 Task: Buy 4 Pepper Shakers from Salt & Pepper section under best seller category for shipping address: Margaret Wilson, 1232 Ridge Road, Dodge City, Kansas 67801, Cell Number 6205197251. Pay from credit card ending with 7965, CVV 549
Action: Mouse moved to (29, 96)
Screenshot: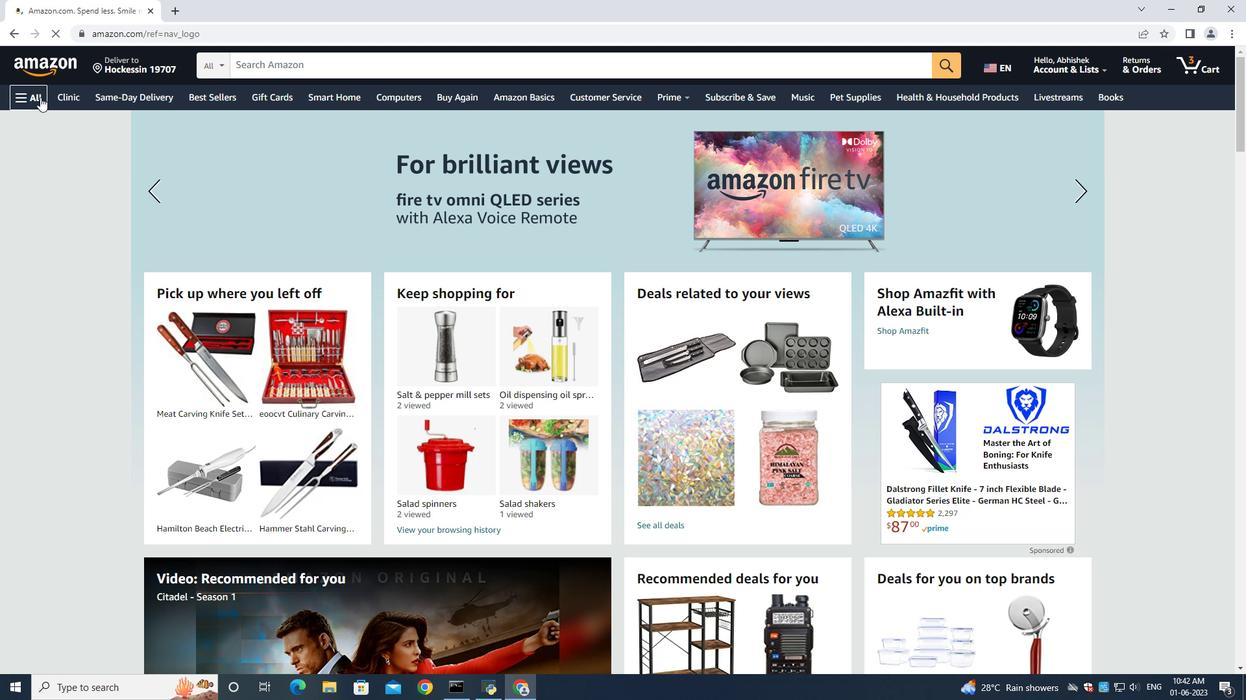 
Action: Mouse pressed left at (29, 96)
Screenshot: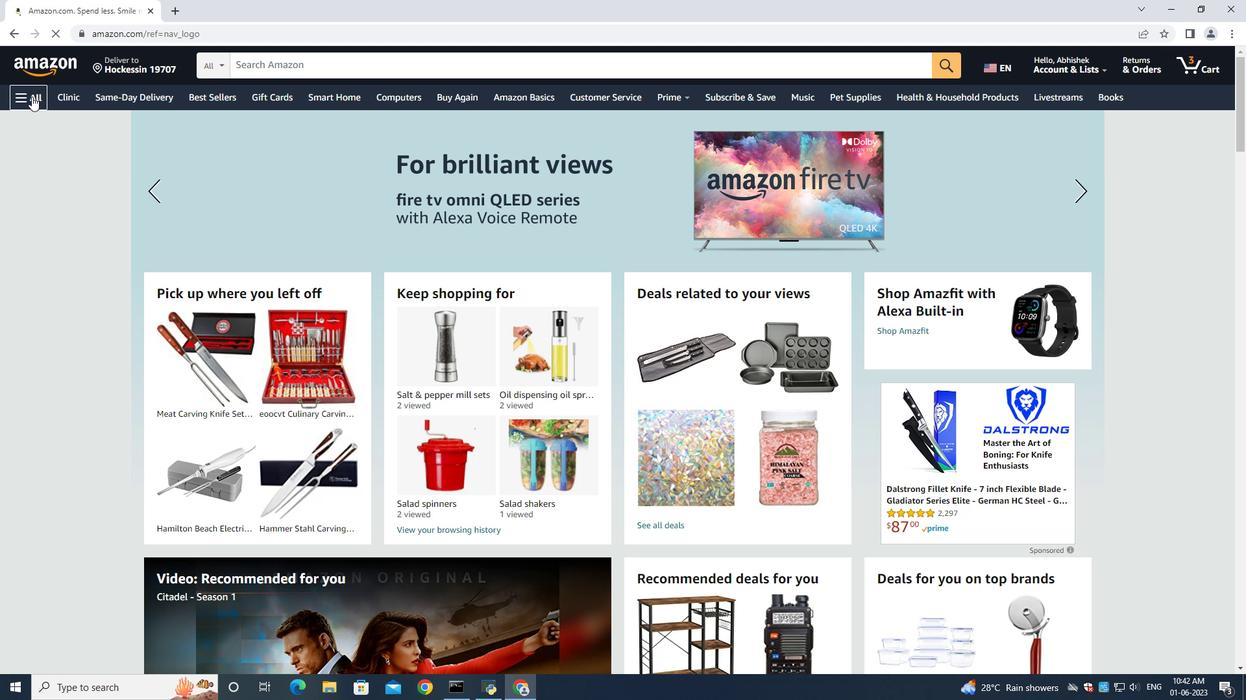 
Action: Mouse moved to (55, 123)
Screenshot: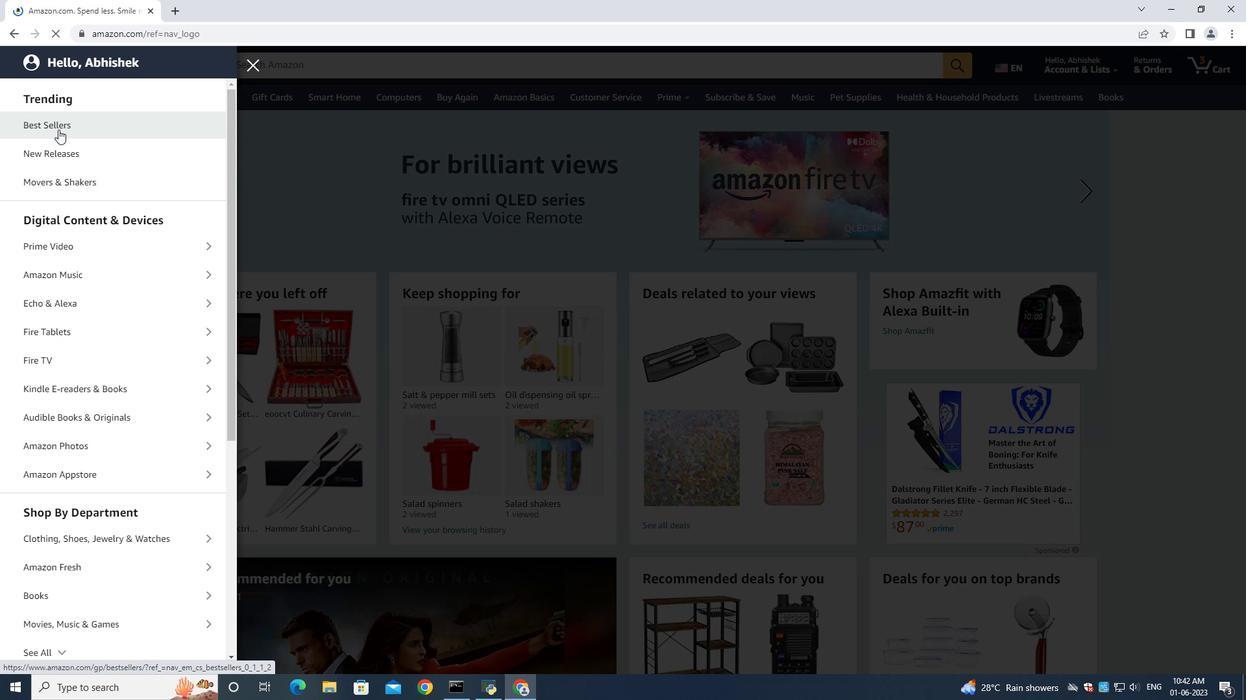 
Action: Mouse pressed left at (55, 123)
Screenshot: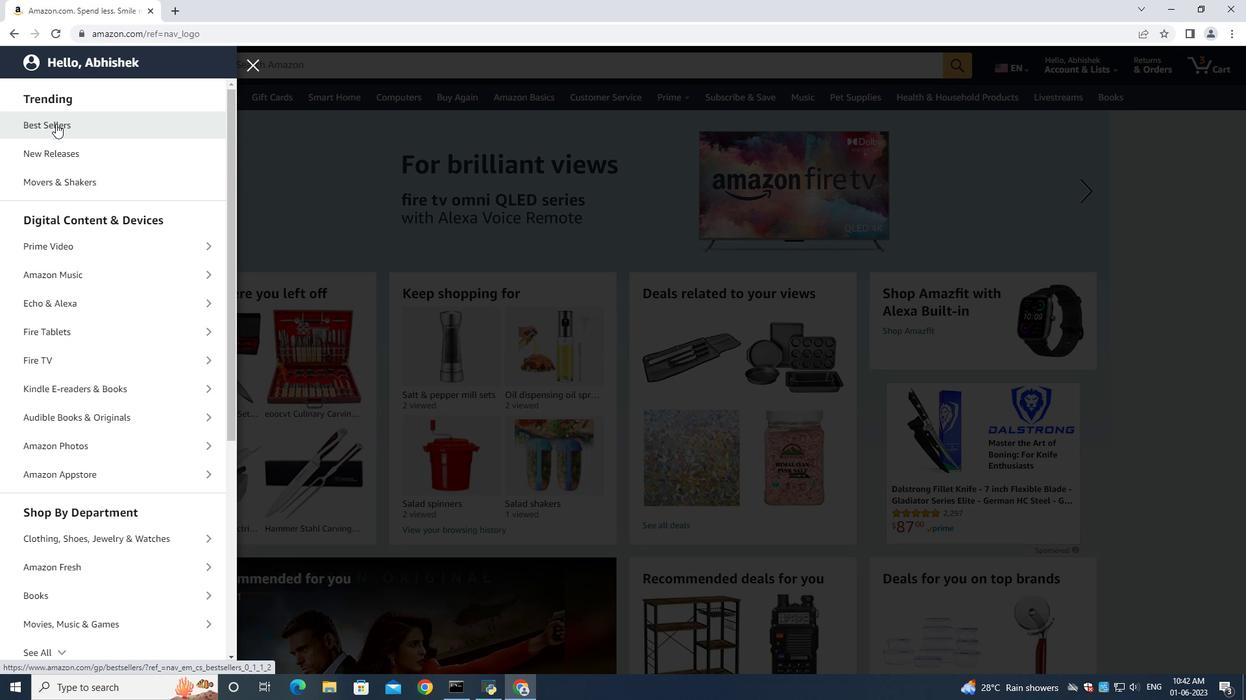 
Action: Mouse moved to (1212, 266)
Screenshot: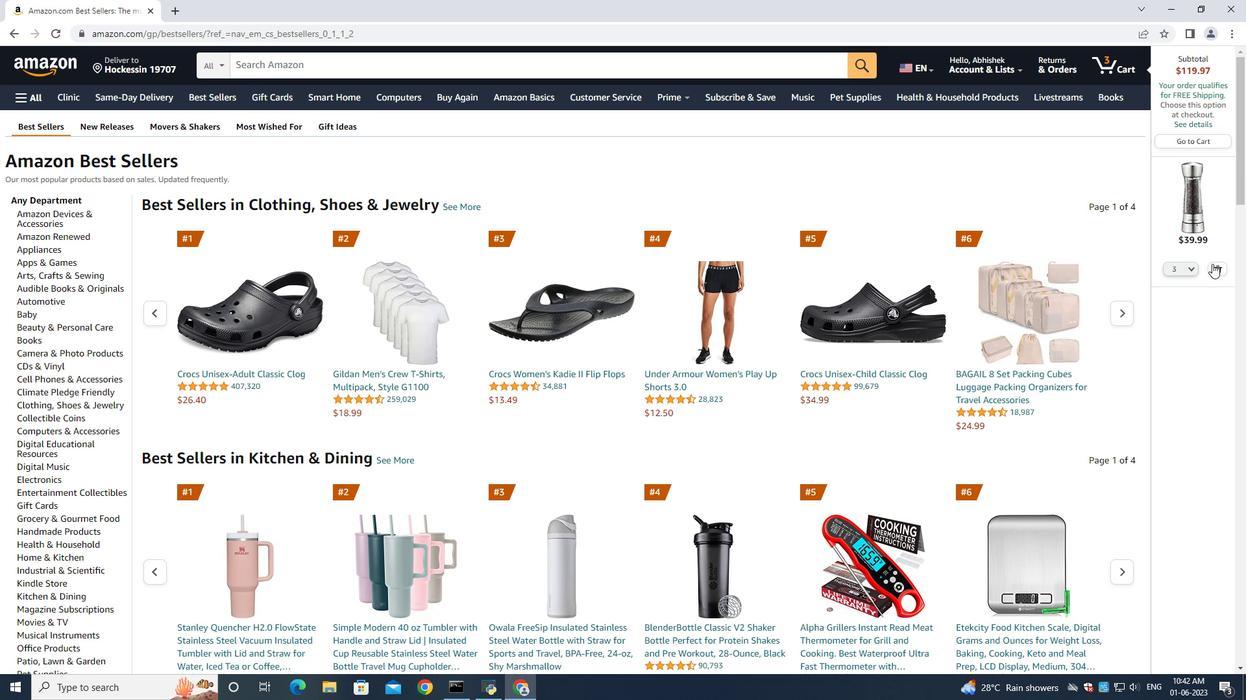
Action: Mouse pressed left at (1212, 266)
Screenshot: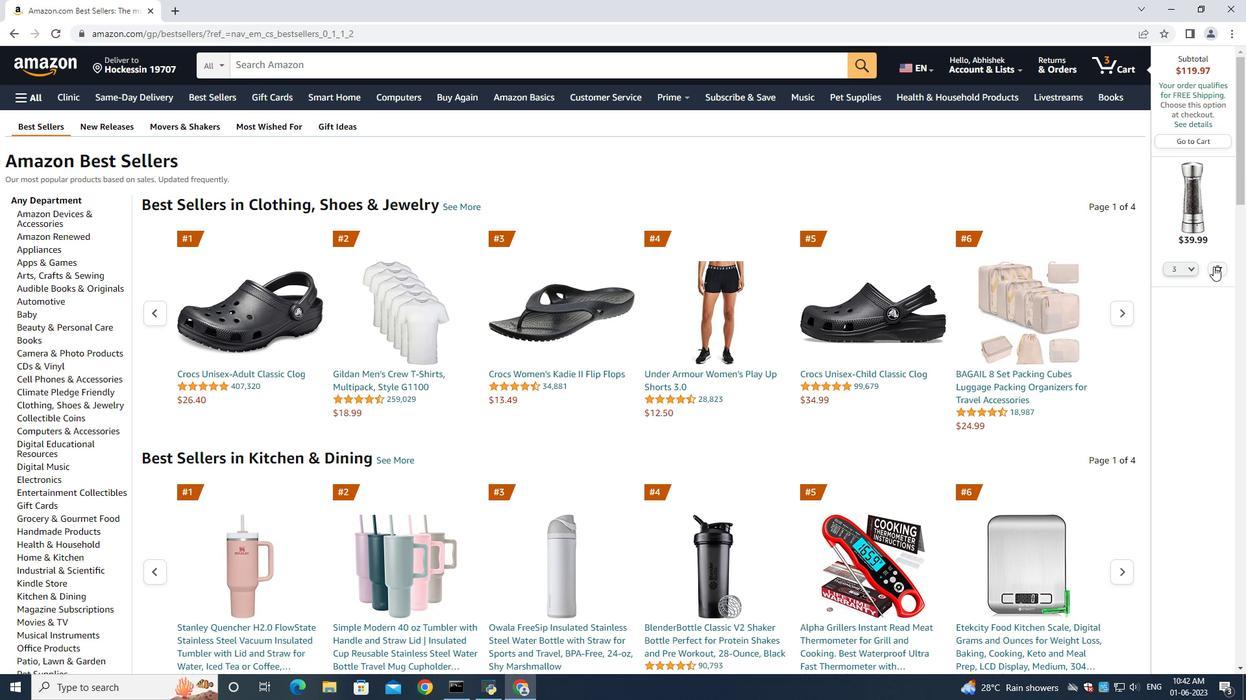 
Action: Mouse moved to (345, 74)
Screenshot: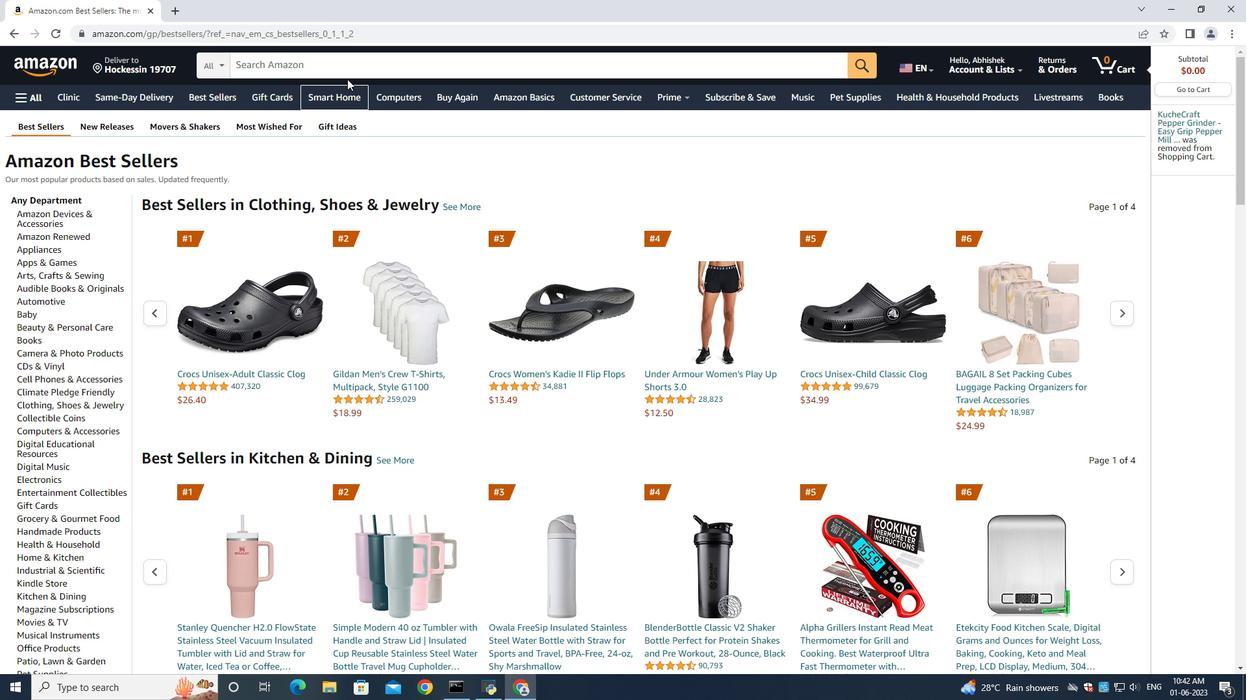
Action: Mouse pressed left at (345, 74)
Screenshot: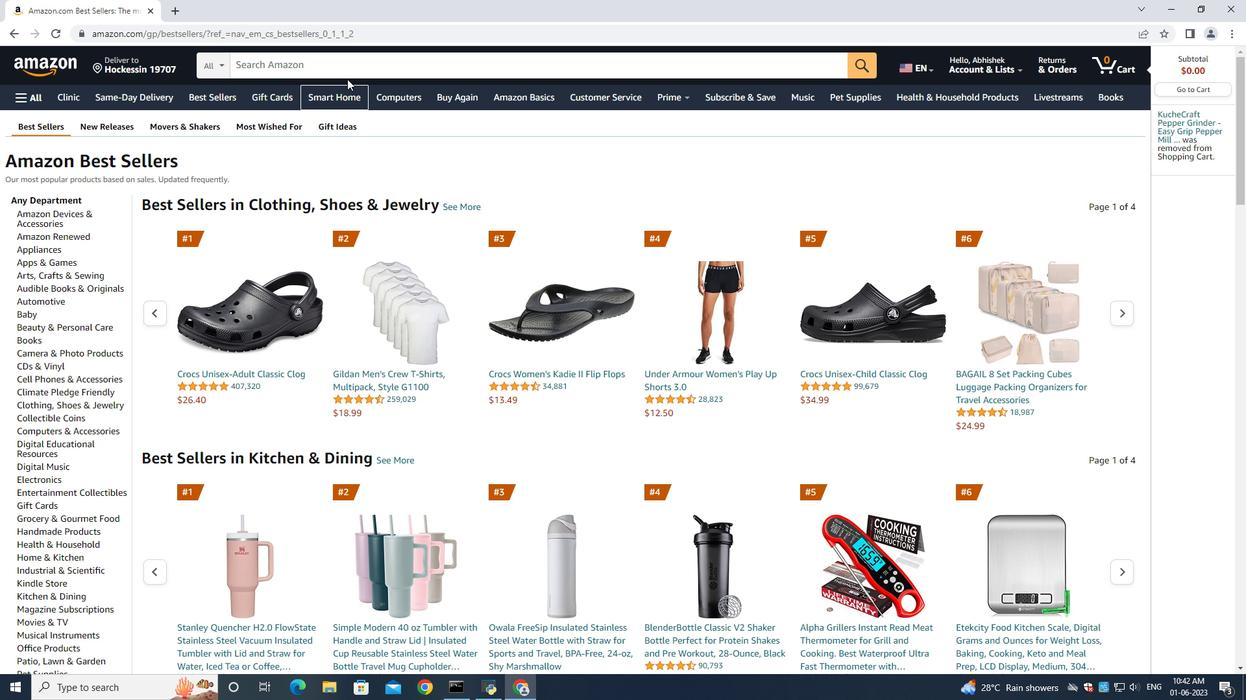 
Action: Key pressed <Key.shift><Key.shift><Key.shift><Key.shift><Key.shift><Key.shift><Key.shift><Key.shift><Key.shift><Key.shift><Key.shift><Key.shift><Key.shift><Key.shift><Key.shift><Key.shift><Key.shift><Key.shift><Key.shift><Key.shift><Key.shift><Key.shift><Key.shift><Key.shift><Key.shift><Key.shift><Key.shift><Key.shift><Key.shift><Key.shift><Key.shift><Key.shift><Key.shift><Key.shift><Key.shift><Key.shift><Key.shift><Key.shift><Key.shift><Key.shift><Key.shift><Key.shift><Key.shift><Key.shift><Key.shift><Key.shift><Key.shift><Key.shift><Key.shift><Key.shift><Key.shift><Key.shift><Key.shift><Key.shift><Key.shift><Key.shift><Key.shift><Key.shift><Key.shift><Key.shift><Key.shift><Key.shift><Key.shift><Key.shift><Key.shift><Key.shift><Key.shift><Key.shift><Key.shift><Key.shift><Key.shift><Key.shift><Key.shift><Key.shift><Key.shift><Key.shift><Key.shift><Key.shift><Key.shift><Key.shift><Key.shift><Key.shift><Key.shift><Key.shift><Key.shift><Key.shift><Key.shift><Key.shift><Key.shift><Key.shift><Key.shift><Key.shift><Key.shift><Key.shift><Key.shift><Key.shift><Key.shift><Key.shift><Key.shift><Key.shift><Key.shift><Key.shift><Key.shift><Key.shift><Key.shift>Pepper<Key.space><Key.shift><Key.shift><Key.shift><Key.shift><Key.shift><Key.shift><Key.shift><Key.shift><Key.shift><Key.shift><Key.shift><Key.shift><Key.shift><Key.shift><Key.shift><Key.shift>Shakers<Key.enter>
Screenshot: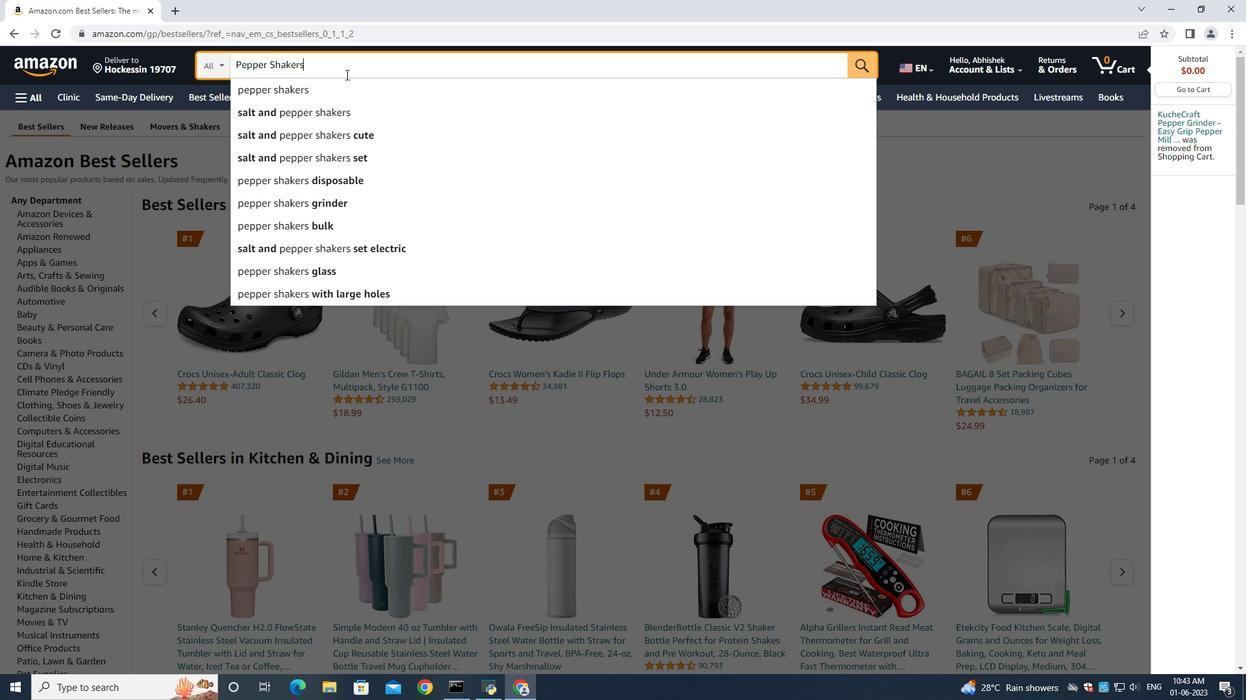 
Action: Mouse moved to (86, 332)
Screenshot: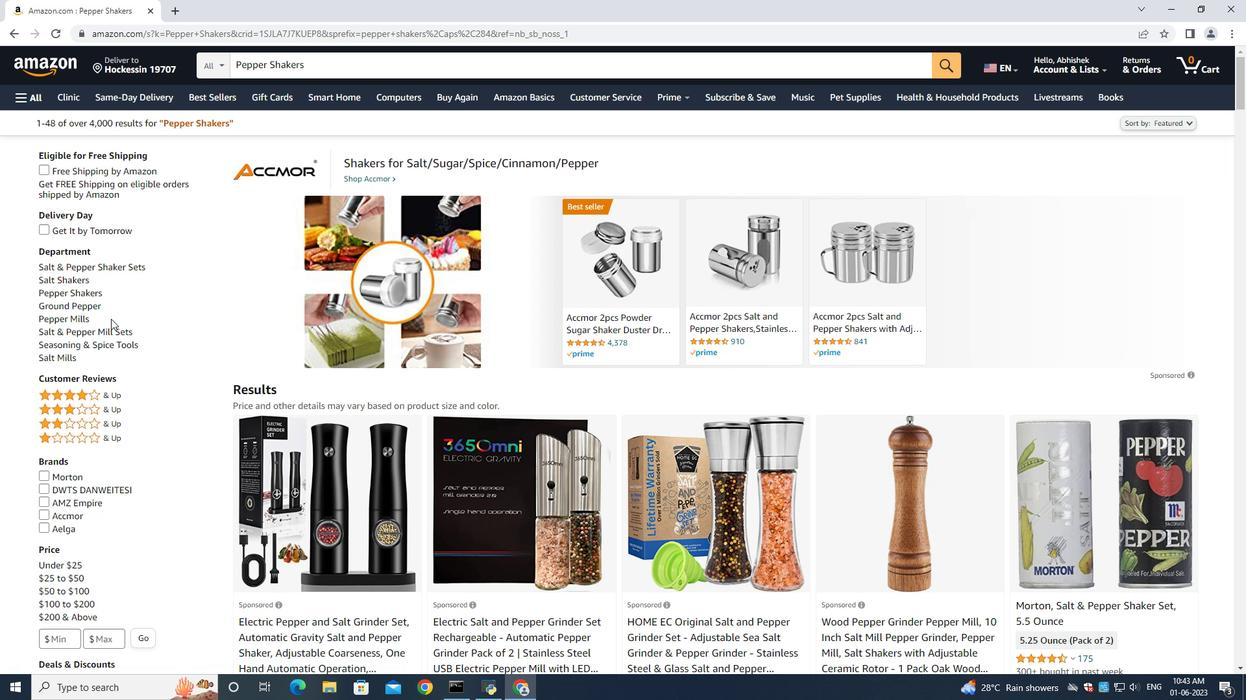 
Action: Mouse pressed left at (86, 332)
Screenshot: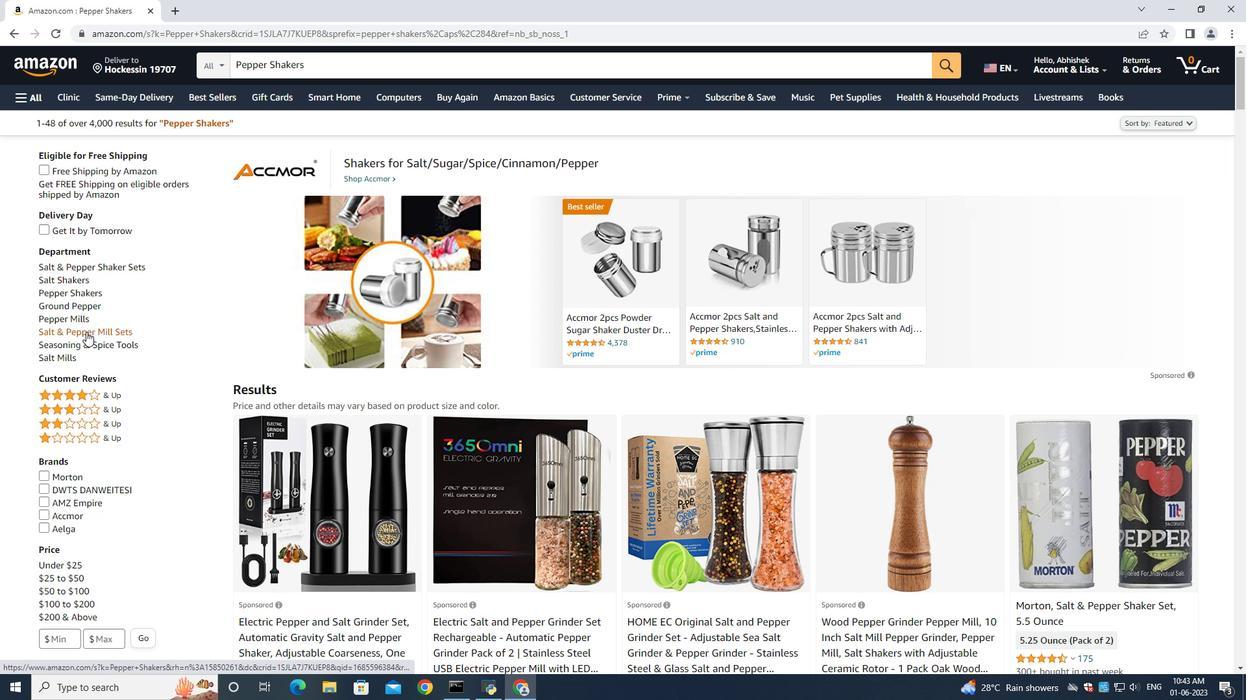 
Action: Mouse moved to (582, 370)
Screenshot: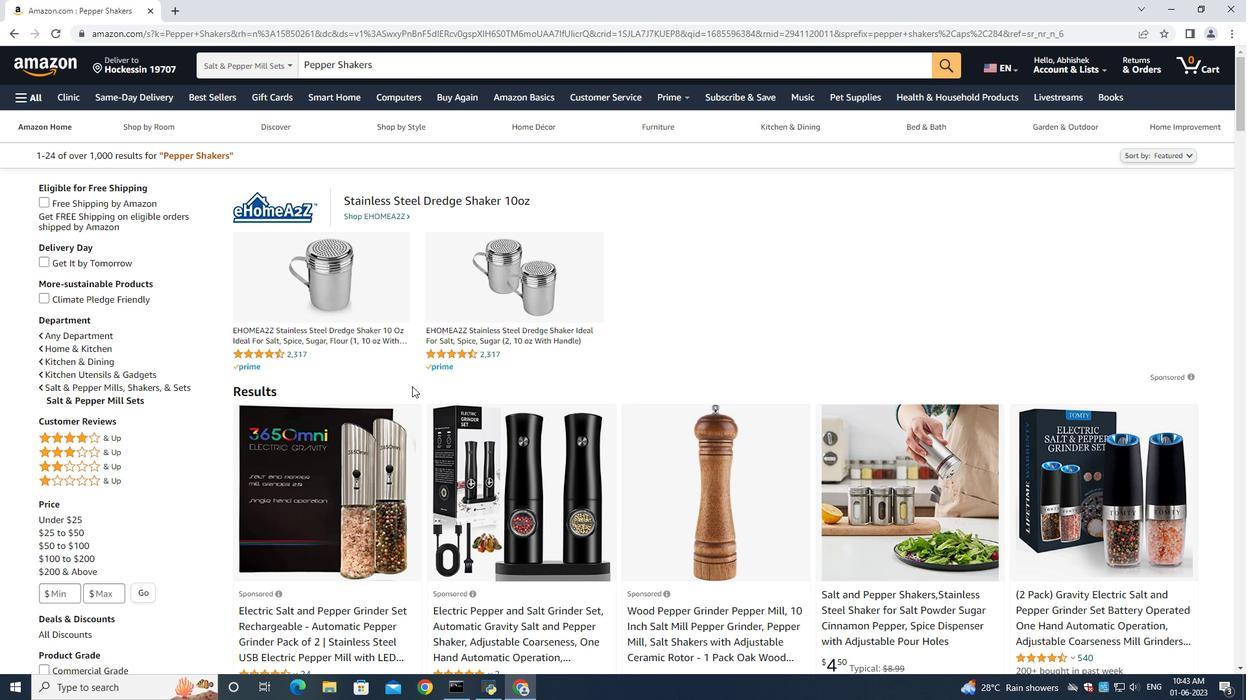 
Action: Mouse scrolled (582, 369) with delta (0, 0)
Screenshot: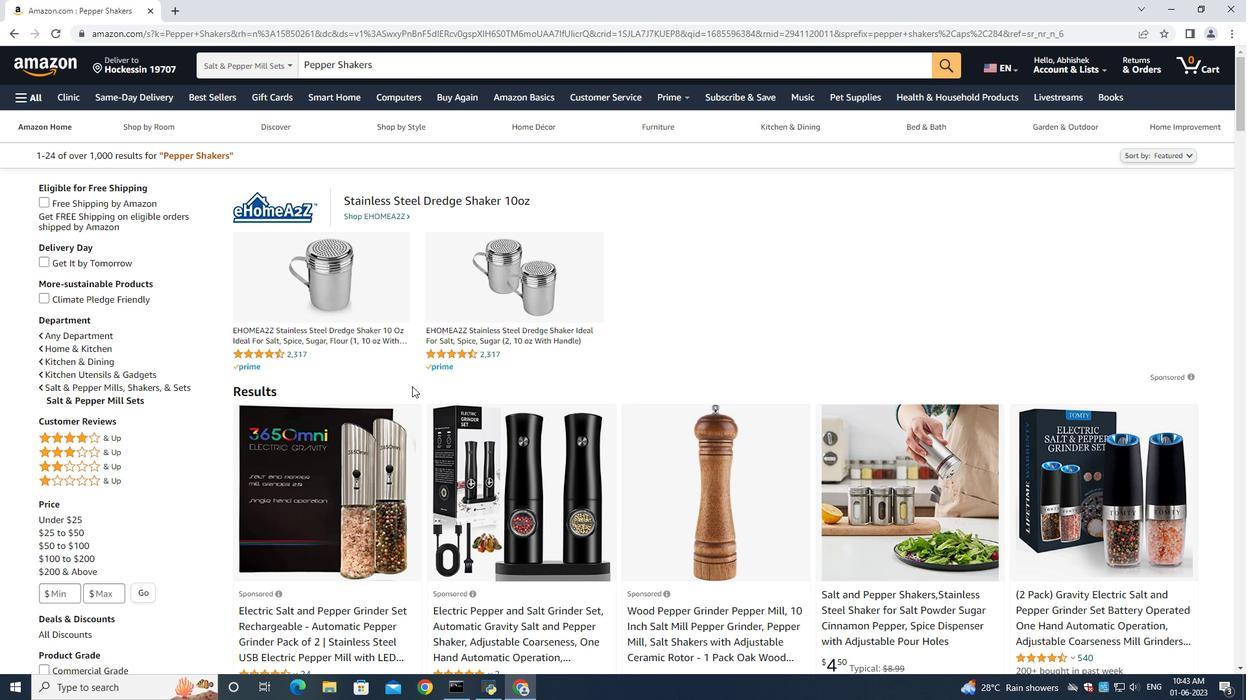 
Action: Mouse moved to (582, 371)
Screenshot: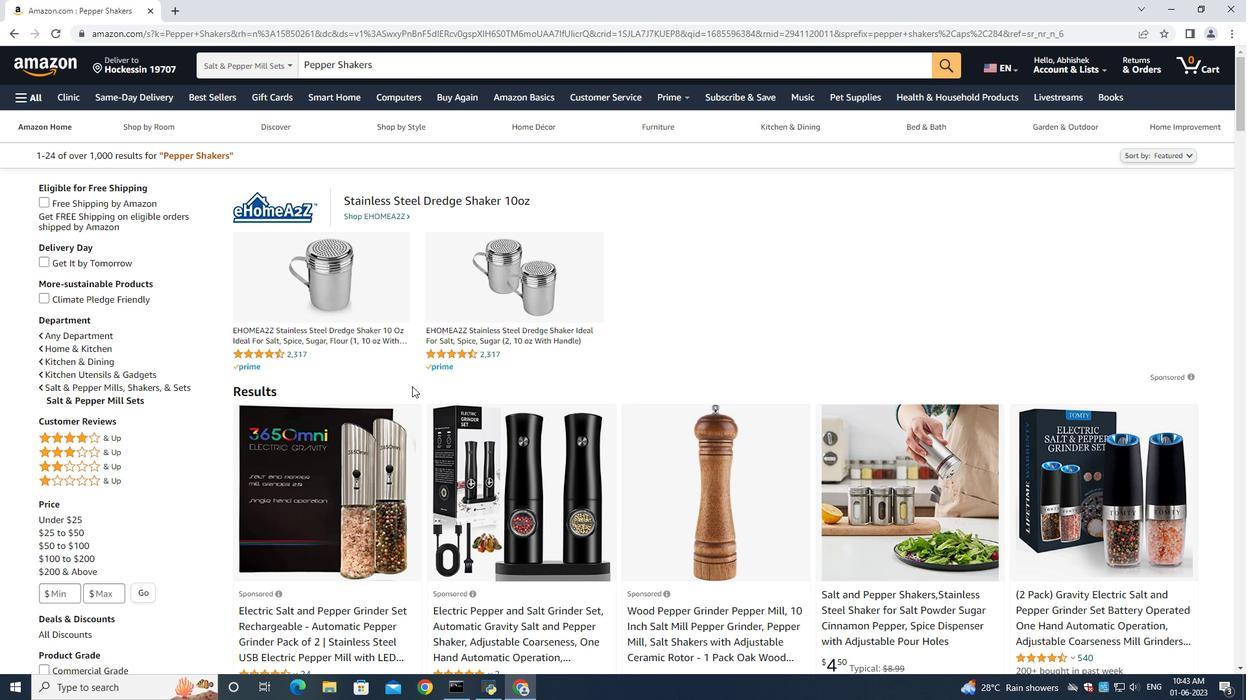
Action: Mouse scrolled (582, 371) with delta (0, 0)
Screenshot: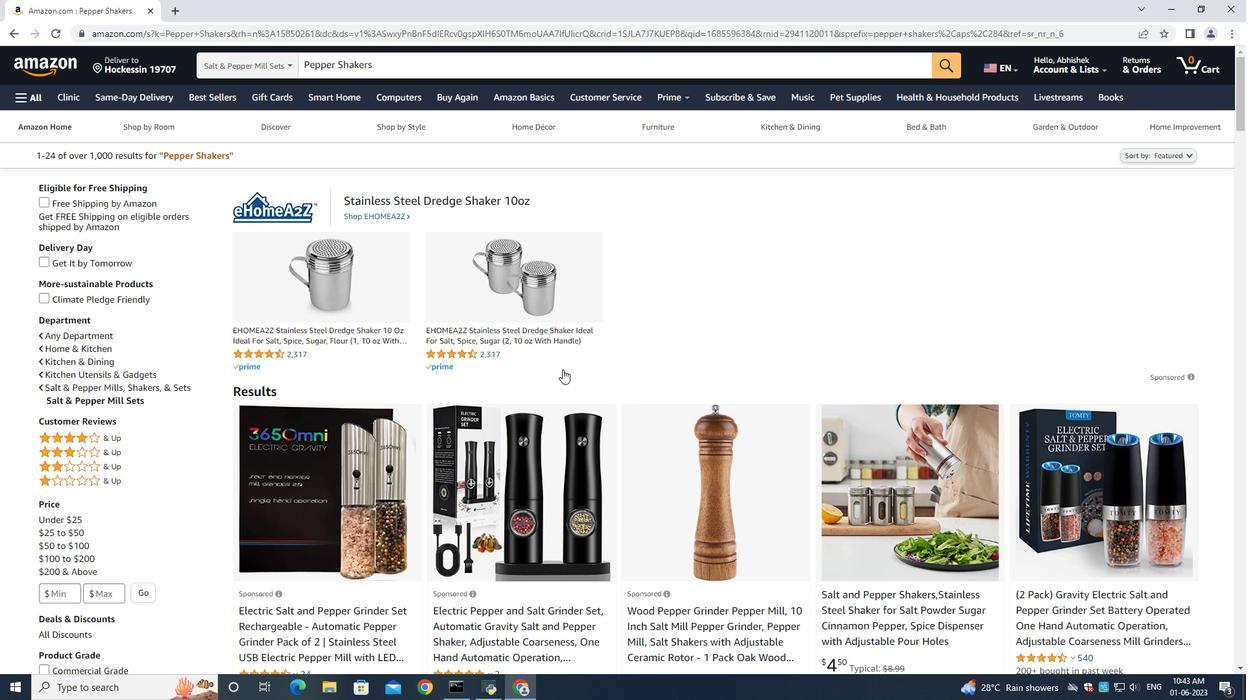 
Action: Mouse moved to (582, 371)
Screenshot: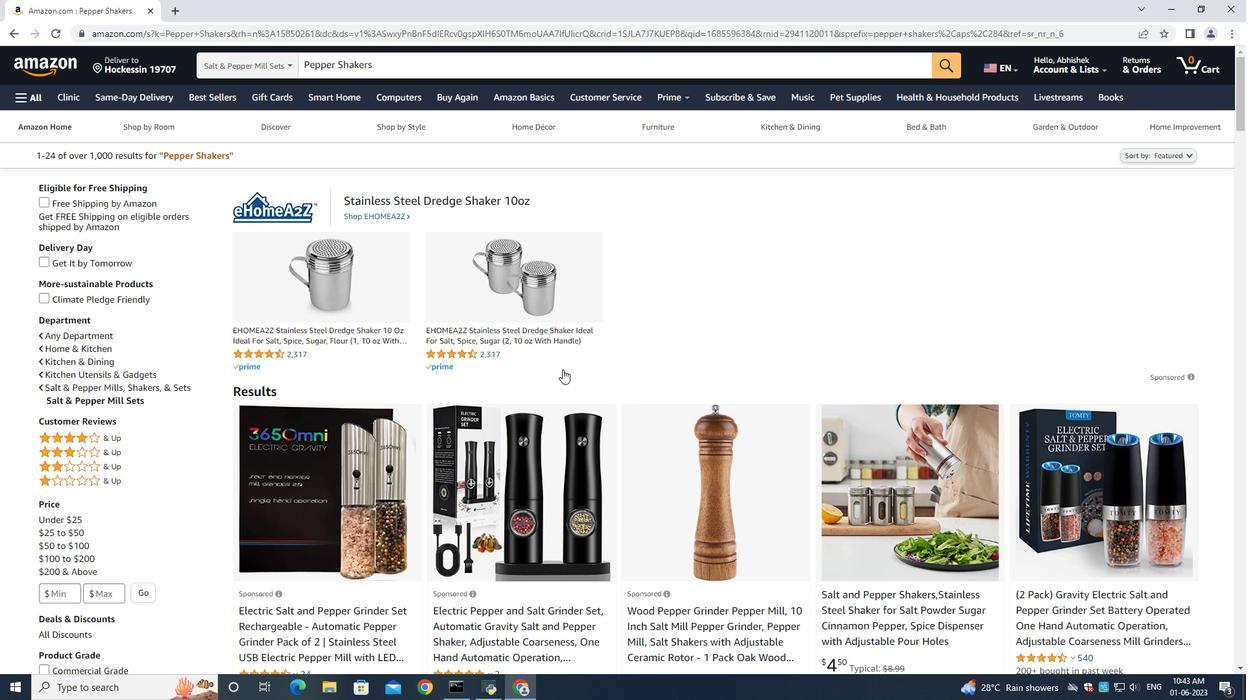 
Action: Mouse scrolled (582, 371) with delta (0, 0)
Screenshot: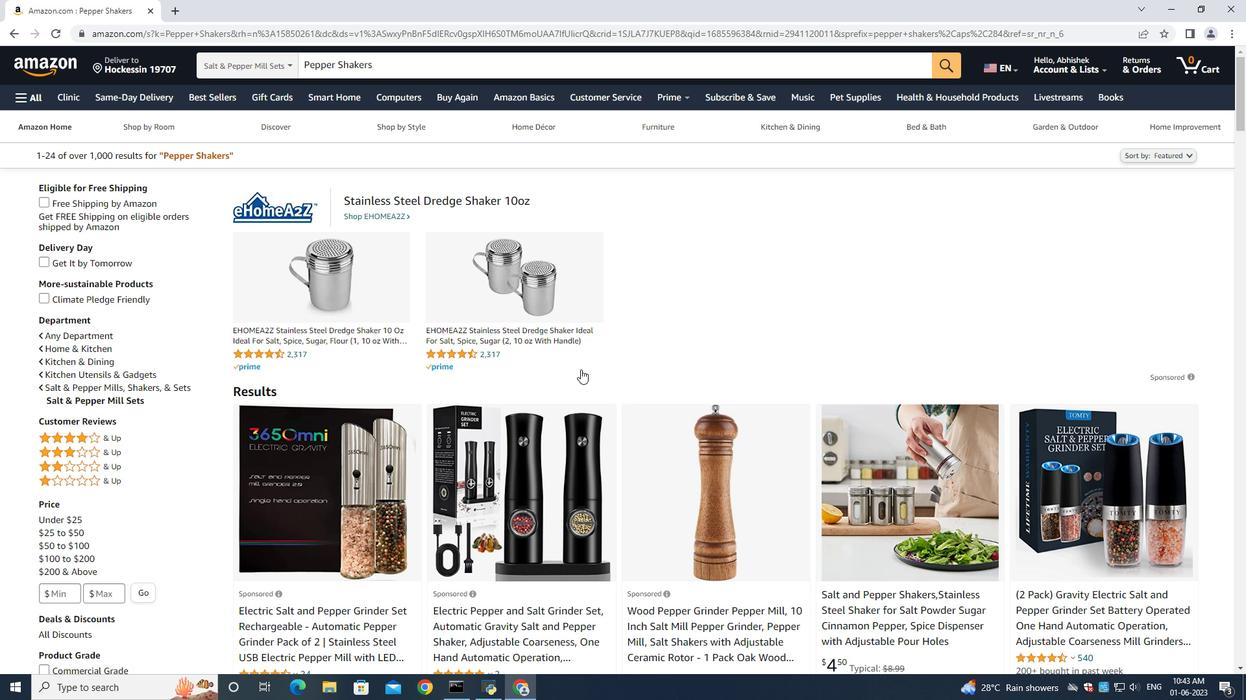 
Action: Mouse scrolled (582, 371) with delta (0, 0)
Screenshot: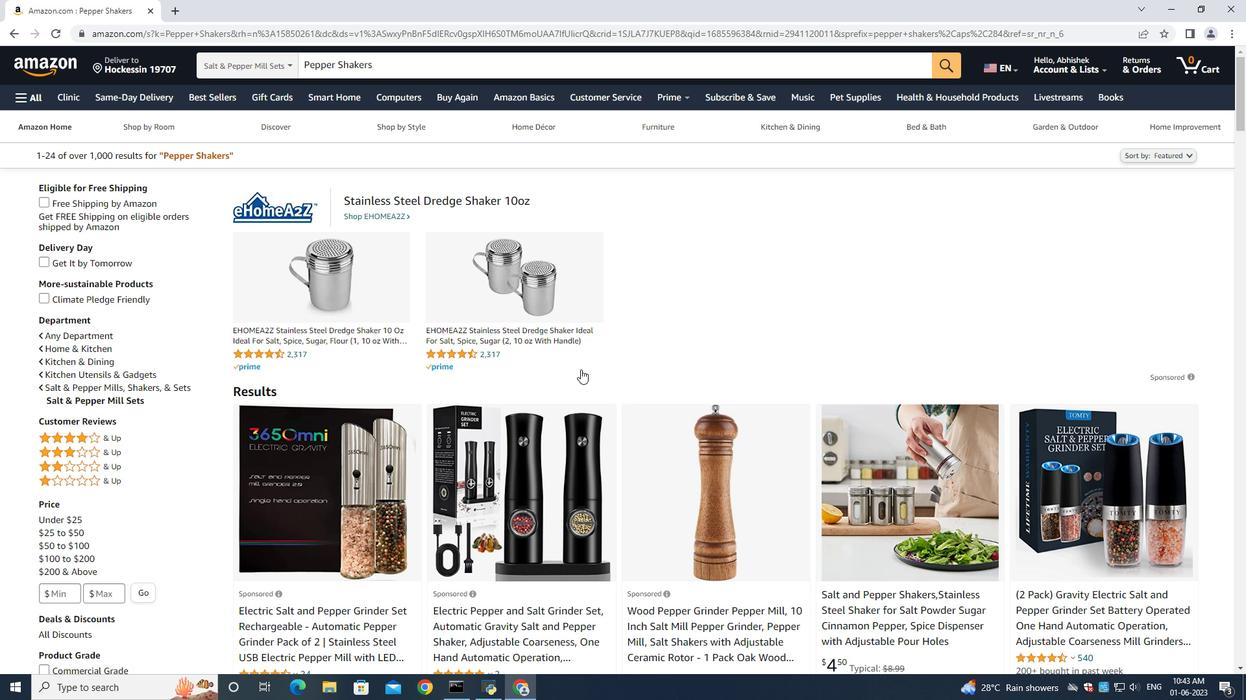 
Action: Mouse moved to (872, 341)
Screenshot: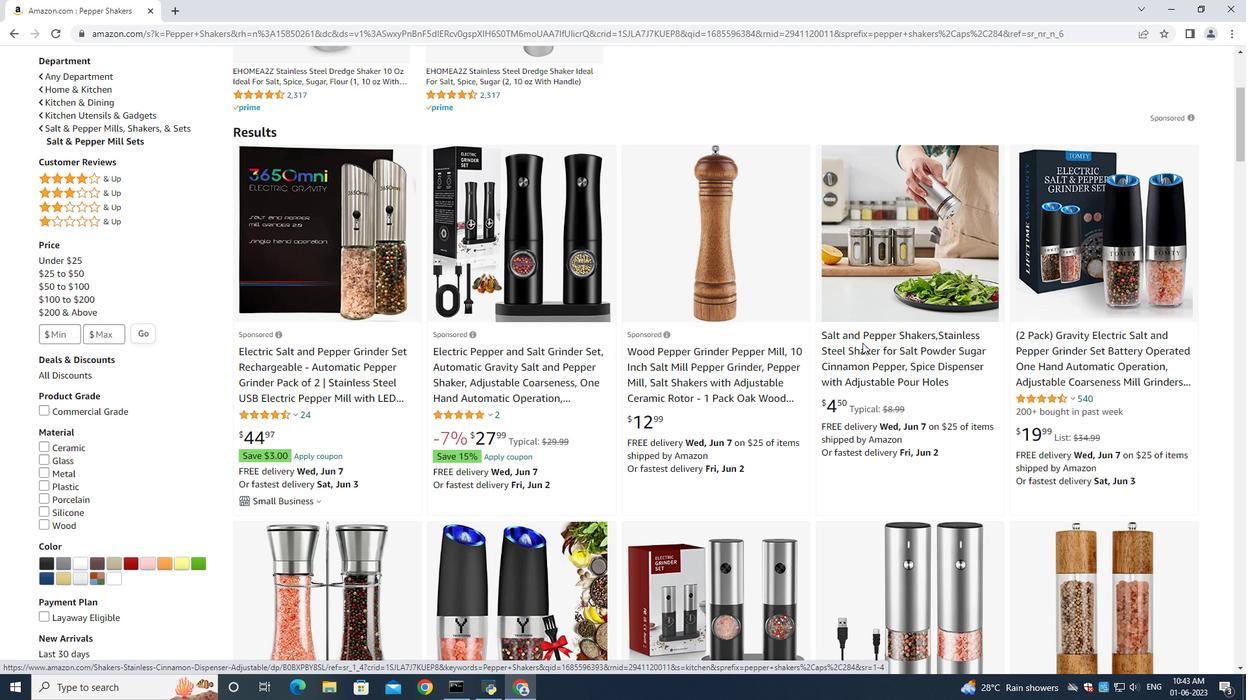 
Action: Mouse pressed left at (872, 341)
Screenshot: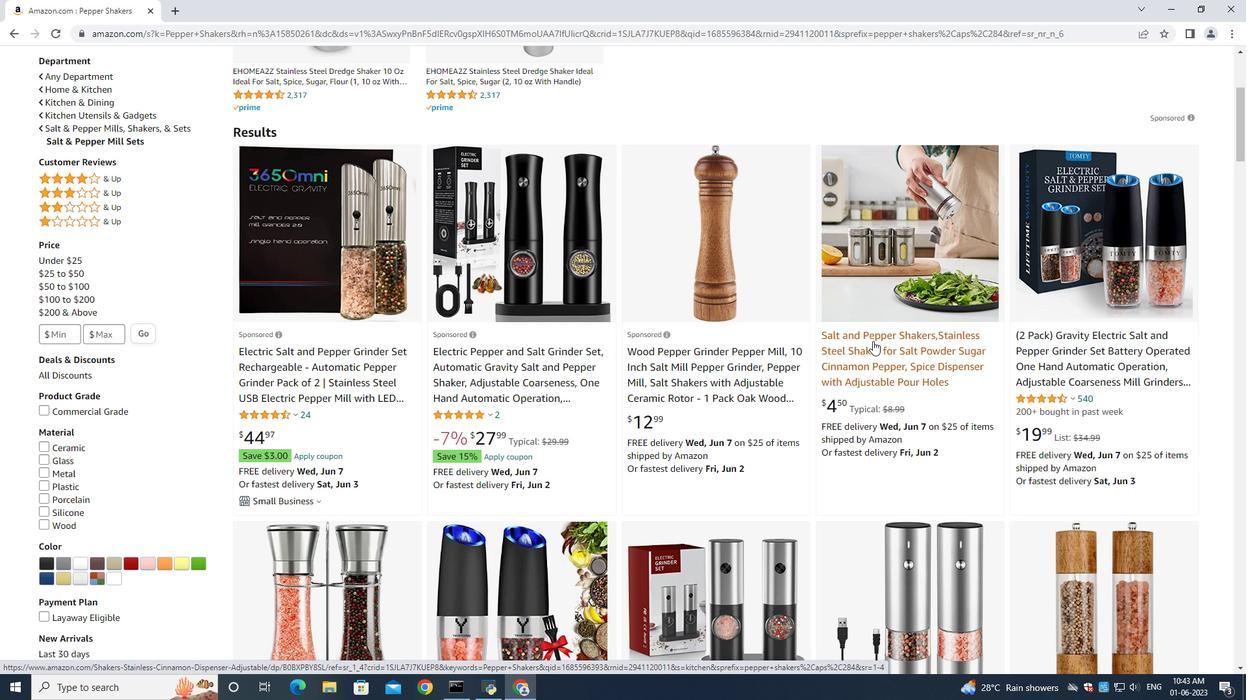 
Action: Mouse moved to (967, 484)
Screenshot: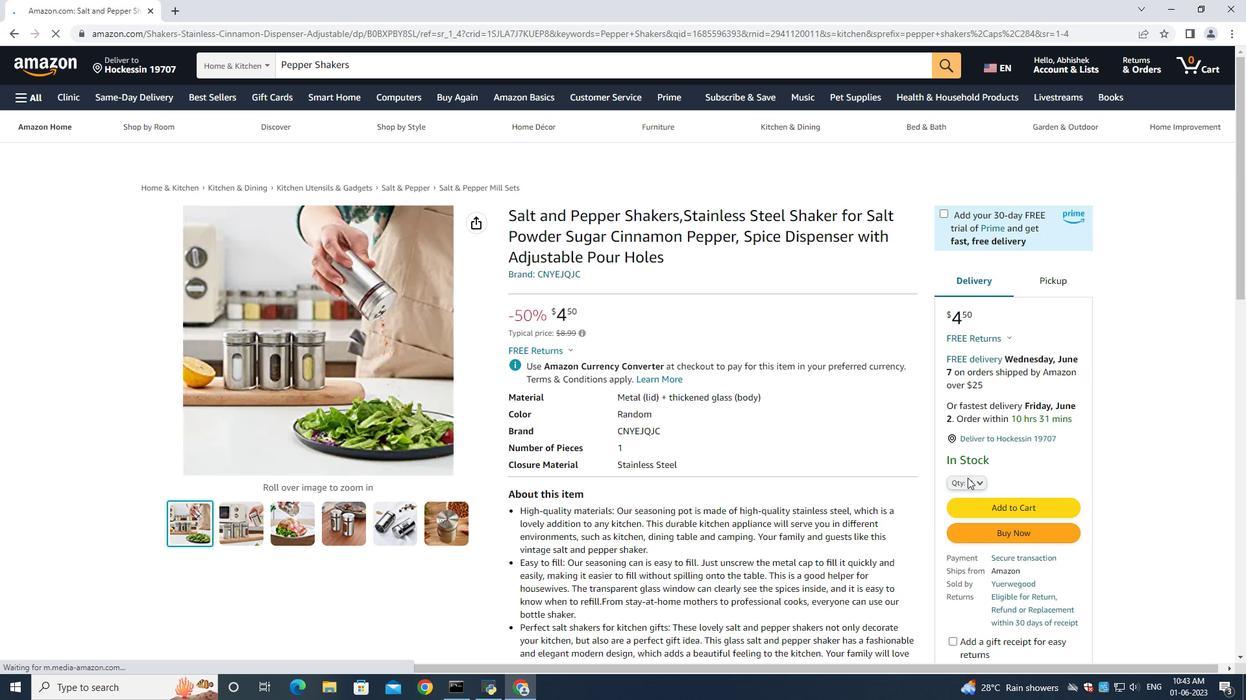 
Action: Mouse pressed left at (967, 484)
Screenshot: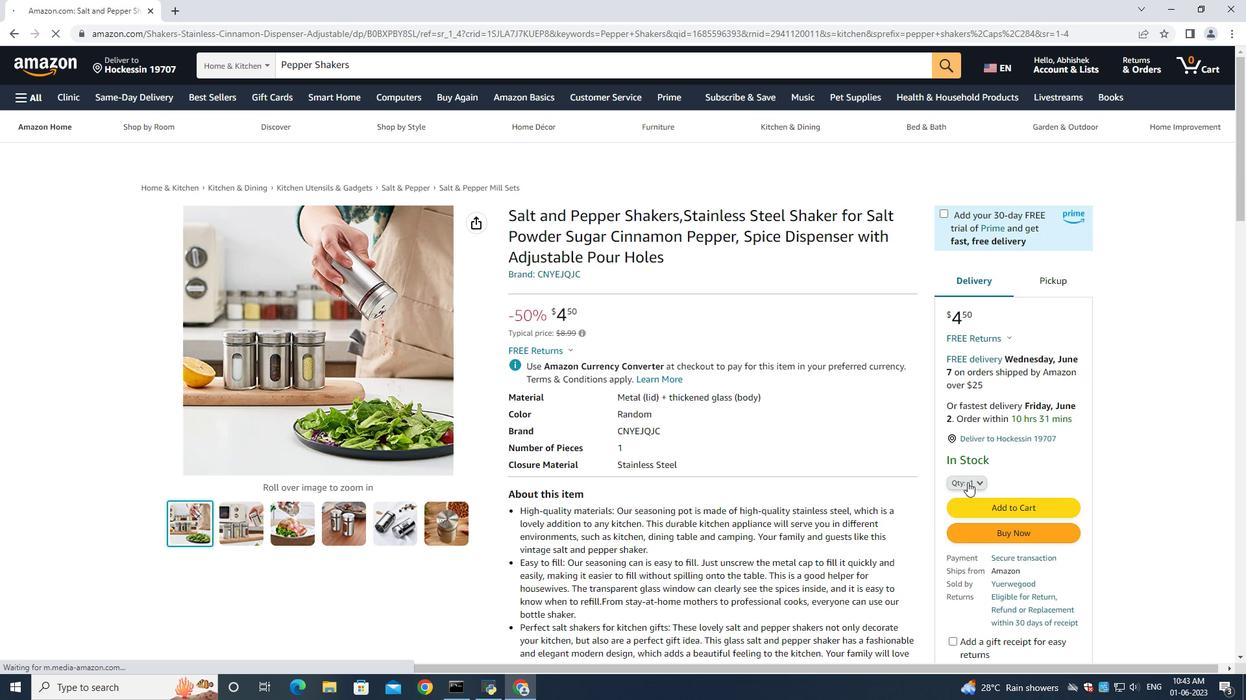 
Action: Mouse moved to (967, 120)
Screenshot: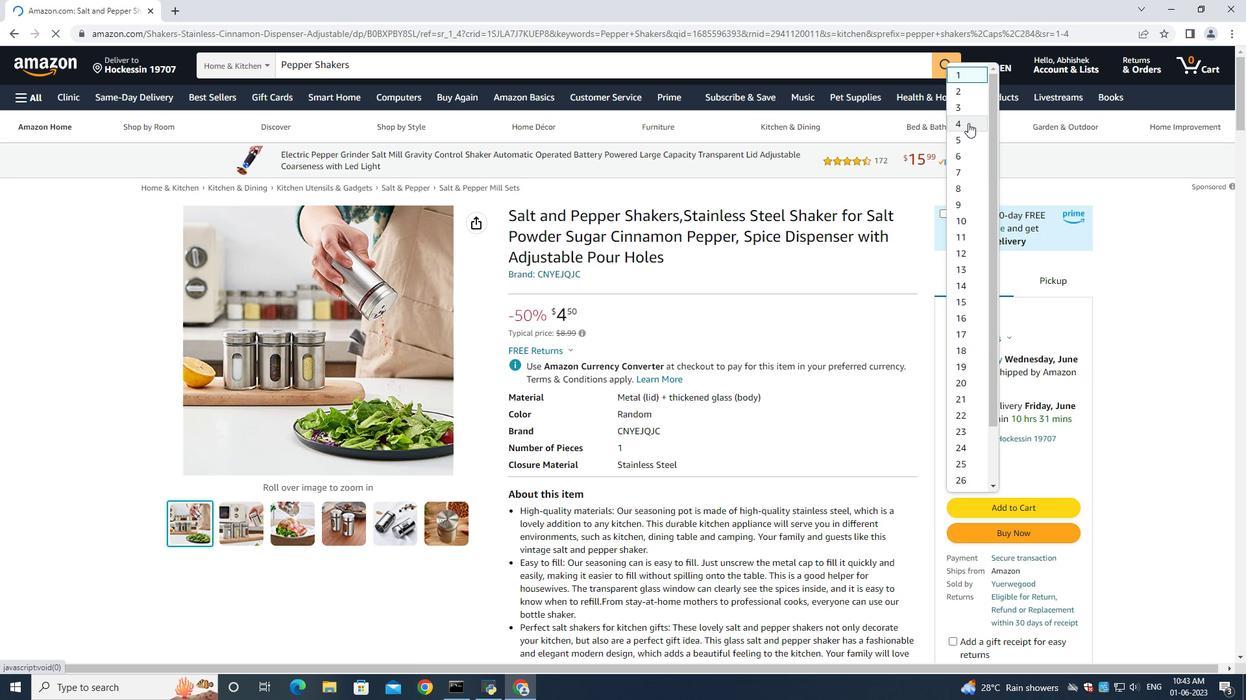 
Action: Mouse pressed left at (967, 120)
Screenshot: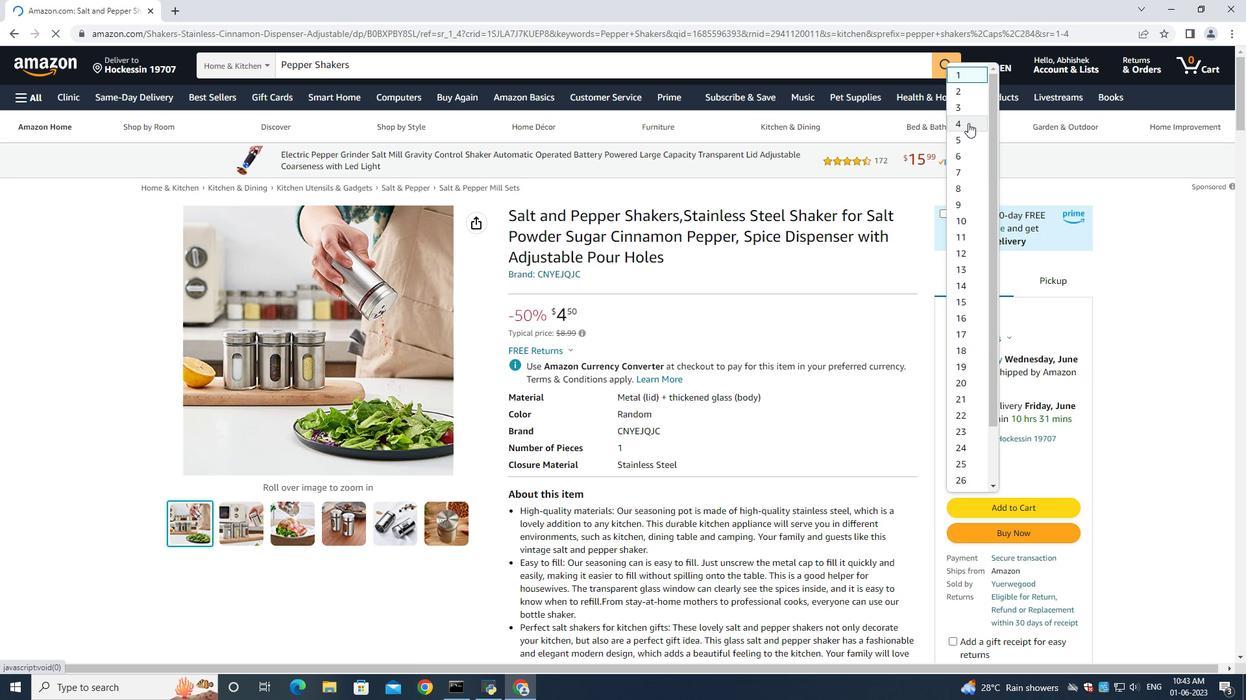 
Action: Mouse moved to (1007, 534)
Screenshot: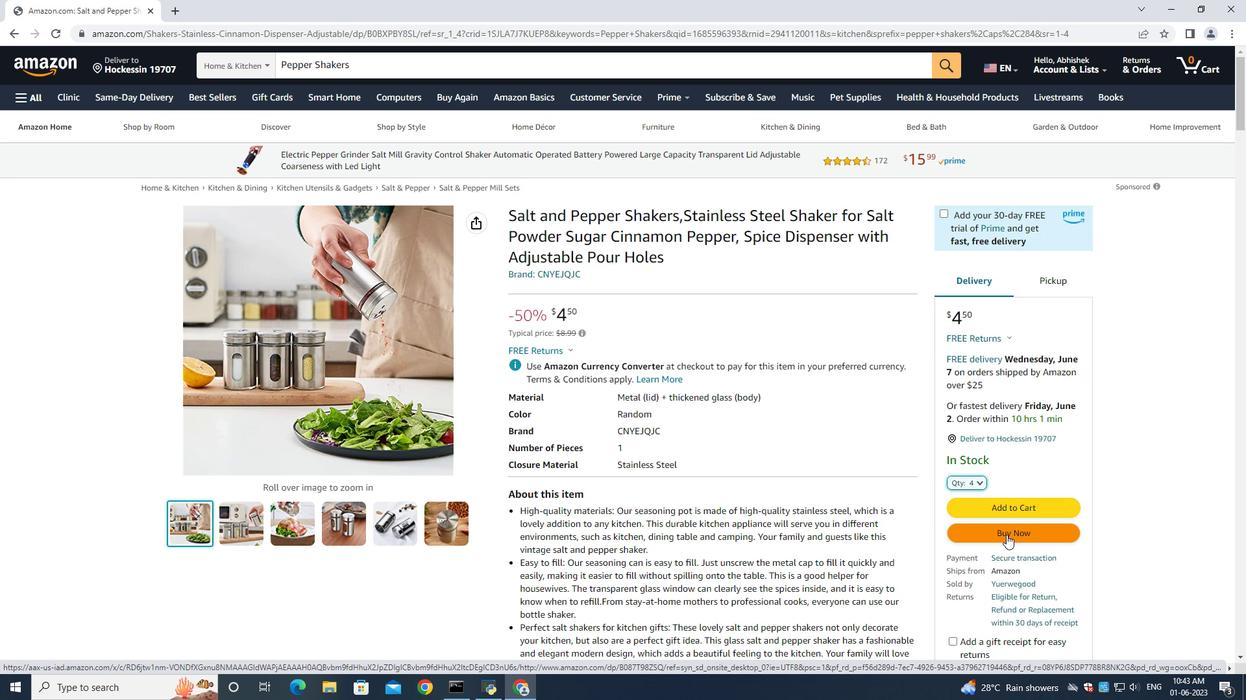 
Action: Mouse pressed left at (1007, 534)
Screenshot: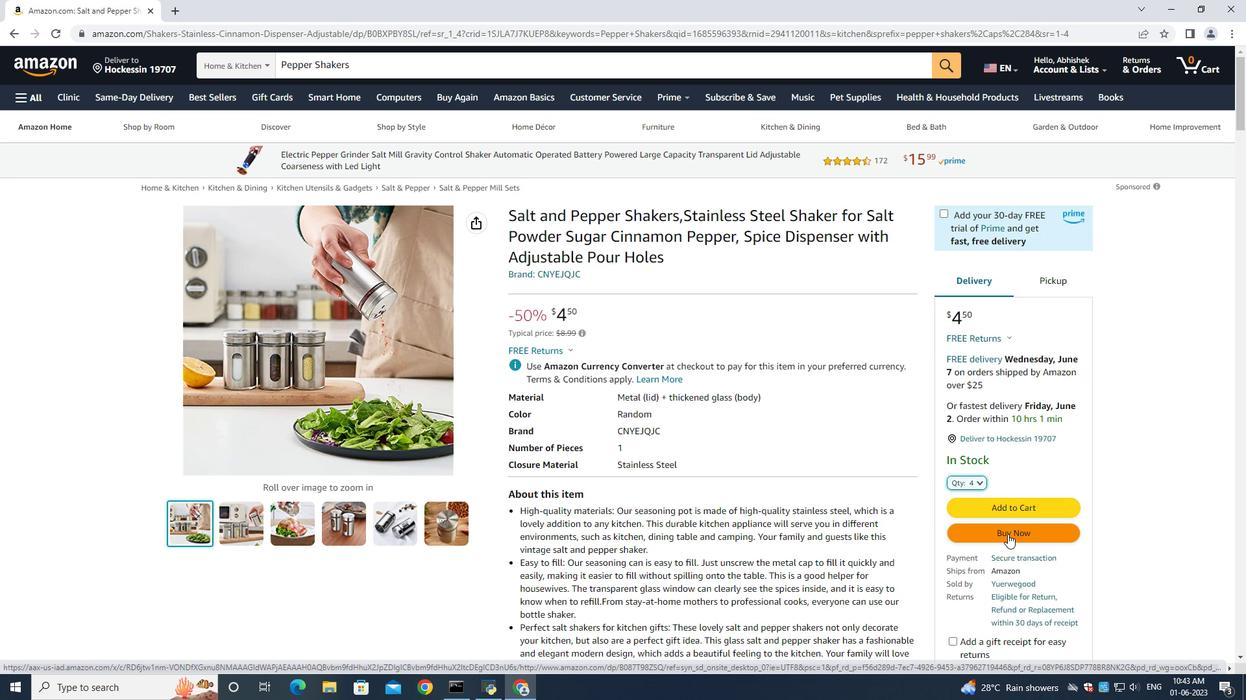 
Action: Mouse moved to (618, 317)
Screenshot: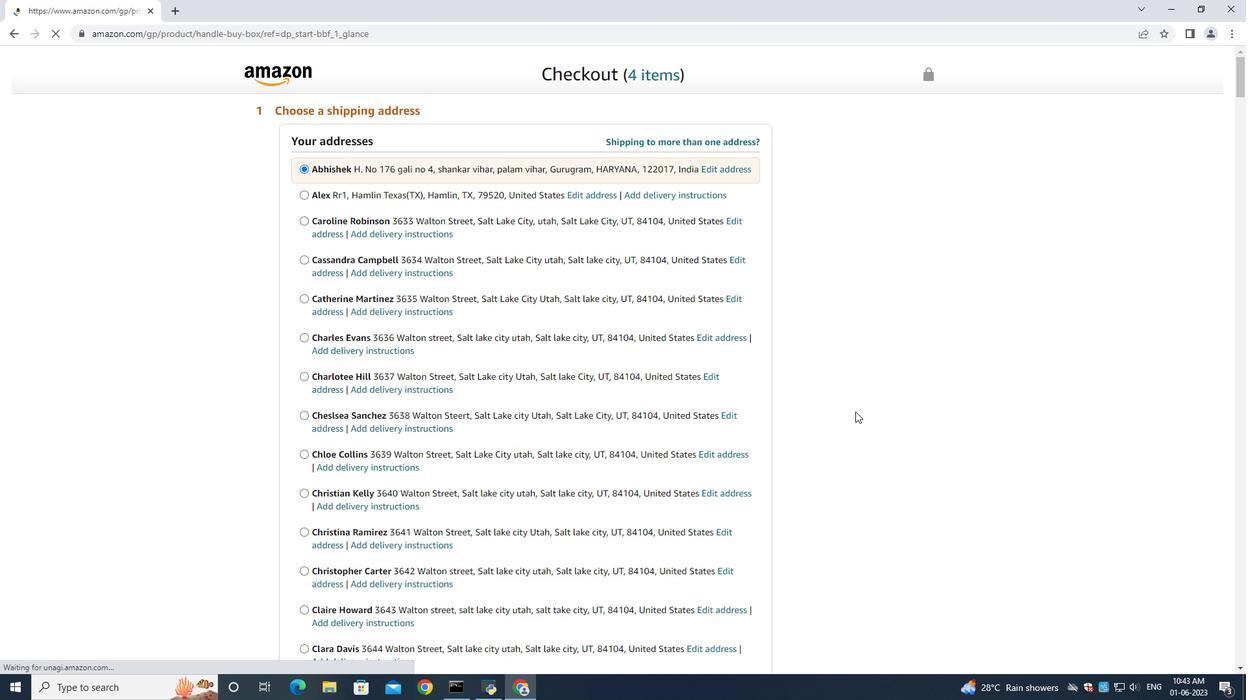
Action: Mouse scrolled (618, 317) with delta (0, 0)
Screenshot: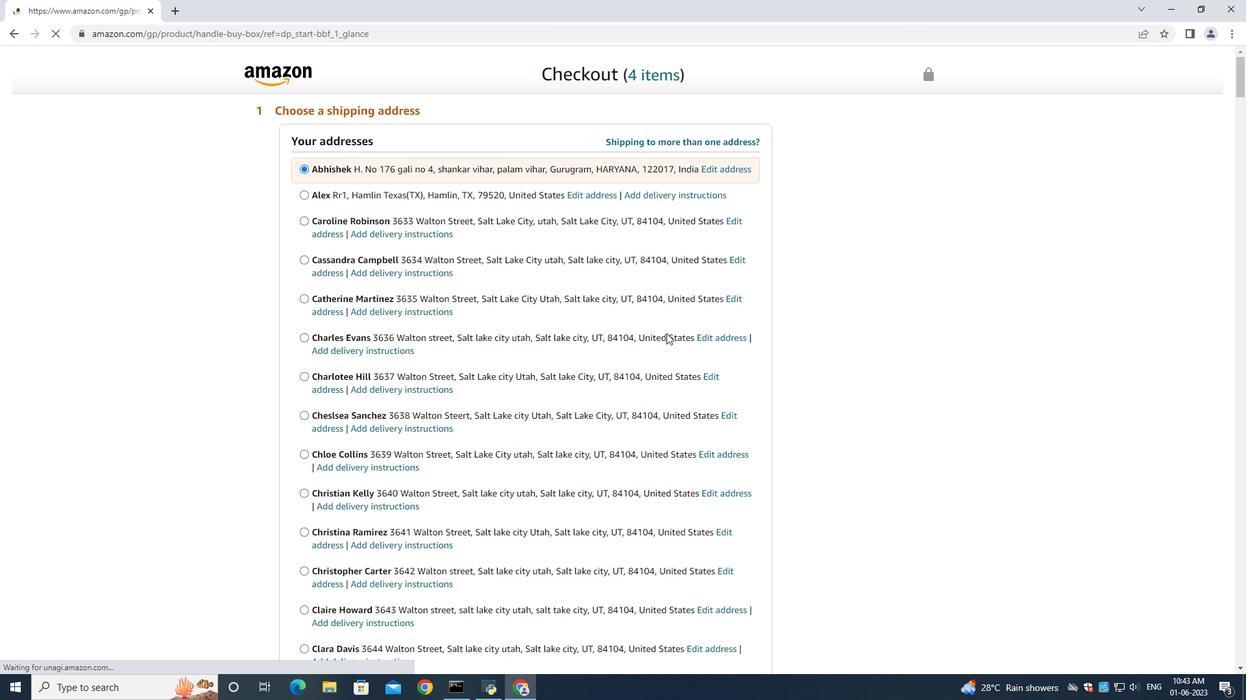 
Action: Mouse moved to (617, 319)
Screenshot: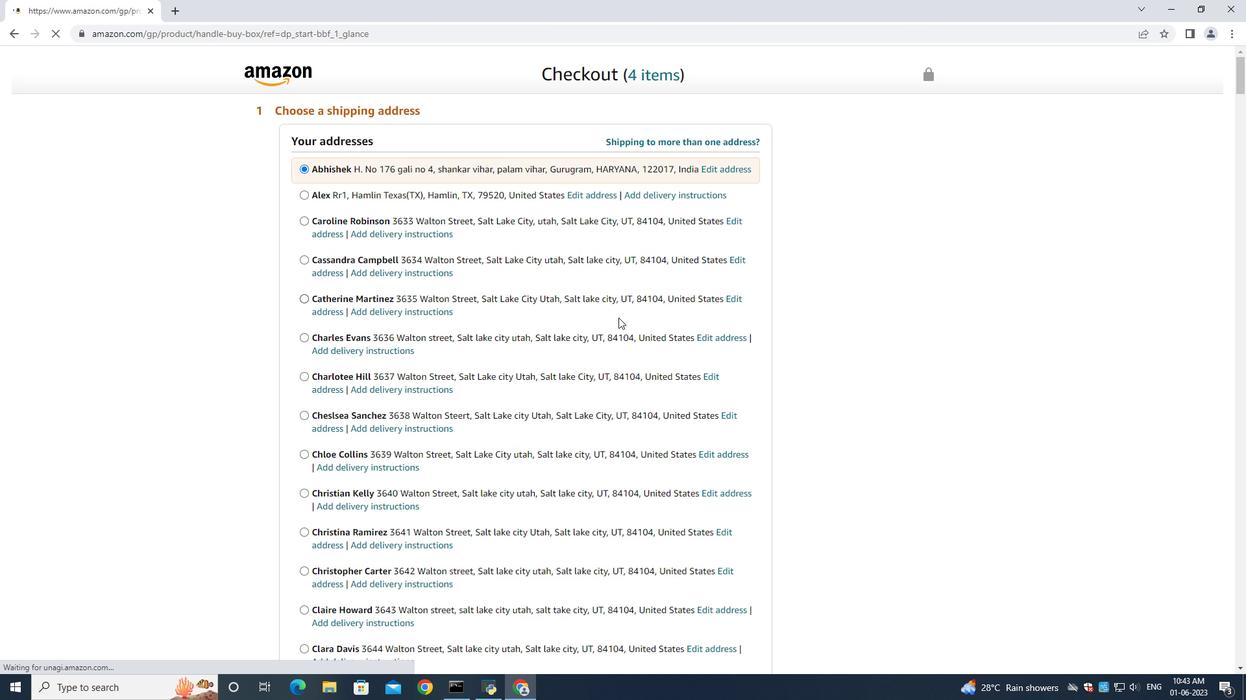 
Action: Mouse scrolled (617, 317) with delta (0, 0)
Screenshot: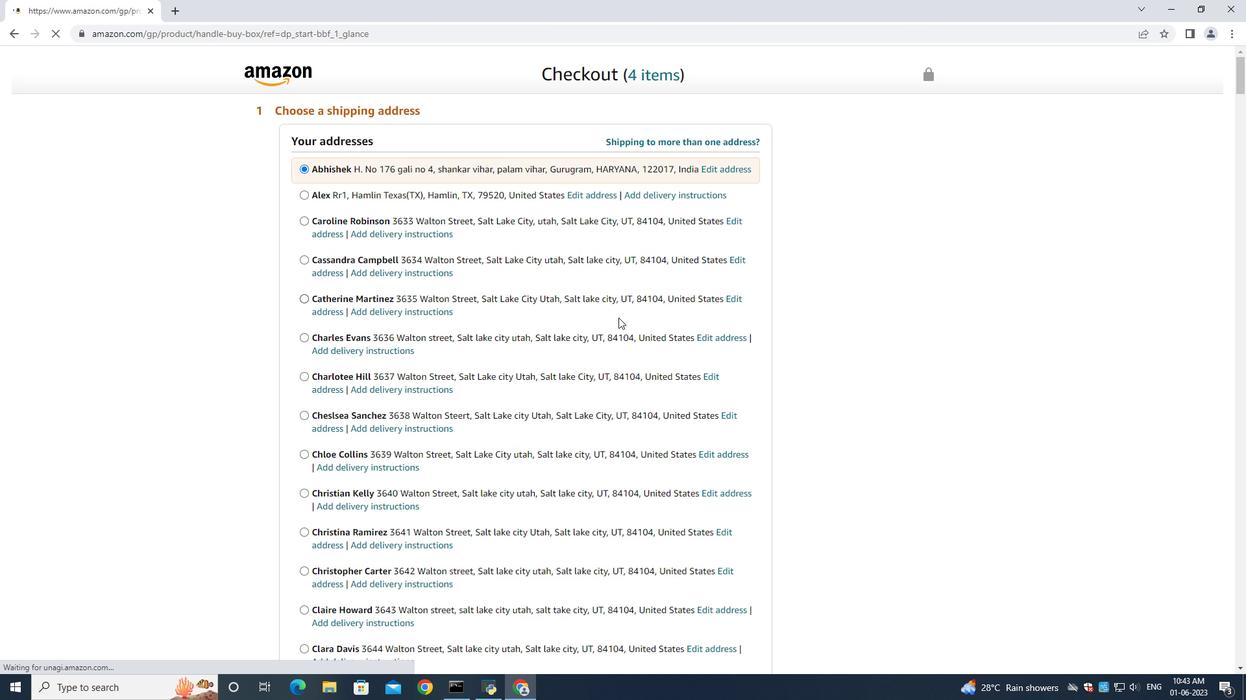 
Action: Mouse scrolled (617, 318) with delta (0, 0)
Screenshot: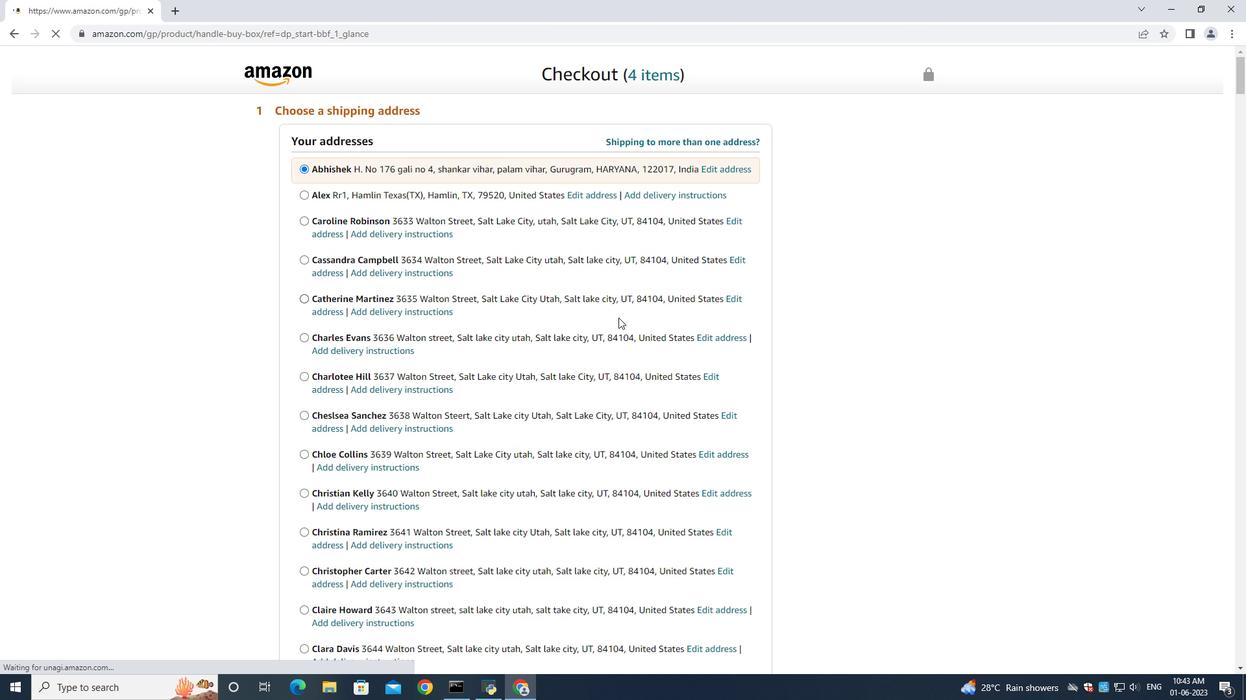 
Action: Mouse scrolled (617, 318) with delta (0, 0)
Screenshot: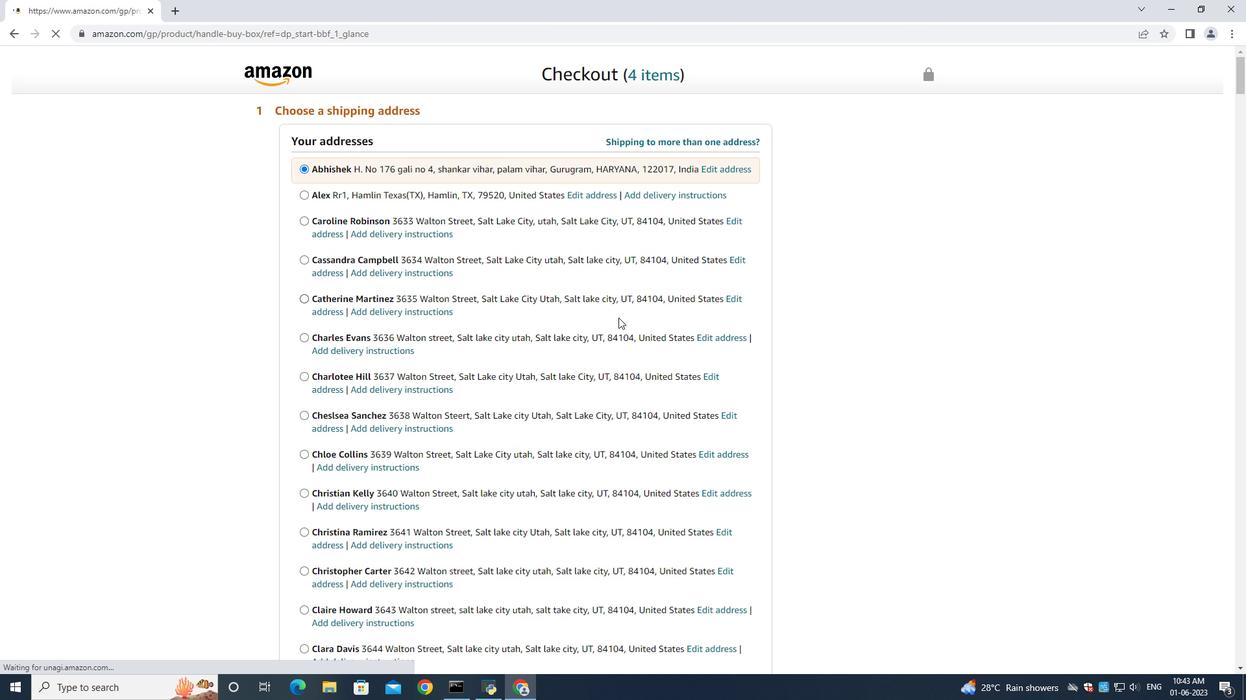 
Action: Mouse scrolled (617, 318) with delta (0, 0)
Screenshot: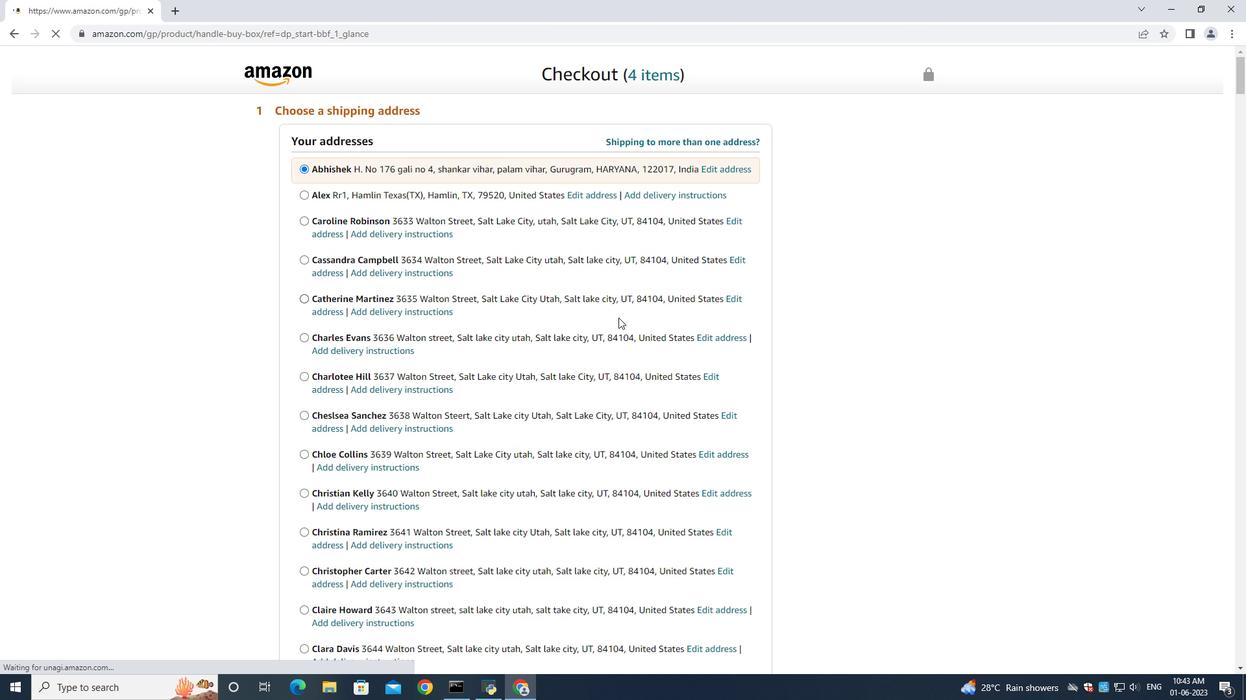 
Action: Mouse scrolled (617, 318) with delta (0, 0)
Screenshot: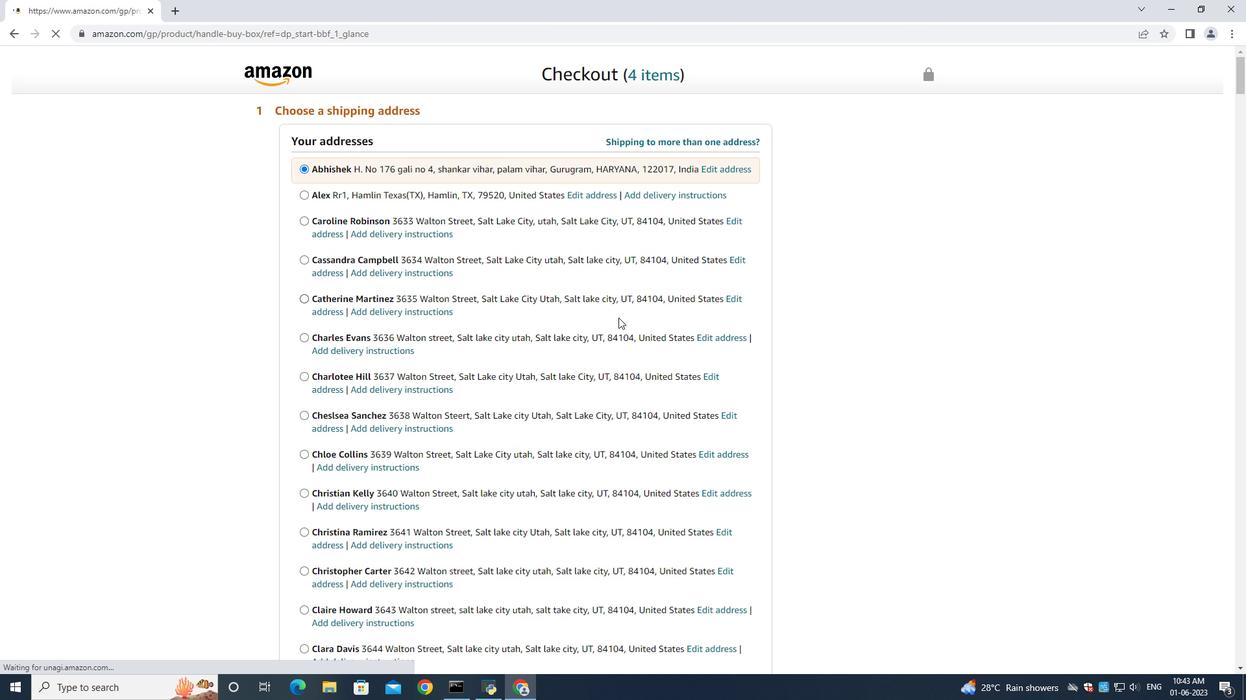 
Action: Mouse scrolled (617, 318) with delta (0, 0)
Screenshot: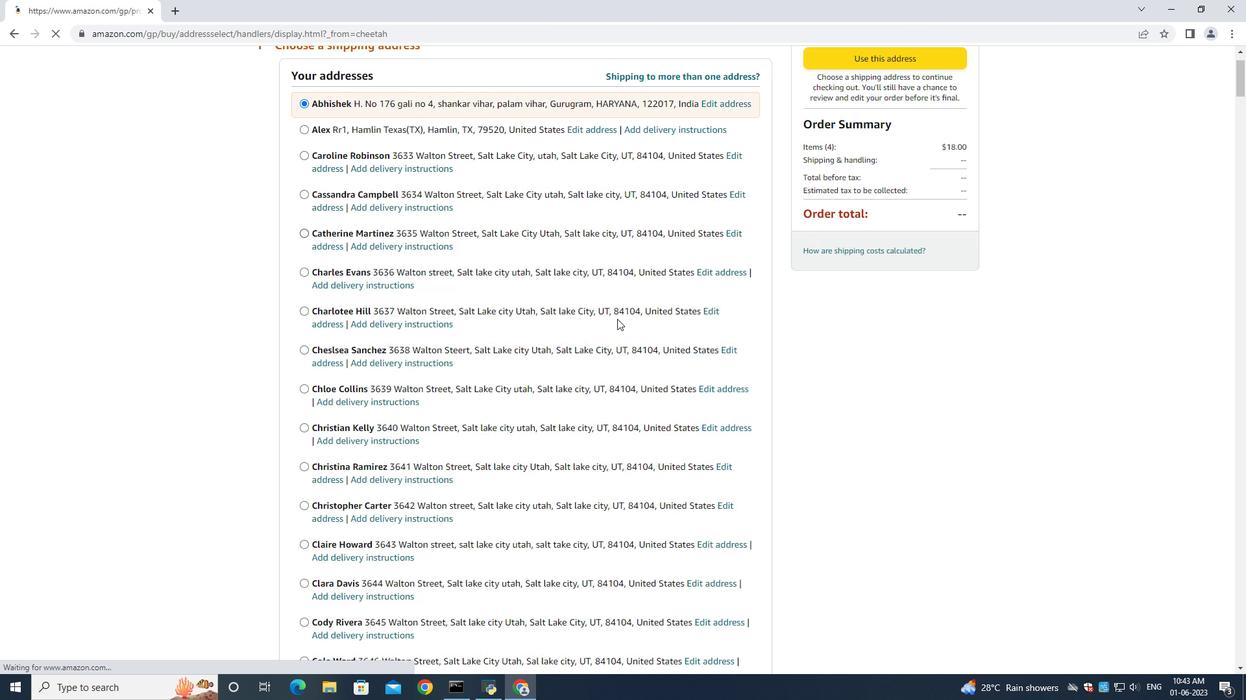 
Action: Mouse scrolled (617, 318) with delta (0, 0)
Screenshot: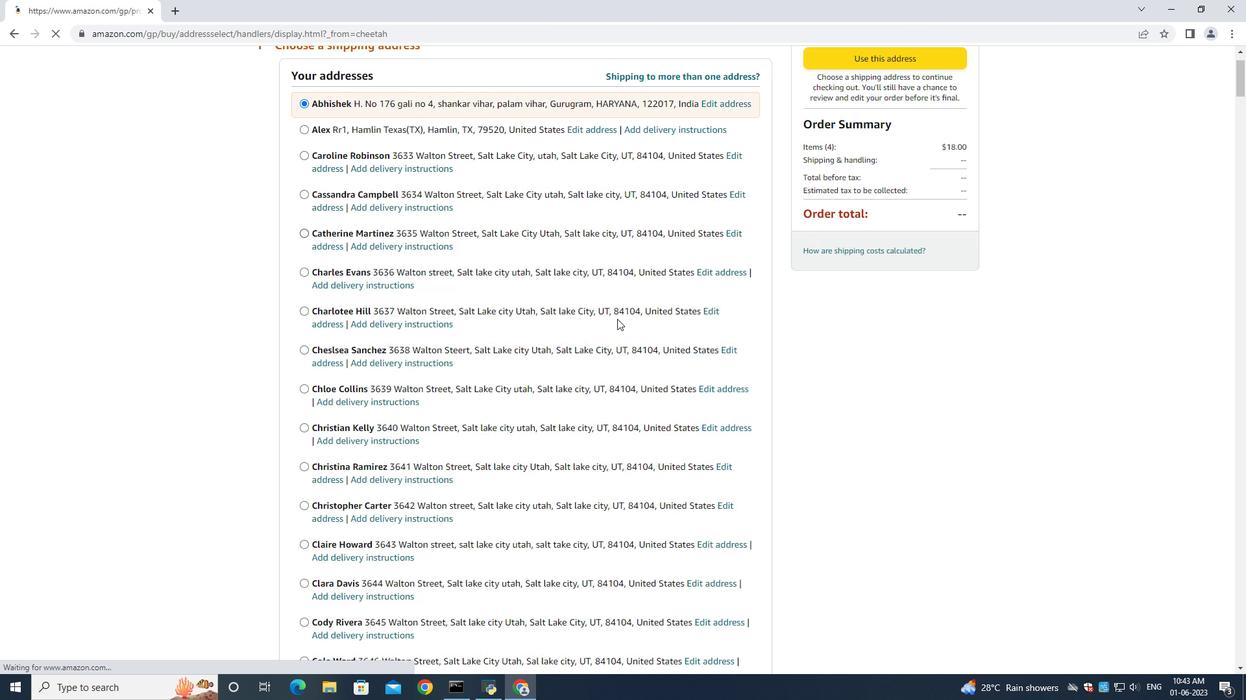 
Action: Mouse scrolled (617, 318) with delta (0, 0)
Screenshot: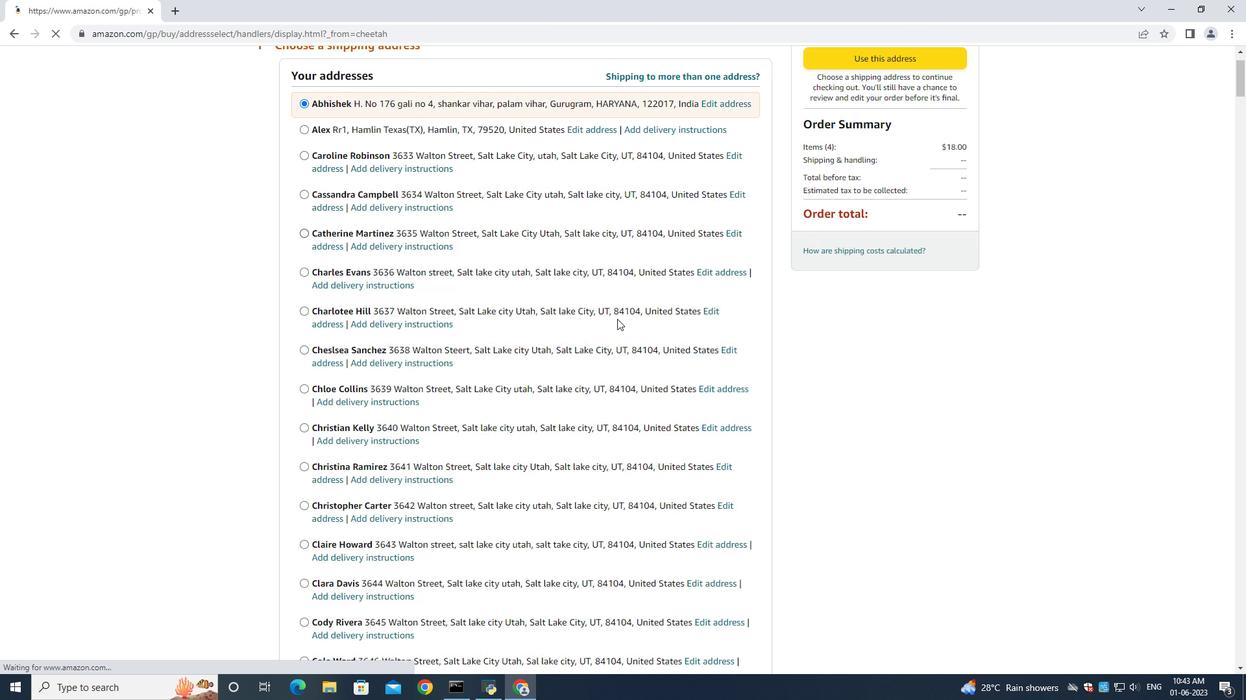 
Action: Mouse scrolled (617, 318) with delta (0, 0)
Screenshot: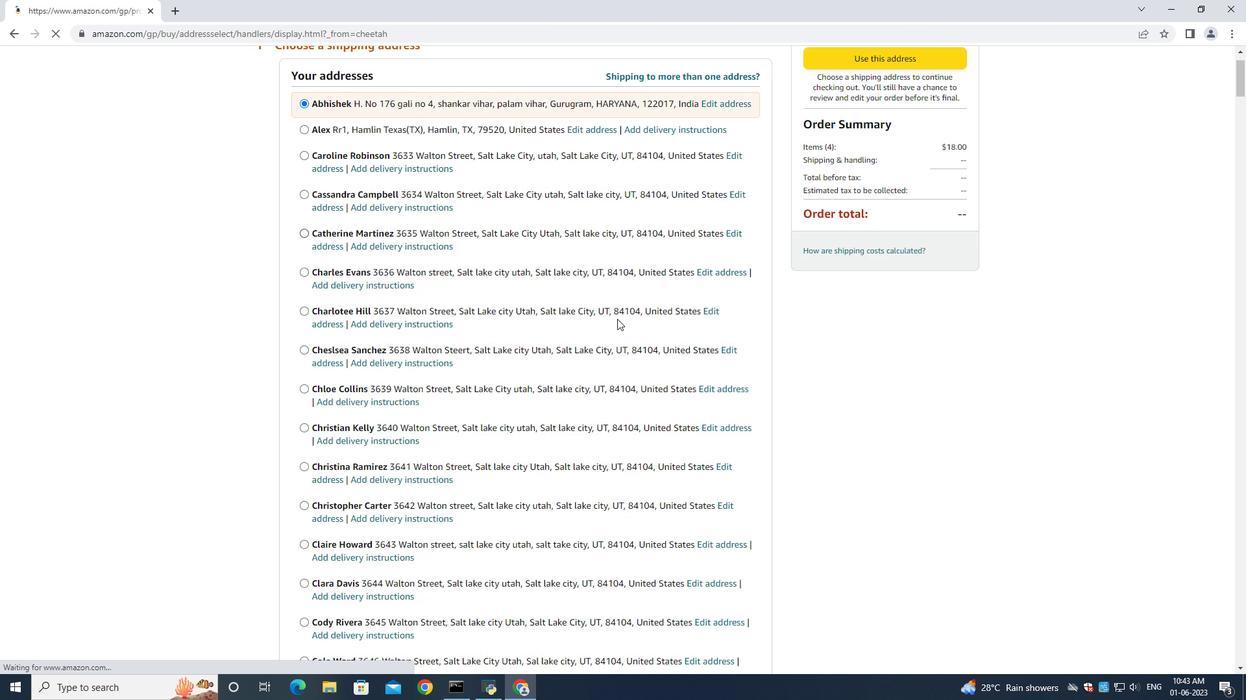 
Action: Mouse scrolled (617, 318) with delta (0, 0)
Screenshot: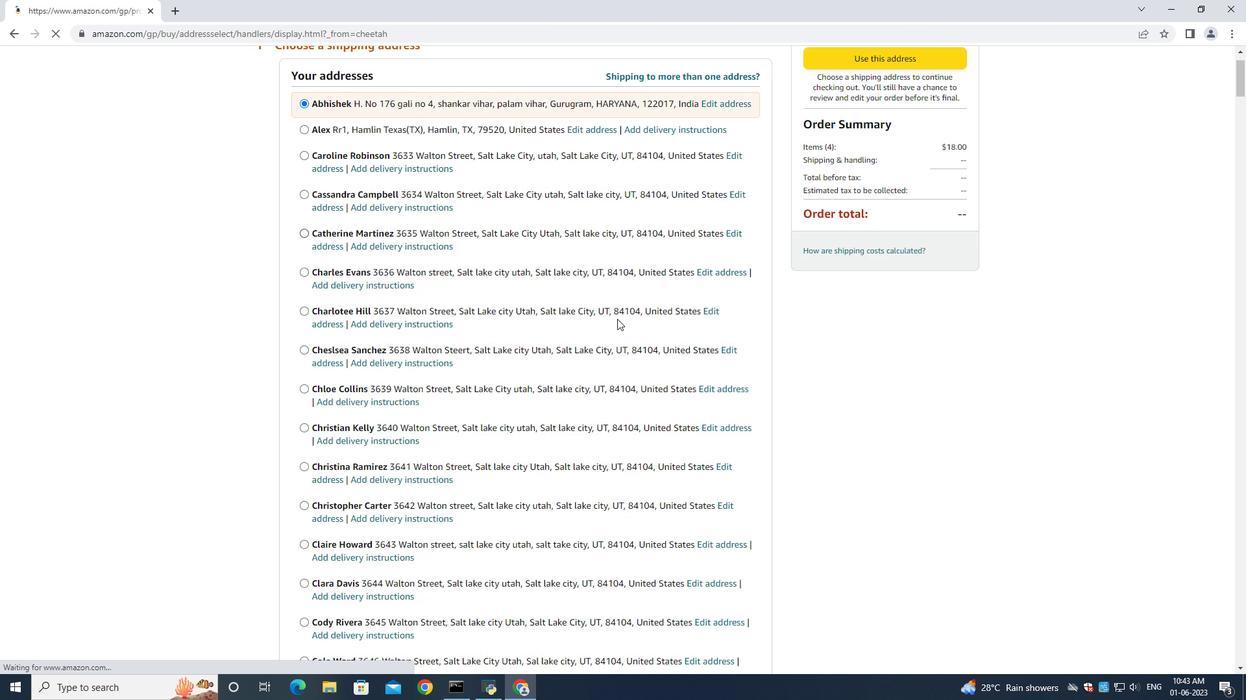 
Action: Mouse scrolled (617, 318) with delta (0, 0)
Screenshot: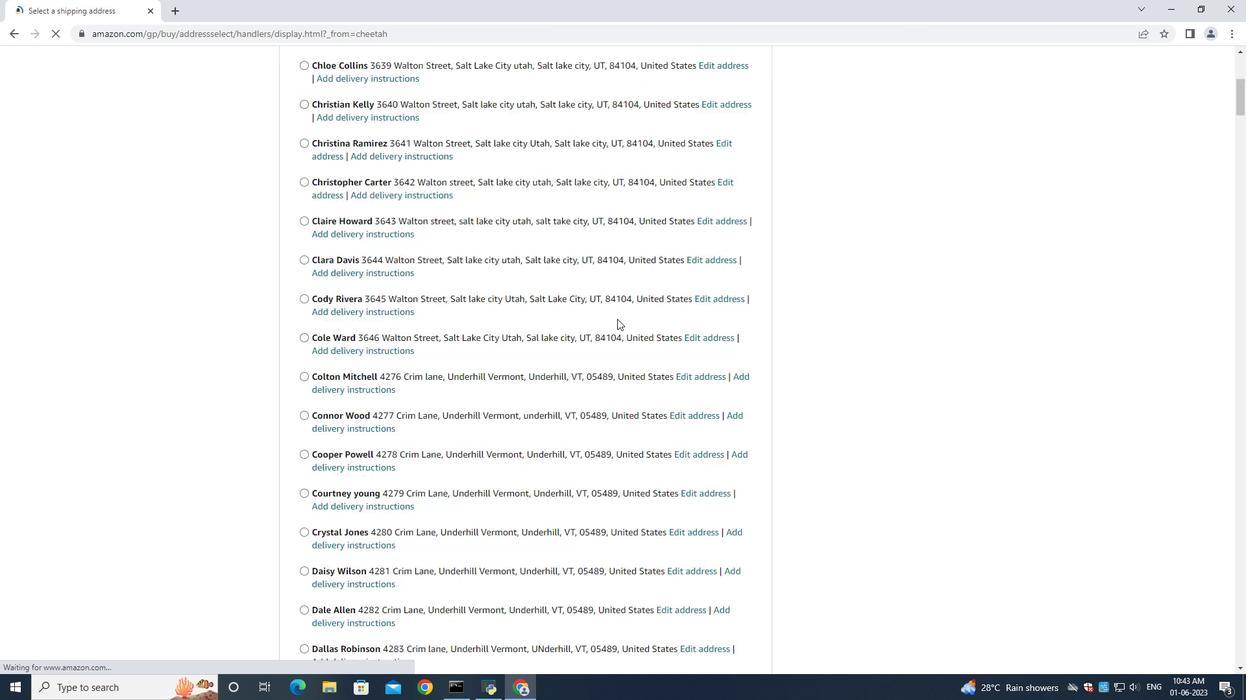 
Action: Mouse scrolled (617, 318) with delta (0, 0)
Screenshot: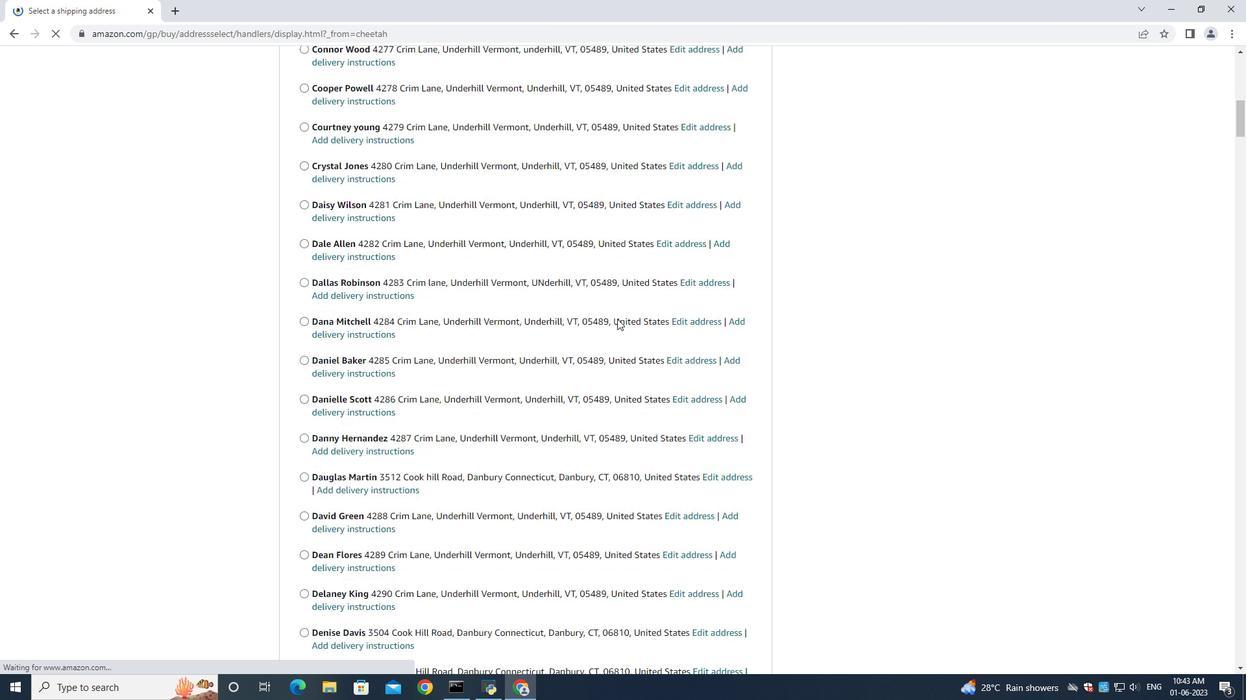 
Action: Mouse moved to (617, 320)
Screenshot: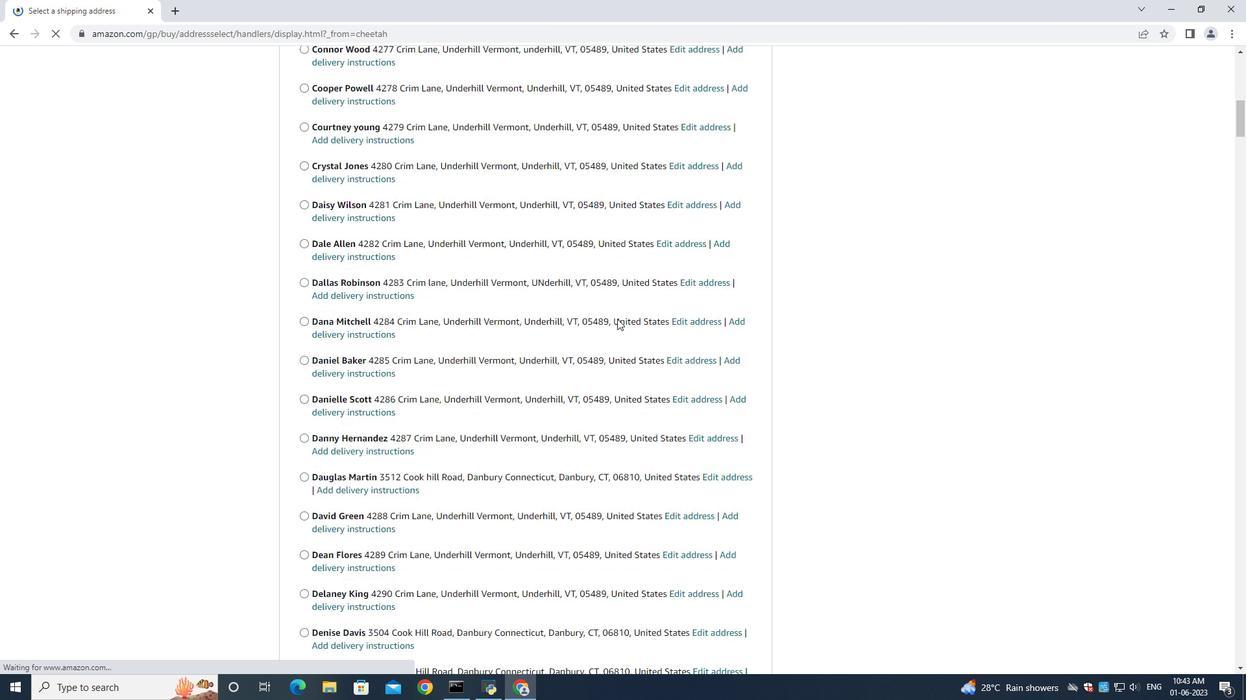 
Action: Mouse scrolled (617, 319) with delta (0, 0)
Screenshot: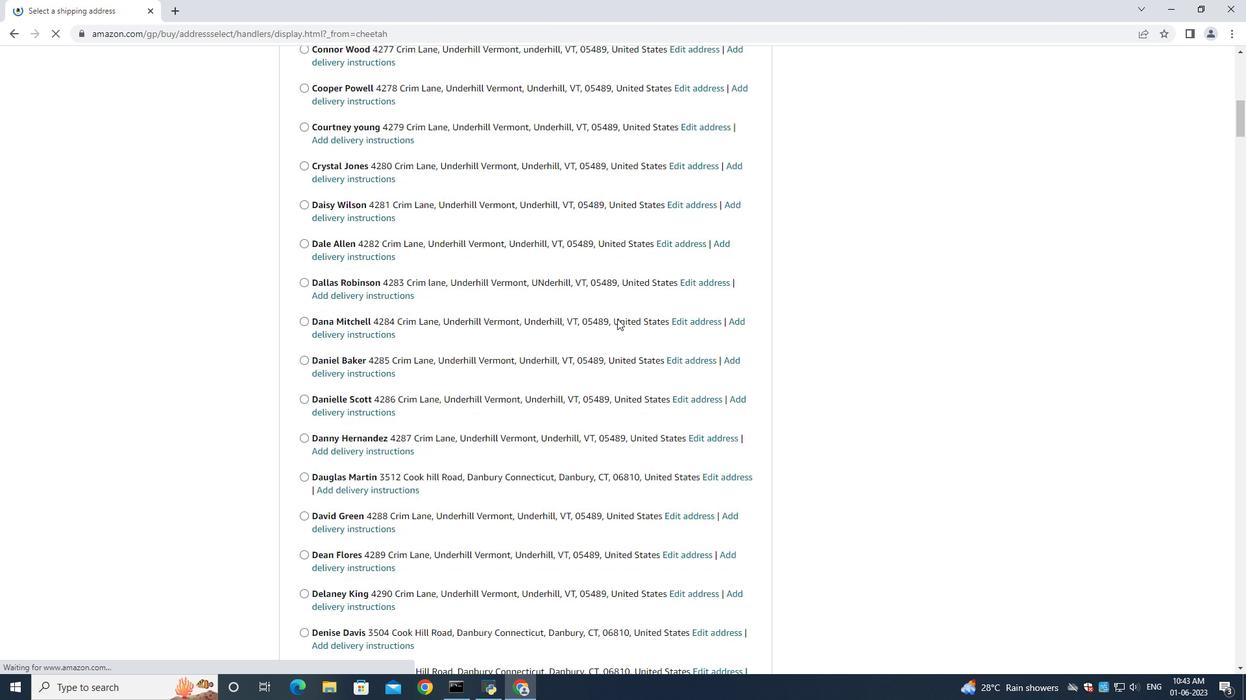 
Action: Mouse moved to (617, 321)
Screenshot: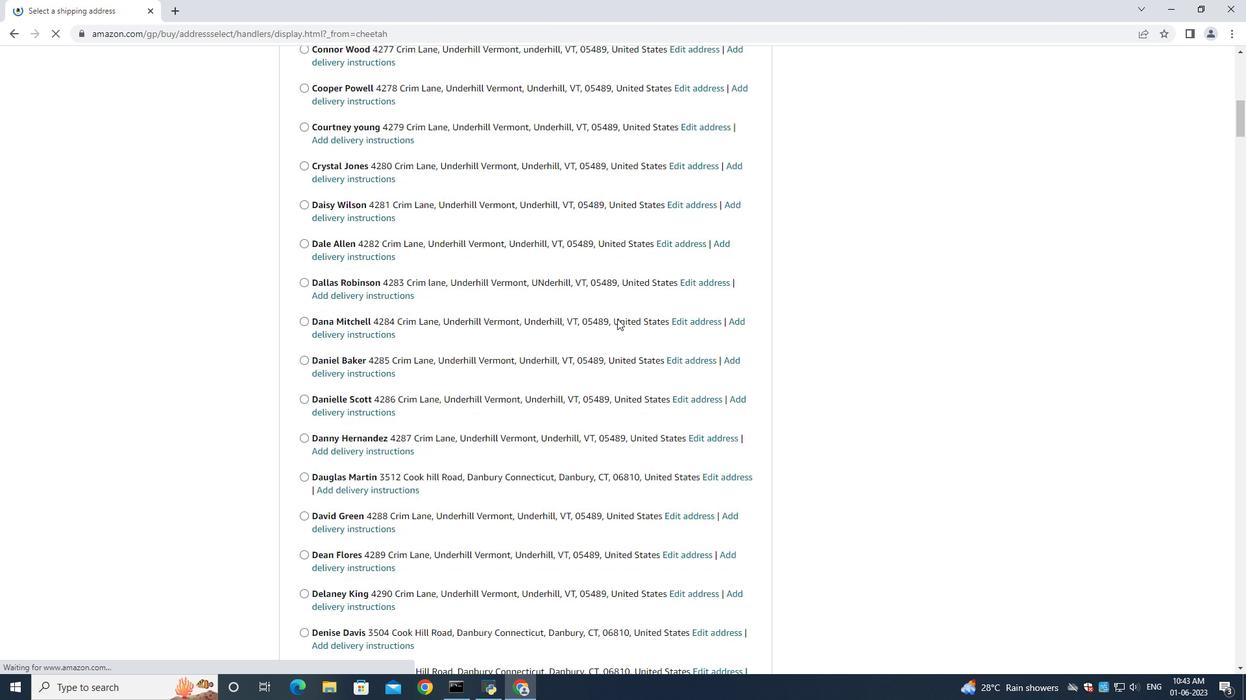 
Action: Mouse scrolled (617, 321) with delta (0, 0)
Screenshot: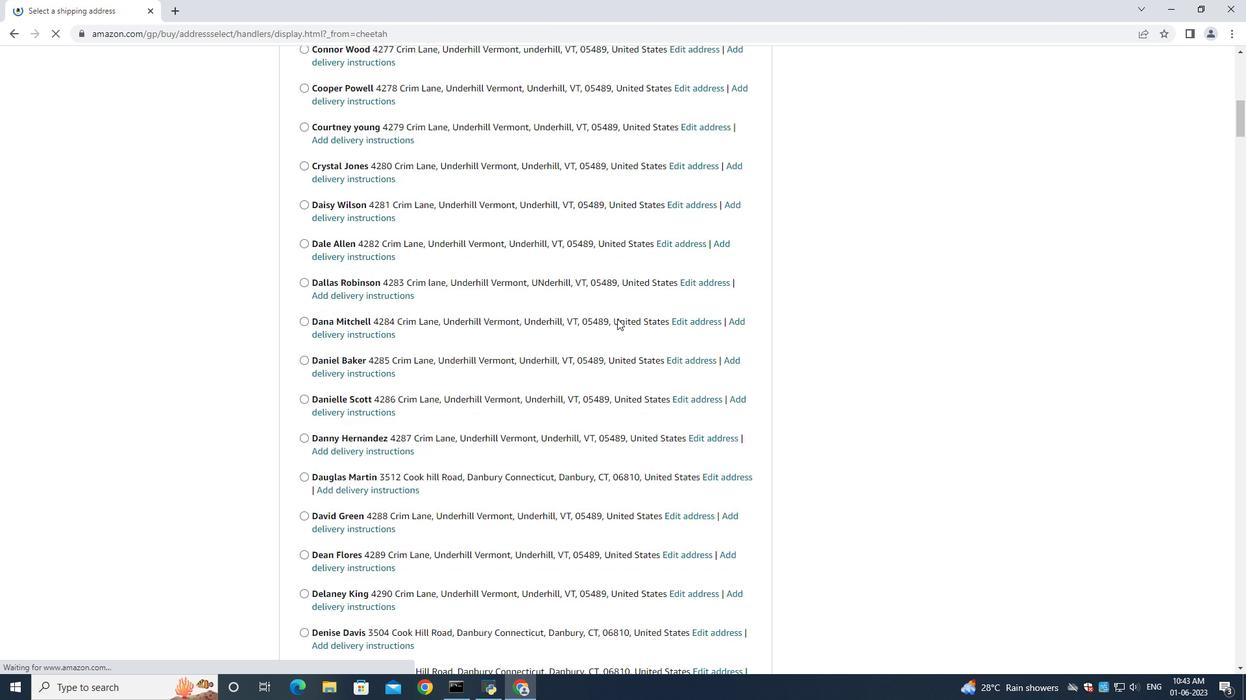 
Action: Mouse scrolled (617, 321) with delta (0, 0)
Screenshot: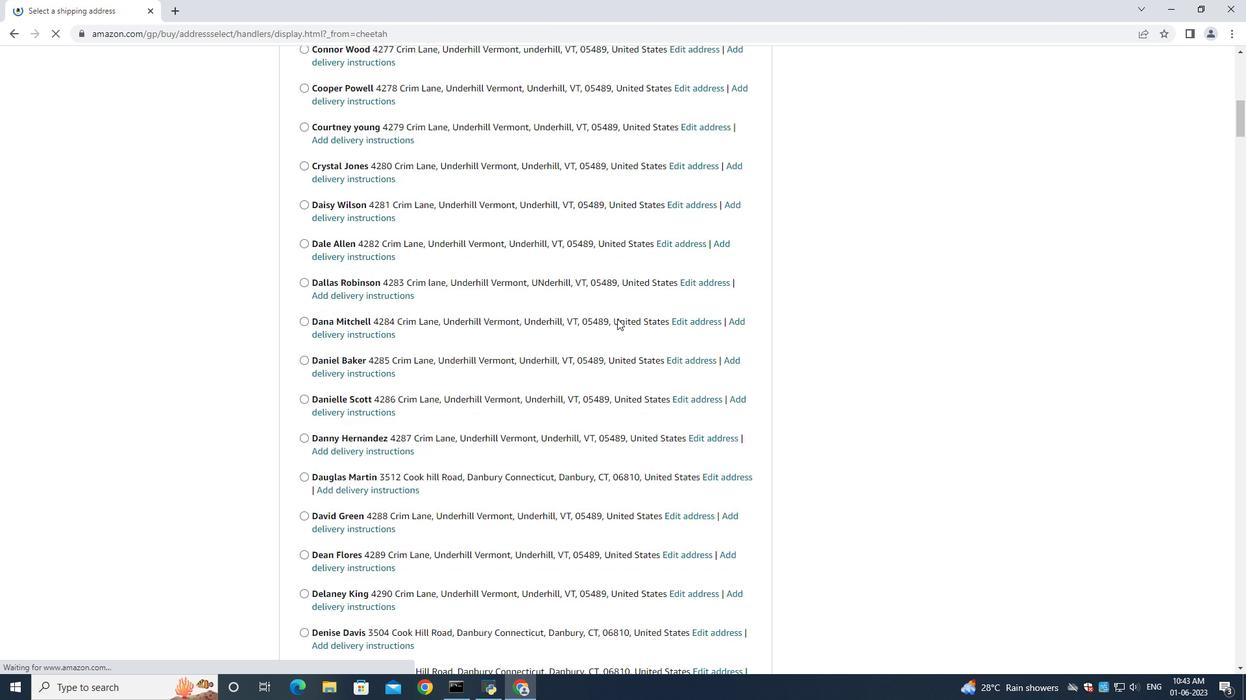 
Action: Mouse scrolled (617, 321) with delta (0, 0)
Screenshot: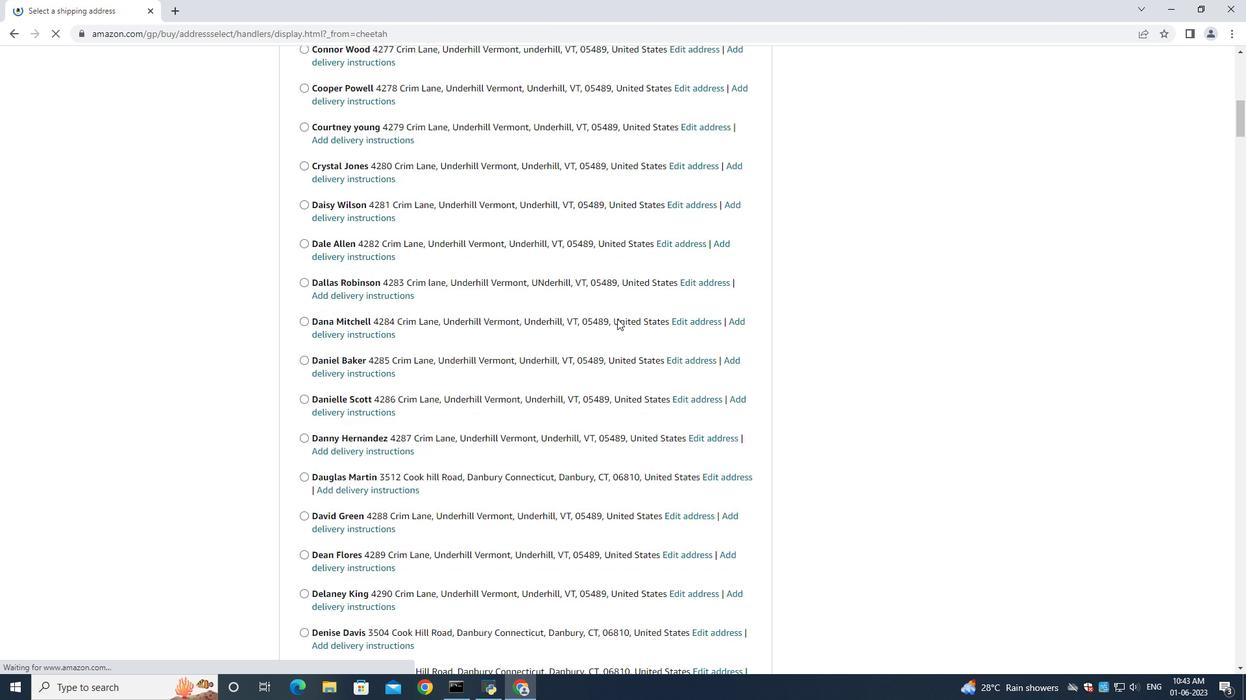 
Action: Mouse scrolled (617, 321) with delta (0, 0)
Screenshot: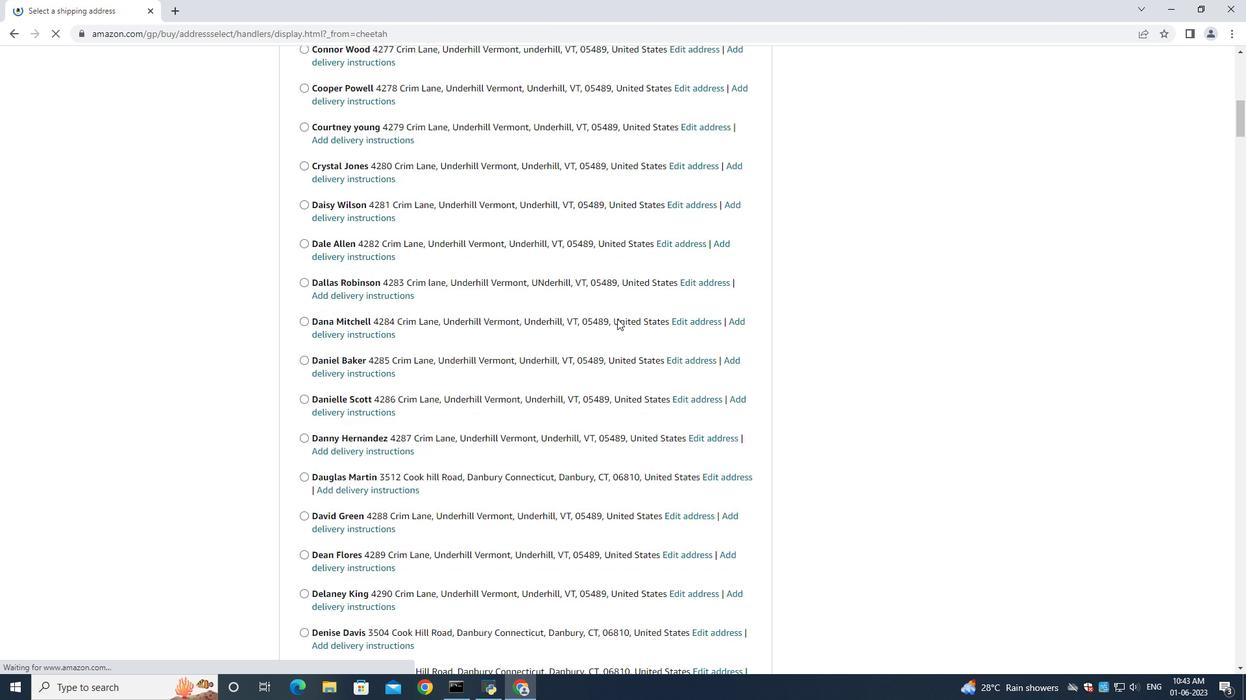
Action: Mouse scrolled (617, 321) with delta (0, 0)
Screenshot: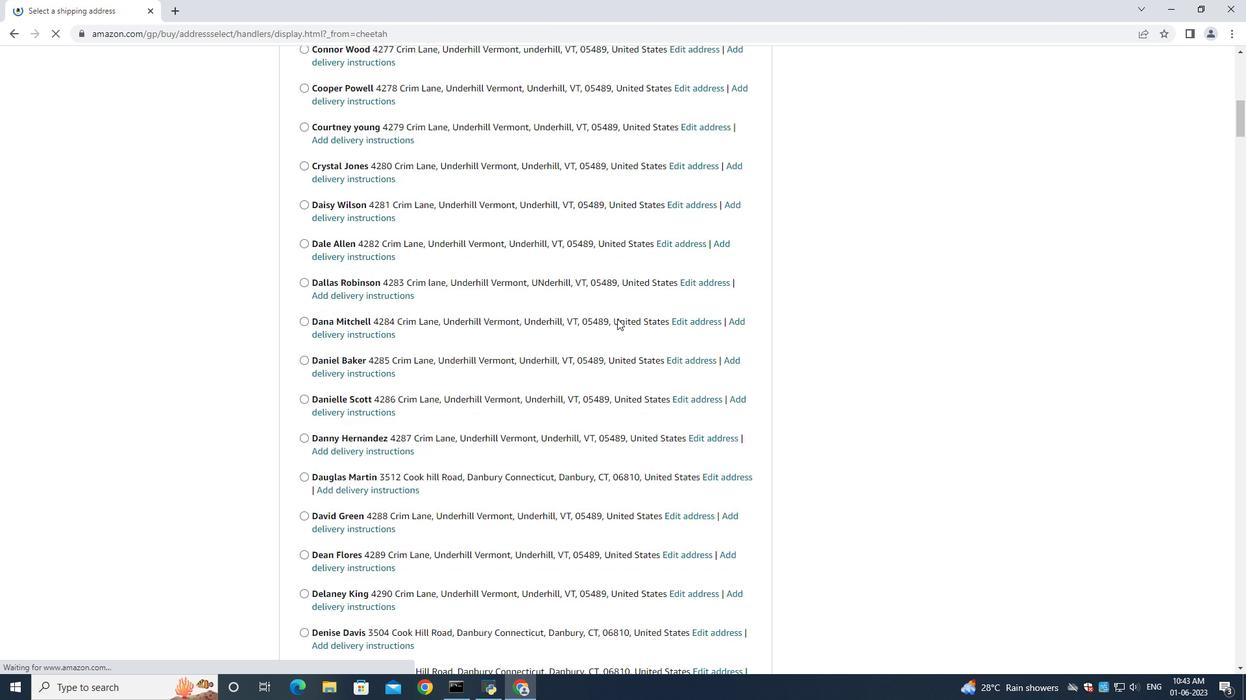 
Action: Mouse scrolled (617, 321) with delta (0, 0)
Screenshot: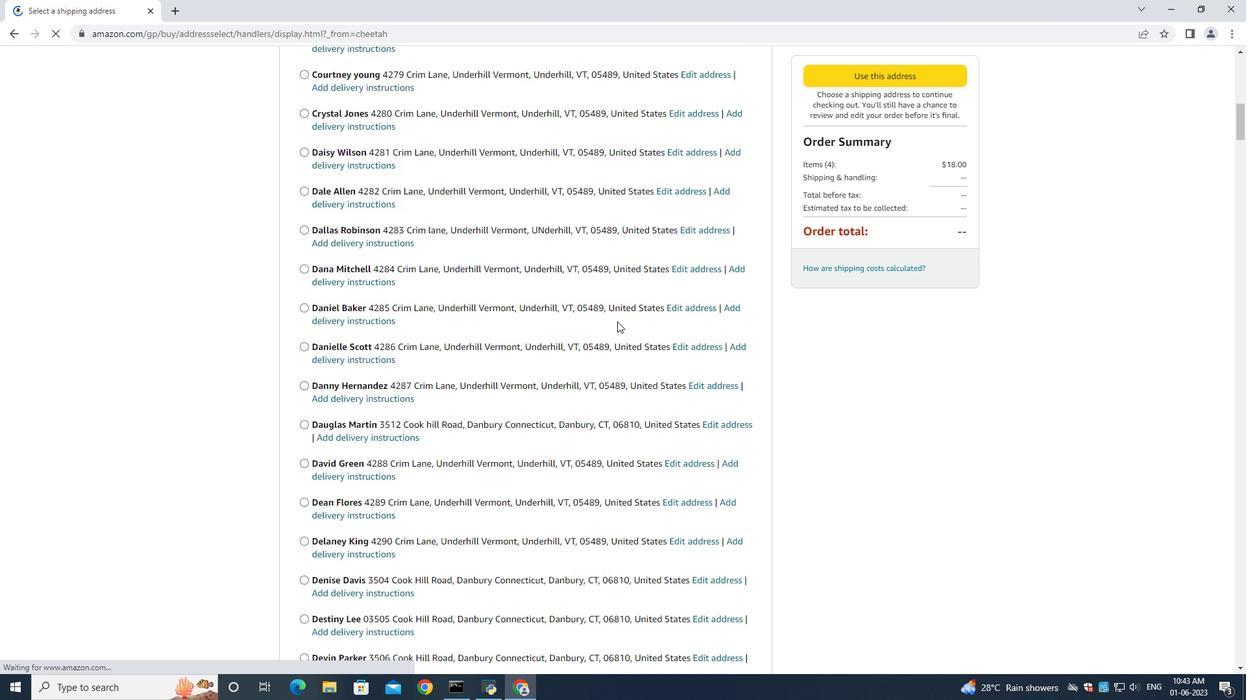 
Action: Mouse moved to (617, 327)
Screenshot: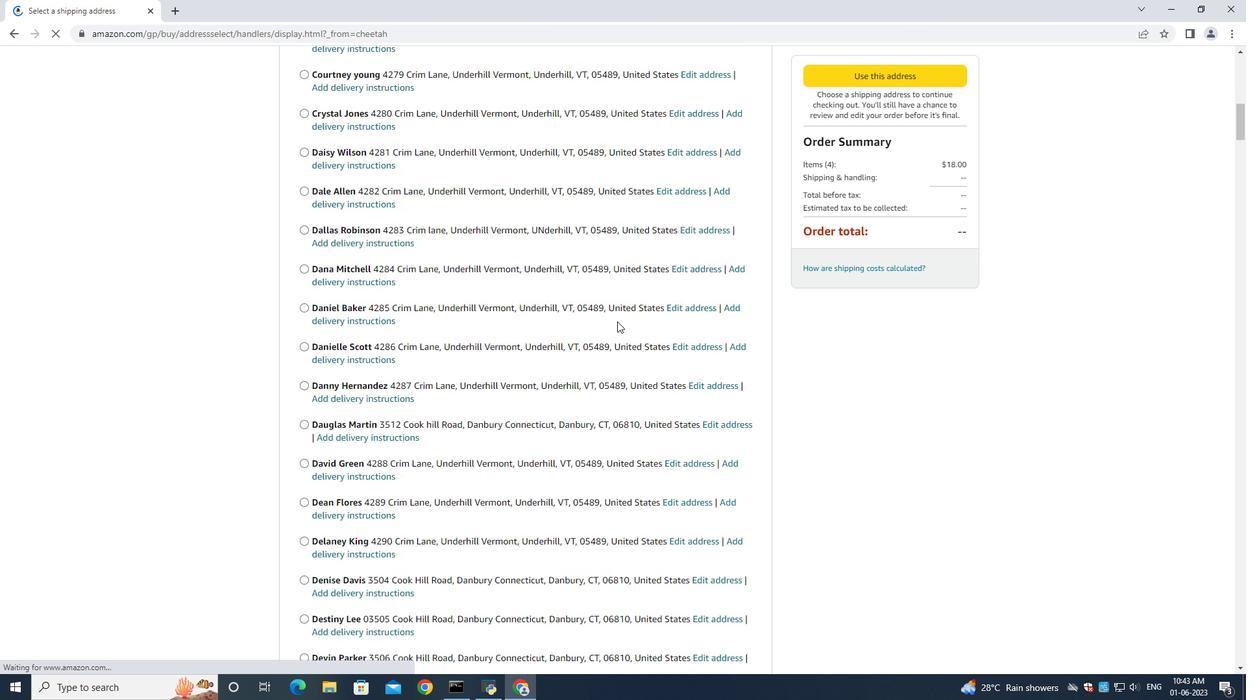 
Action: Mouse scrolled (617, 326) with delta (0, 0)
Screenshot: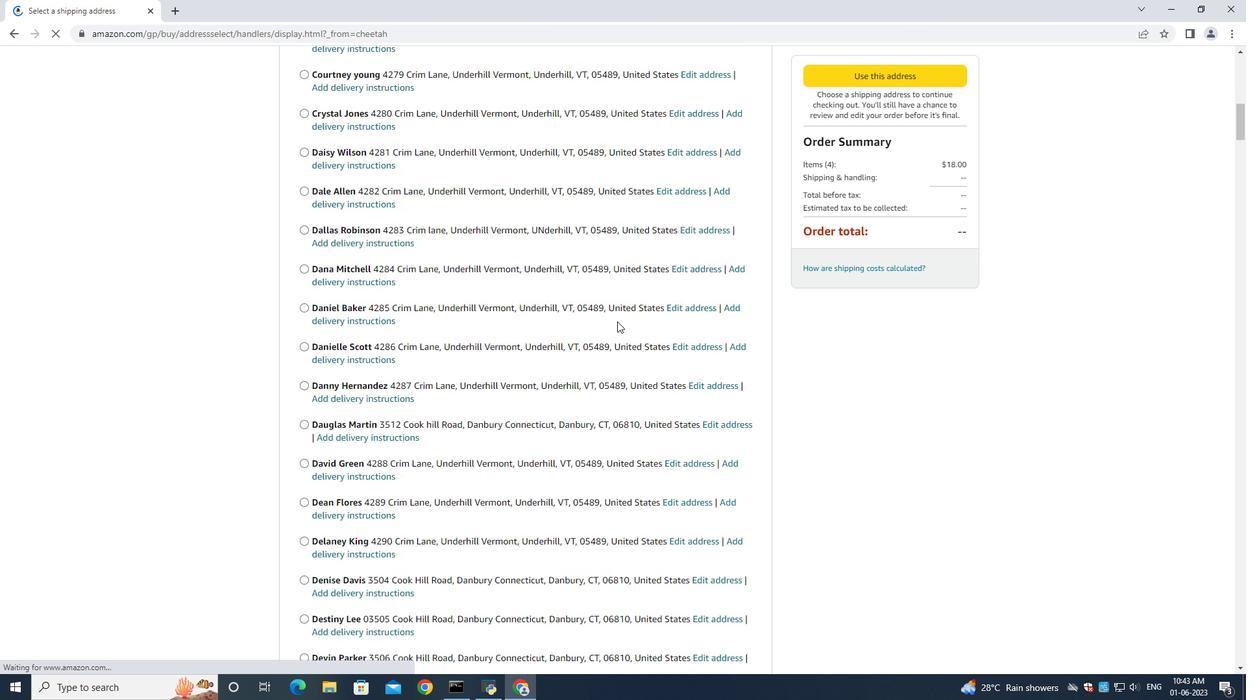 
Action: Mouse moved to (618, 330)
Screenshot: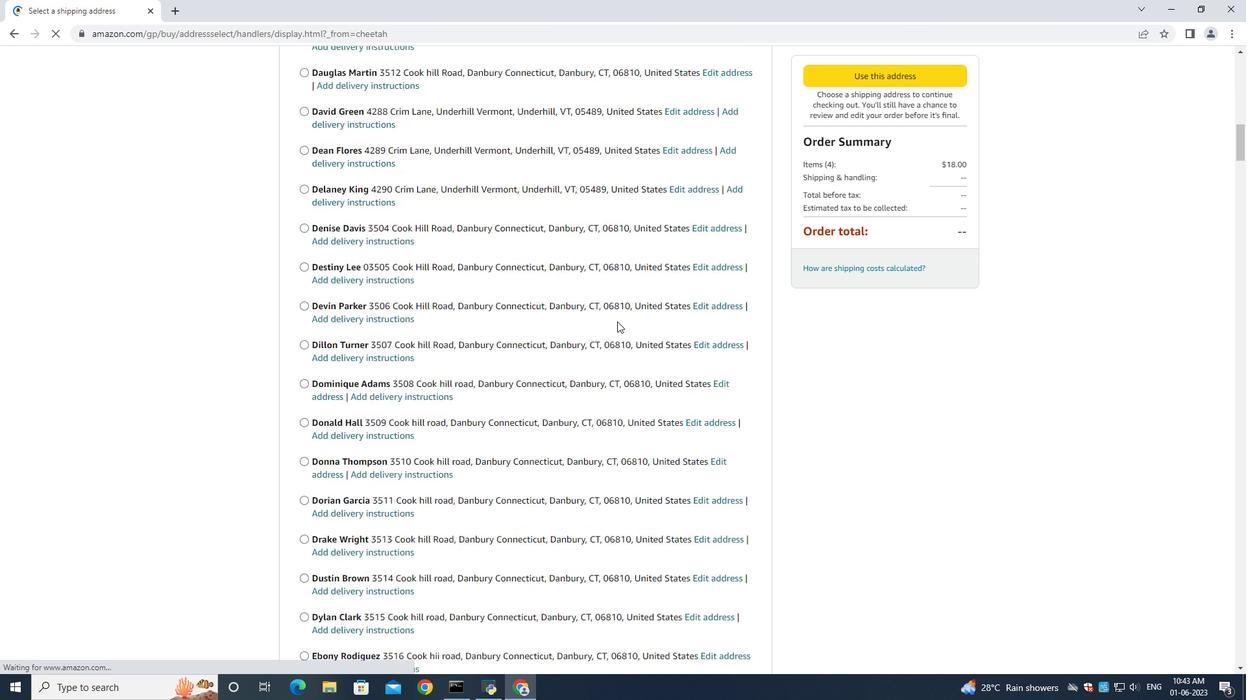 
Action: Mouse scrolled (618, 329) with delta (0, 0)
Screenshot: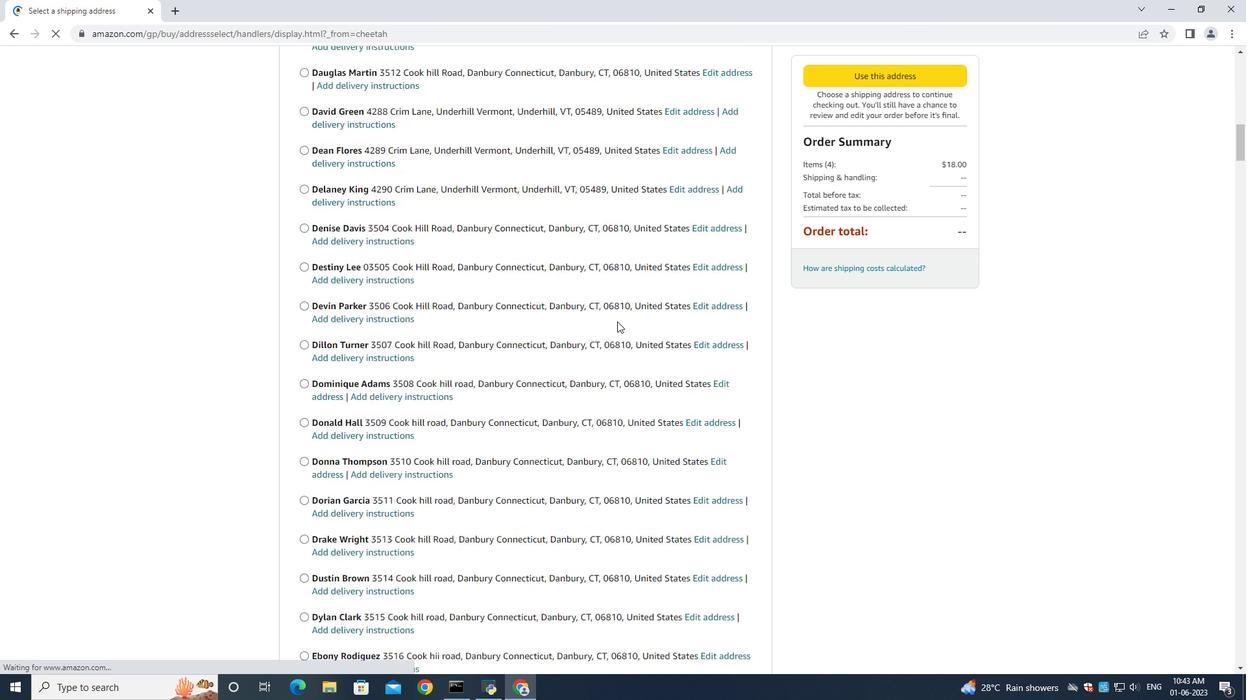 
Action: Mouse scrolled (618, 330) with delta (0, 0)
Screenshot: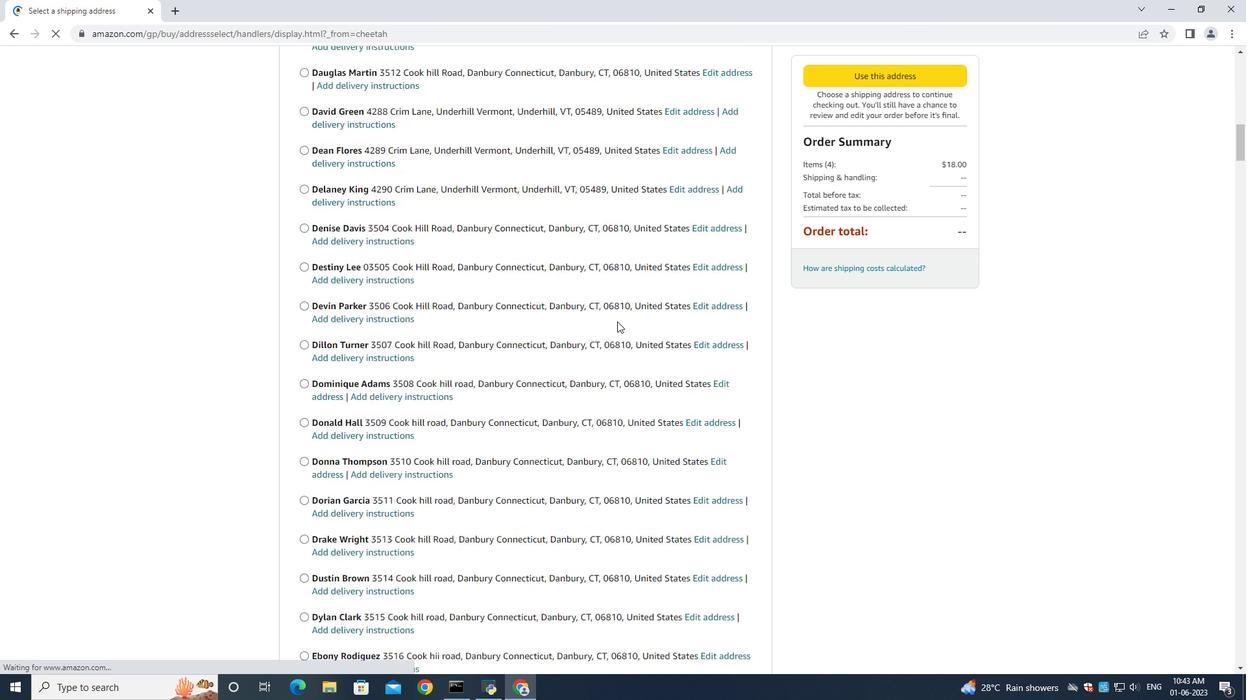 
Action: Mouse scrolled (618, 330) with delta (0, 0)
Screenshot: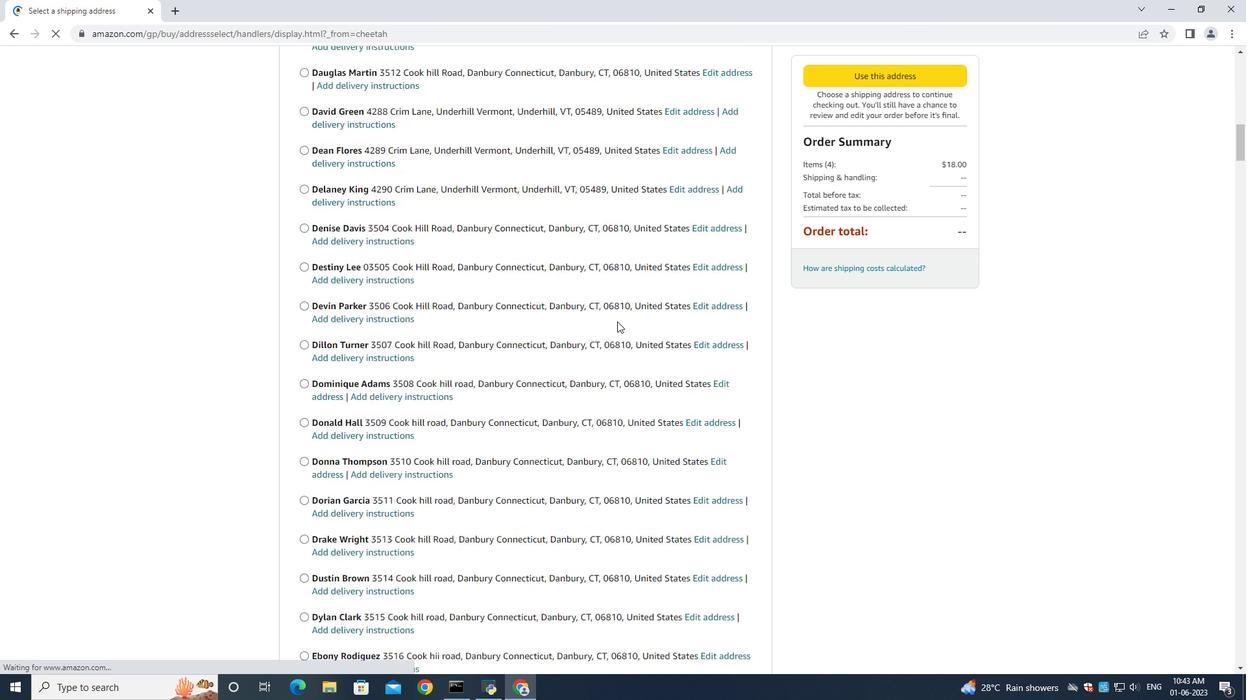 
Action: Mouse scrolled (618, 330) with delta (0, 0)
Screenshot: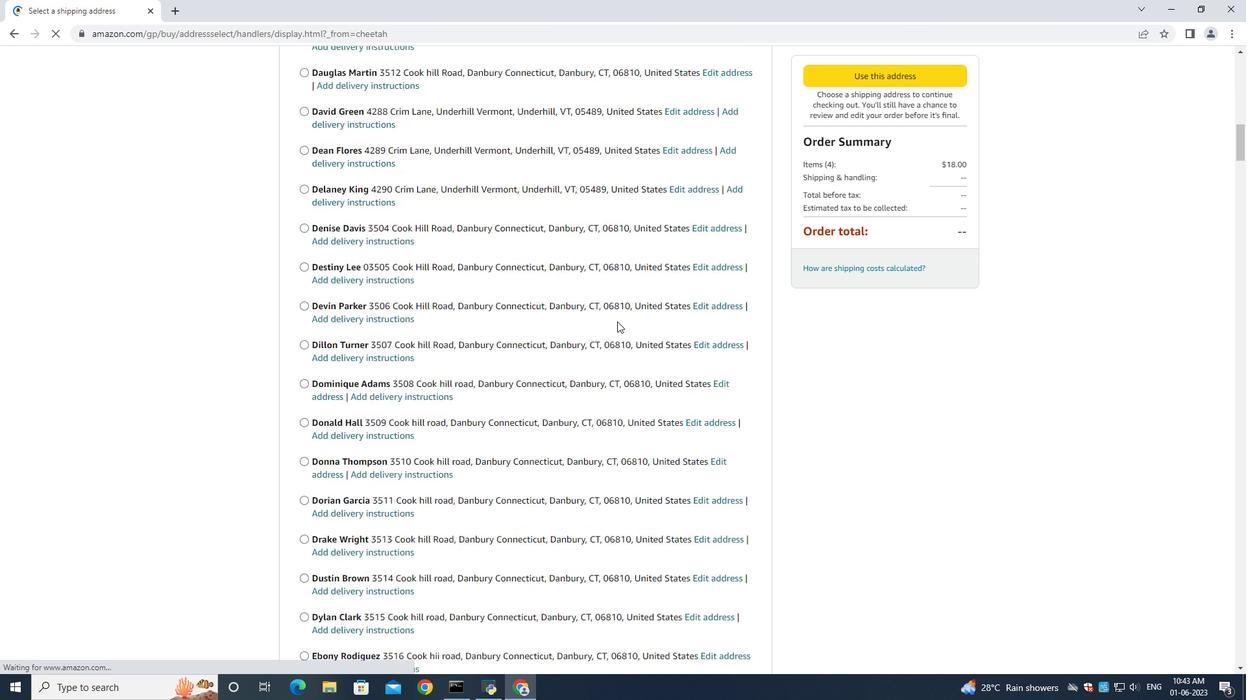 
Action: Mouse moved to (780, 404)
Screenshot: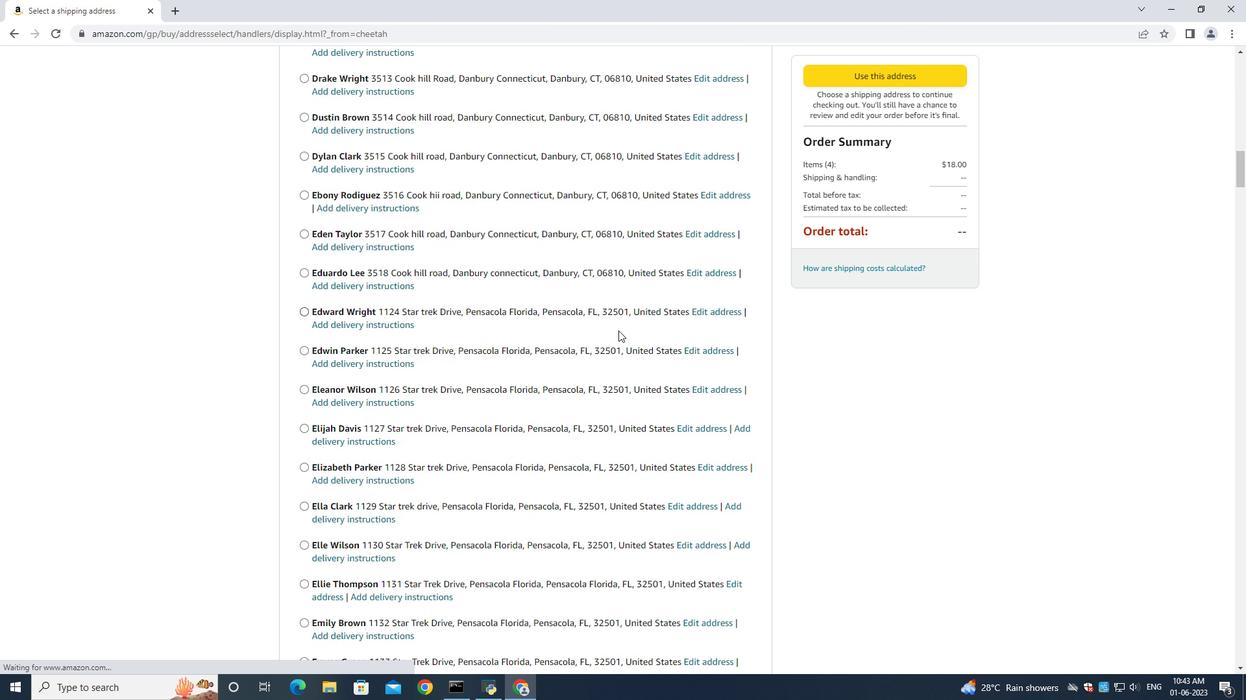 
Action: Mouse scrolled (698, 359) with delta (0, 0)
Screenshot: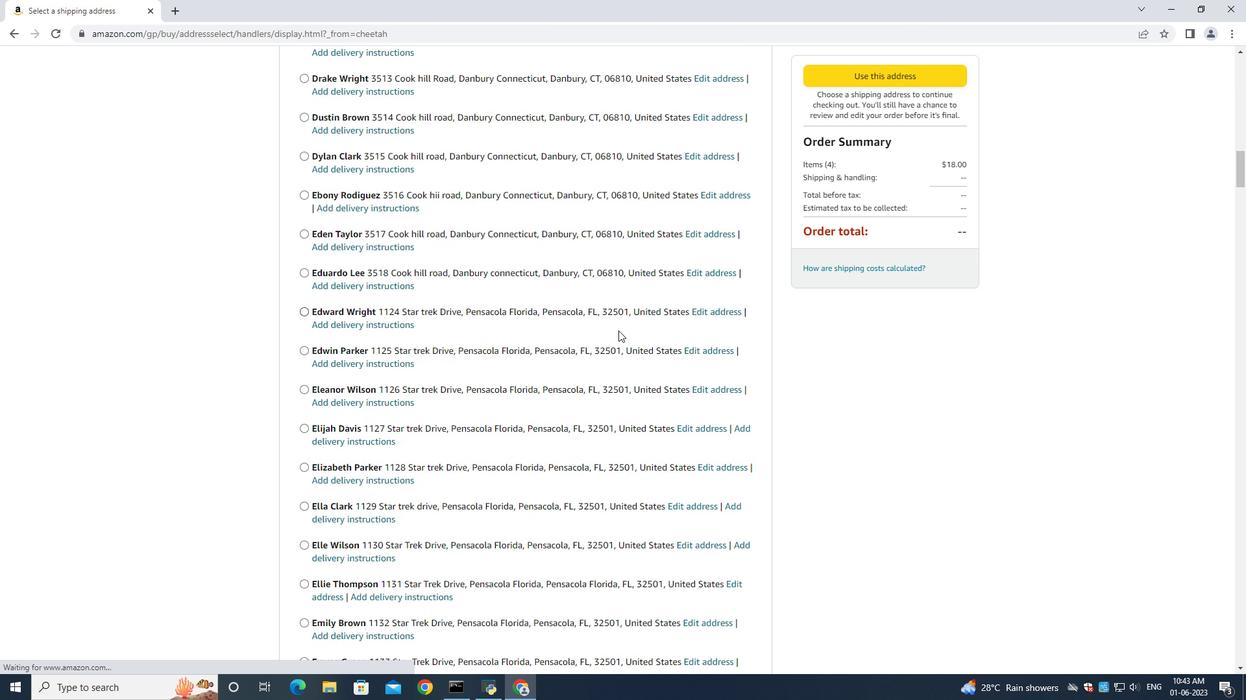 
Action: Mouse moved to (780, 404)
Screenshot: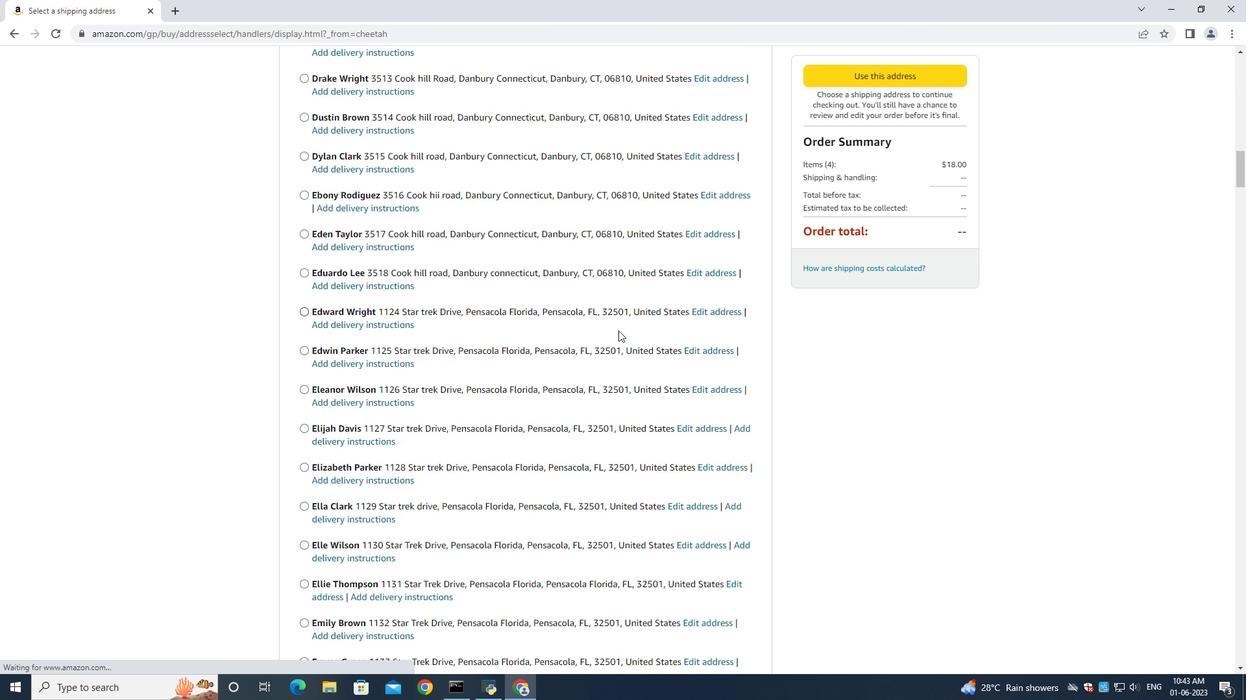 
Action: Mouse scrolled (750, 387) with delta (0, 0)
Screenshot: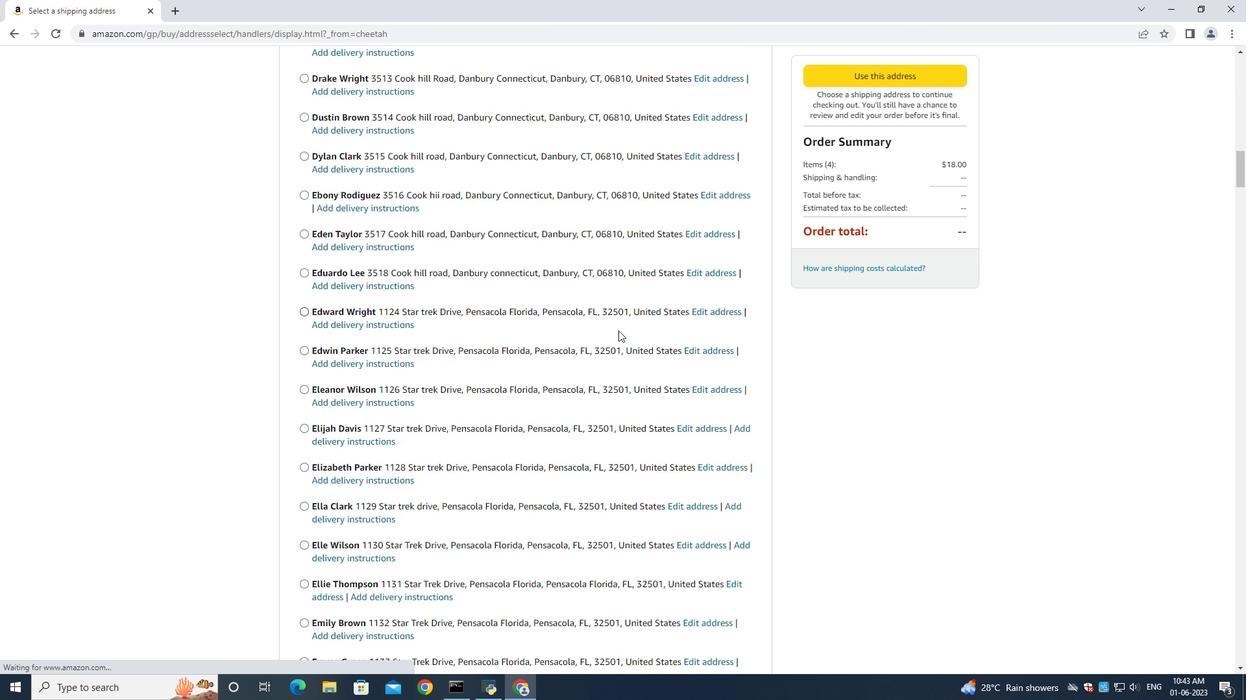 
Action: Mouse moved to (782, 404)
Screenshot: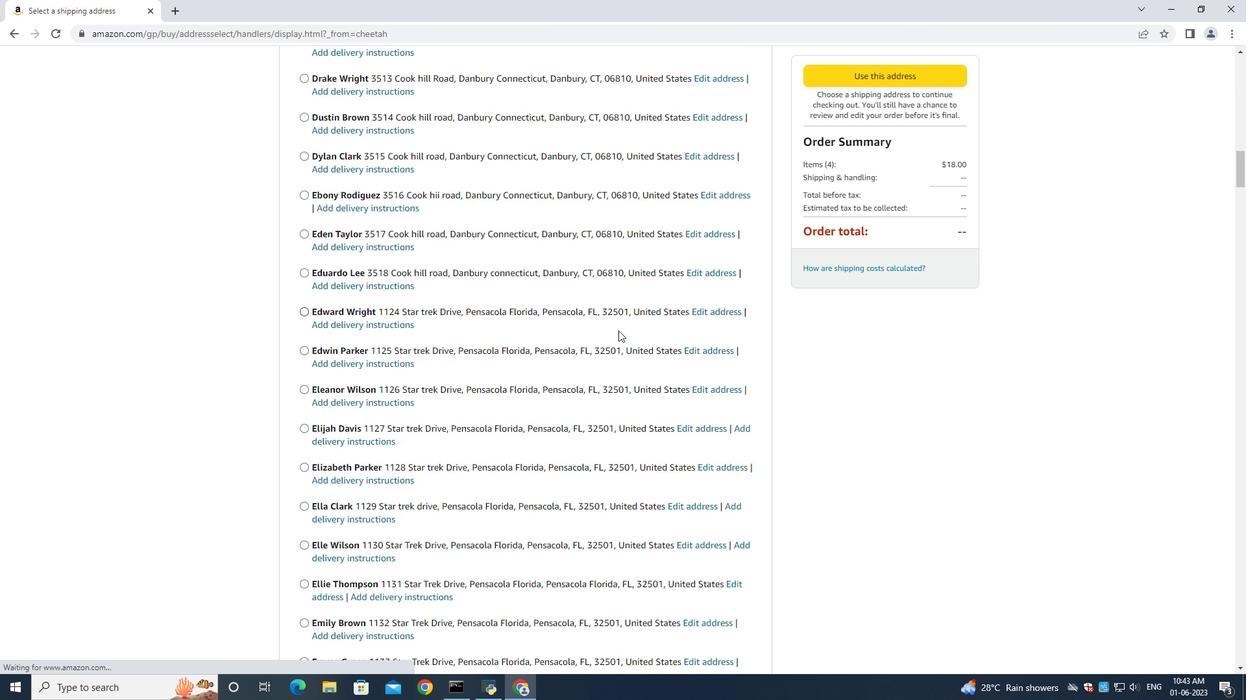 
Action: Mouse scrolled (769, 397) with delta (0, 0)
Screenshot: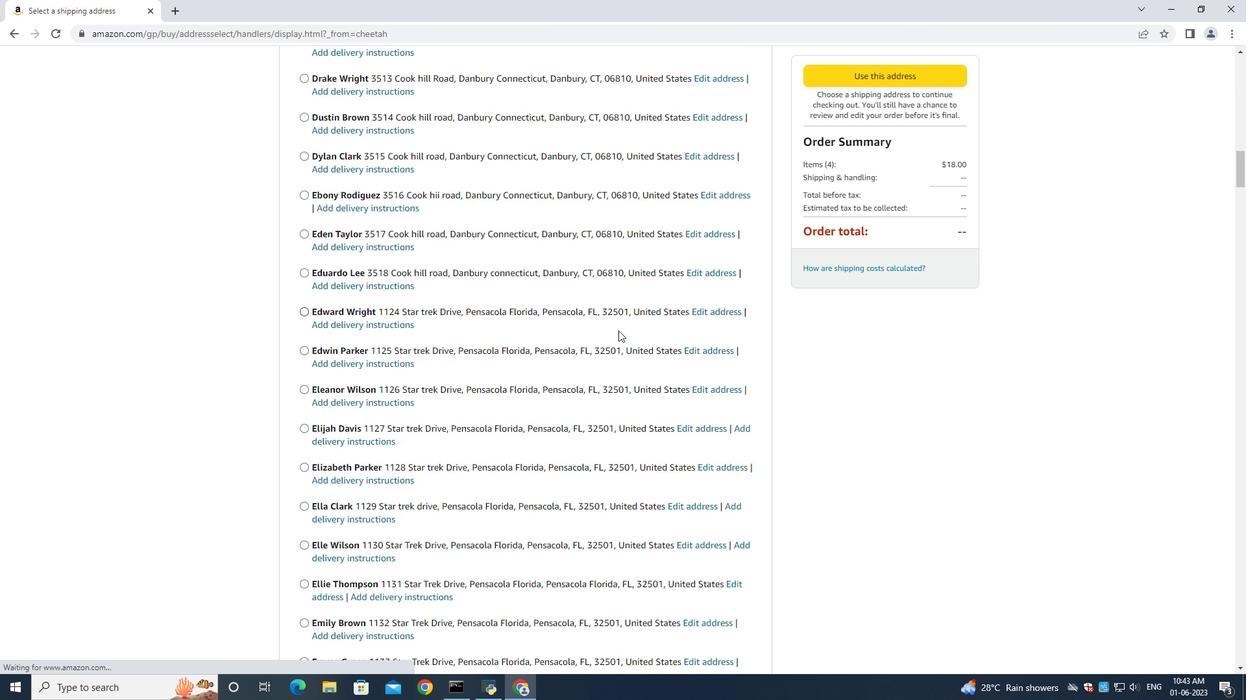 
Action: Mouse moved to (783, 406)
Screenshot: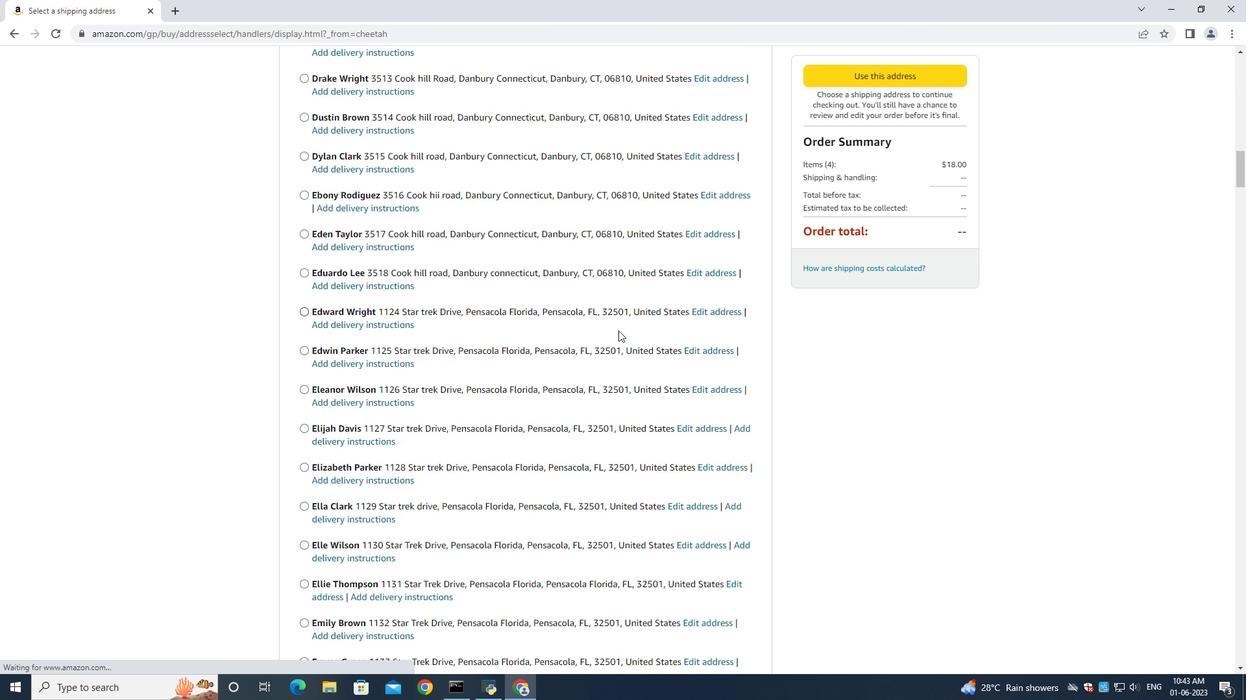 
Action: Mouse scrolled (774, 401) with delta (0, 0)
Screenshot: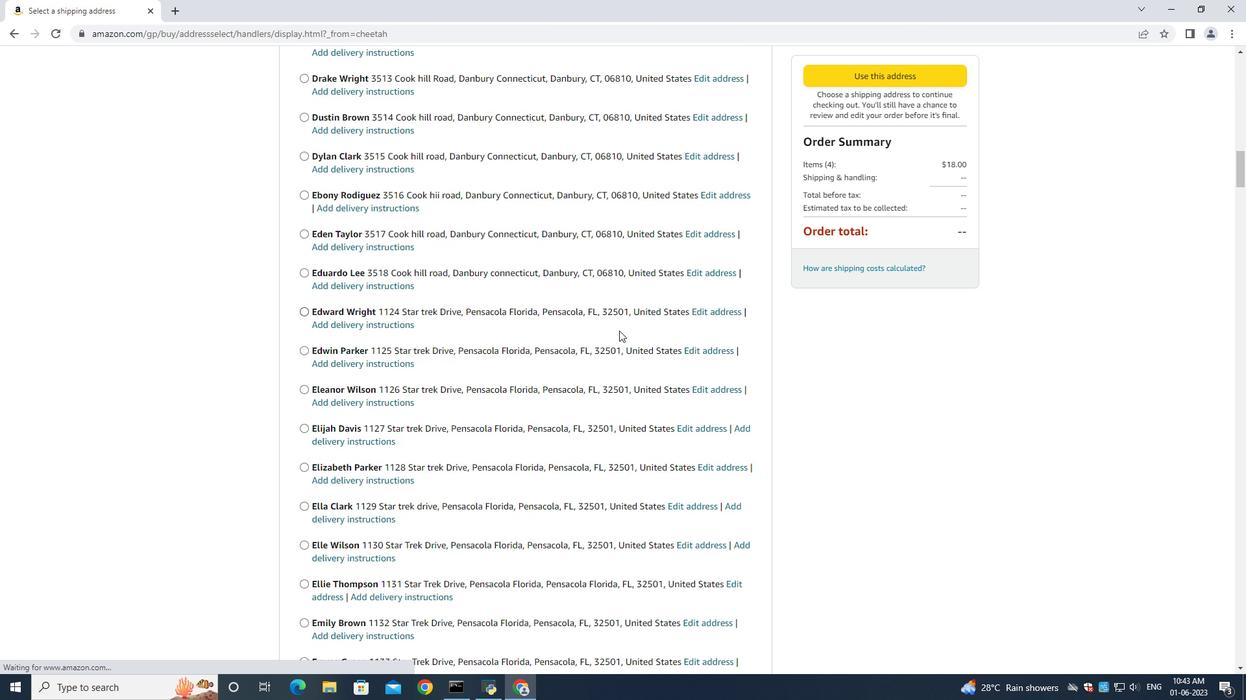 
Action: Mouse scrolled (780, 403) with delta (0, 0)
Screenshot: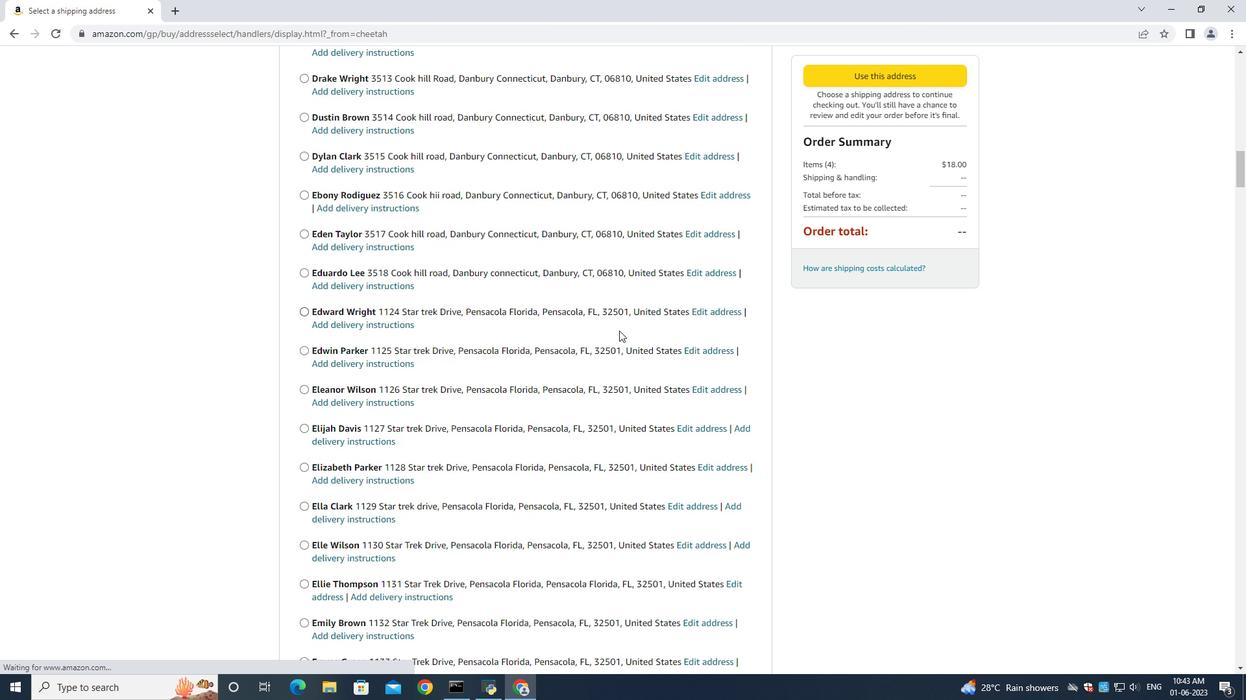 
Action: Mouse scrolled (780, 403) with delta (0, 0)
Screenshot: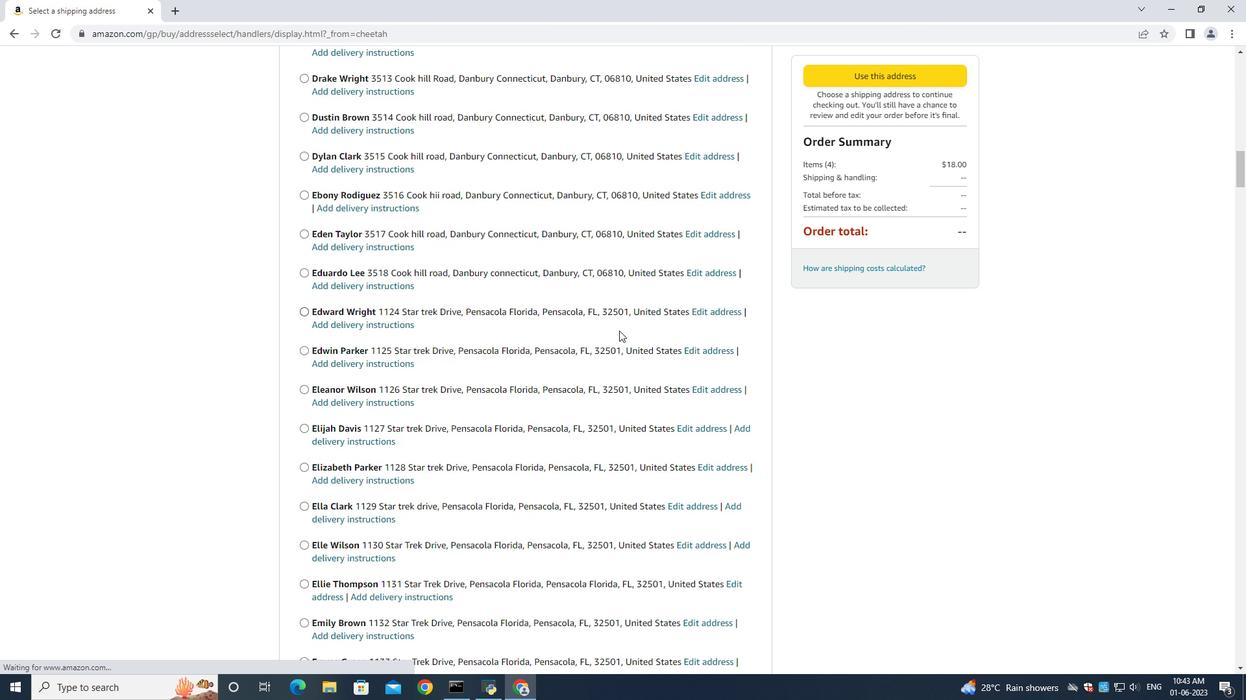 
Action: Mouse moved to (784, 406)
Screenshot: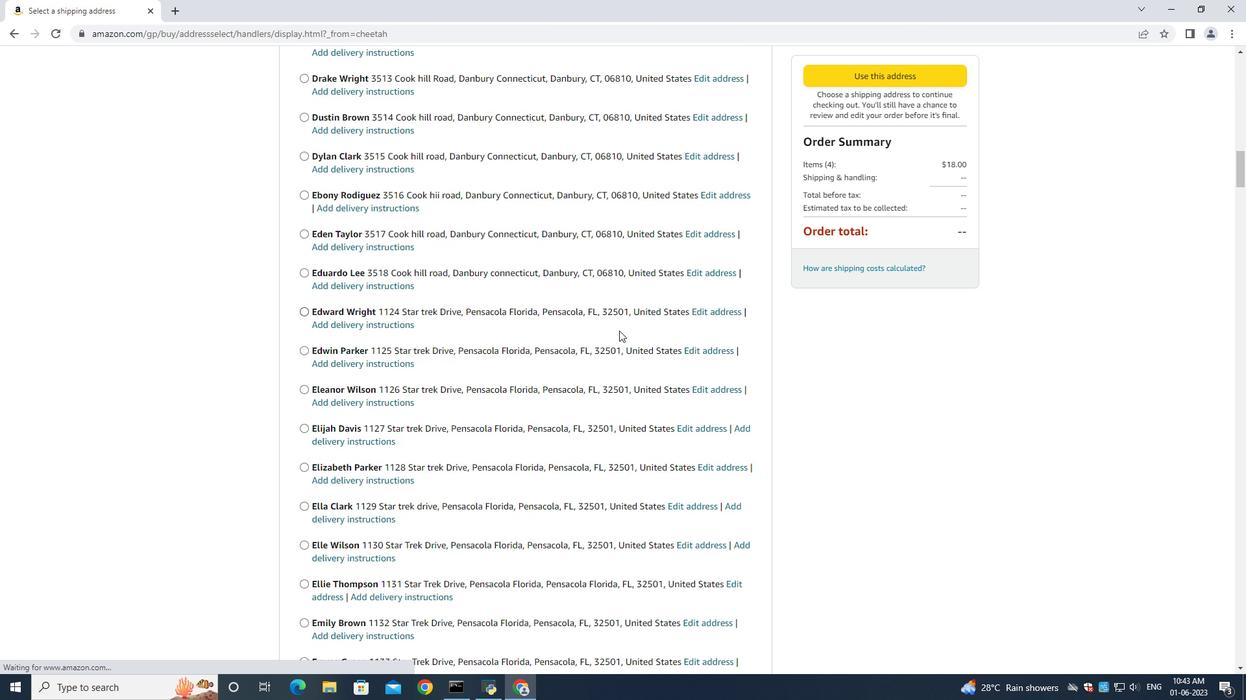 
Action: Mouse scrolled (782, 404) with delta (0, 0)
Screenshot: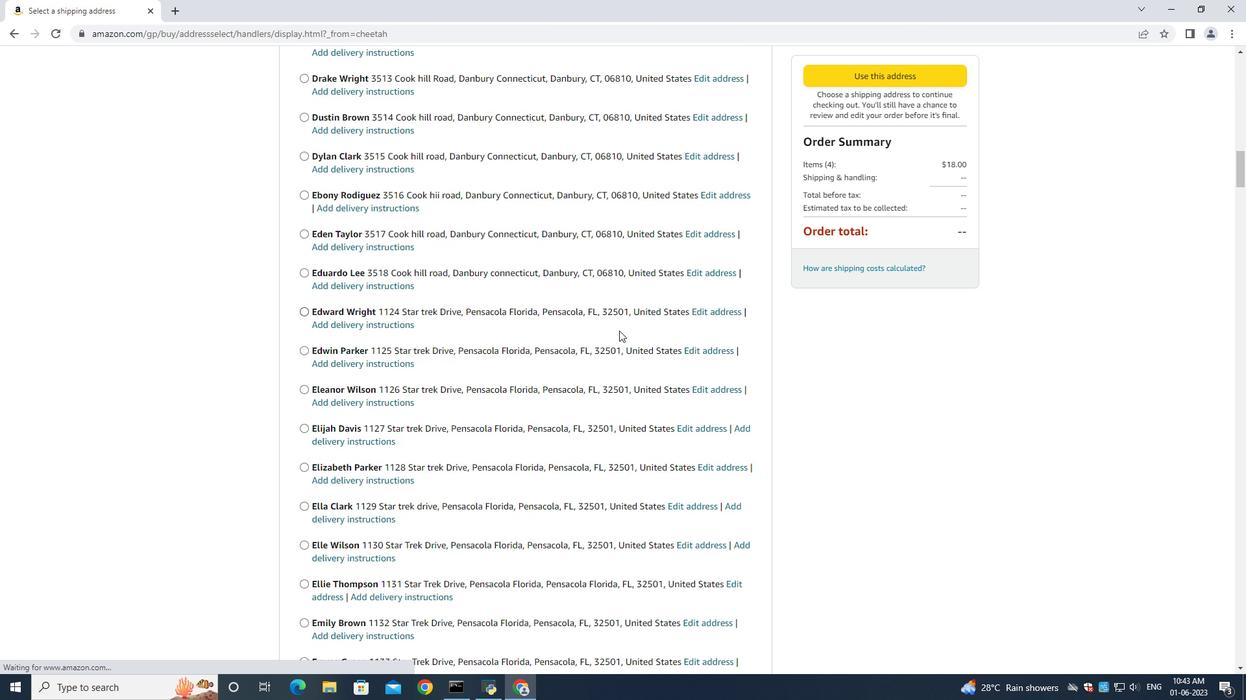 
Action: Mouse scrolled (784, 405) with delta (0, 0)
Screenshot: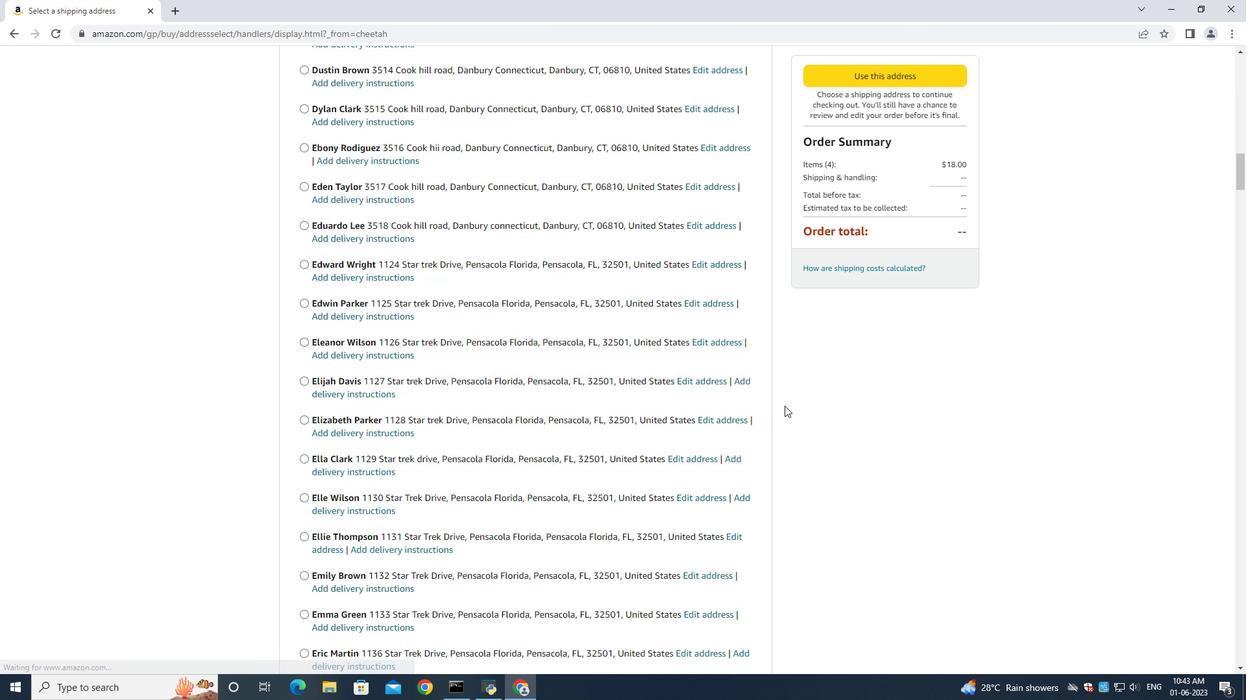 
Action: Mouse moved to (784, 406)
Screenshot: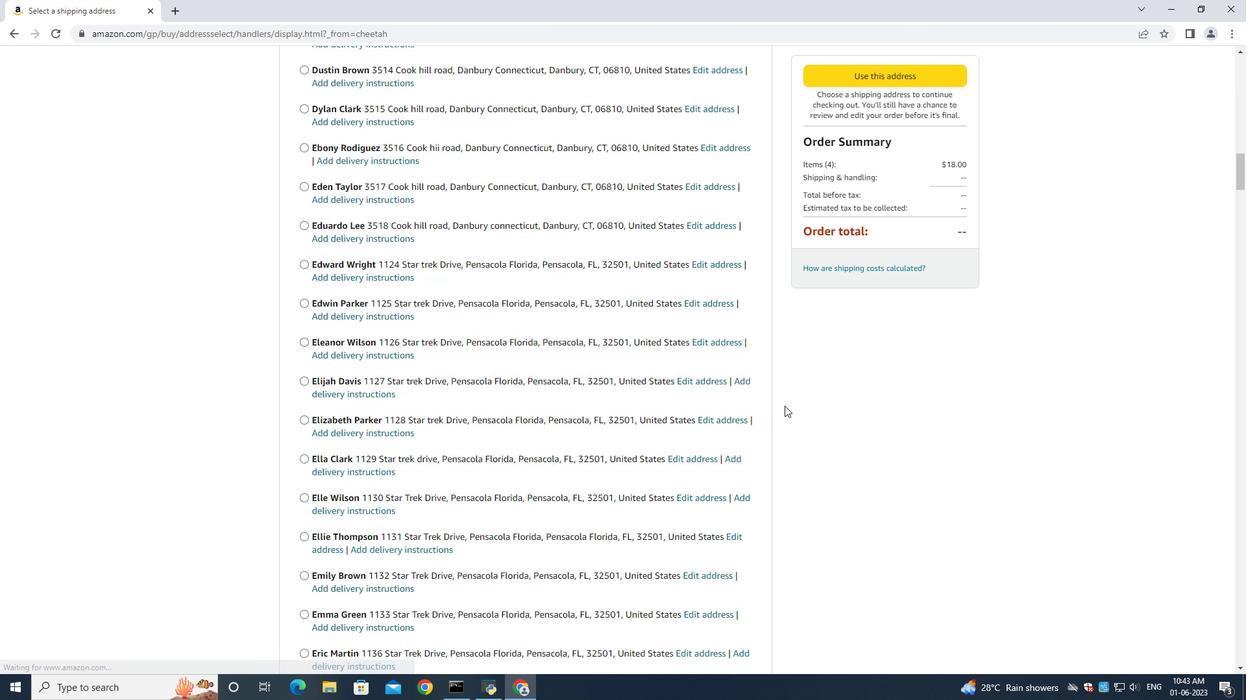 
Action: Mouse scrolled (784, 406) with delta (0, 0)
Screenshot: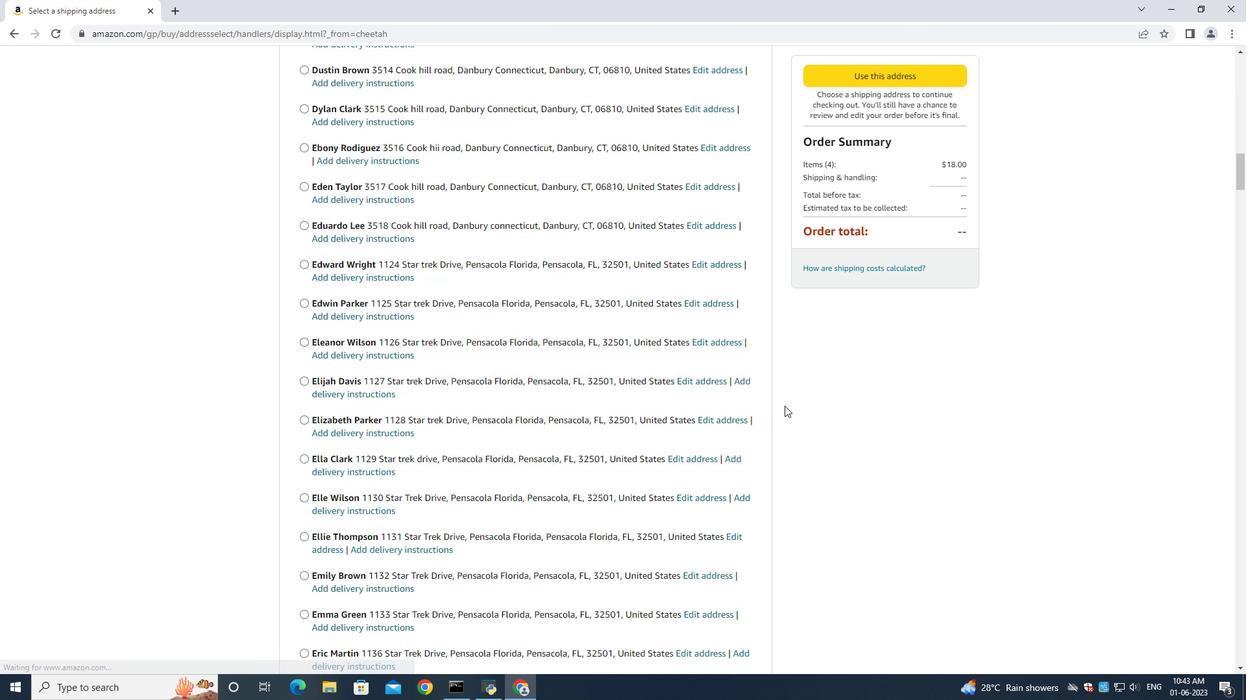 
Action: Mouse moved to (784, 406)
Screenshot: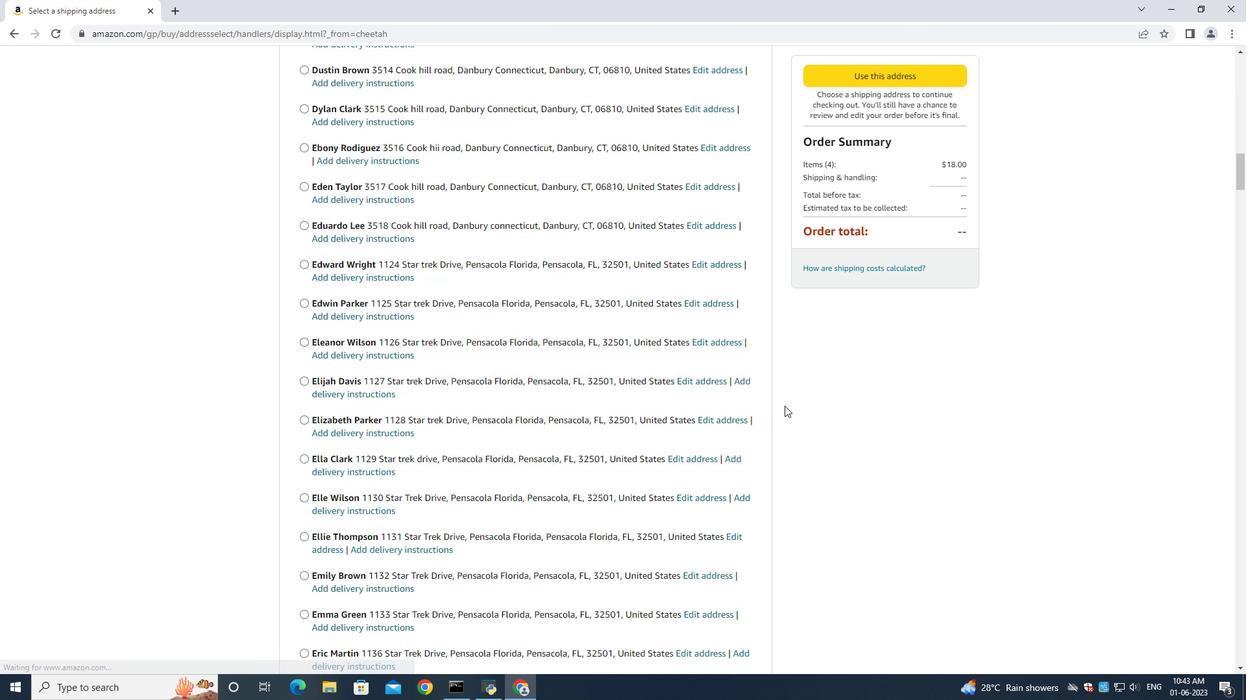 
Action: Mouse scrolled (784, 406) with delta (0, 0)
Screenshot: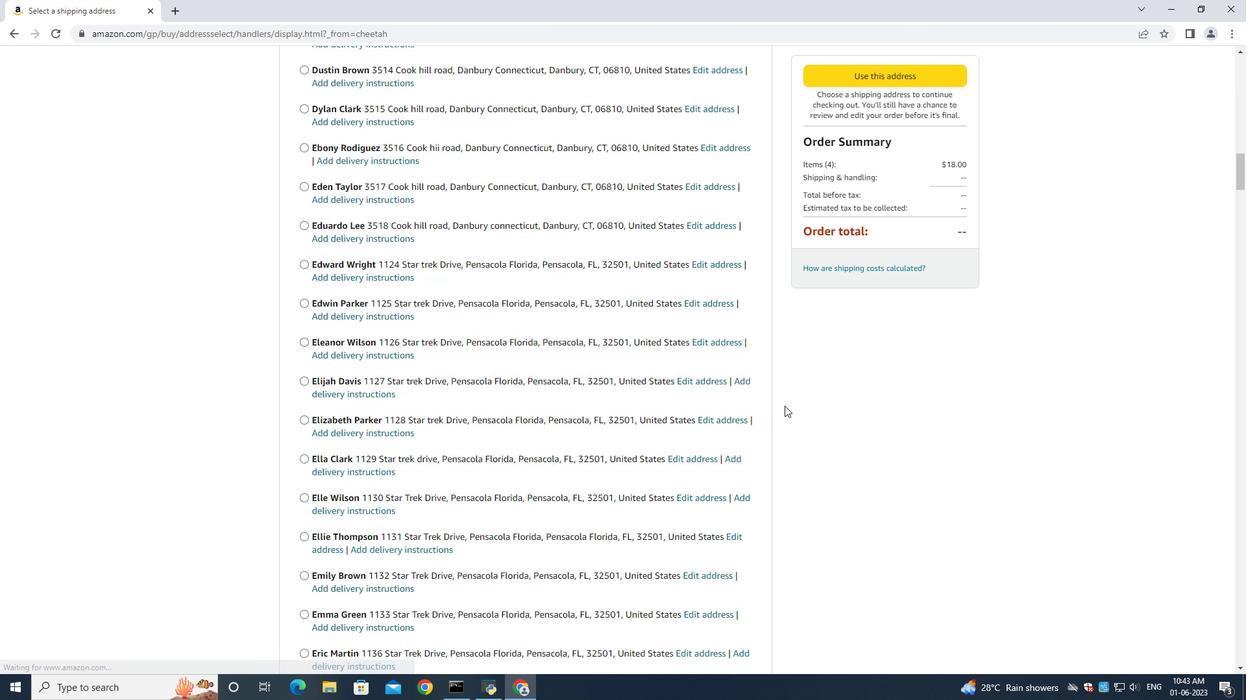 
Action: Mouse moved to (784, 407)
Screenshot: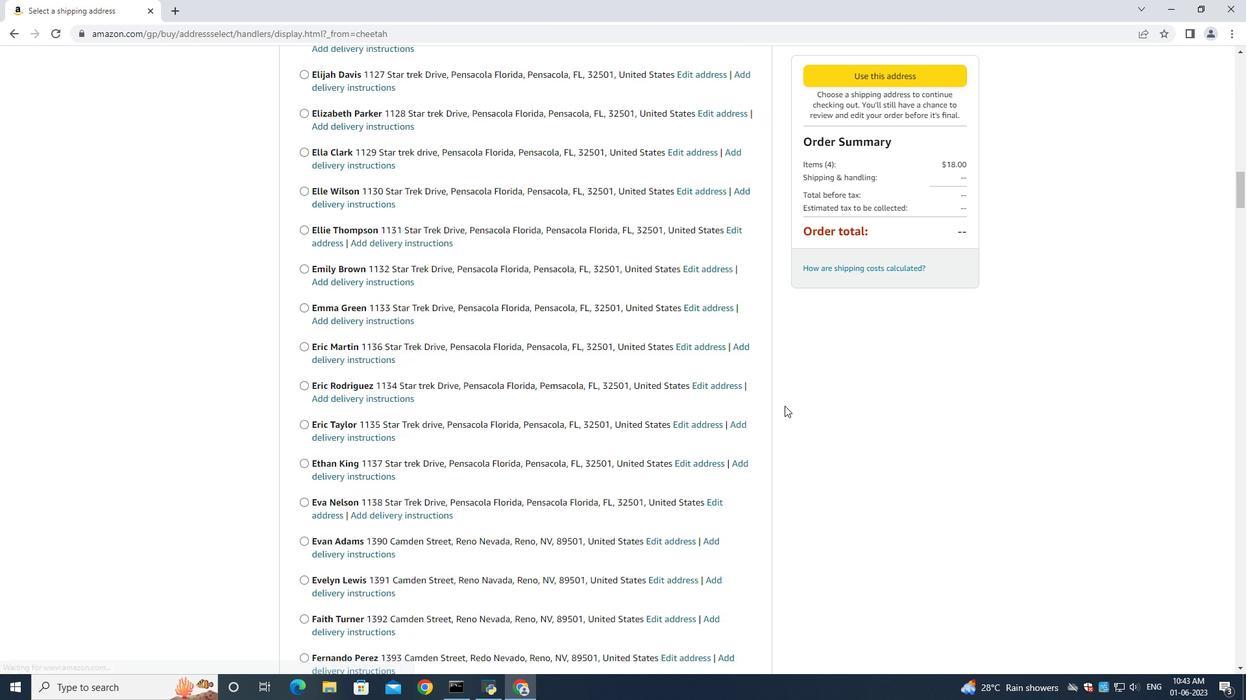 
Action: Mouse scrolled (784, 406) with delta (0, 0)
Screenshot: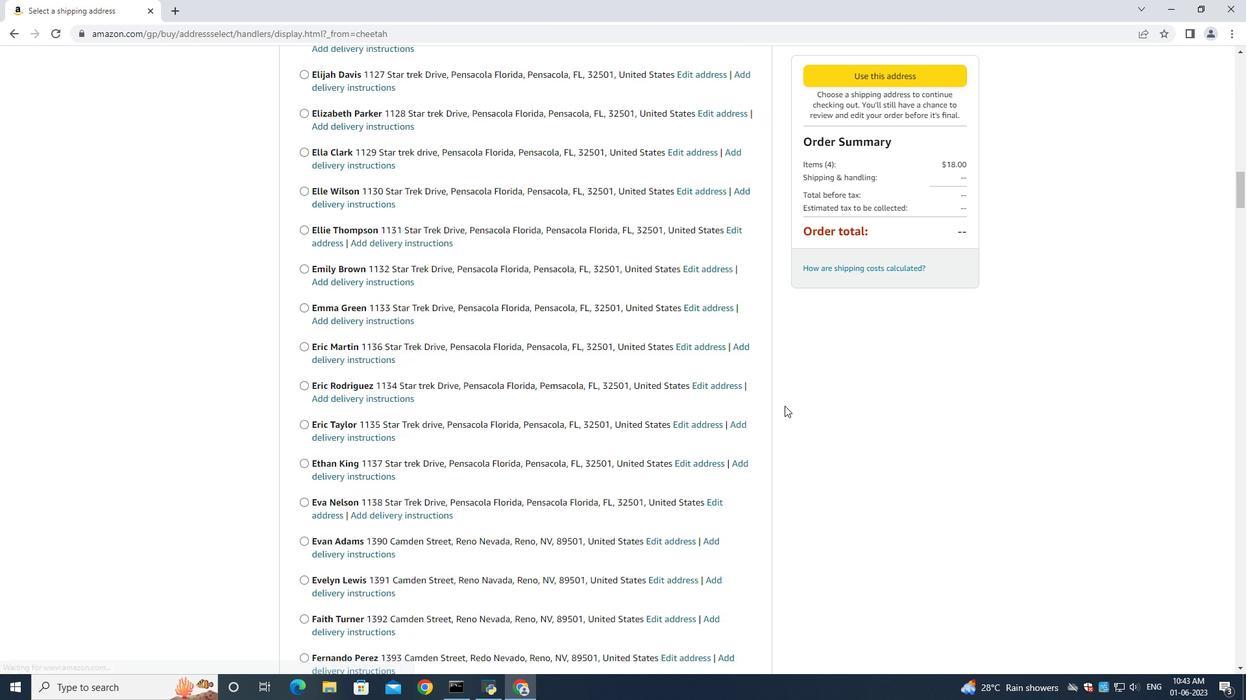 
Action: Mouse scrolled (784, 406) with delta (0, 0)
Screenshot: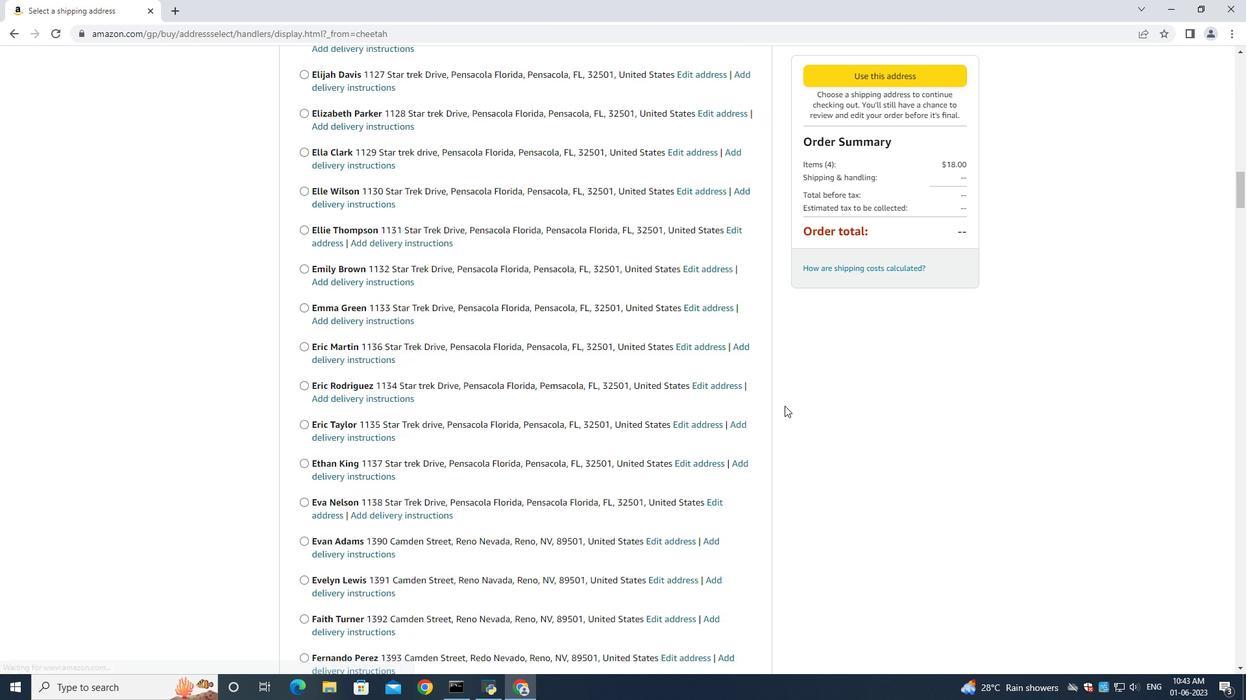
Action: Mouse scrolled (784, 406) with delta (0, 0)
Screenshot: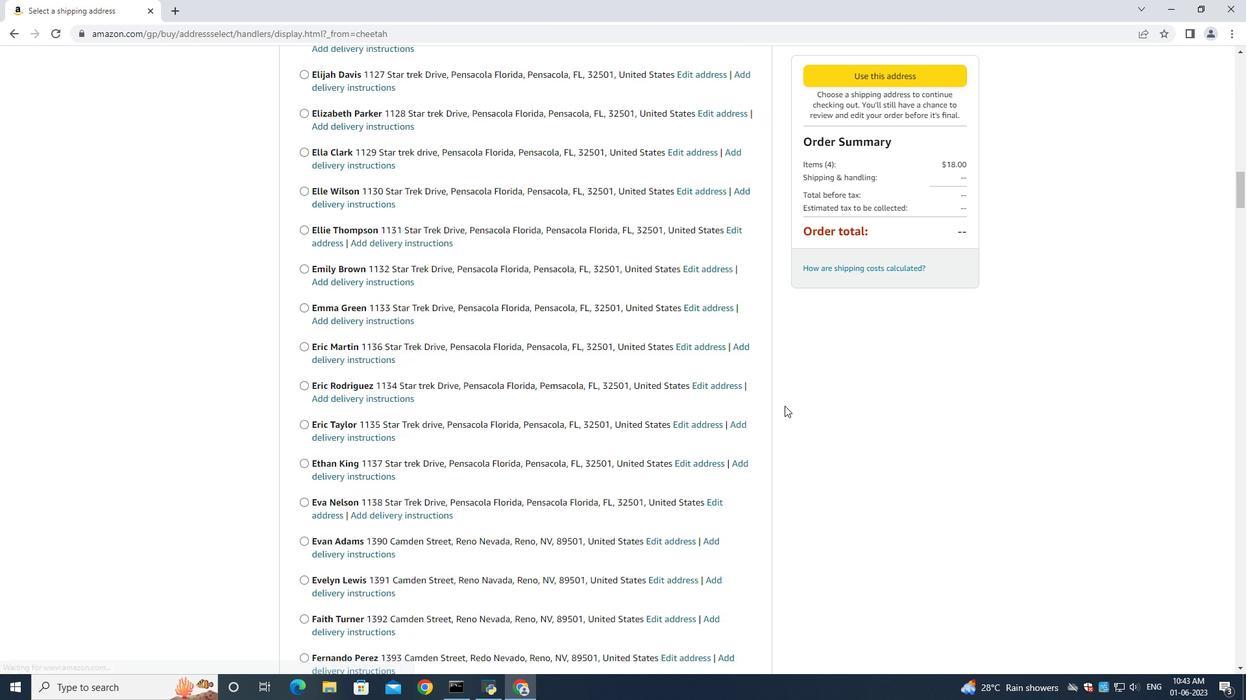 
Action: Mouse scrolled (784, 406) with delta (0, 0)
Screenshot: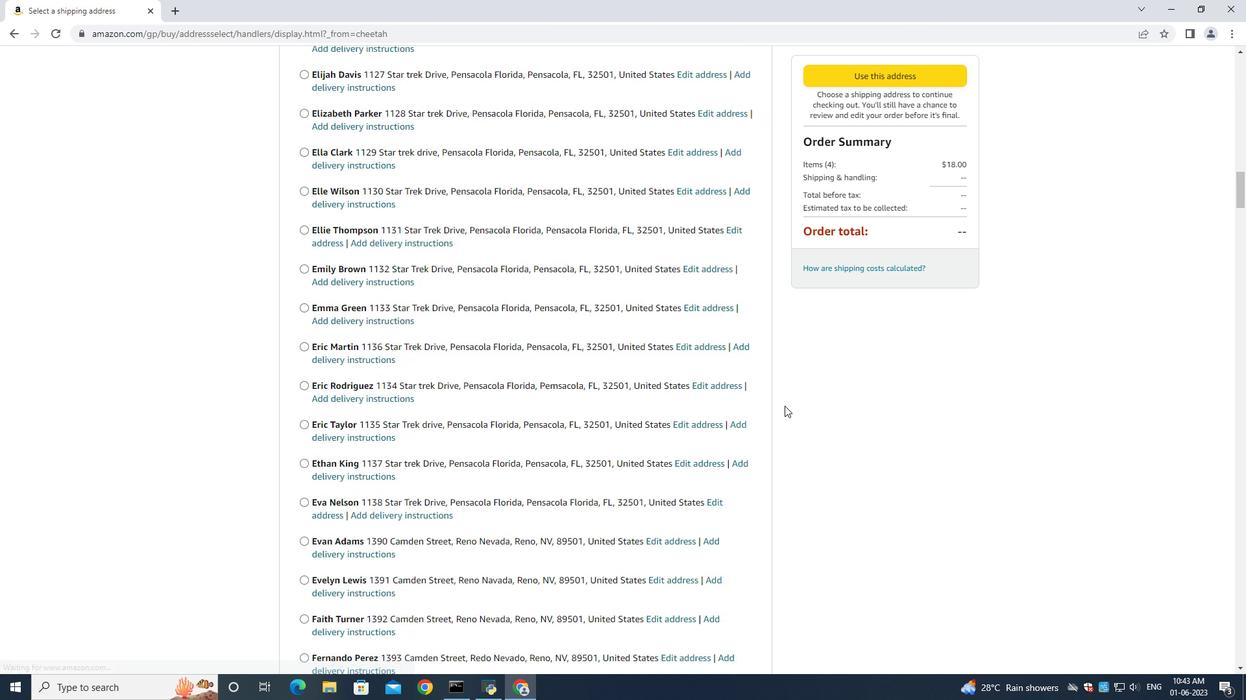 
Action: Mouse moved to (784, 407)
Screenshot: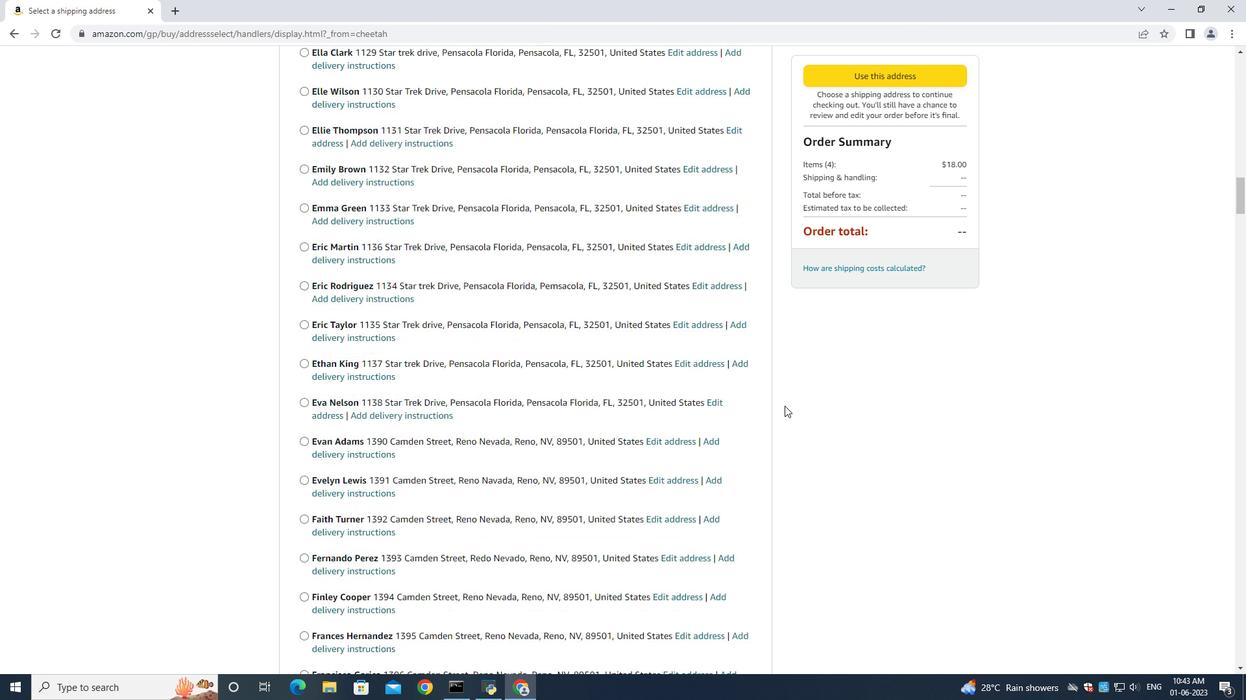 
Action: Mouse scrolled (784, 406) with delta (0, 0)
Screenshot: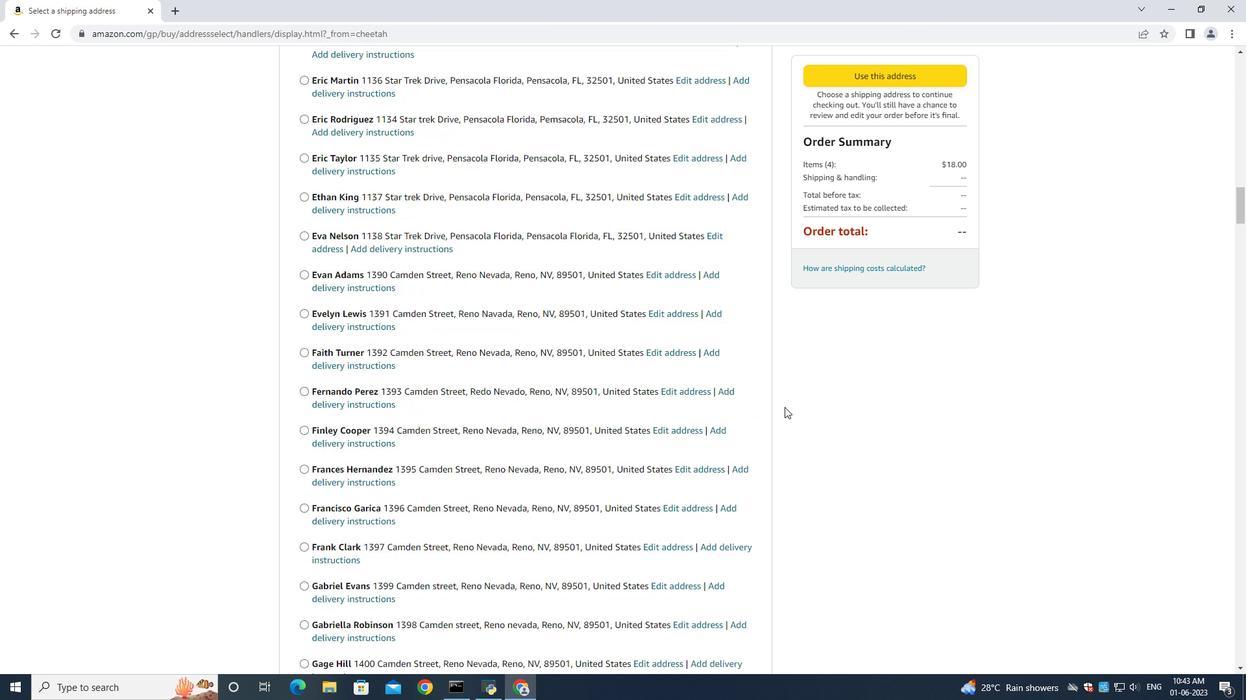 
Action: Mouse scrolled (784, 406) with delta (0, 0)
Screenshot: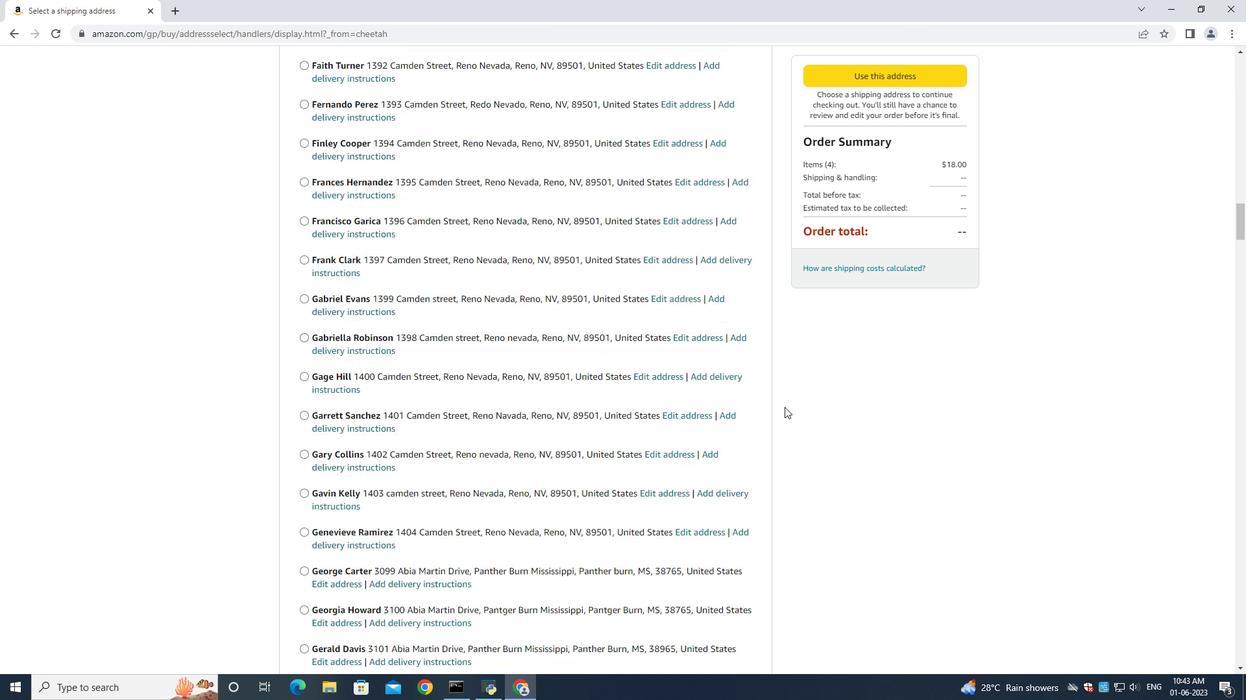 
Action: Mouse scrolled (784, 406) with delta (0, 0)
Screenshot: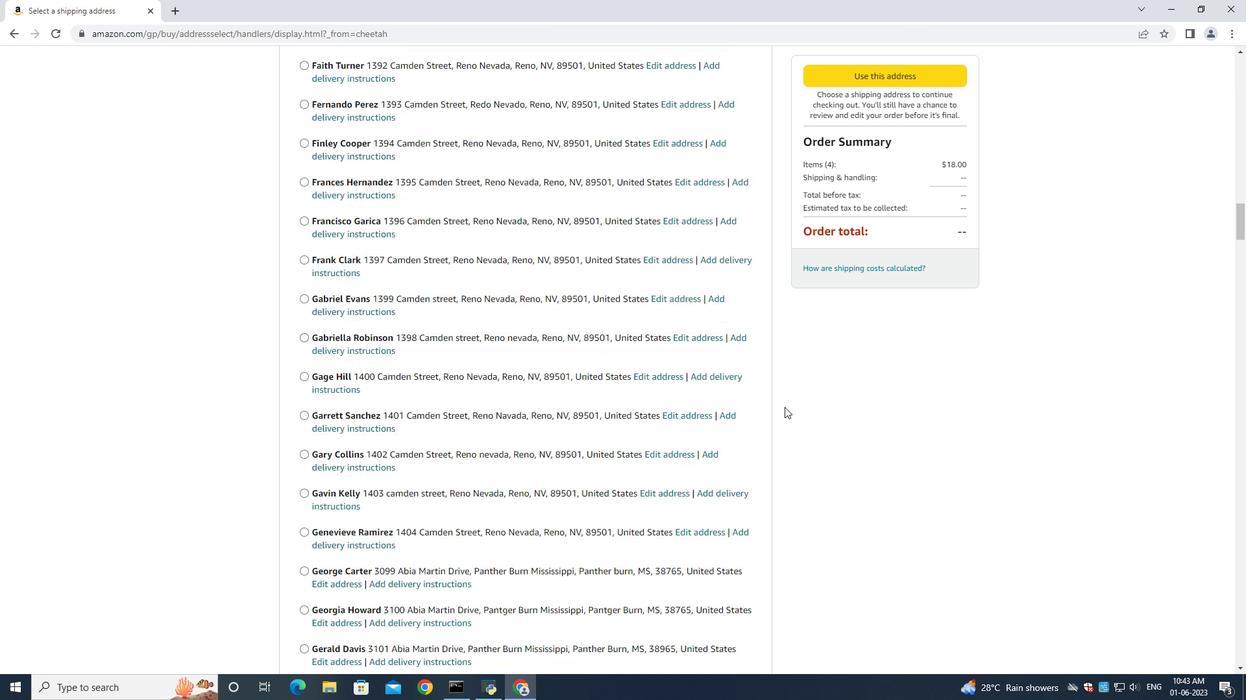 
Action: Mouse scrolled (784, 406) with delta (0, 0)
Screenshot: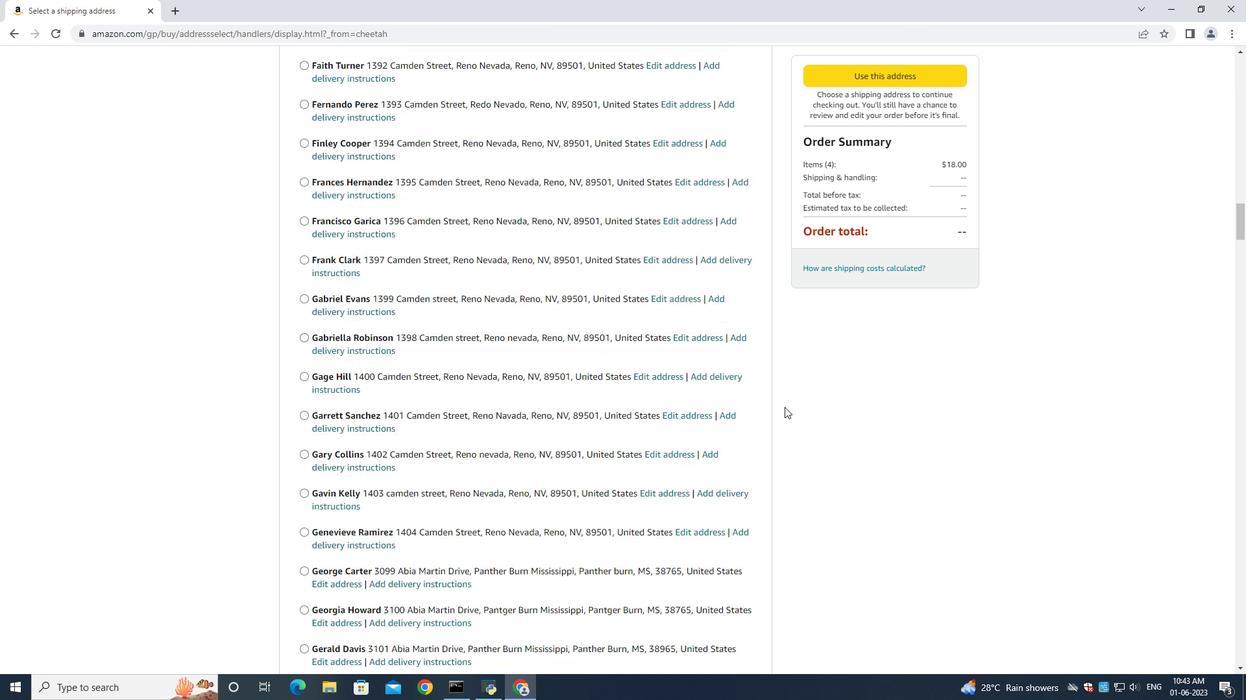 
Action: Mouse scrolled (784, 406) with delta (0, 0)
Screenshot: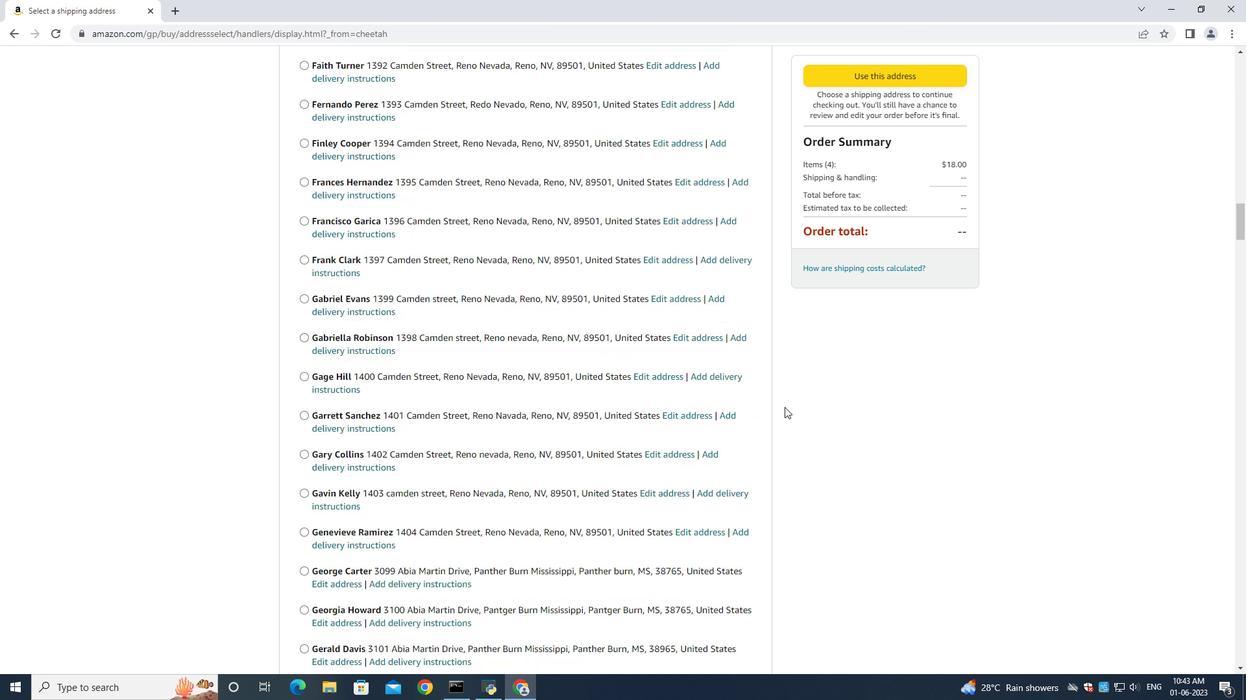 
Action: Mouse scrolled (784, 406) with delta (0, 0)
Screenshot: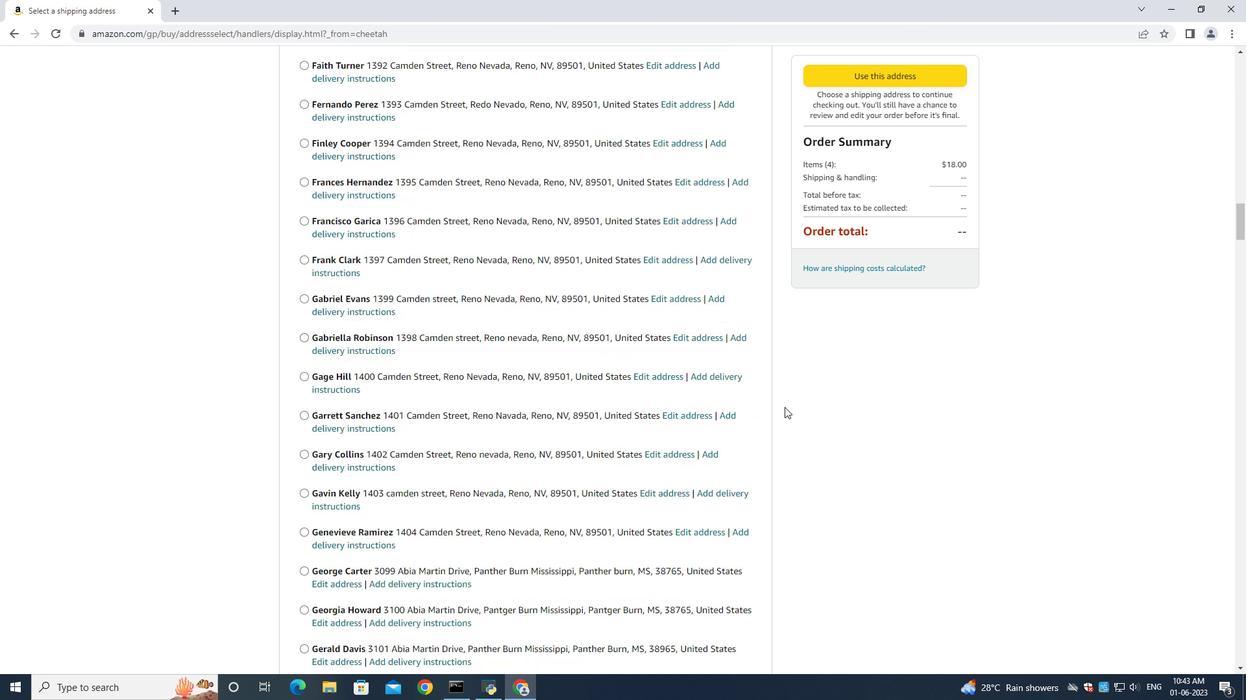 
Action: Mouse scrolled (784, 406) with delta (0, 0)
Screenshot: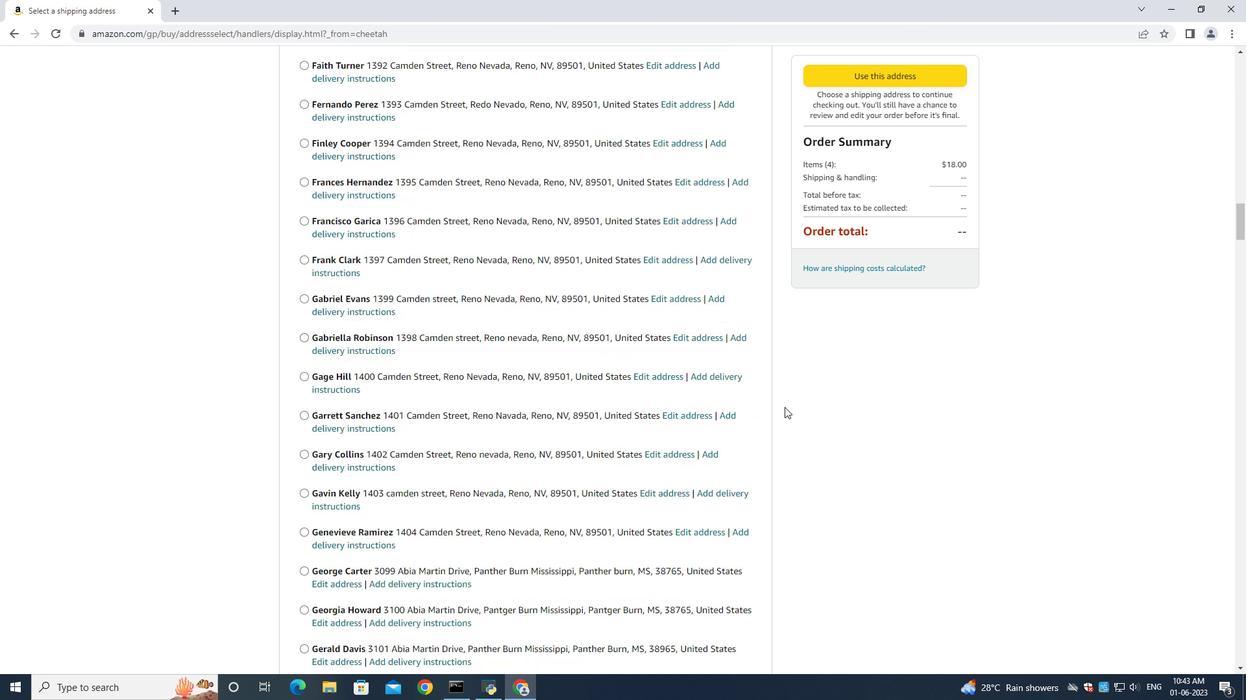 
Action: Mouse scrolled (784, 406) with delta (0, 0)
Screenshot: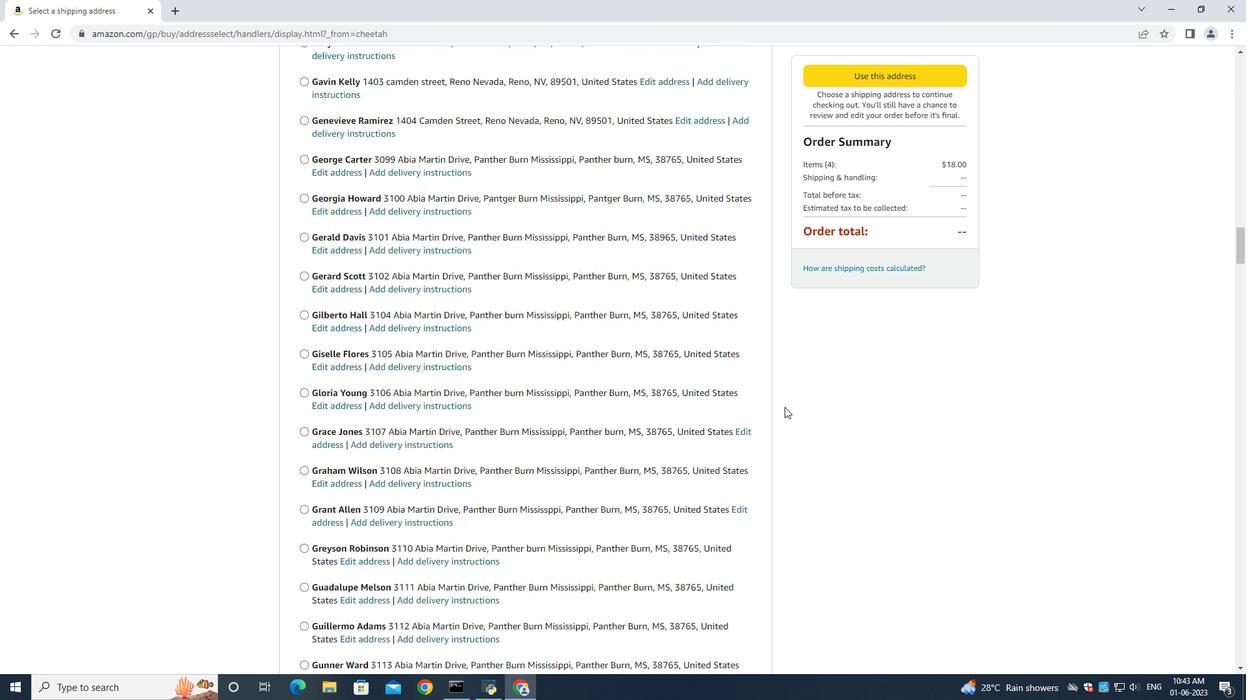 
Action: Mouse scrolled (784, 406) with delta (0, 0)
Screenshot: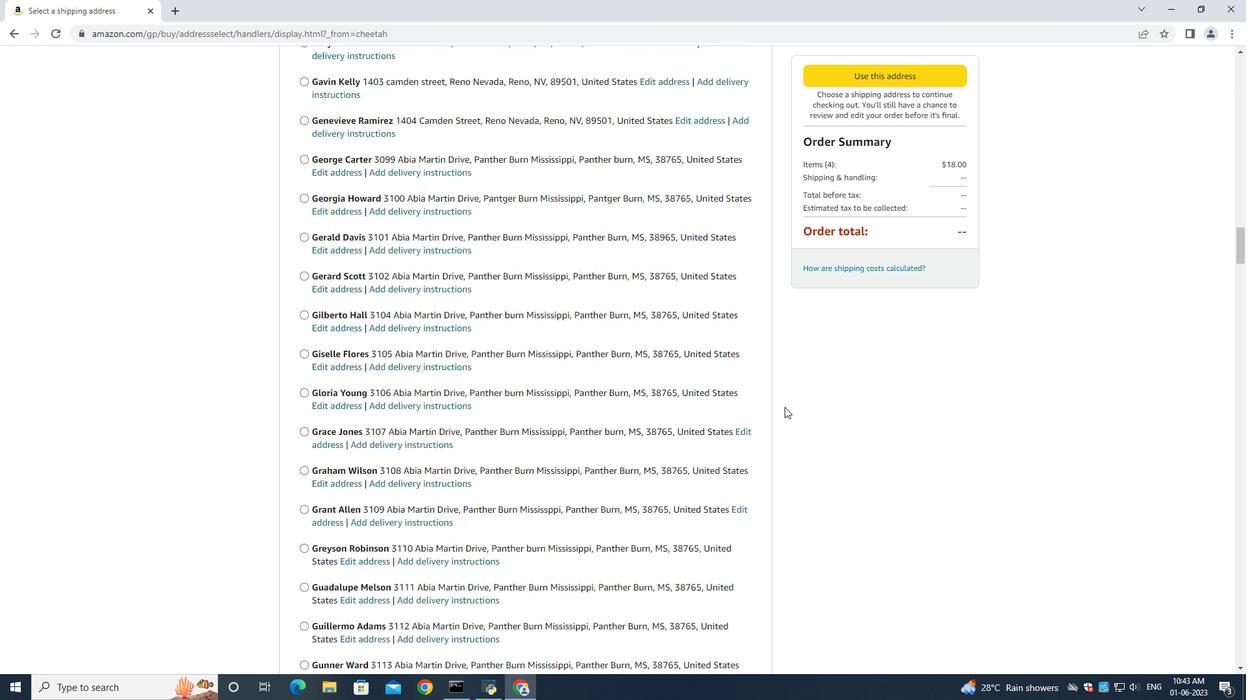 
Action: Mouse scrolled (784, 406) with delta (0, 0)
Screenshot: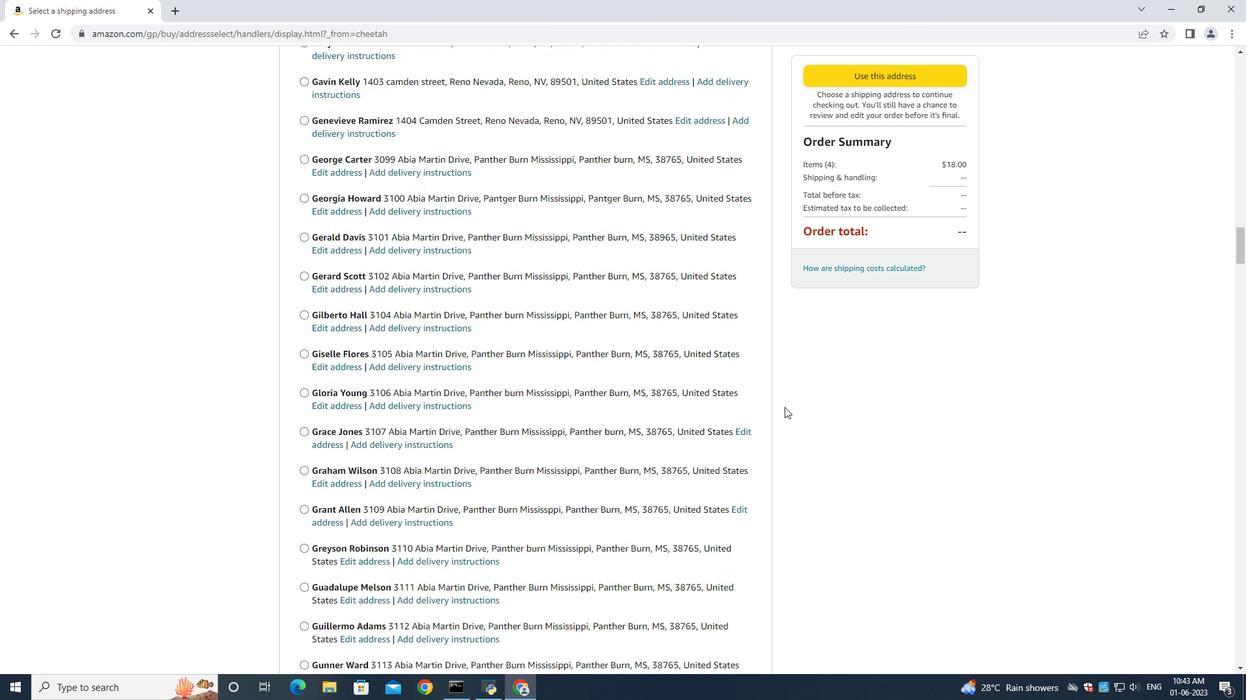 
Action: Mouse scrolled (784, 406) with delta (0, 0)
Screenshot: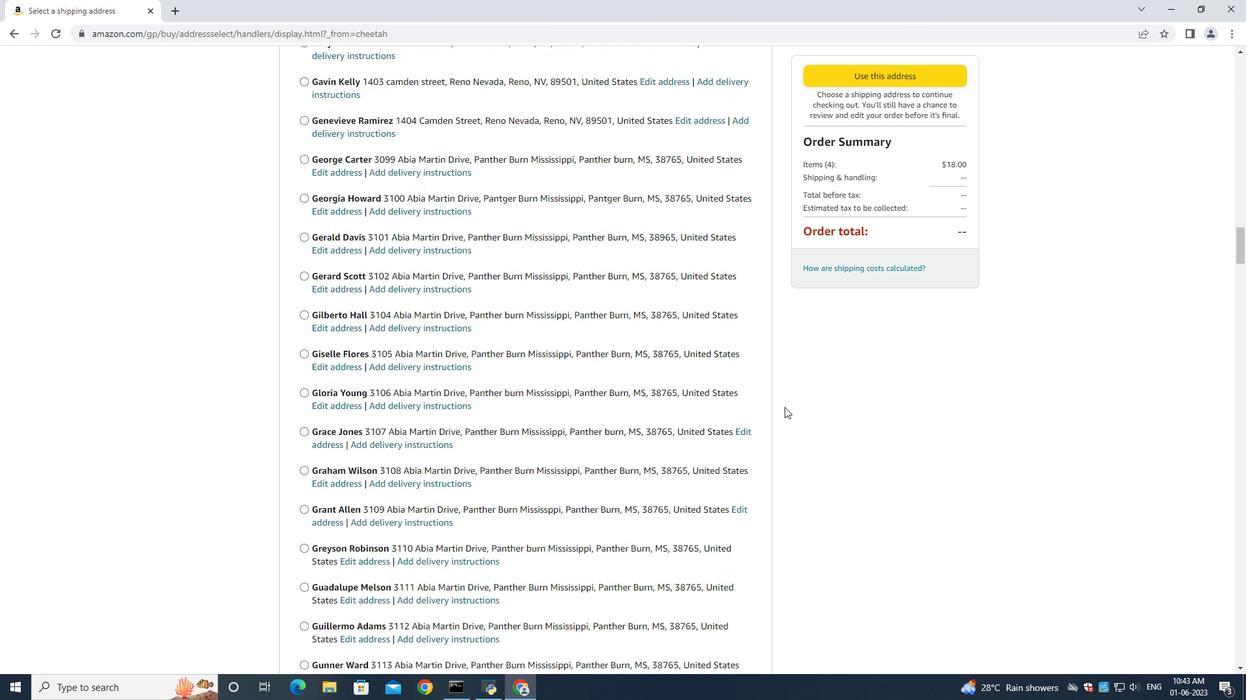 
Action: Mouse scrolled (784, 406) with delta (0, 0)
Screenshot: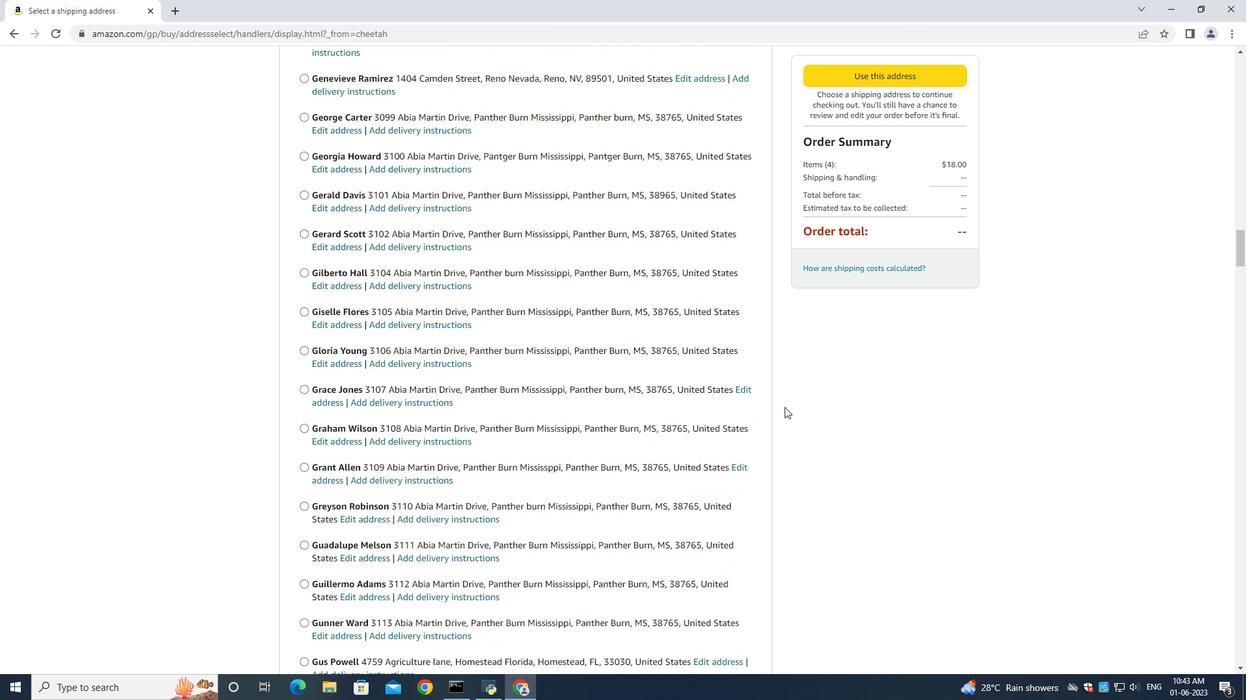 
Action: Mouse scrolled (784, 406) with delta (0, 0)
Screenshot: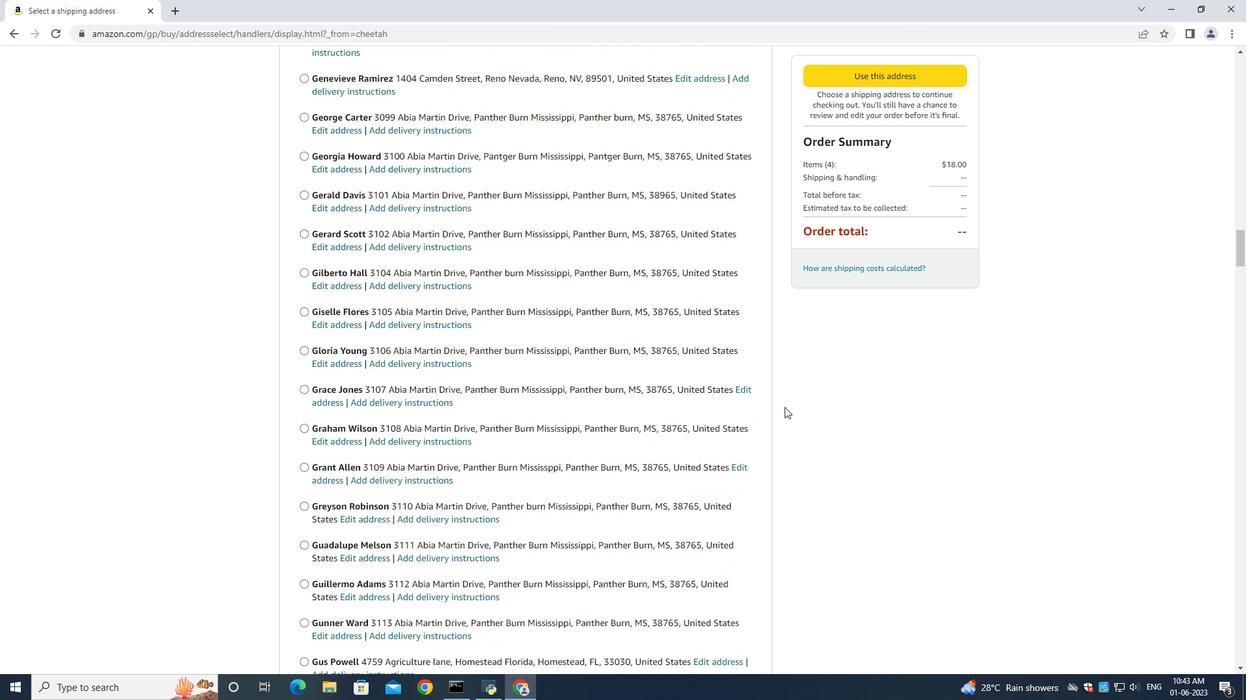 
Action: Mouse scrolled (784, 406) with delta (0, 0)
Screenshot: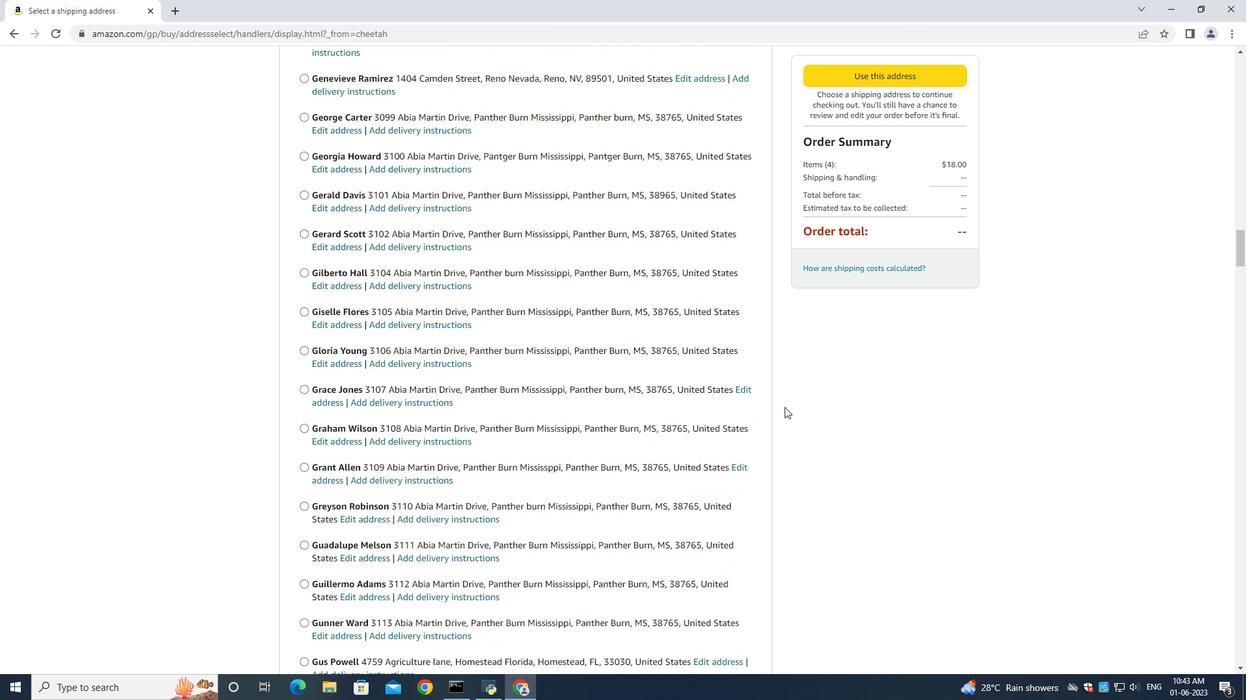 
Action: Mouse scrolled (784, 406) with delta (0, 0)
Screenshot: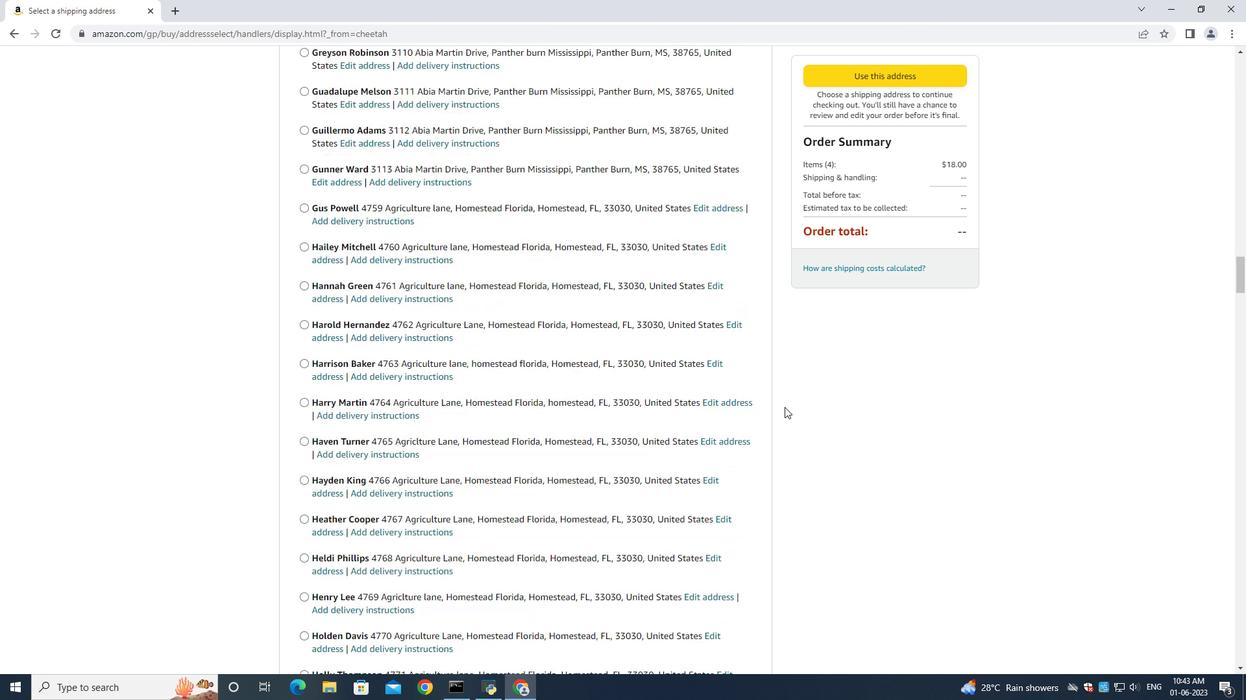 
Action: Mouse moved to (784, 408)
Screenshot: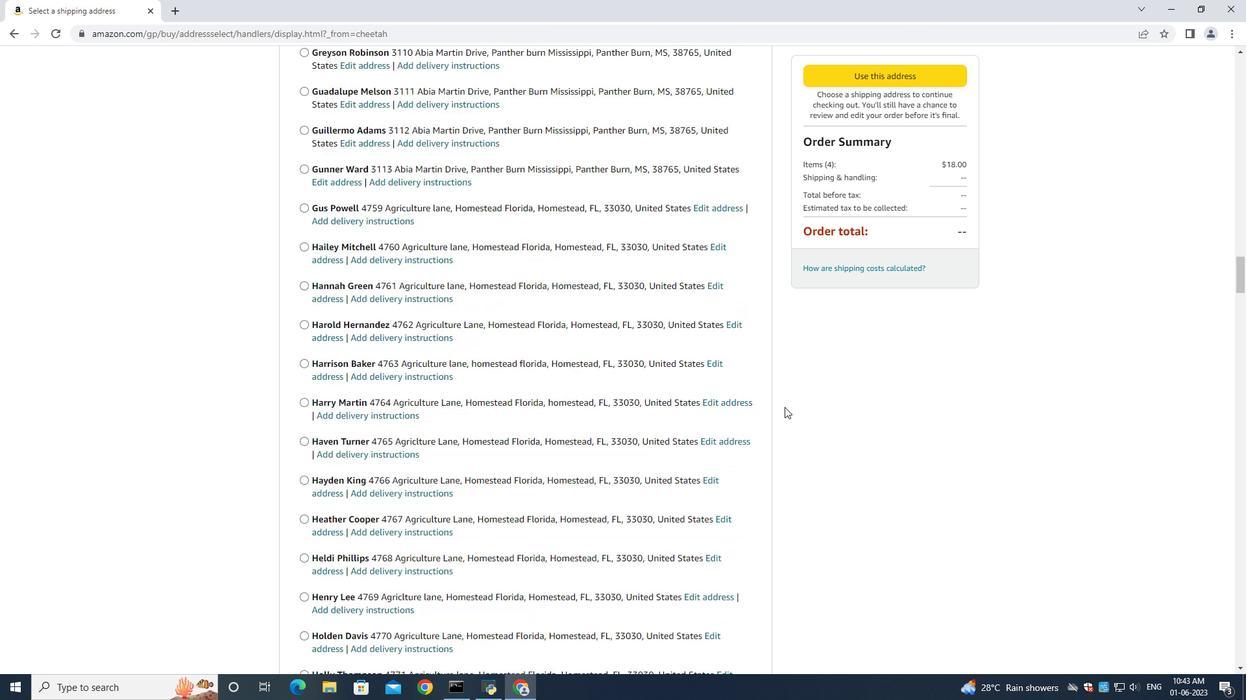 
Action: Mouse scrolled (784, 406) with delta (0, 0)
Screenshot: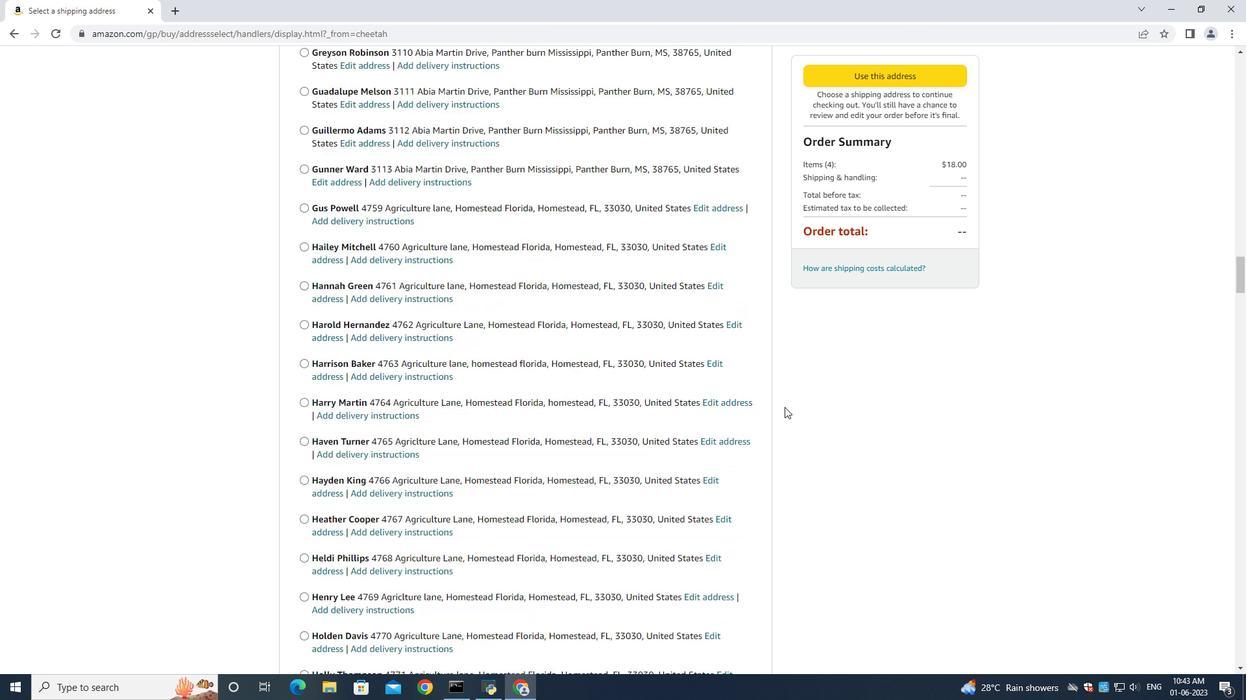 
Action: Mouse scrolled (784, 406) with delta (0, 0)
Screenshot: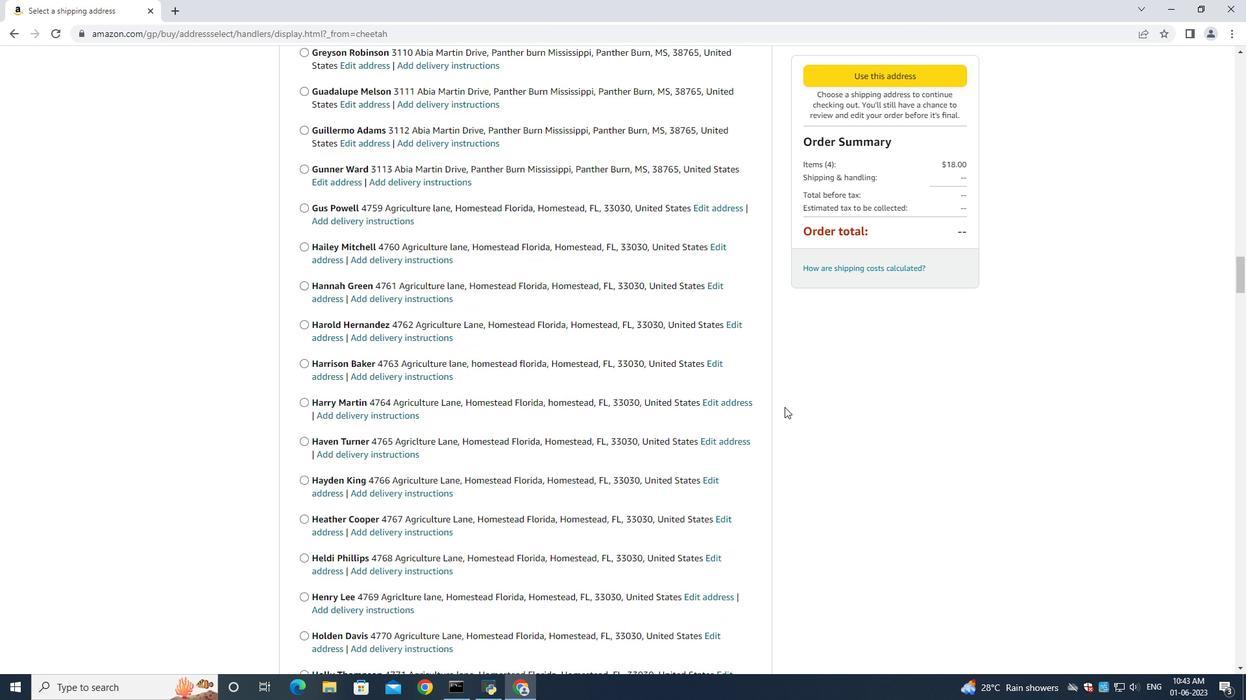 
Action: Mouse scrolled (784, 407) with delta (0, 0)
Screenshot: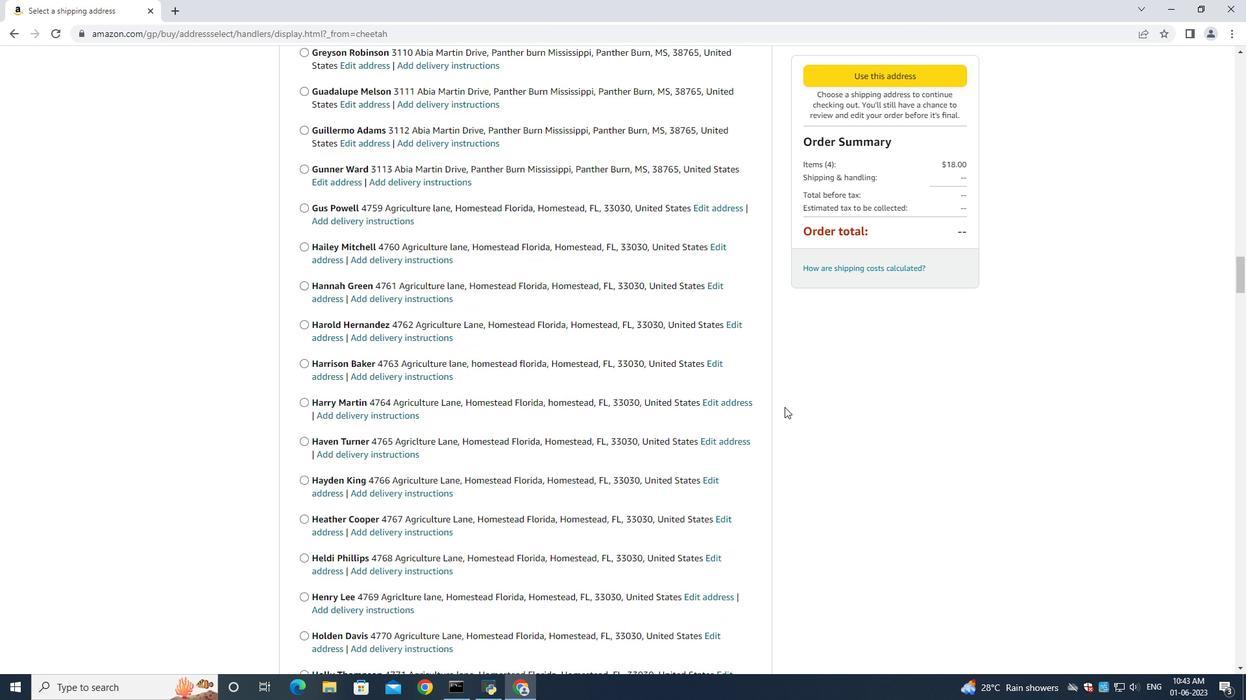 
Action: Mouse scrolled (784, 407) with delta (0, 0)
Screenshot: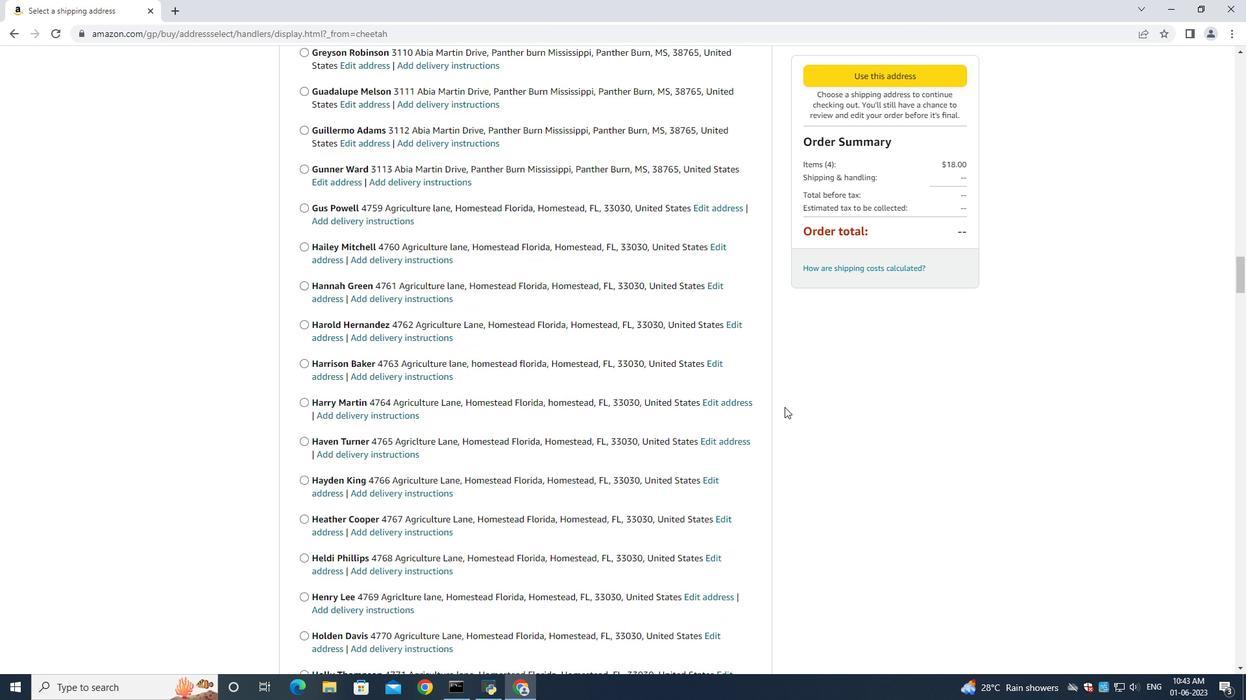 
Action: Mouse scrolled (784, 407) with delta (0, 0)
Screenshot: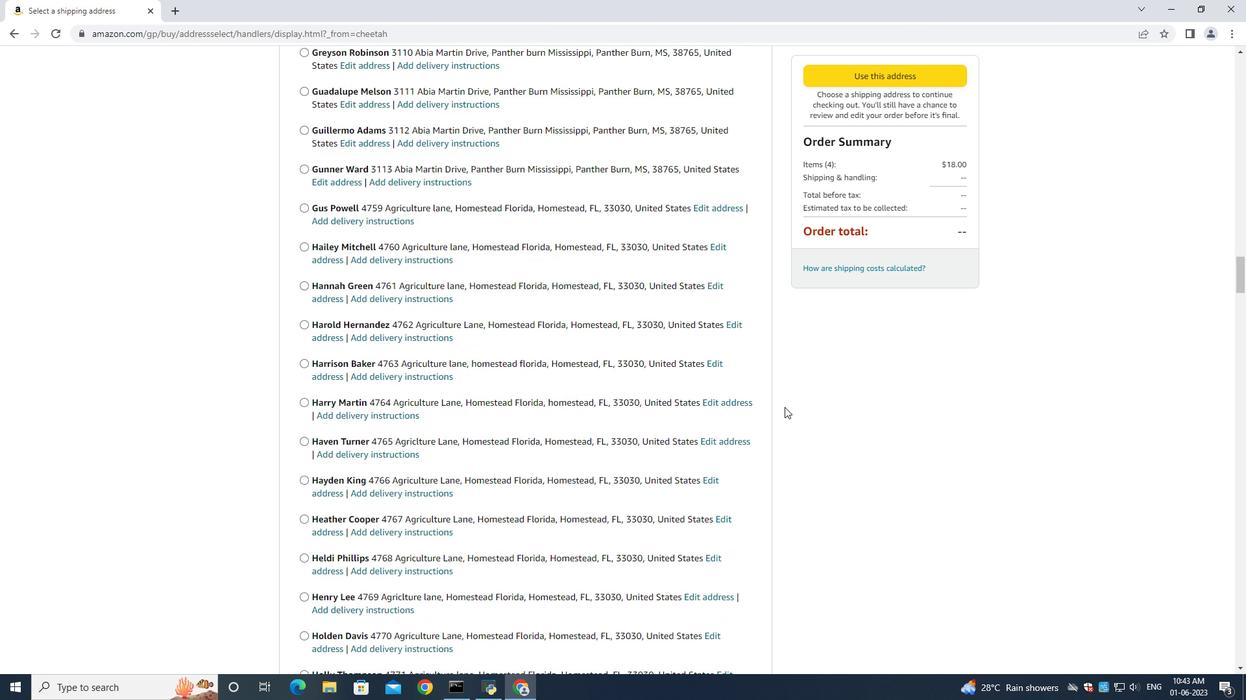 
Action: Mouse scrolled (784, 407) with delta (0, 0)
Screenshot: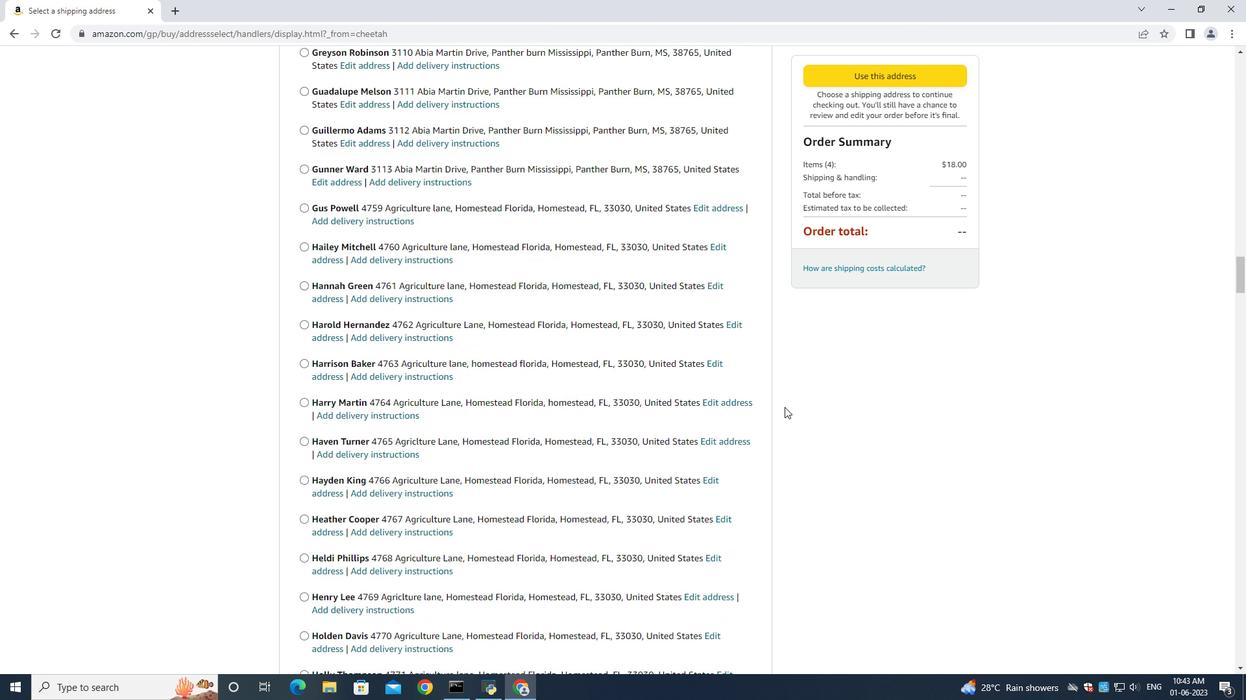 
Action: Mouse scrolled (784, 407) with delta (0, 0)
Screenshot: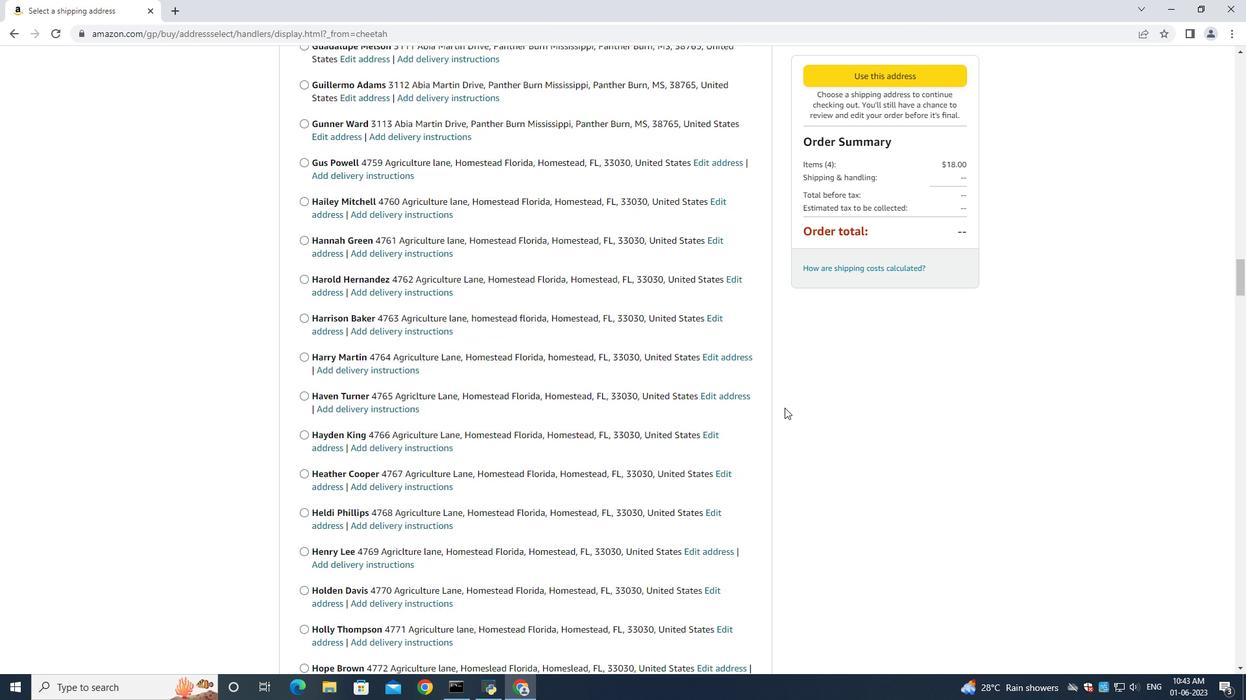 
Action: Mouse scrolled (784, 407) with delta (0, 0)
Screenshot: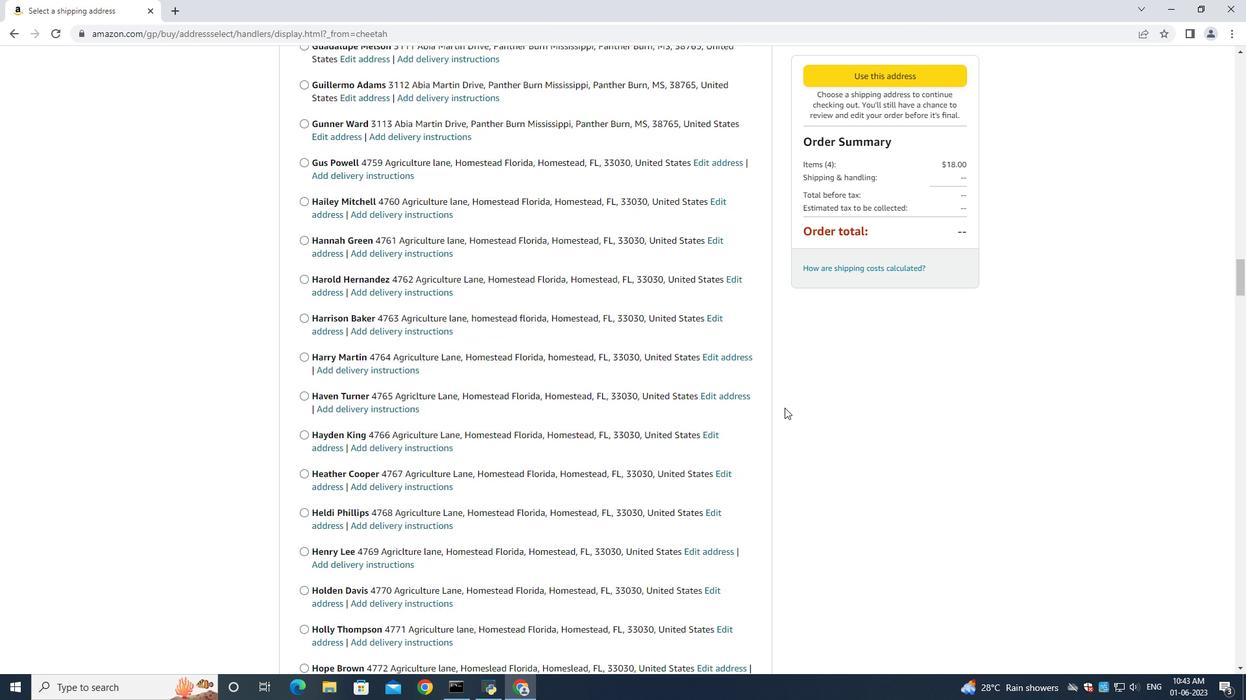 
Action: Mouse scrolled (784, 407) with delta (0, 0)
Screenshot: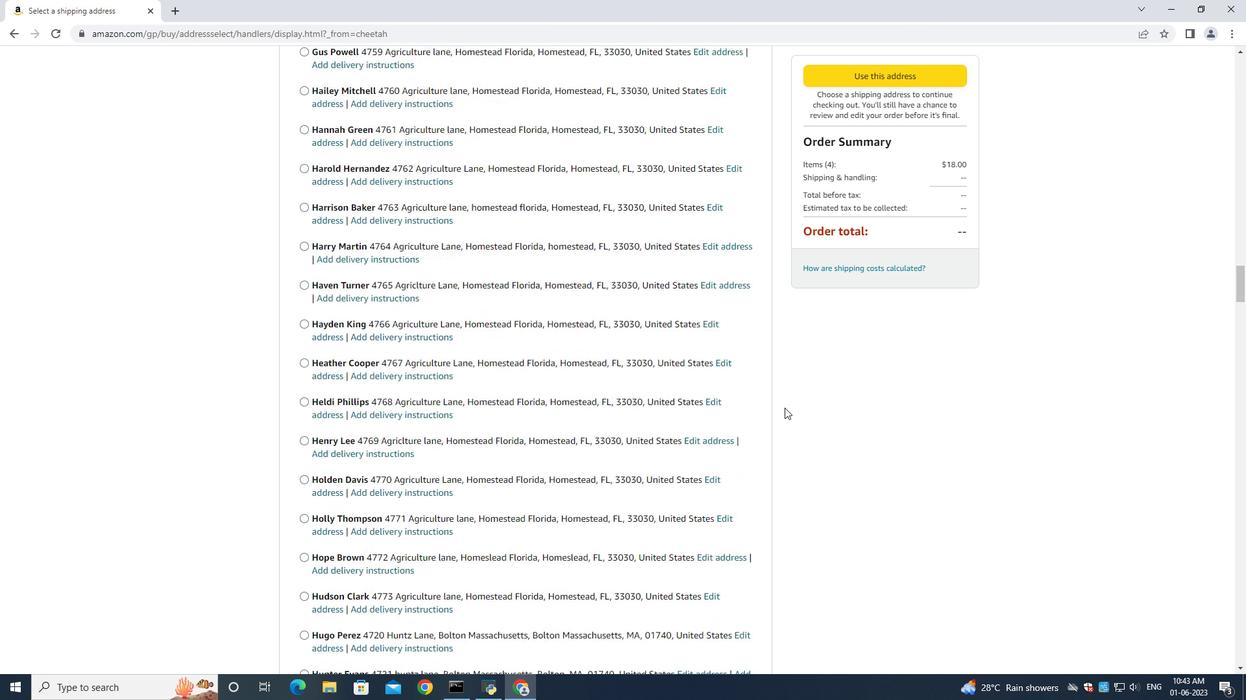 
Action: Mouse scrolled (784, 407) with delta (0, 0)
Screenshot: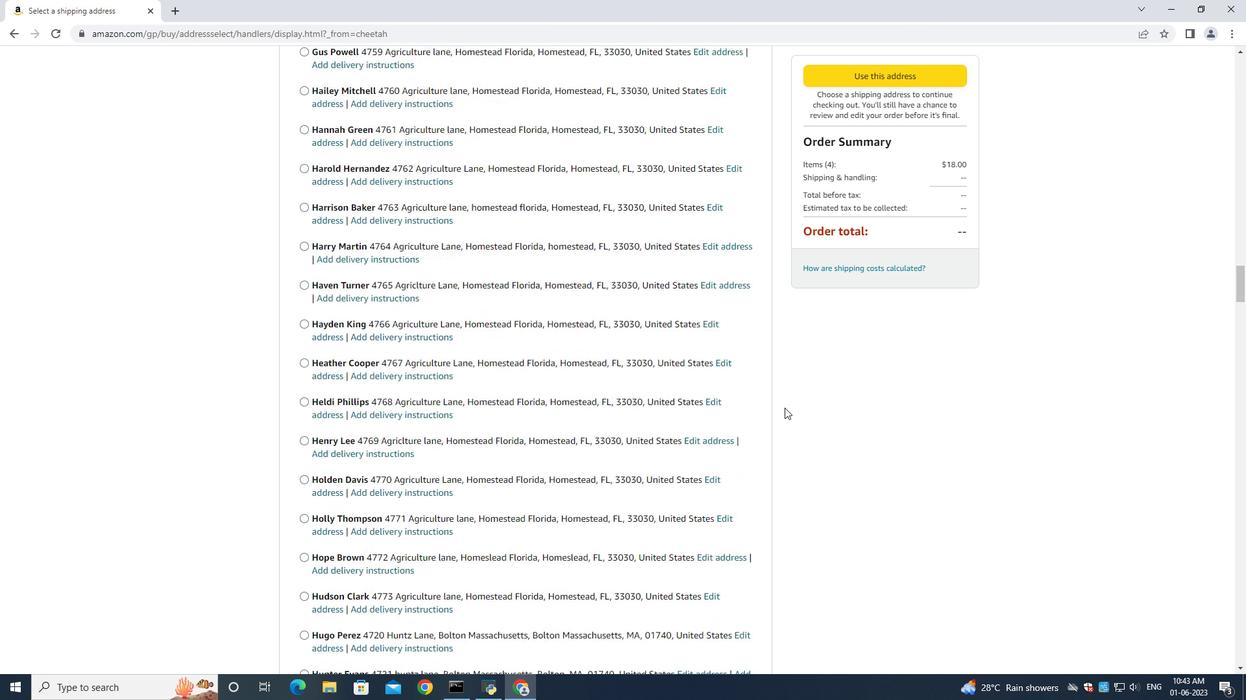 
Action: Mouse scrolled (784, 407) with delta (0, 0)
Screenshot: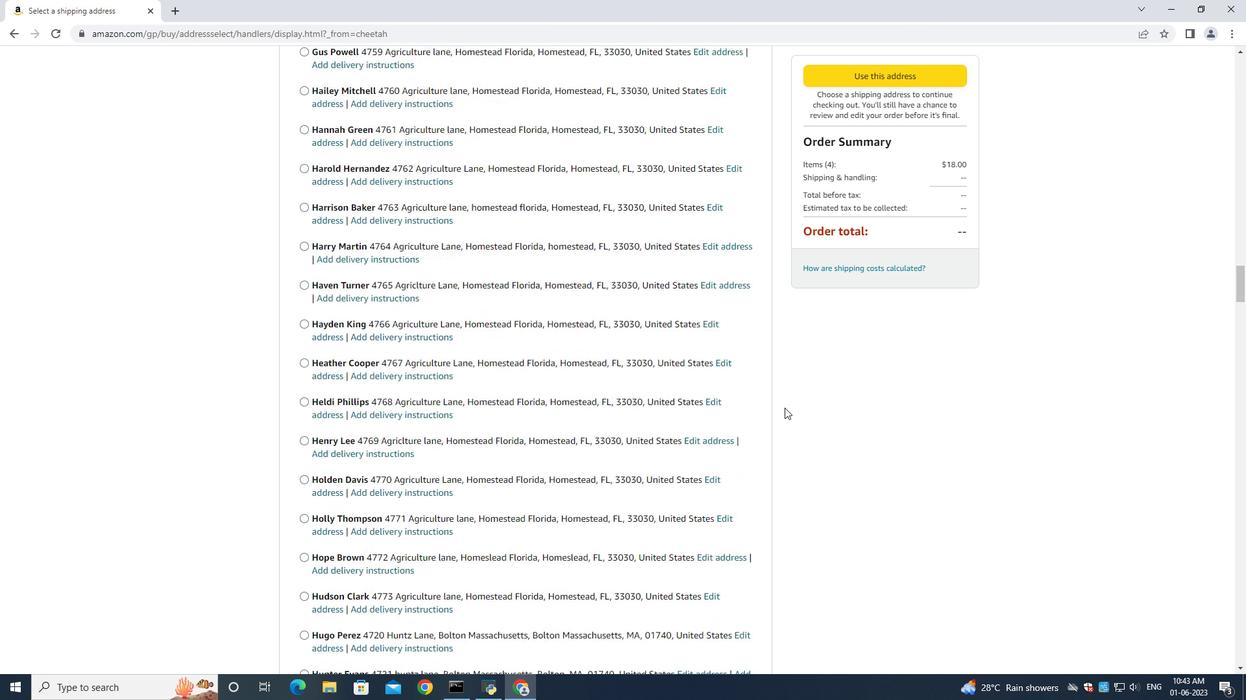
Action: Mouse scrolled (784, 407) with delta (0, 0)
Screenshot: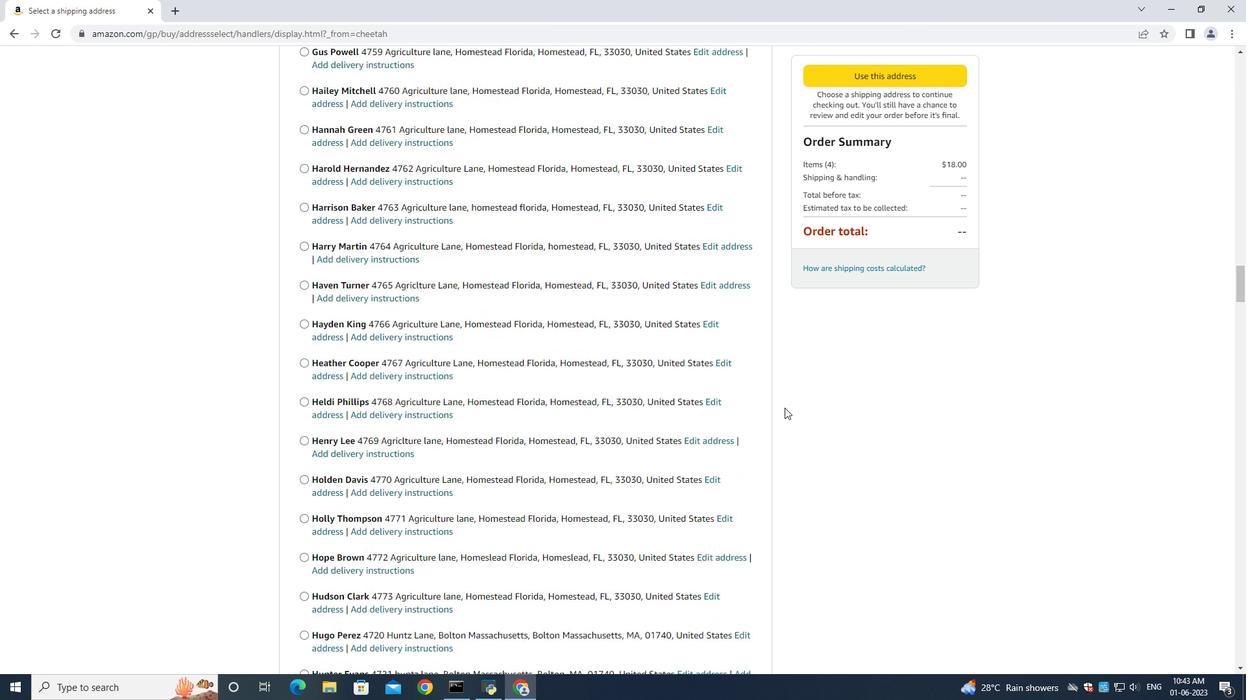 
Action: Mouse scrolled (784, 407) with delta (0, 0)
Screenshot: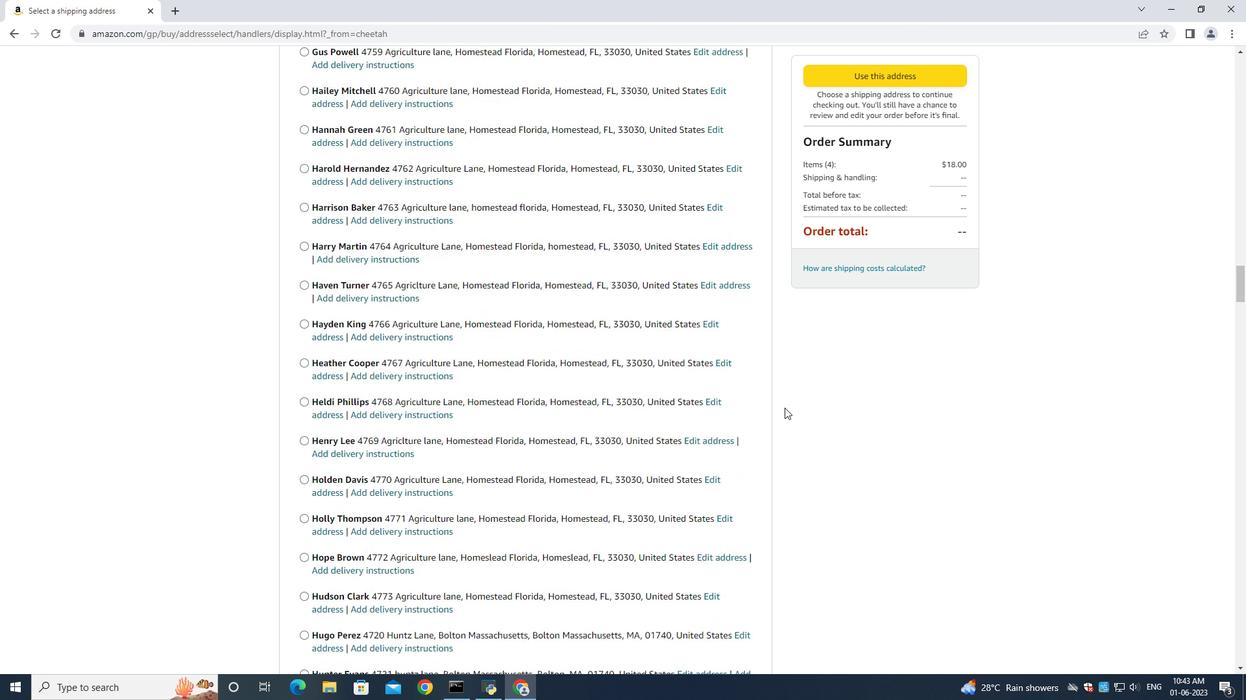 
Action: Mouse scrolled (784, 407) with delta (0, 0)
Screenshot: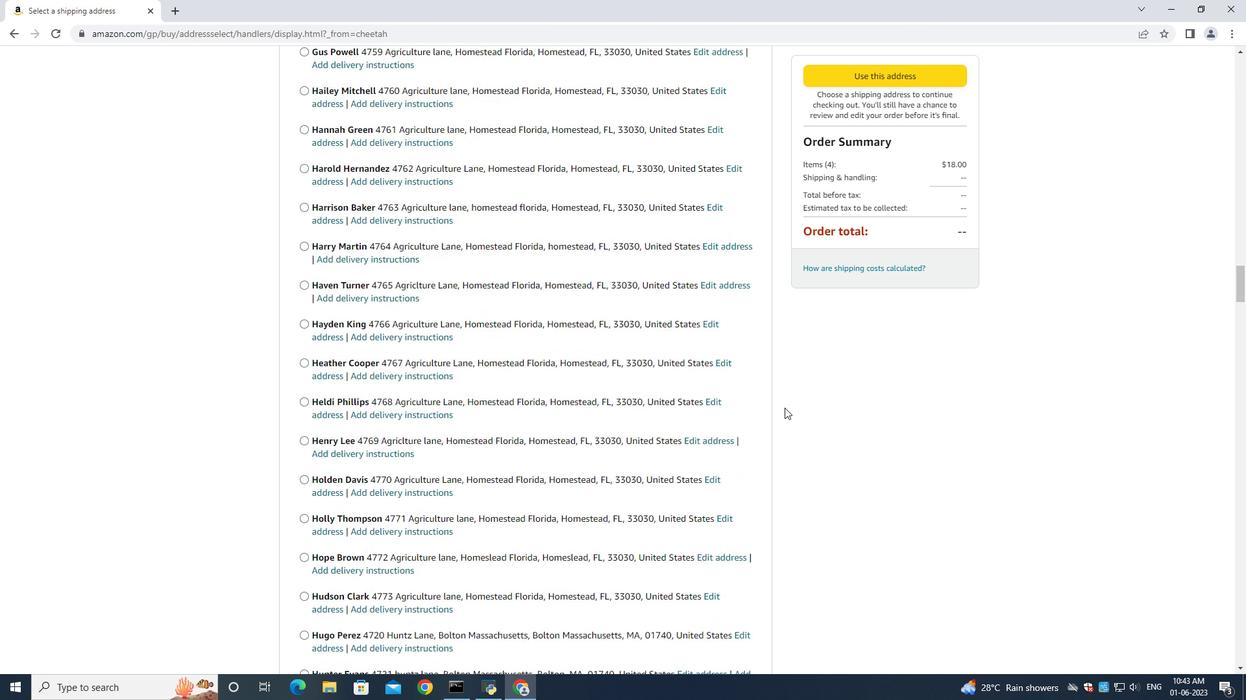 
Action: Mouse scrolled (784, 407) with delta (0, 0)
Screenshot: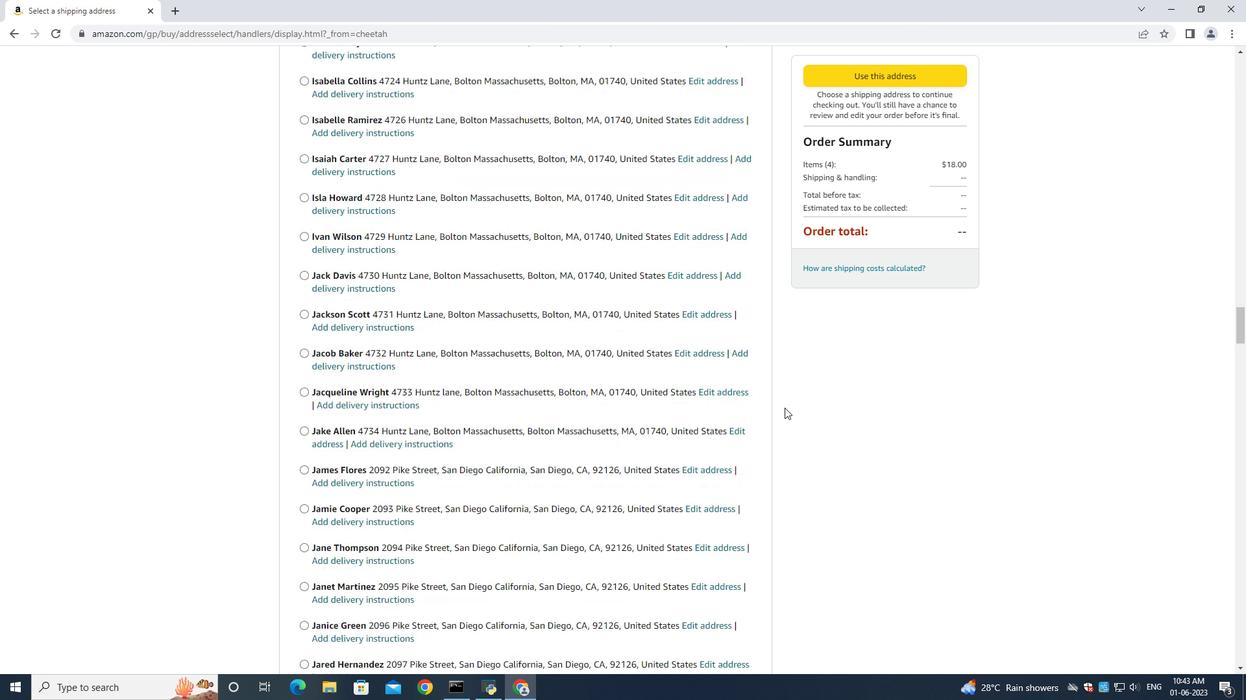 
Action: Mouse scrolled (784, 407) with delta (0, 0)
Screenshot: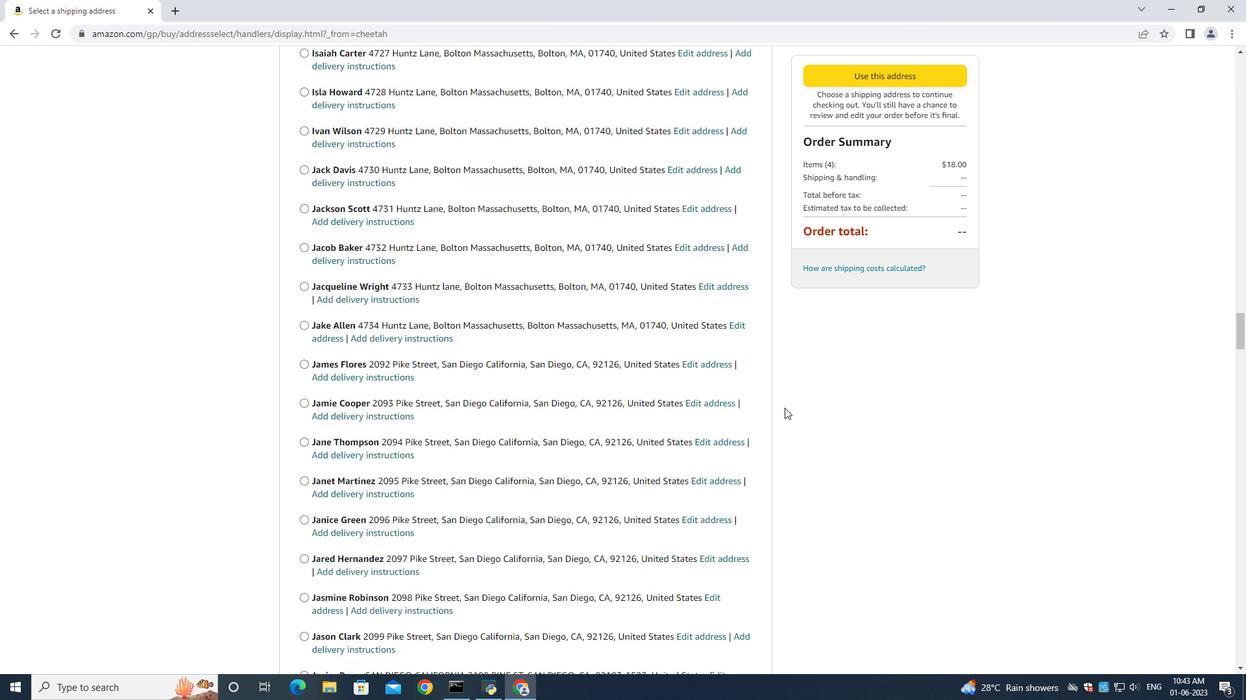 
Action: Mouse scrolled (784, 407) with delta (0, 0)
Screenshot: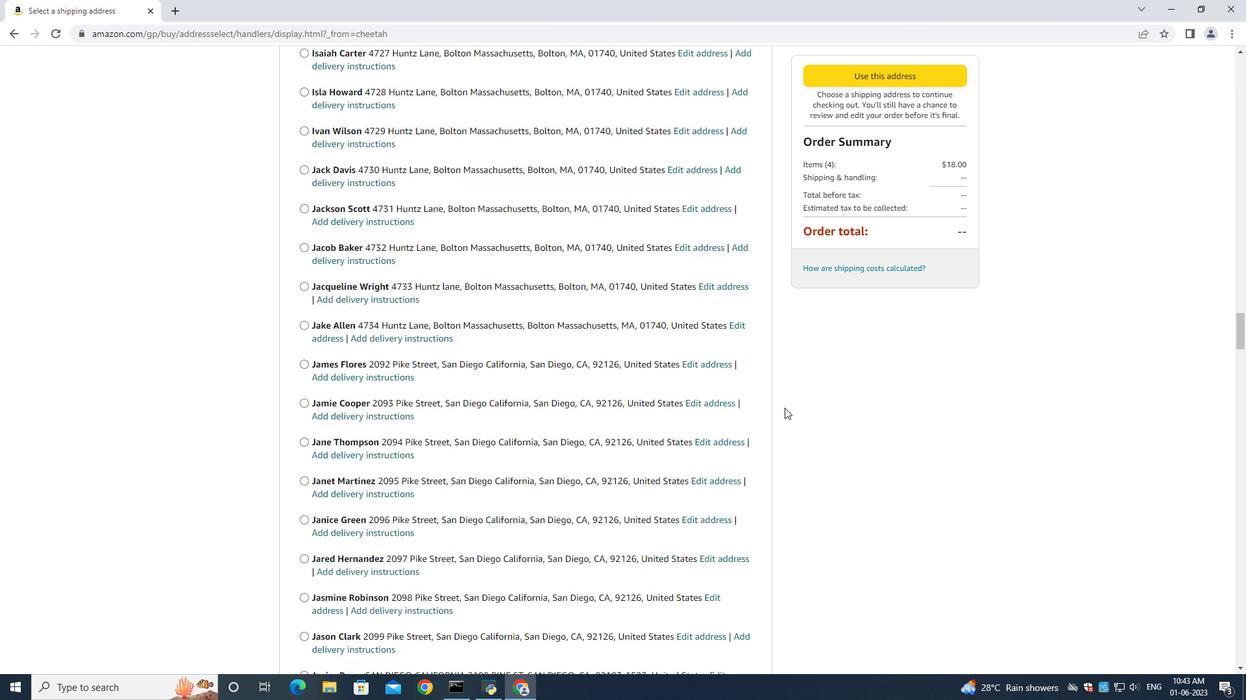 
Action: Mouse scrolled (784, 407) with delta (0, 0)
Screenshot: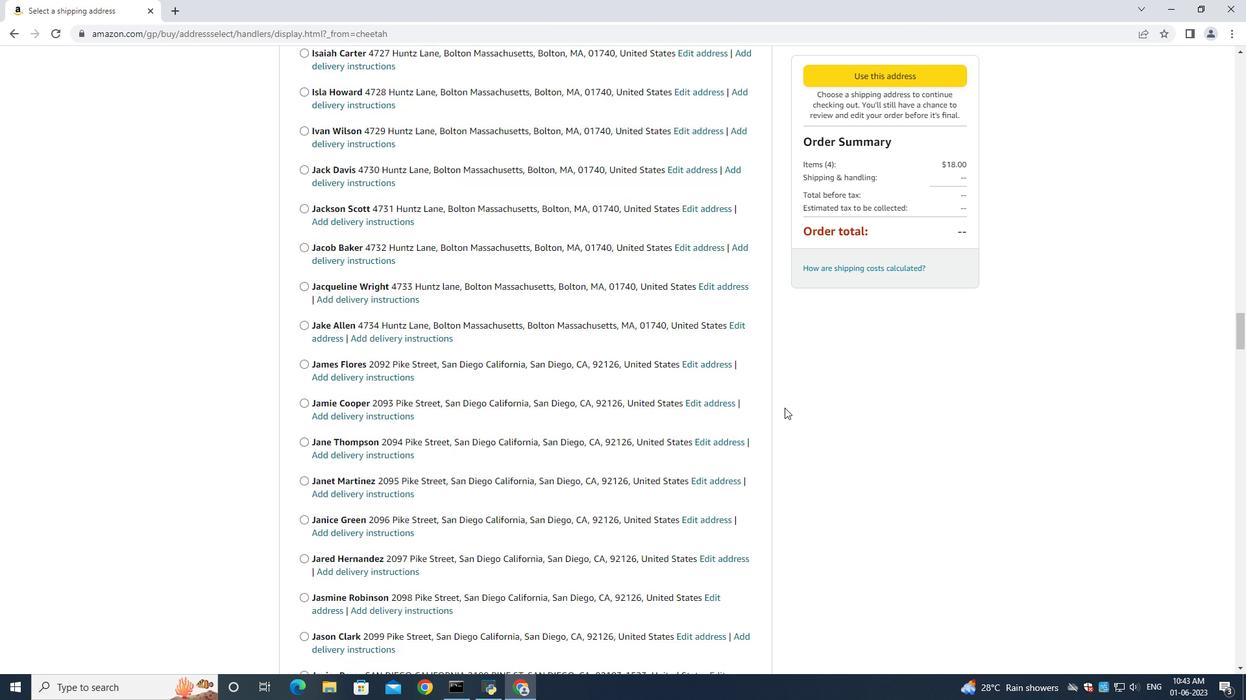 
Action: Mouse scrolled (784, 407) with delta (0, 0)
Screenshot: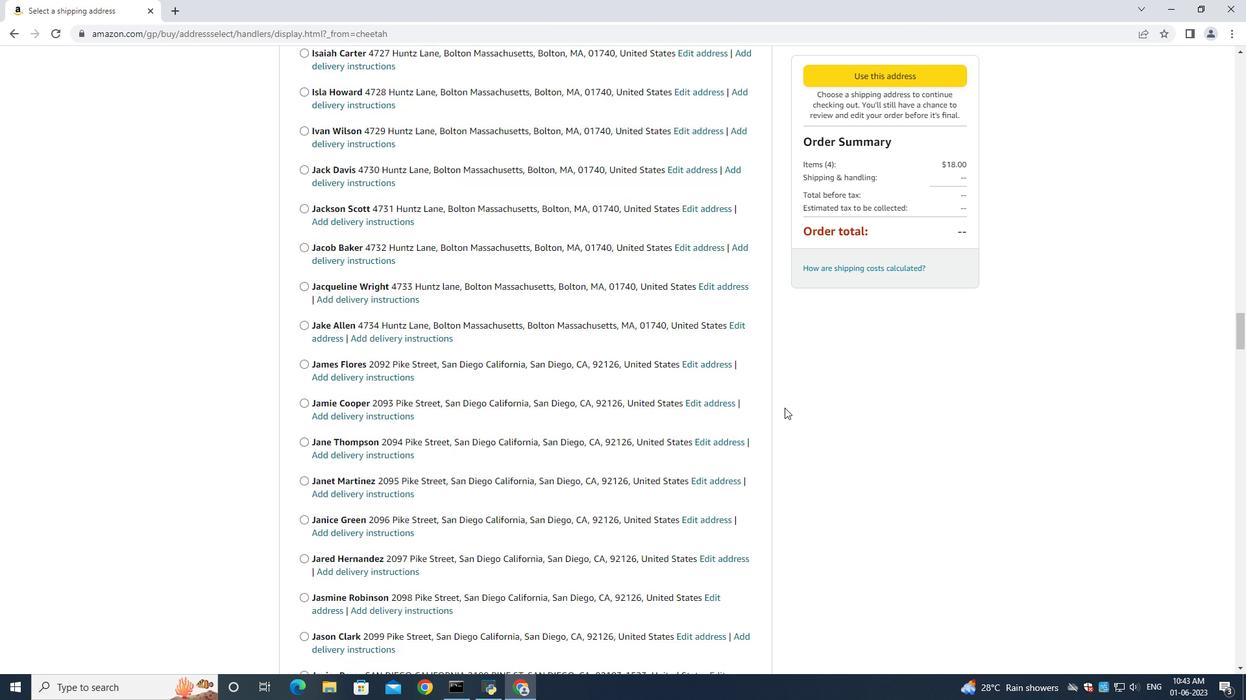 
Action: Mouse scrolled (784, 407) with delta (0, 0)
Screenshot: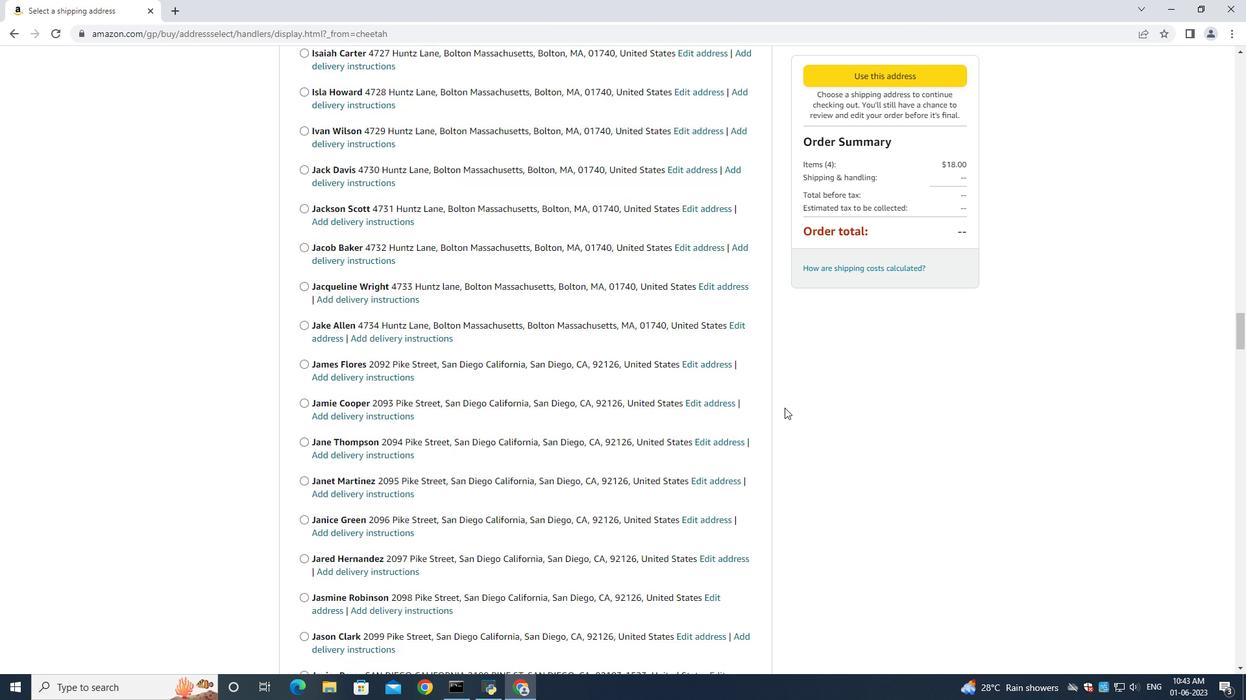 
Action: Mouse scrolled (784, 407) with delta (0, 0)
Screenshot: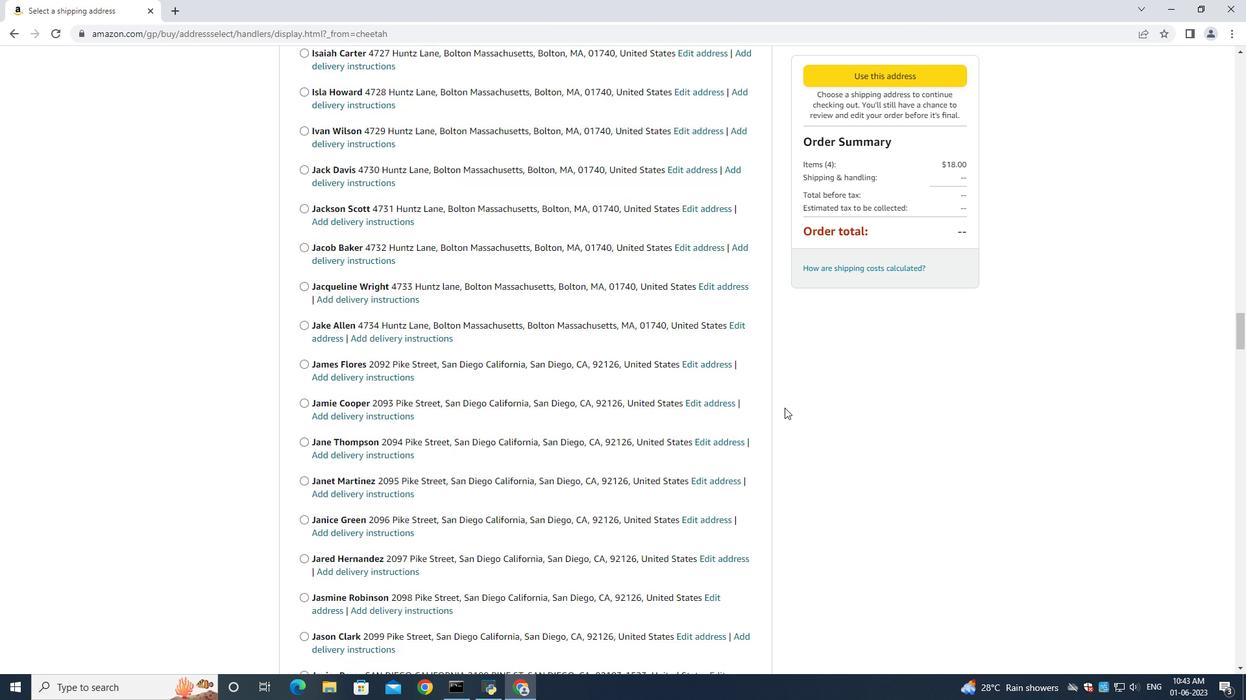 
Action: Mouse scrolled (784, 407) with delta (0, 0)
Screenshot: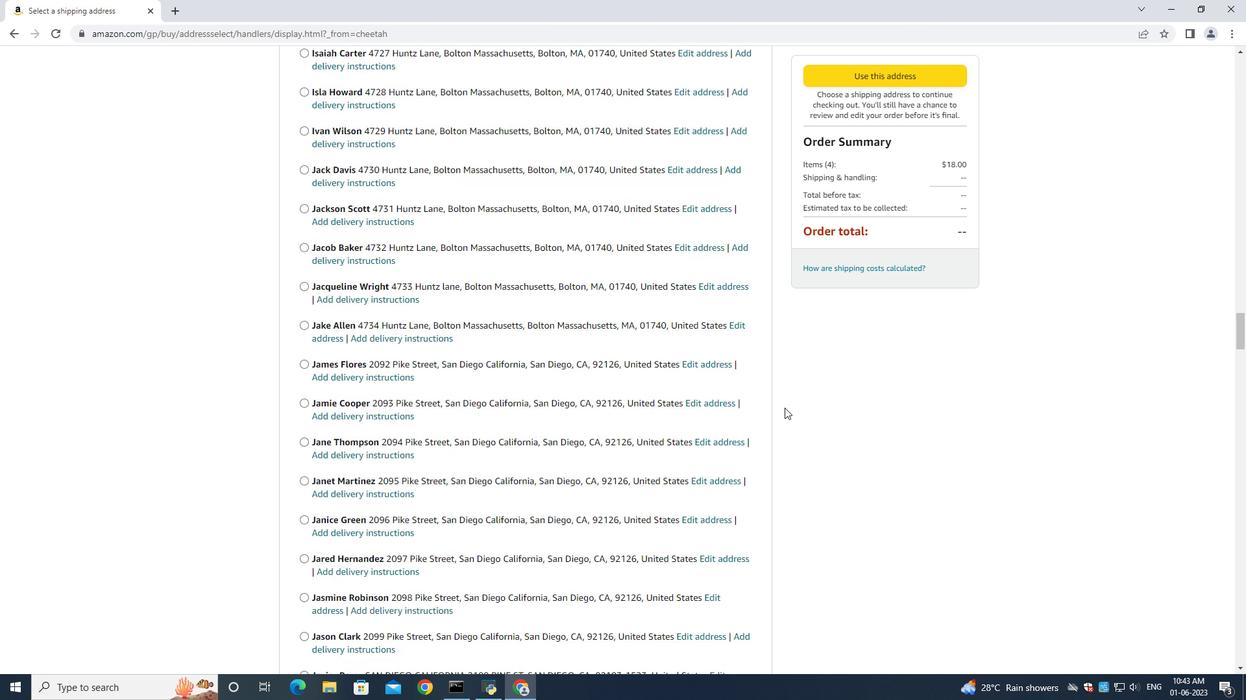
Action: Mouse scrolled (784, 407) with delta (0, 0)
Screenshot: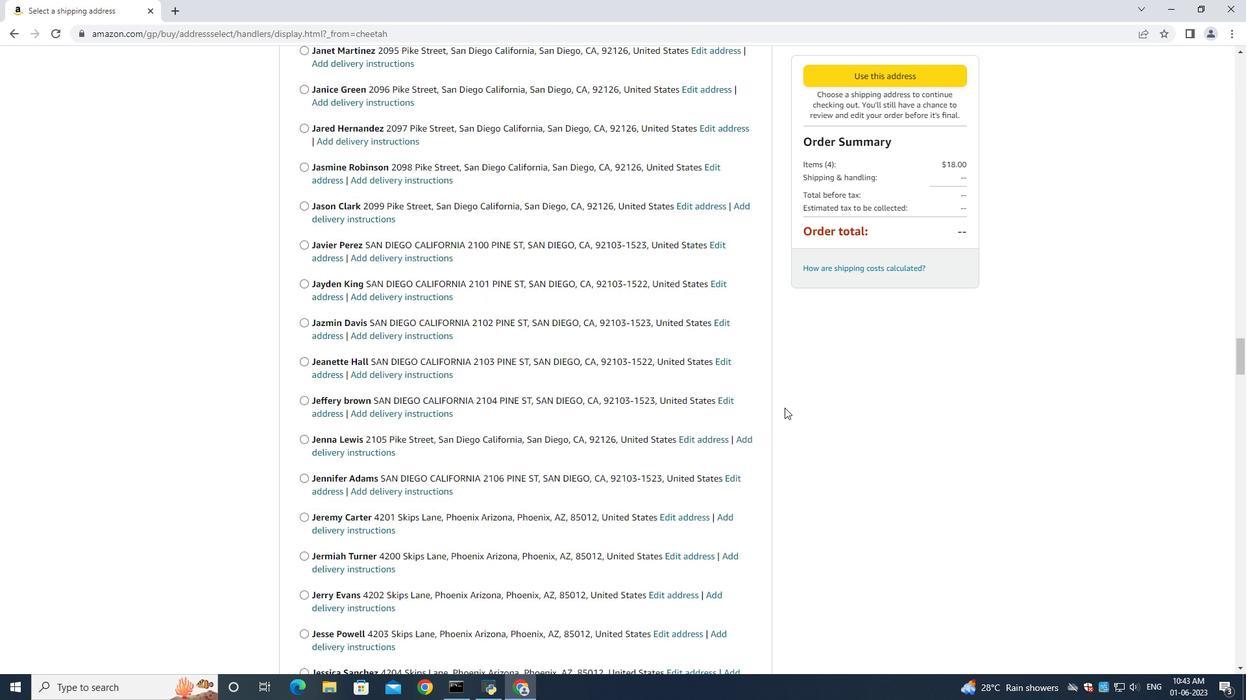 
Action: Mouse scrolled (784, 407) with delta (0, 0)
Screenshot: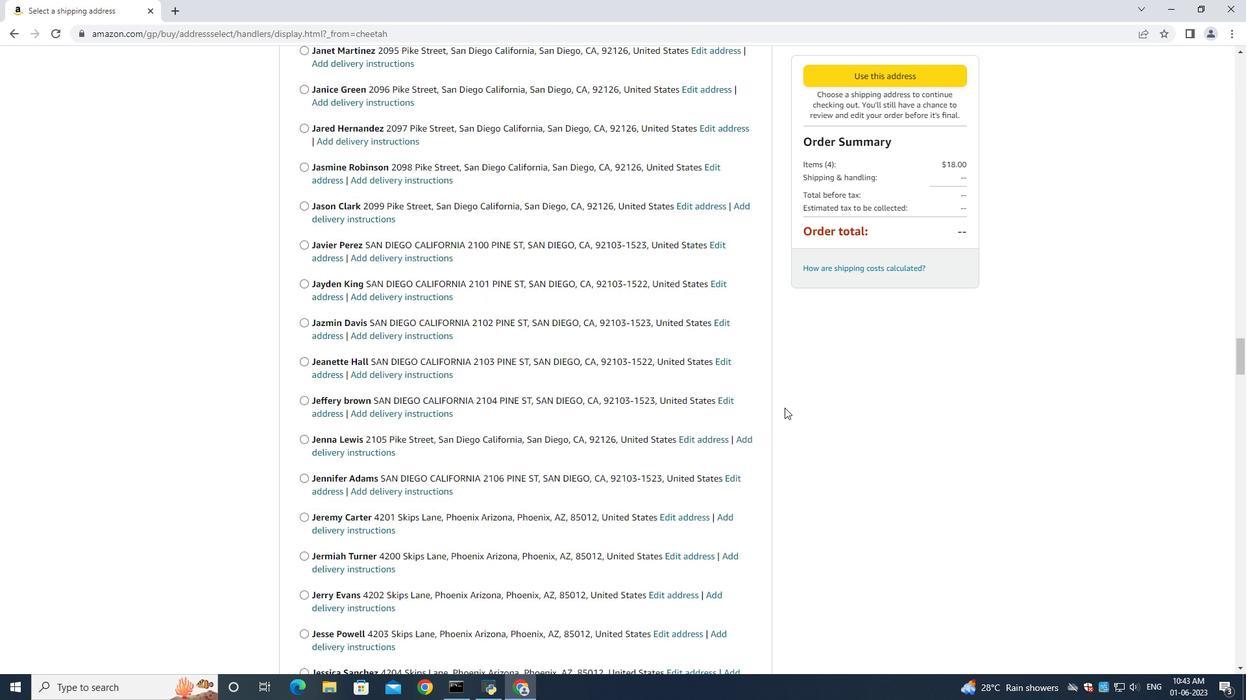 
Action: Mouse scrolled (784, 407) with delta (0, 0)
Screenshot: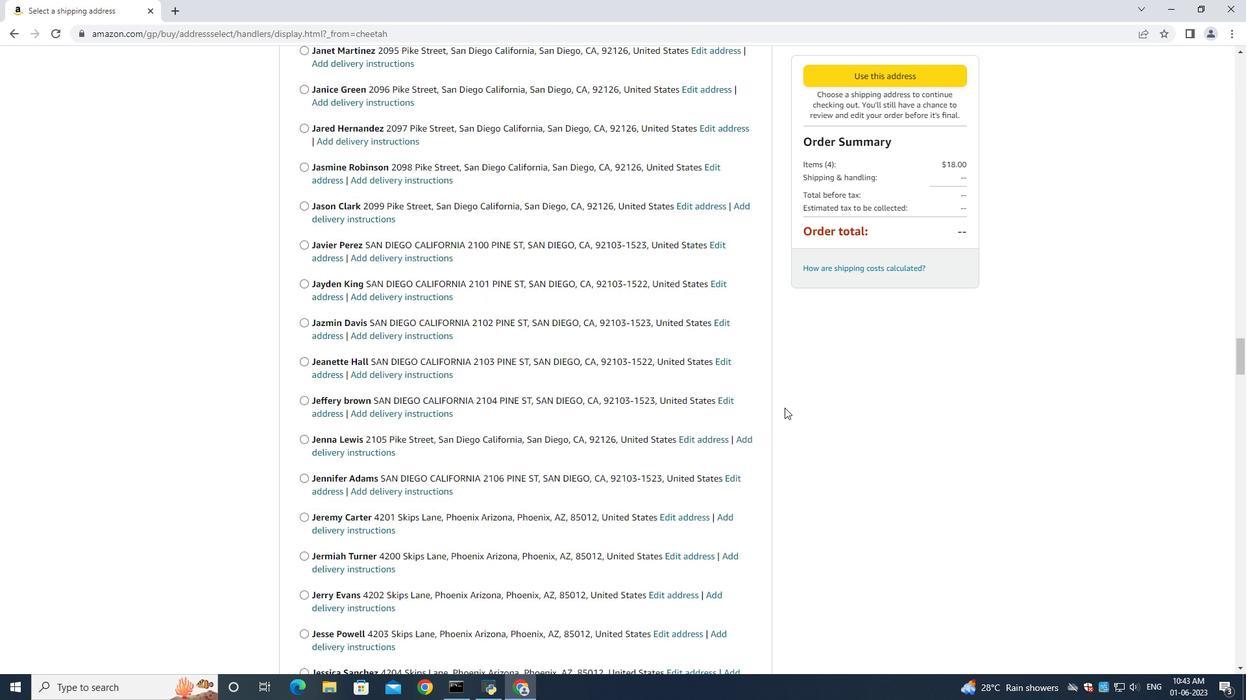 
Action: Mouse scrolled (784, 407) with delta (0, 0)
Screenshot: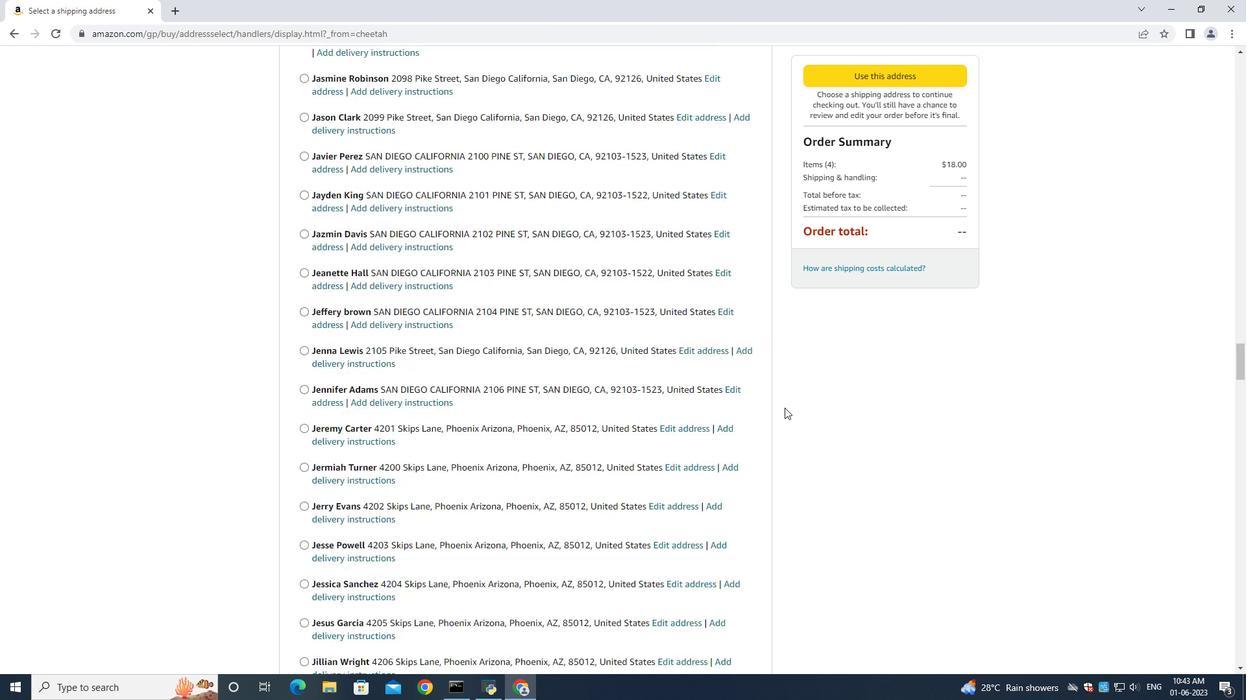 
Action: Mouse scrolled (784, 407) with delta (0, 0)
Screenshot: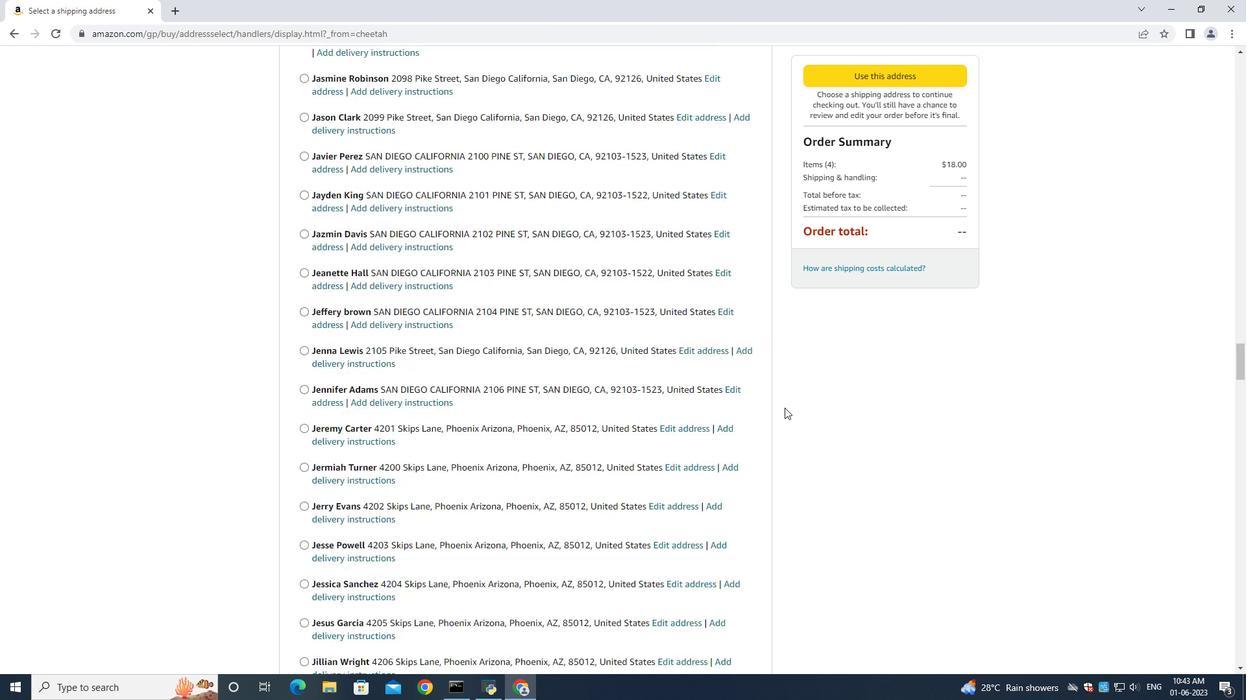 
Action: Mouse scrolled (784, 407) with delta (0, 0)
Screenshot: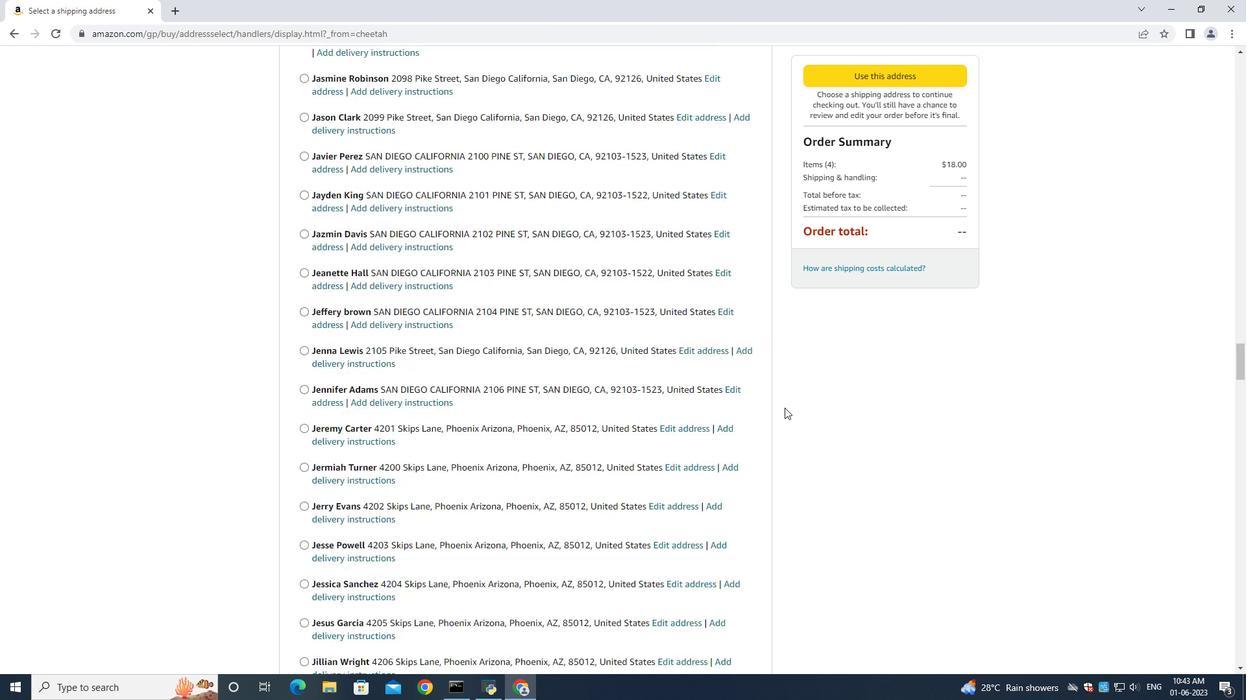 
Action: Mouse scrolled (784, 407) with delta (0, 0)
Screenshot: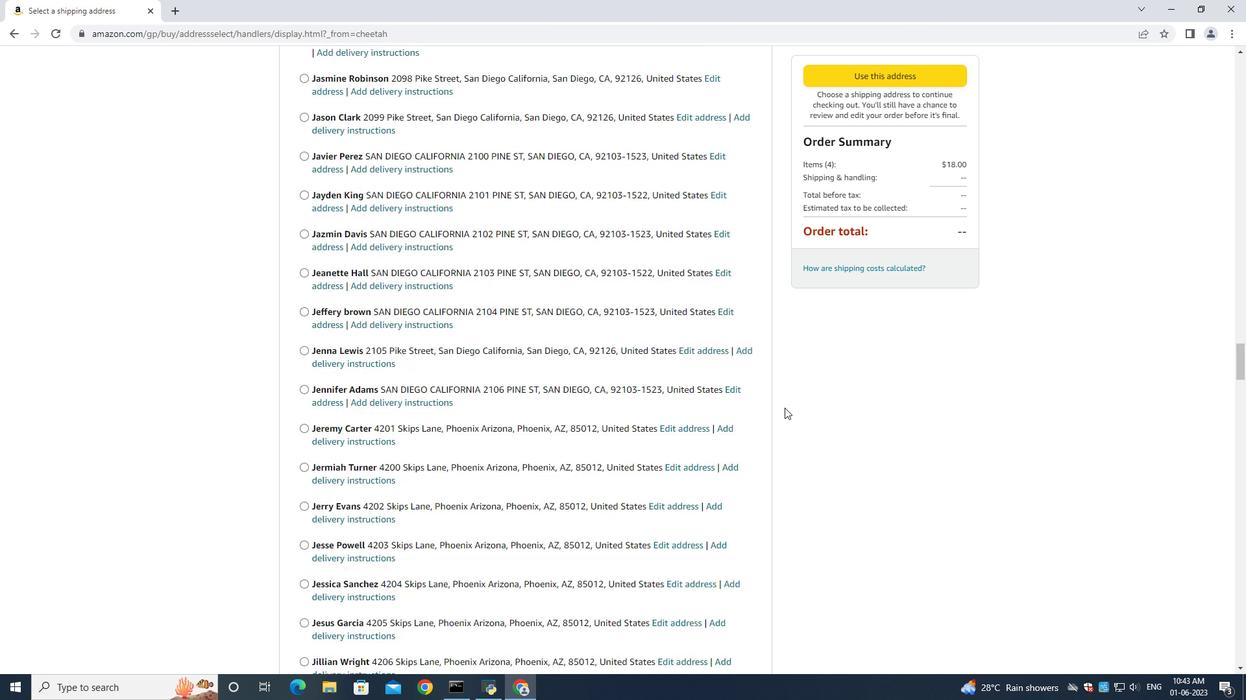 
Action: Mouse scrolled (784, 407) with delta (0, 0)
Screenshot: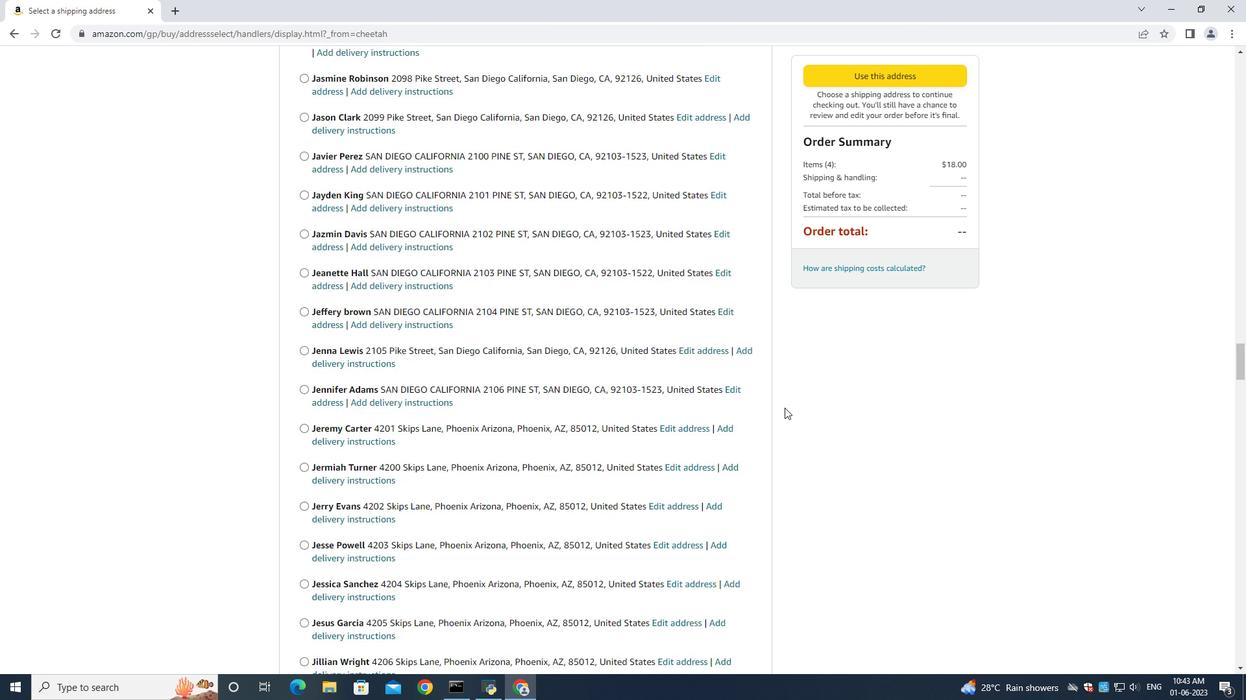 
Action: Mouse moved to (783, 405)
Screenshot: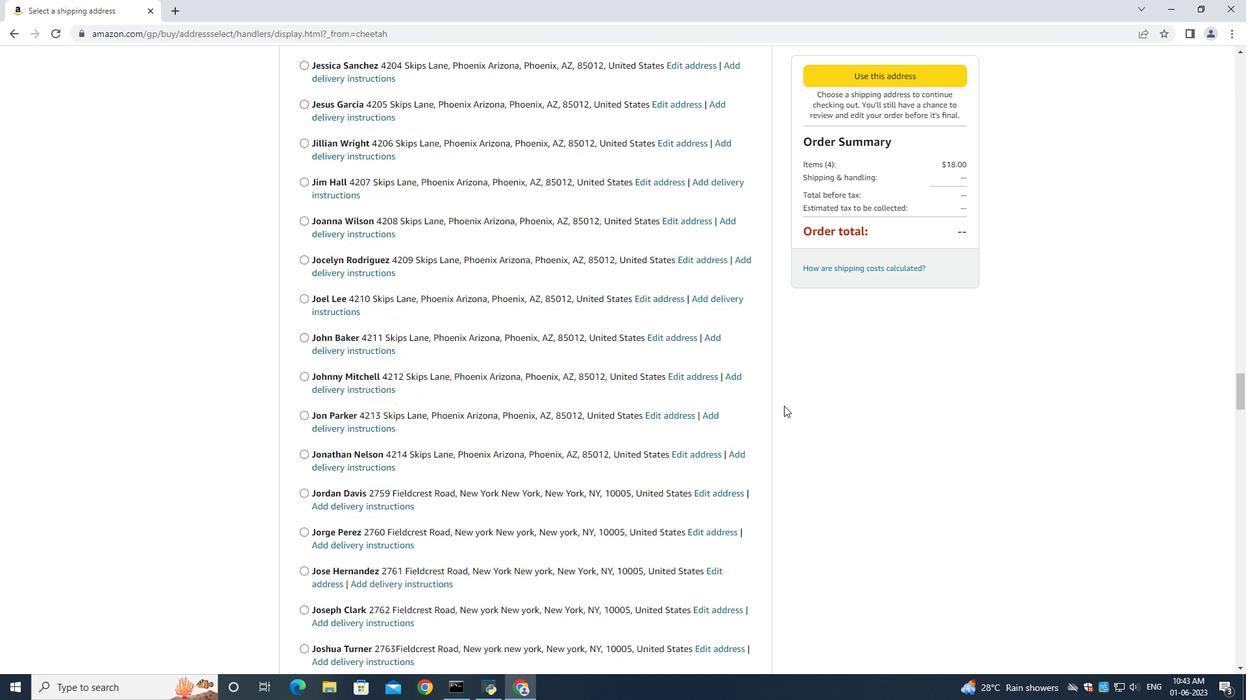
Action: Mouse scrolled (783, 404) with delta (0, 0)
Screenshot: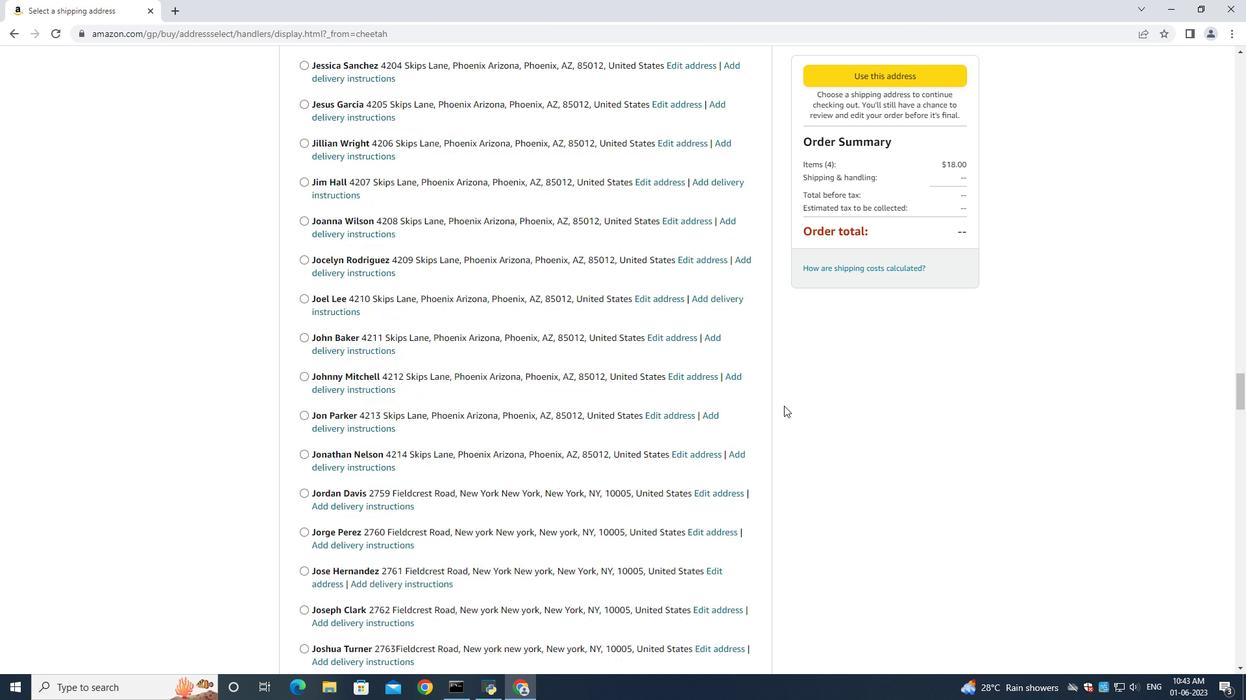 
Action: Mouse scrolled (783, 404) with delta (0, 0)
Screenshot: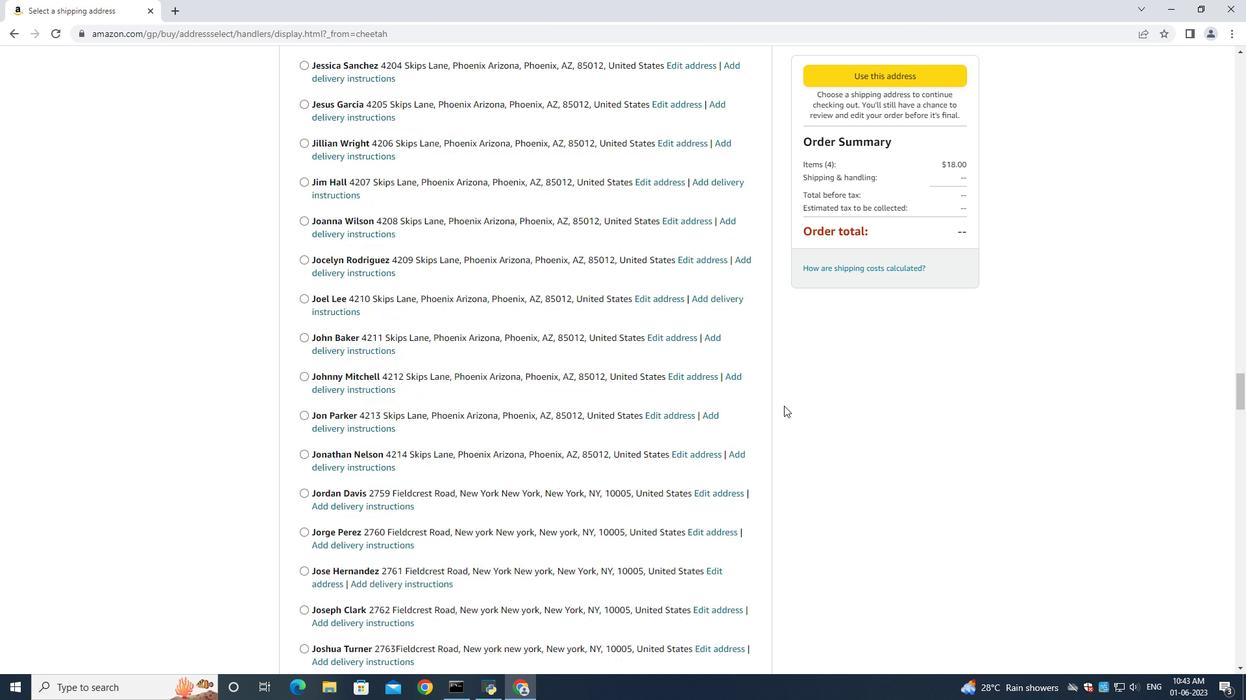 
Action: Mouse scrolled (783, 404) with delta (0, 0)
Screenshot: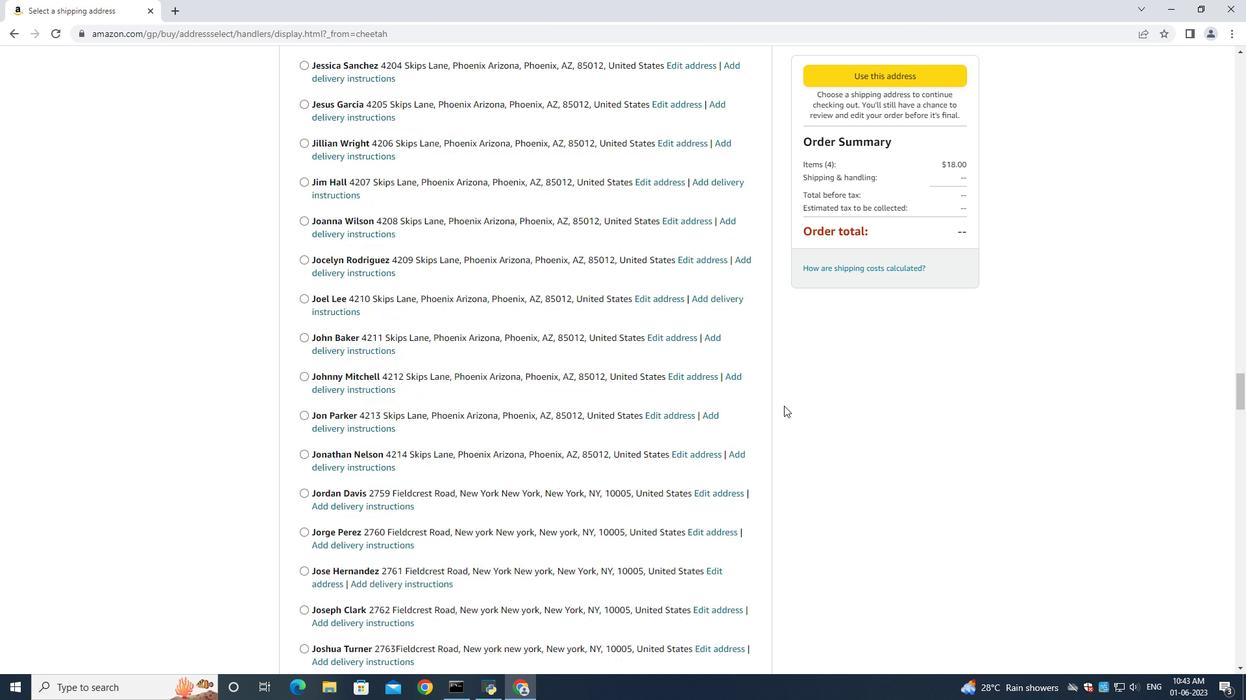 
Action: Mouse scrolled (783, 404) with delta (0, 0)
Screenshot: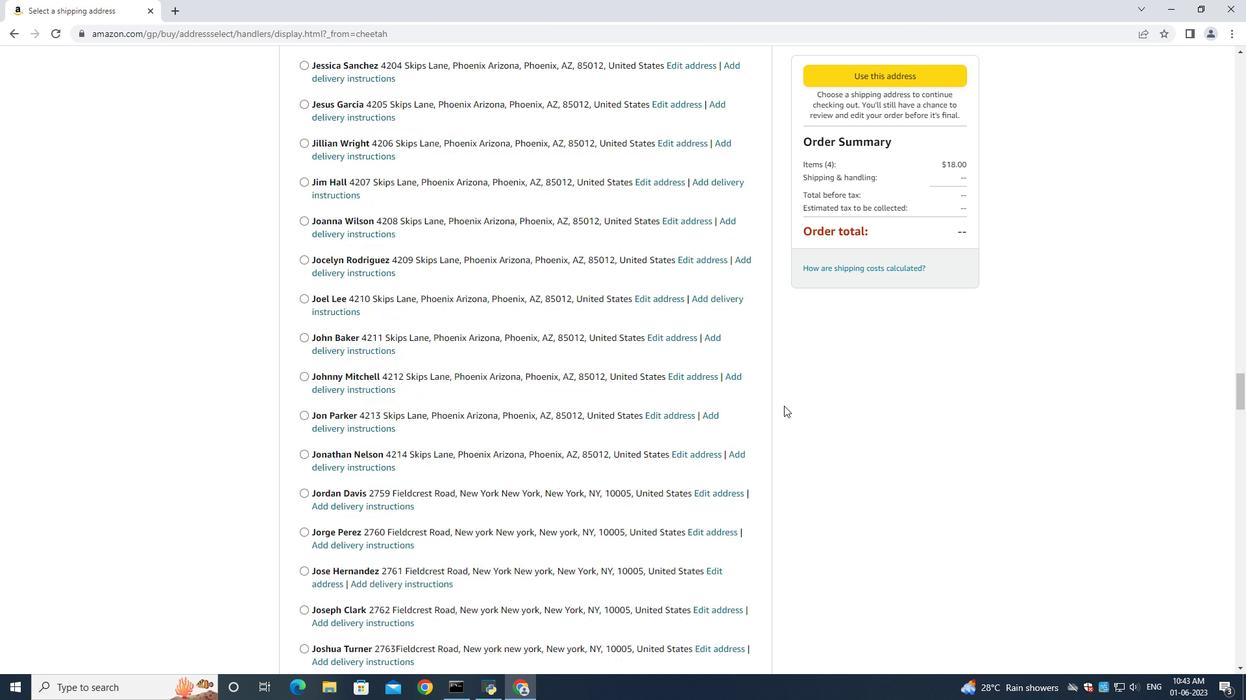 
Action: Mouse scrolled (783, 404) with delta (0, 0)
Screenshot: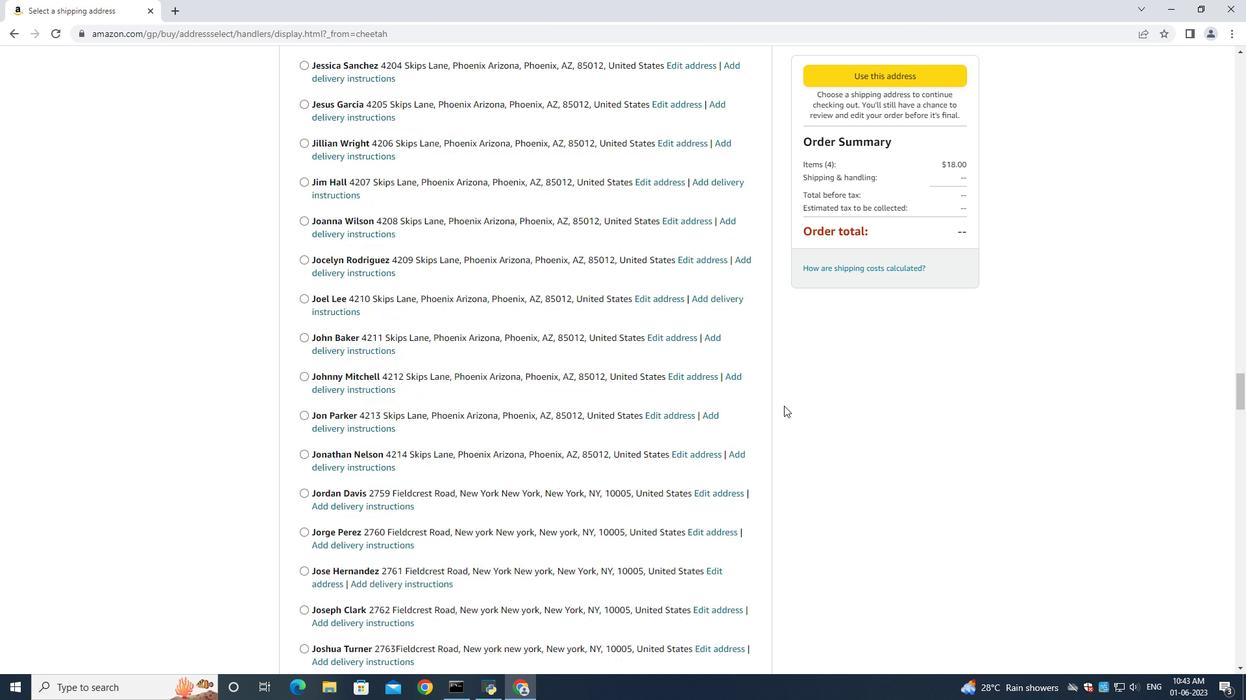 
Action: Mouse scrolled (783, 404) with delta (0, 0)
Screenshot: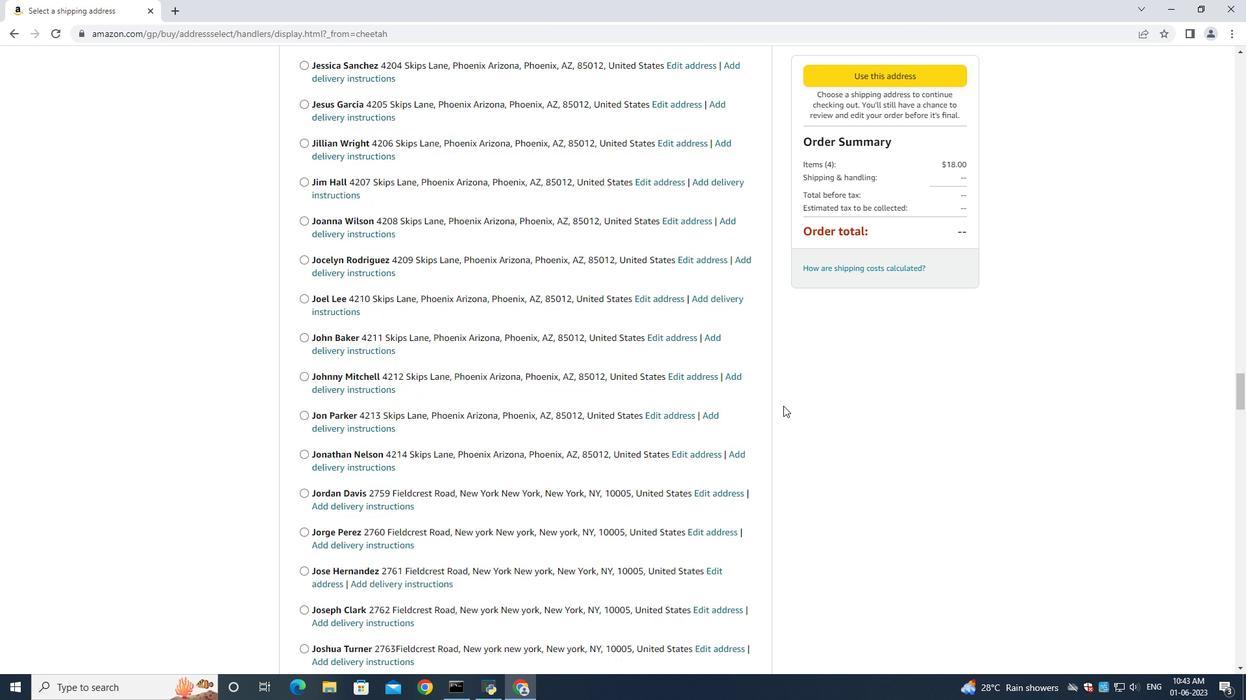 
Action: Mouse scrolled (783, 404) with delta (0, 0)
Screenshot: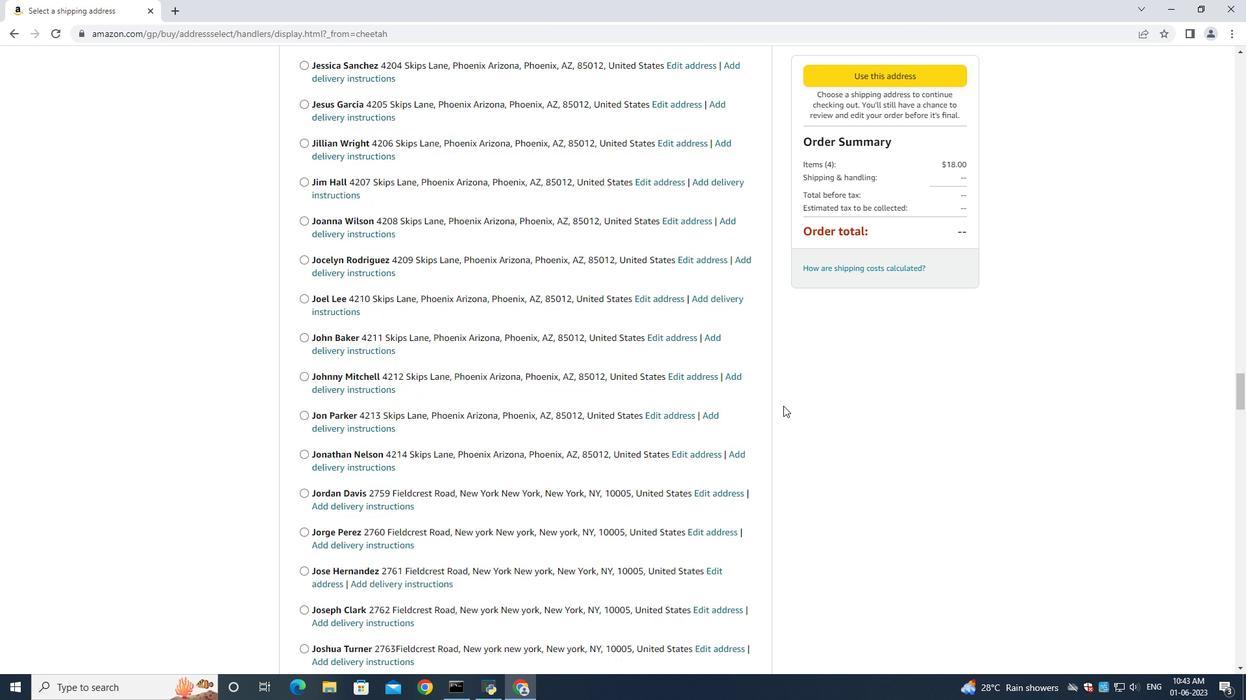 
Action: Mouse moved to (783, 404)
Screenshot: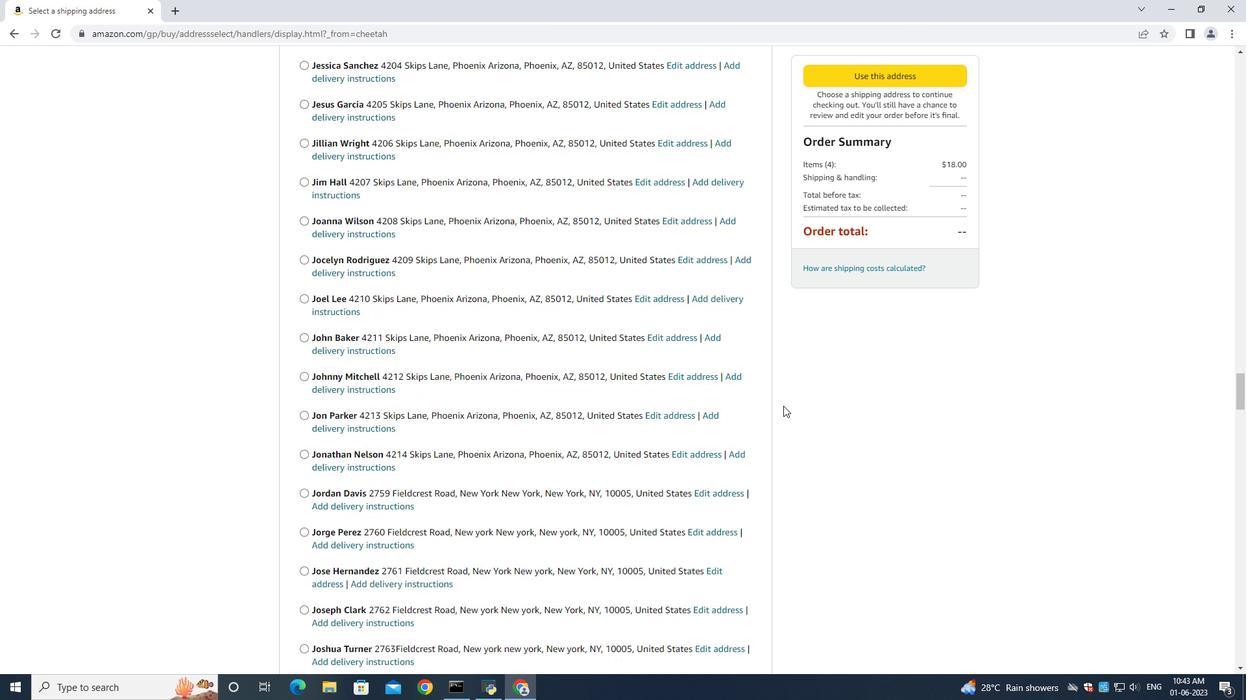 
Action: Mouse scrolled (783, 403) with delta (0, 0)
Screenshot: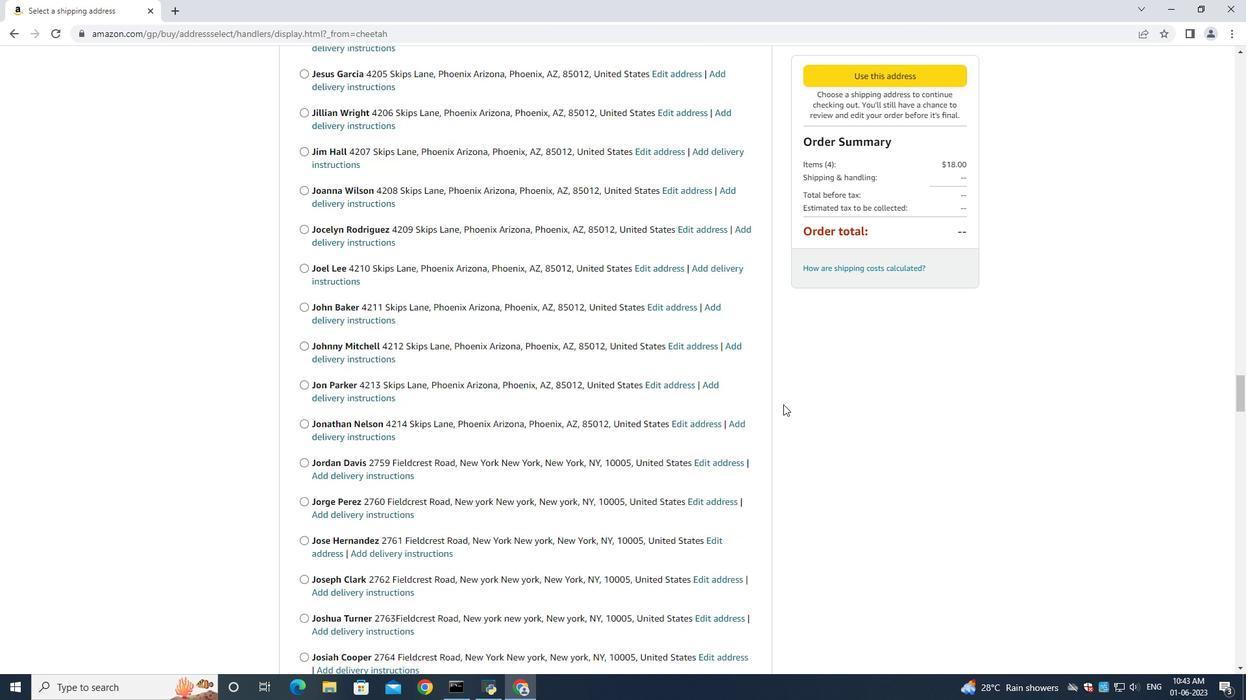 
Action: Mouse scrolled (783, 403) with delta (0, 0)
Screenshot: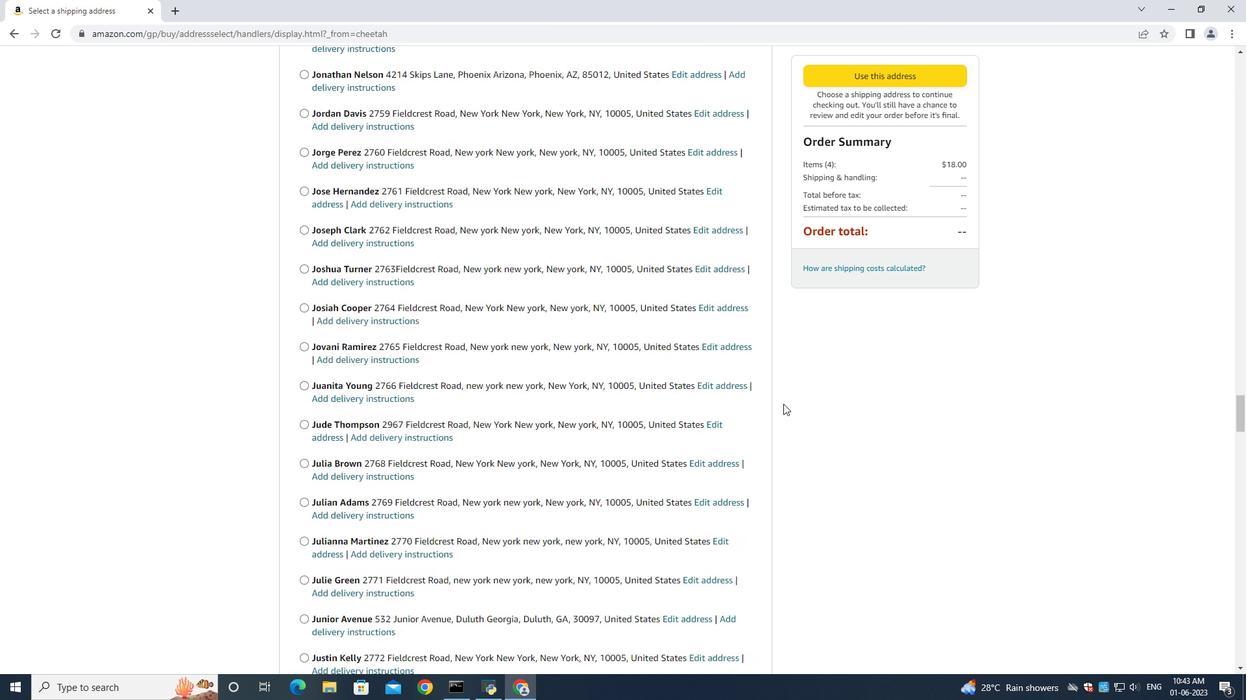 
Action: Mouse scrolled (783, 403) with delta (0, 0)
Screenshot: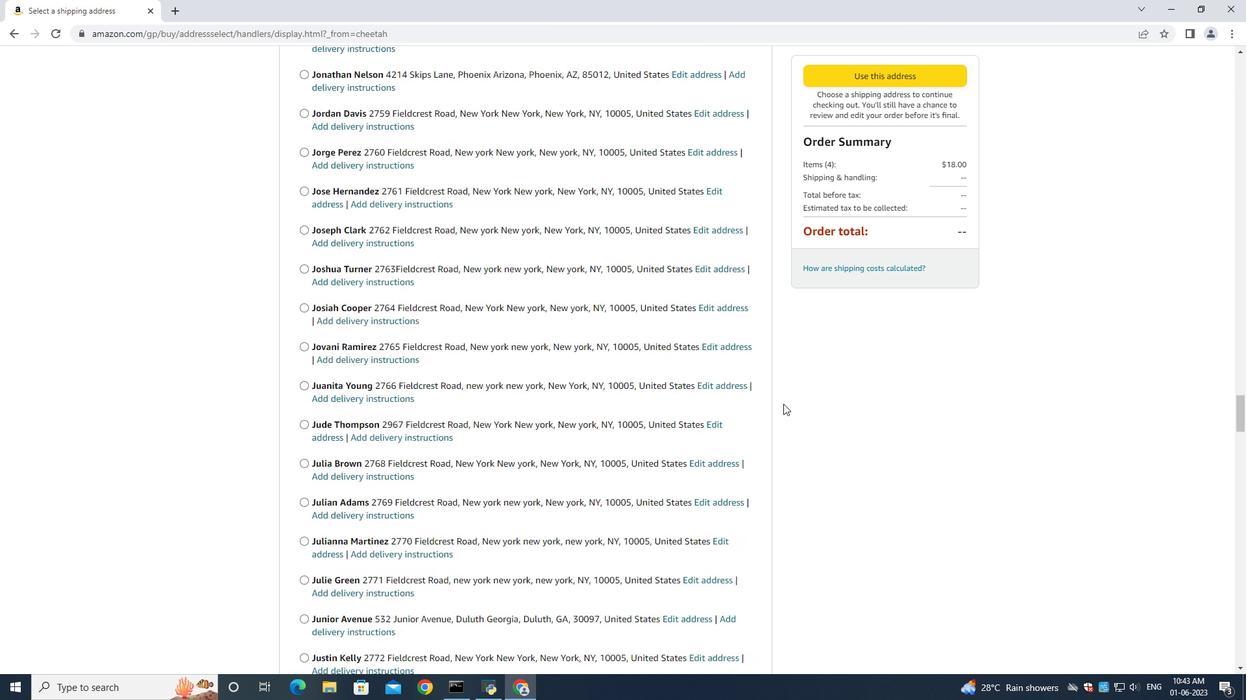 
Action: Mouse scrolled (783, 403) with delta (0, 0)
Screenshot: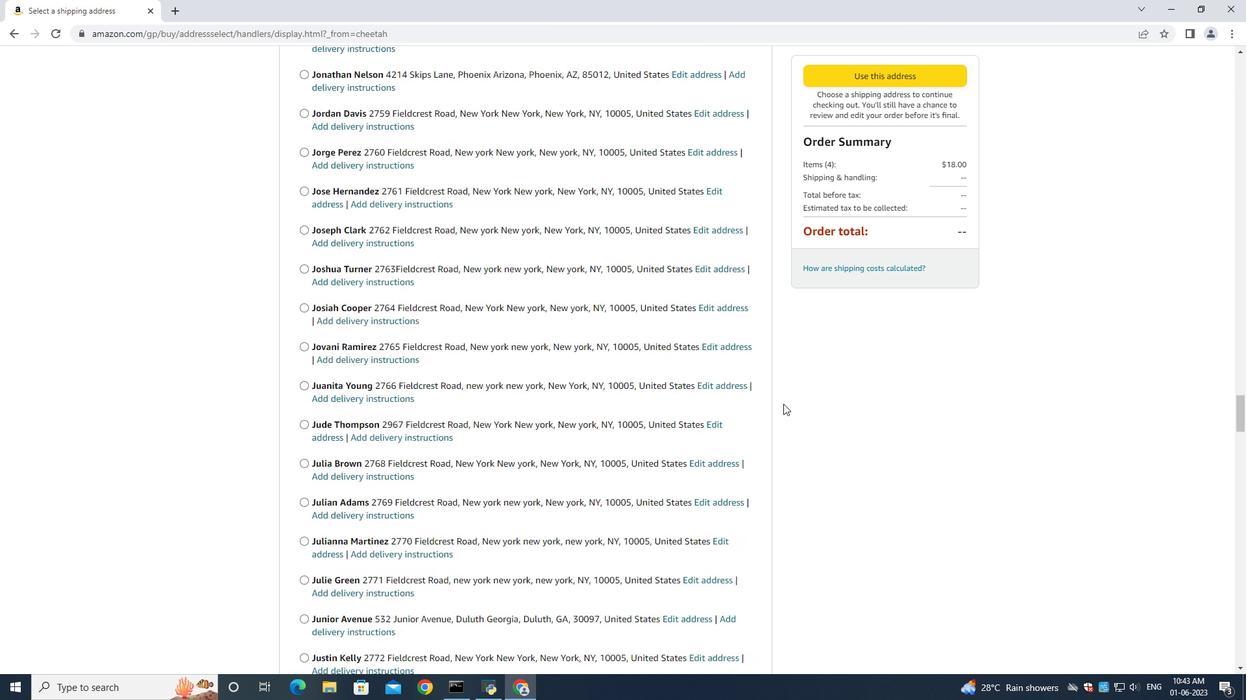 
Action: Mouse moved to (783, 404)
Screenshot: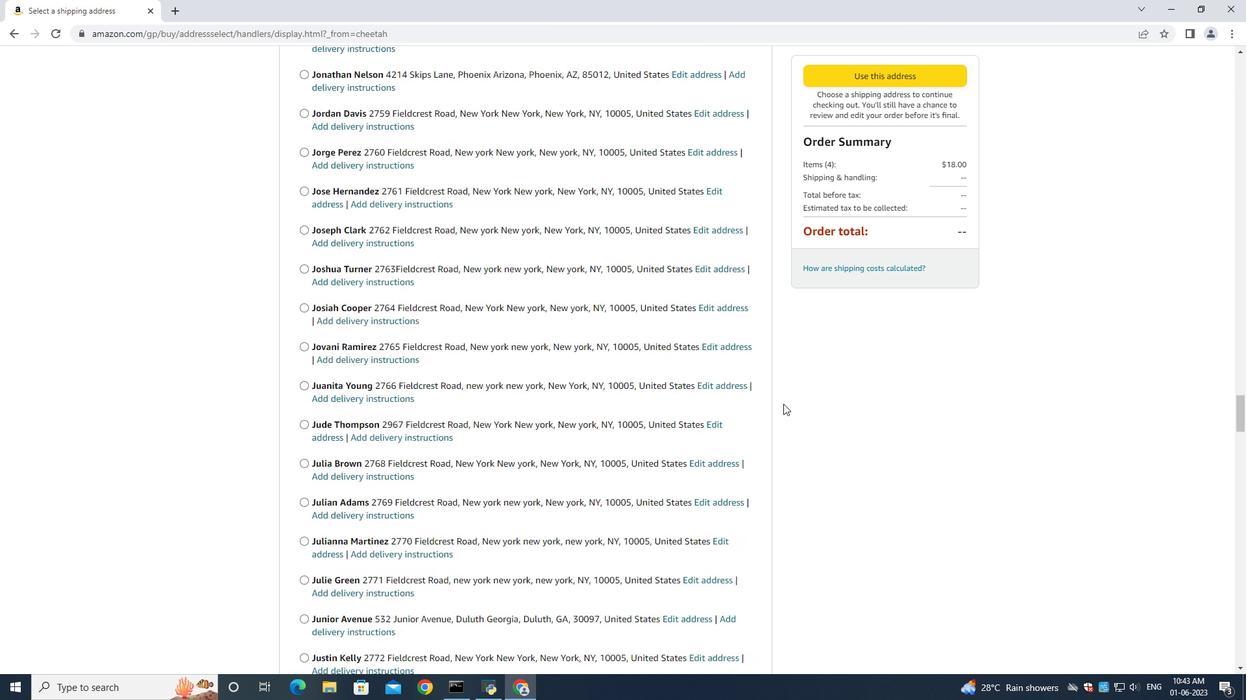 
Action: Mouse scrolled (783, 403) with delta (0, 0)
Screenshot: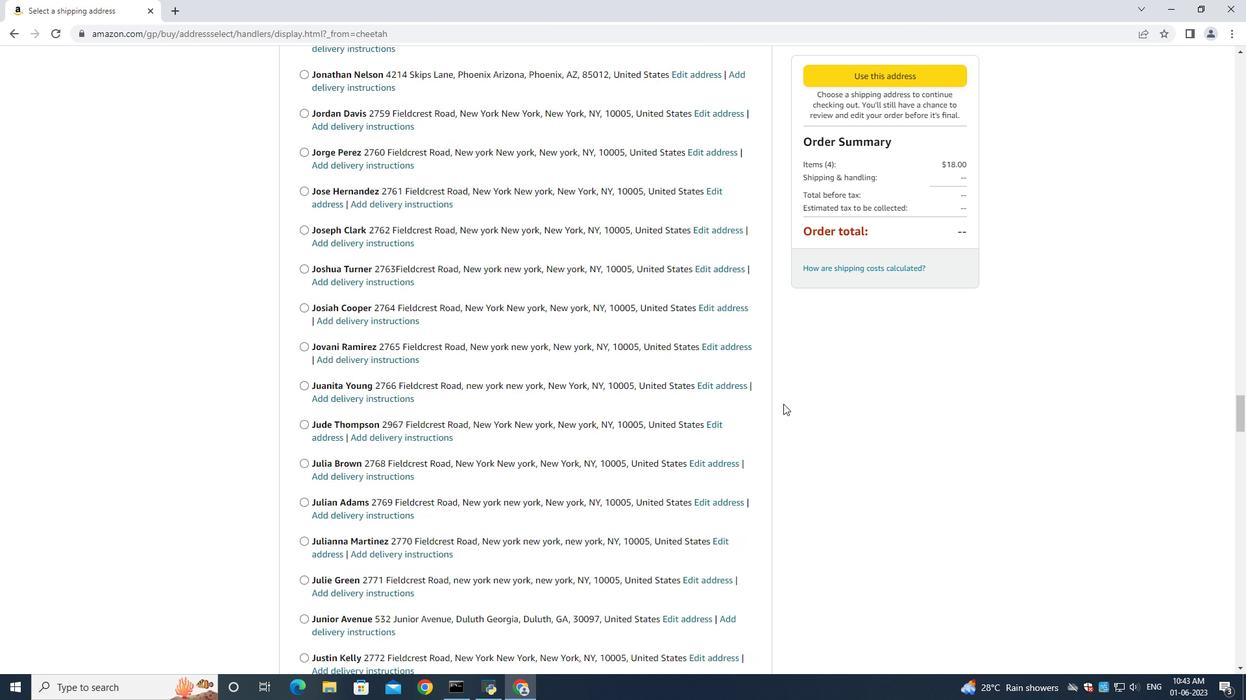 
Action: Mouse scrolled (783, 403) with delta (0, 0)
Screenshot: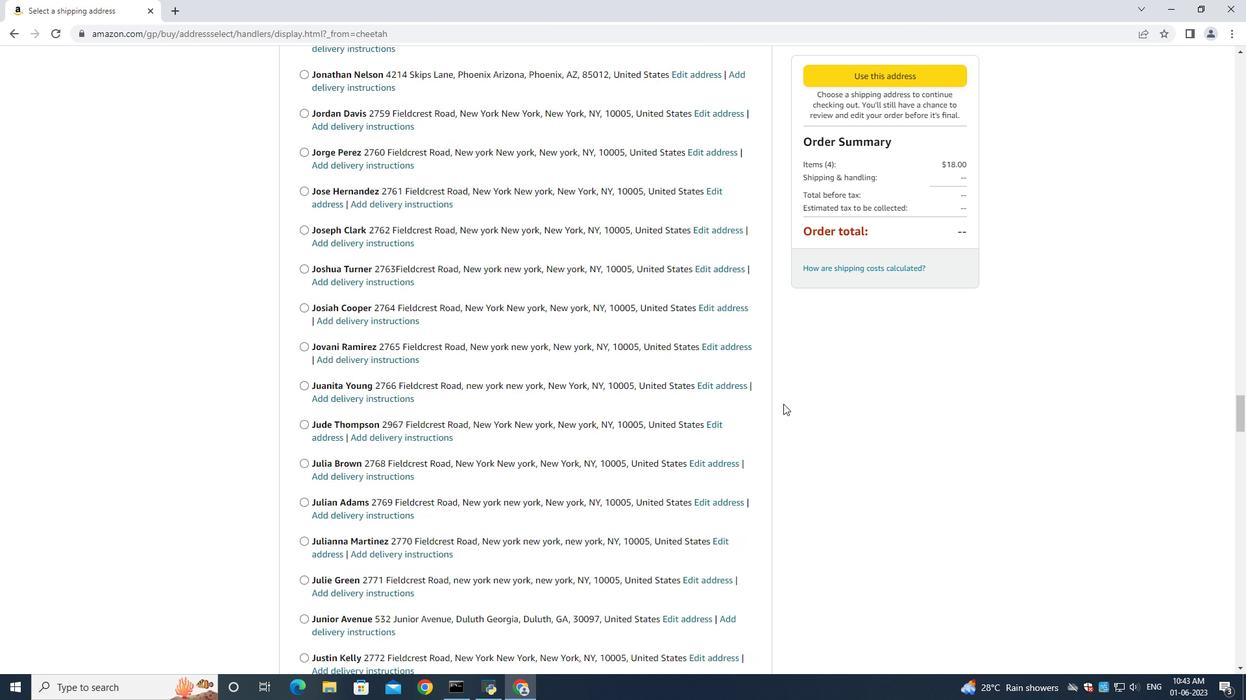 
Action: Mouse scrolled (783, 403) with delta (0, 0)
Screenshot: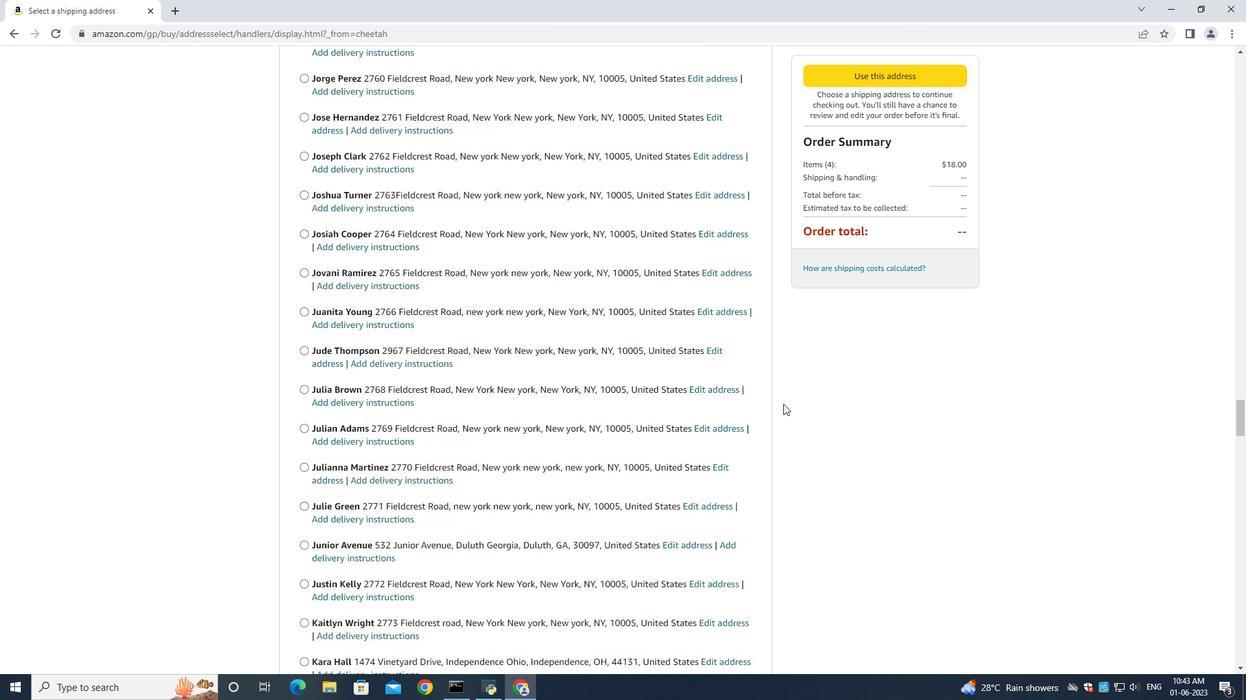 
Action: Mouse moved to (783, 404)
Screenshot: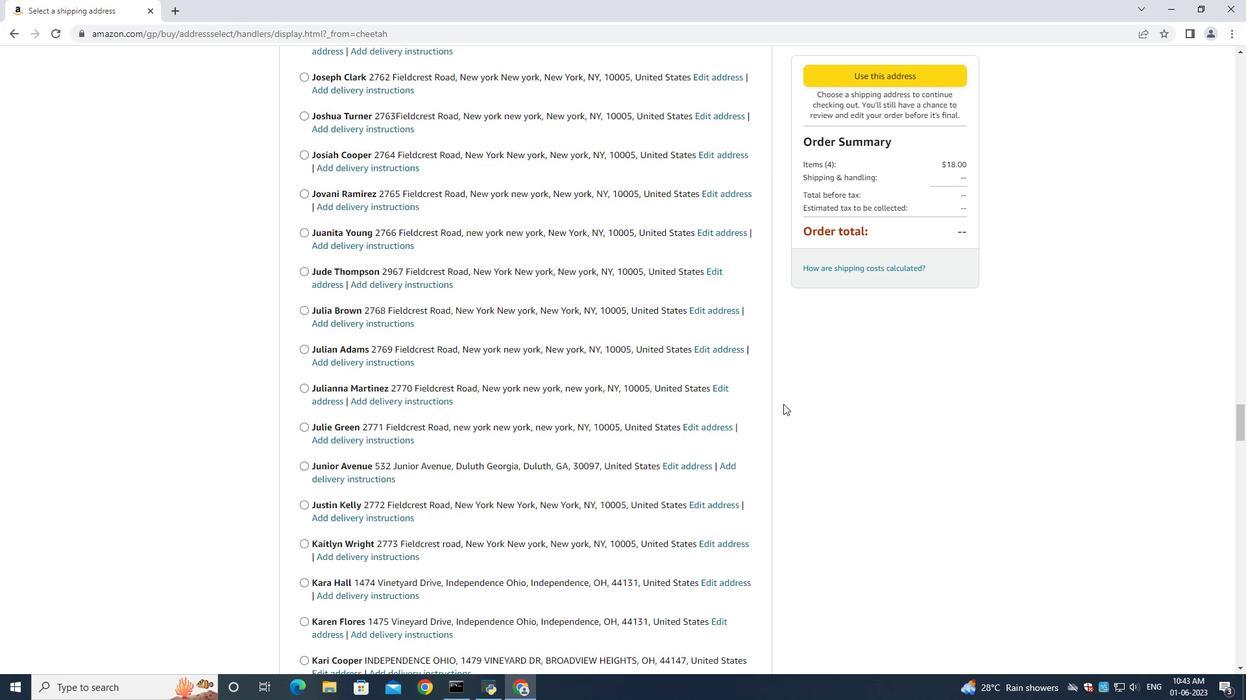 
Action: Mouse scrolled (783, 403) with delta (0, 0)
Screenshot: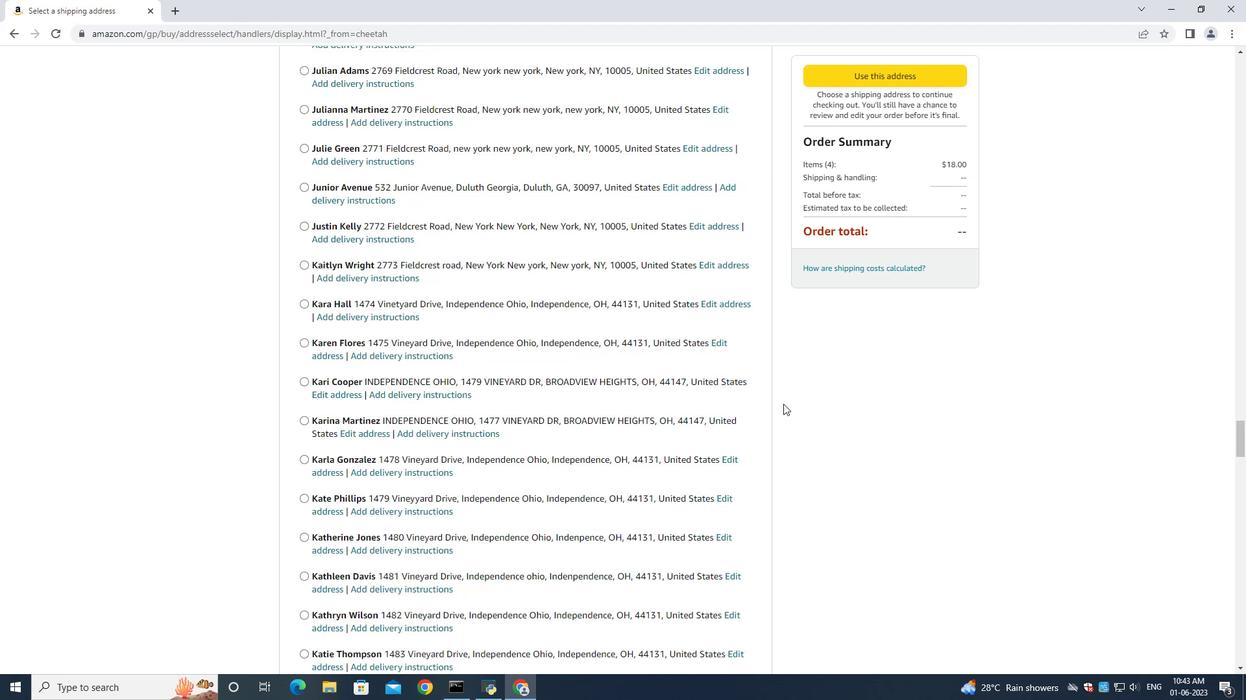 
Action: Mouse scrolled (783, 403) with delta (0, 0)
Screenshot: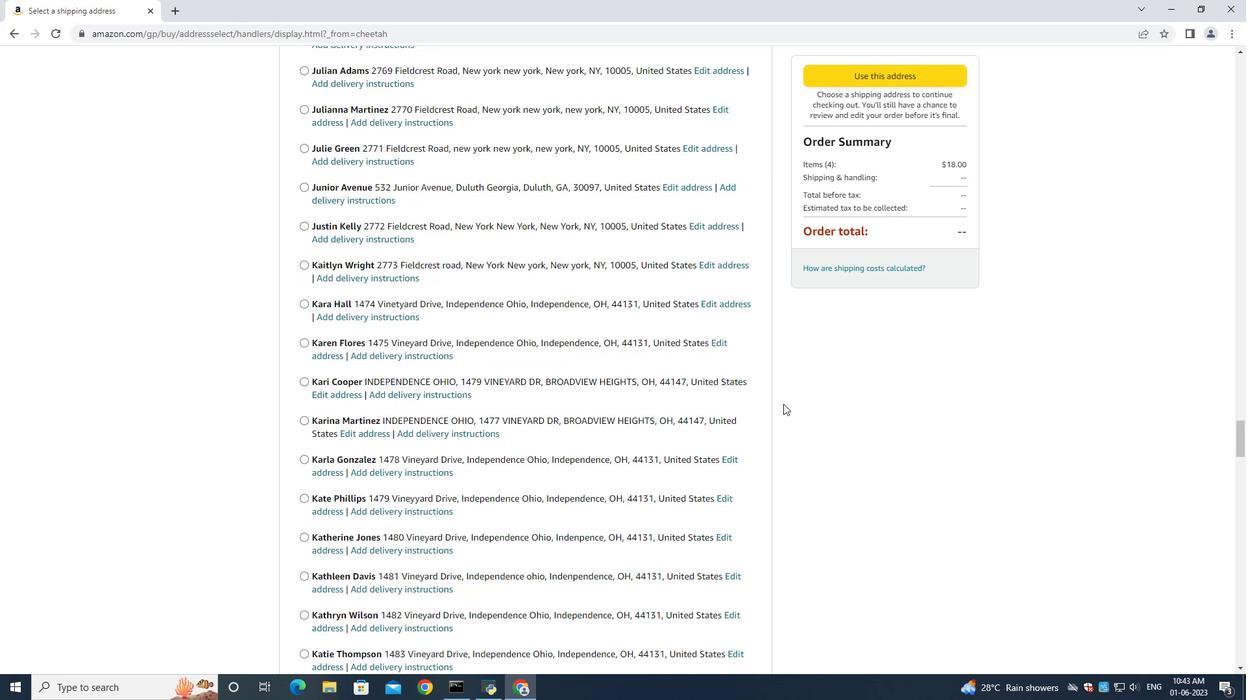 
Action: Mouse scrolled (783, 403) with delta (0, 0)
Screenshot: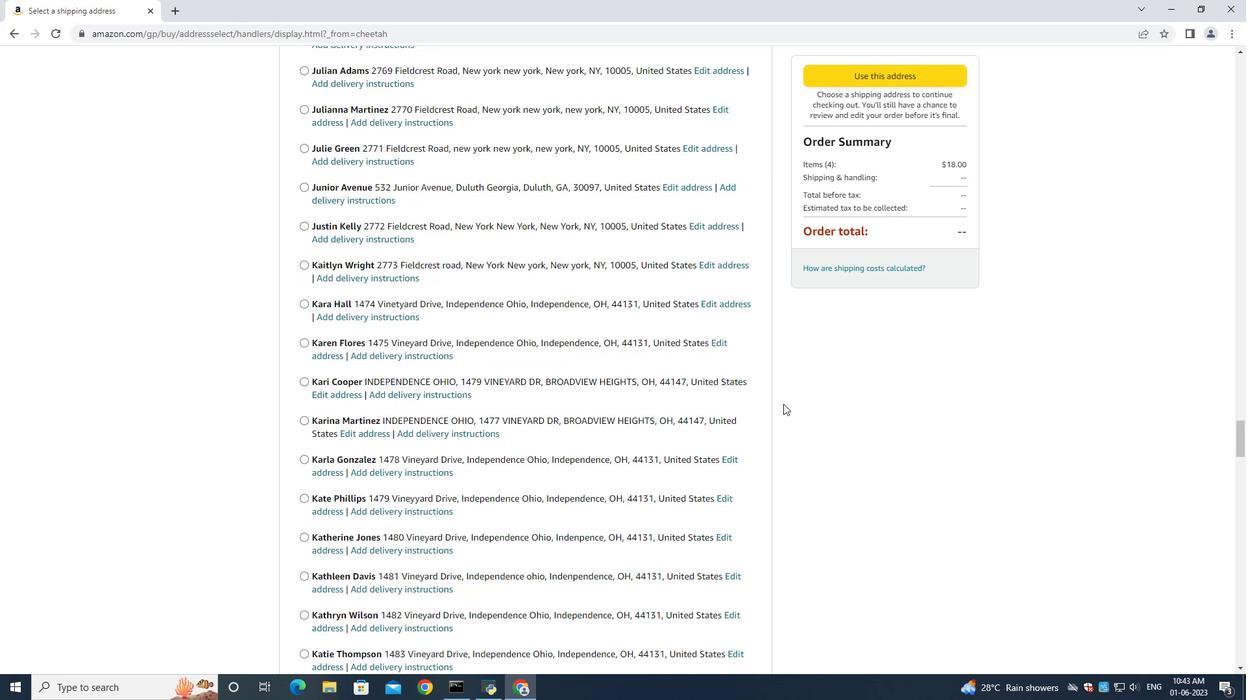 
Action: Mouse scrolled (783, 403) with delta (0, 0)
Screenshot: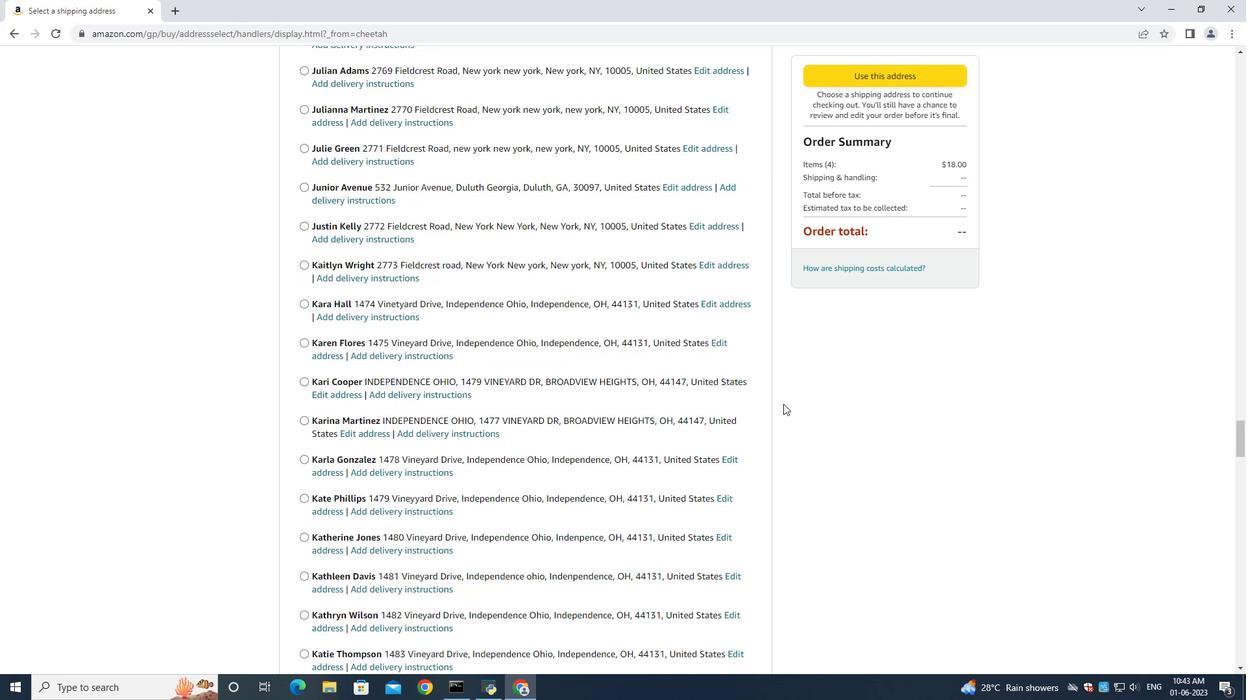 
Action: Mouse scrolled (783, 403) with delta (0, 0)
Screenshot: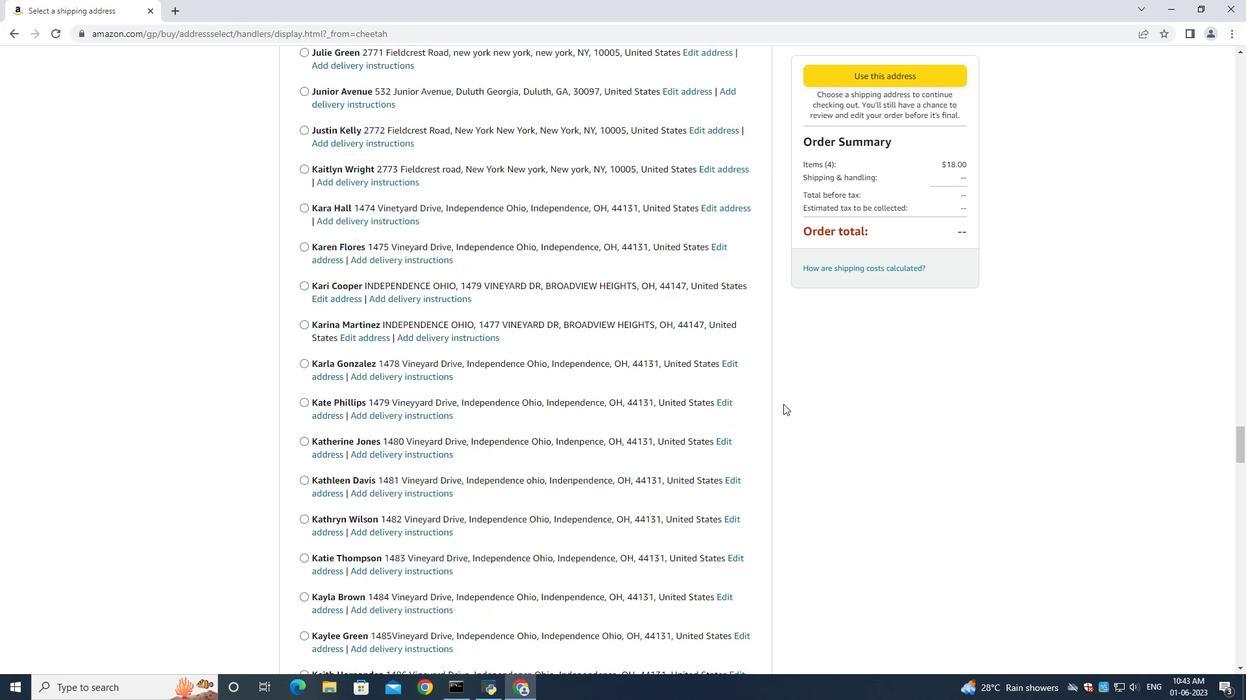 
Action: Mouse scrolled (783, 403) with delta (0, 0)
Screenshot: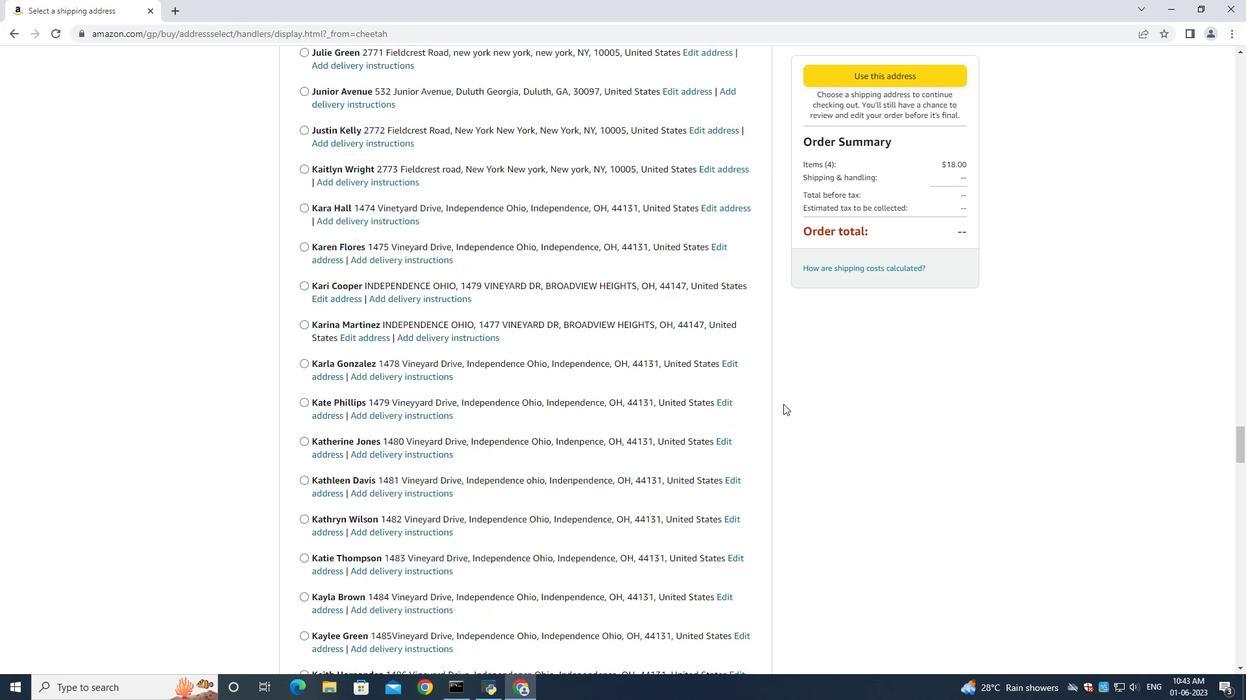 
Action: Mouse scrolled (783, 403) with delta (0, 0)
Screenshot: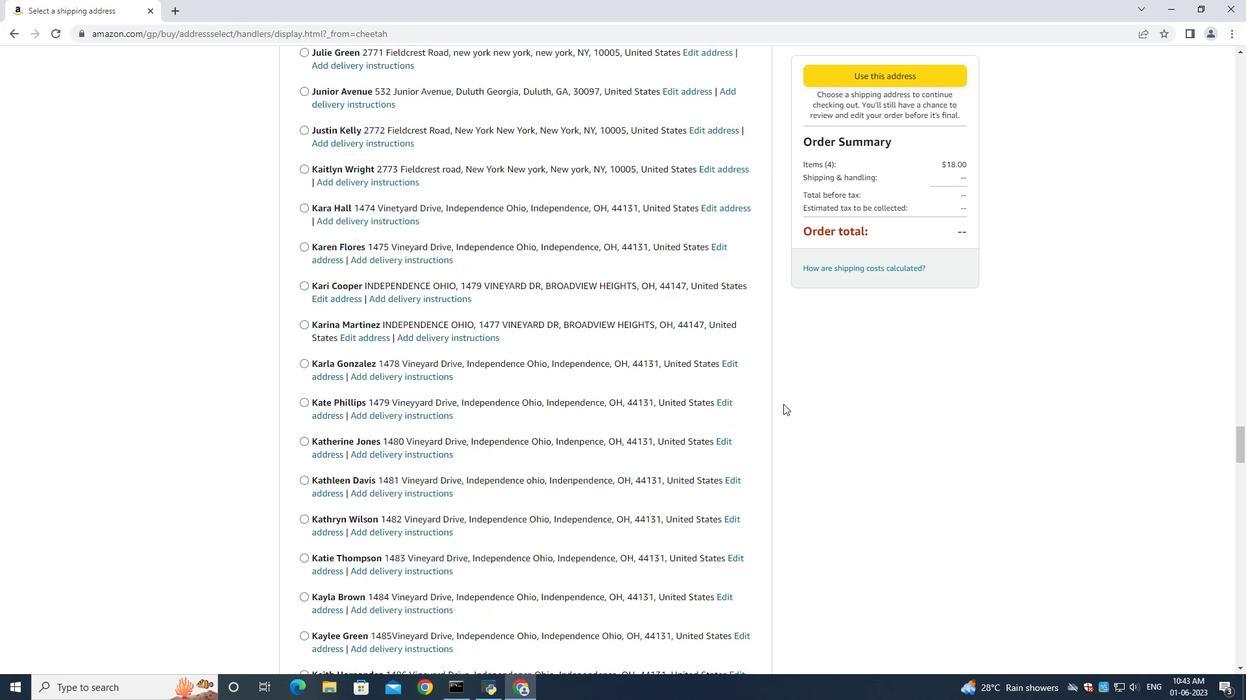 
Action: Mouse moved to (783, 402)
Screenshot: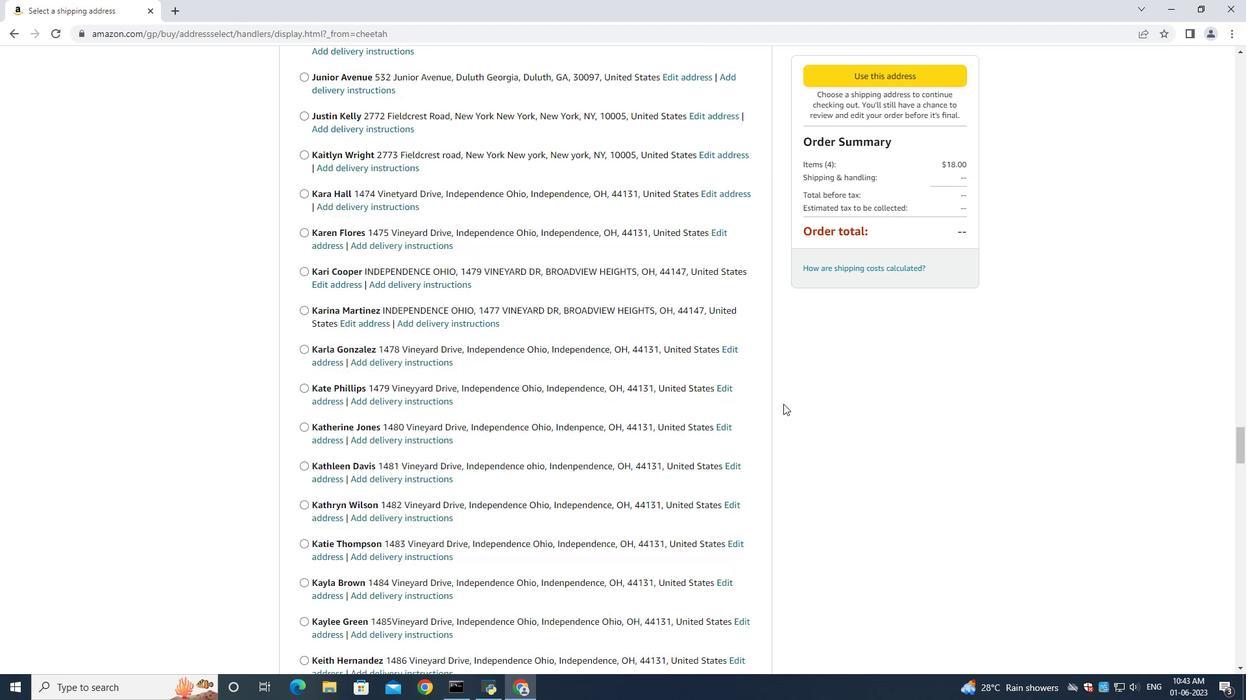 
Action: Mouse scrolled (783, 401) with delta (0, 0)
Screenshot: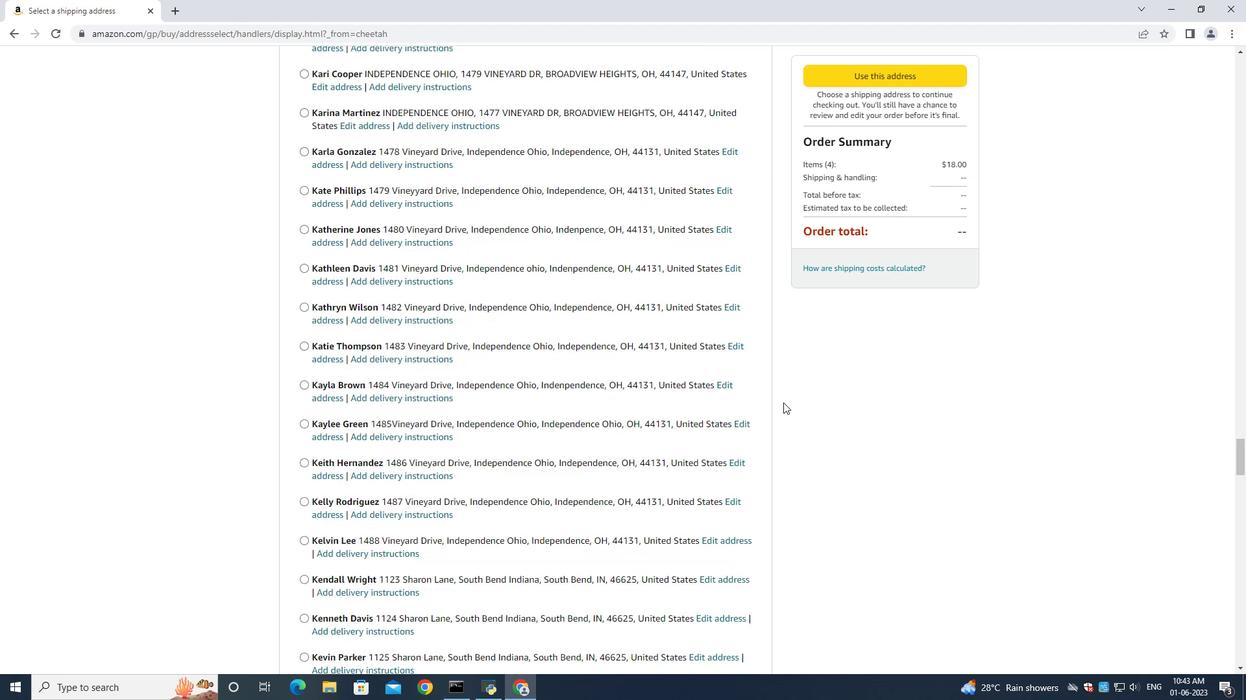 
Action: Mouse scrolled (783, 401) with delta (0, 0)
Screenshot: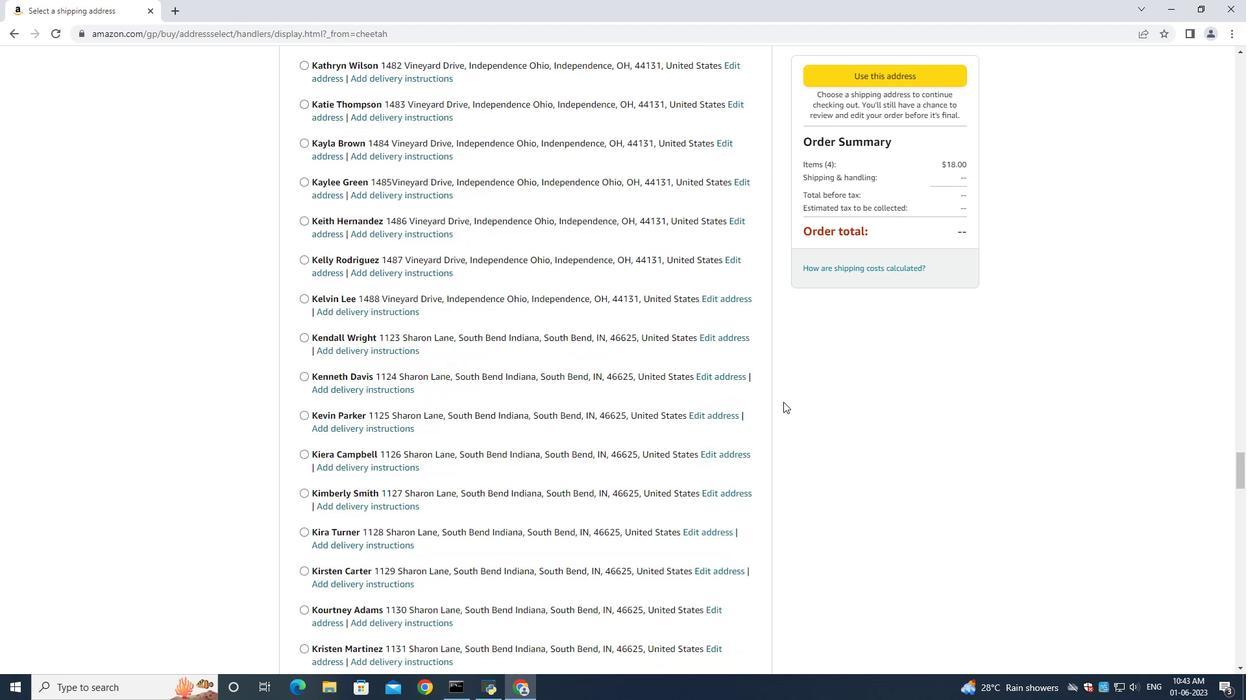 
Action: Mouse moved to (783, 402)
Screenshot: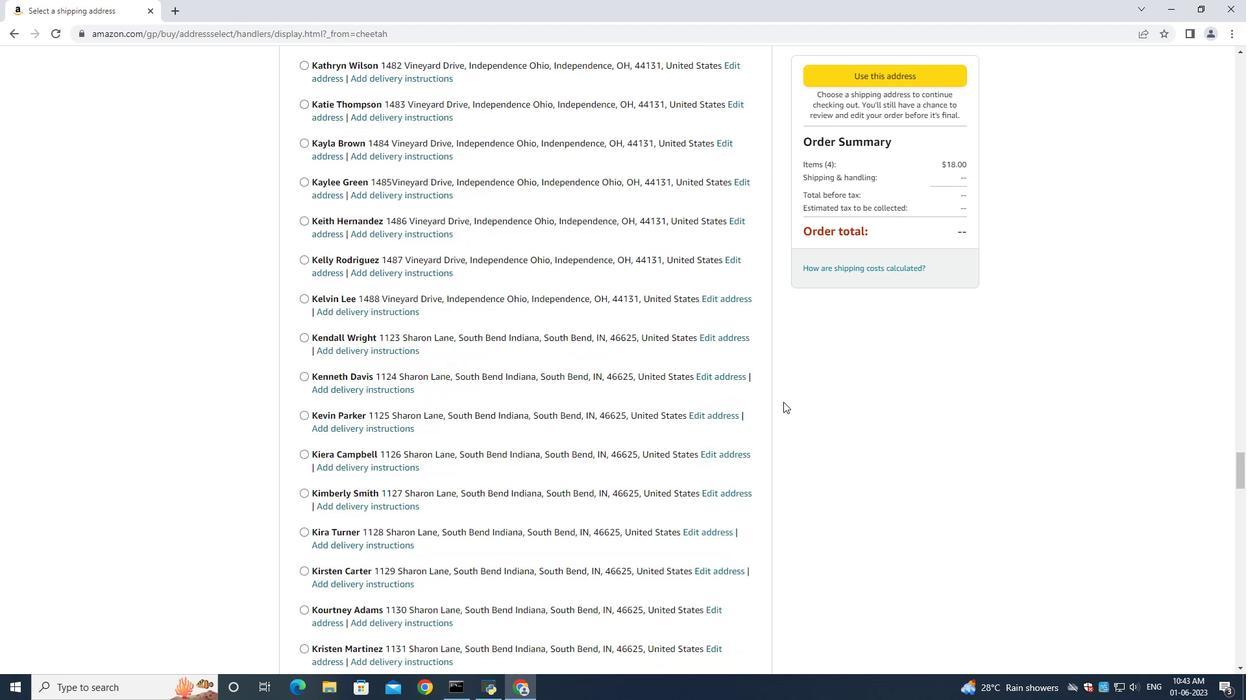 
Action: Mouse scrolled (783, 401) with delta (0, 0)
Screenshot: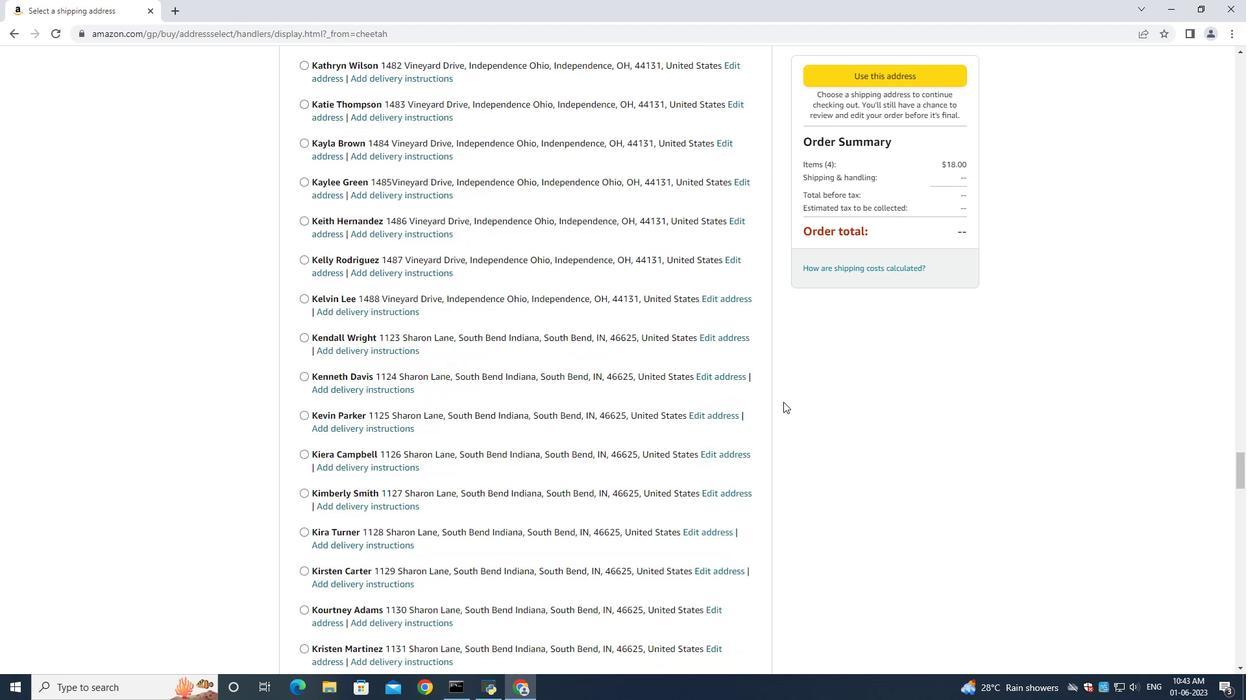 
Action: Mouse scrolled (783, 401) with delta (0, 0)
Screenshot: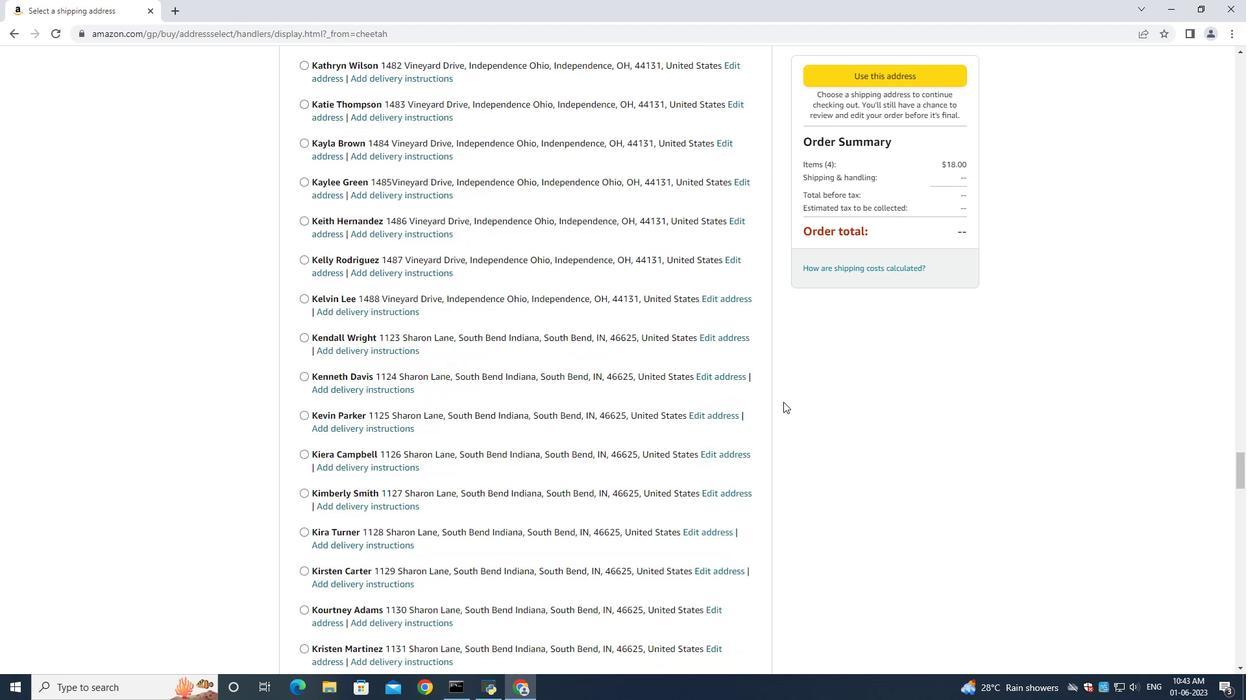 
Action: Mouse scrolled (783, 401) with delta (0, 0)
Screenshot: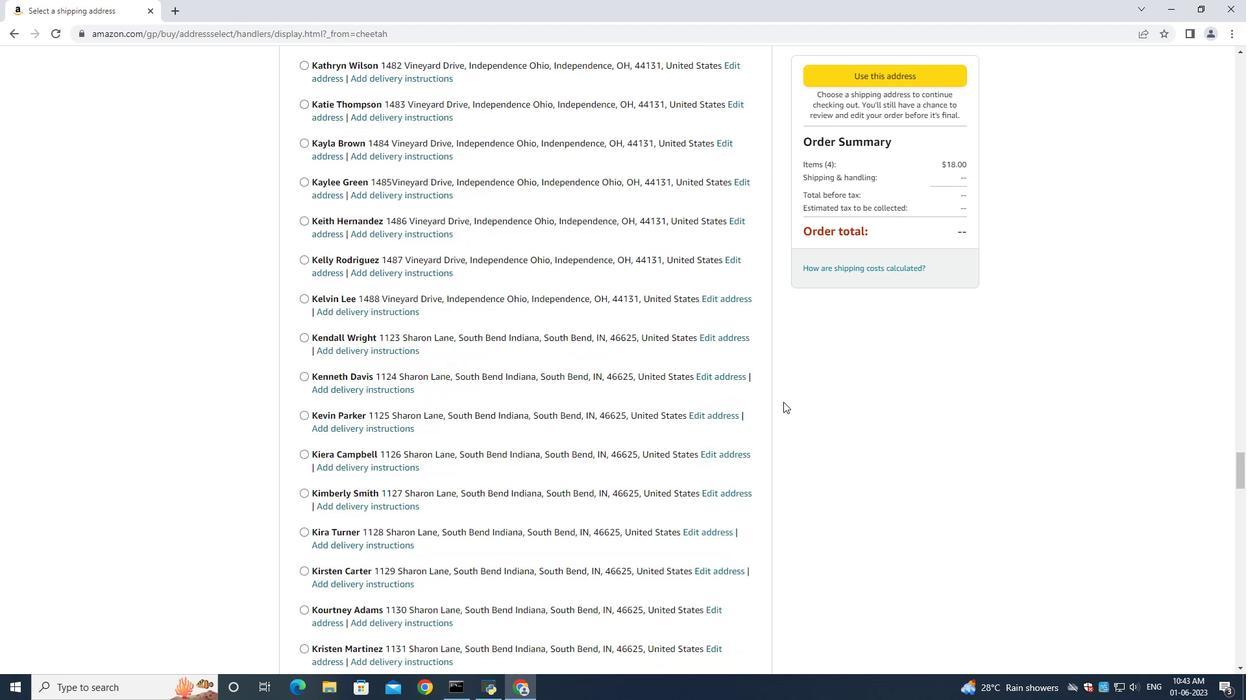 
Action: Mouse scrolled (783, 401) with delta (0, 0)
Screenshot: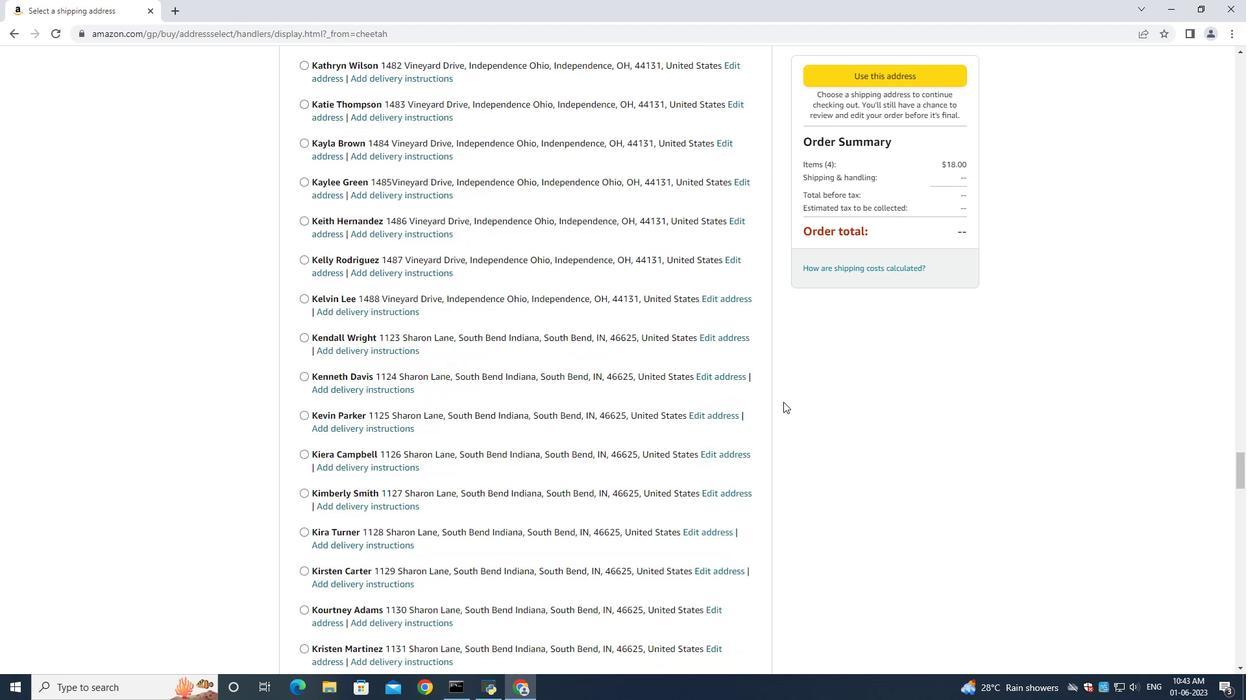 
Action: Mouse scrolled (783, 401) with delta (0, 0)
Screenshot: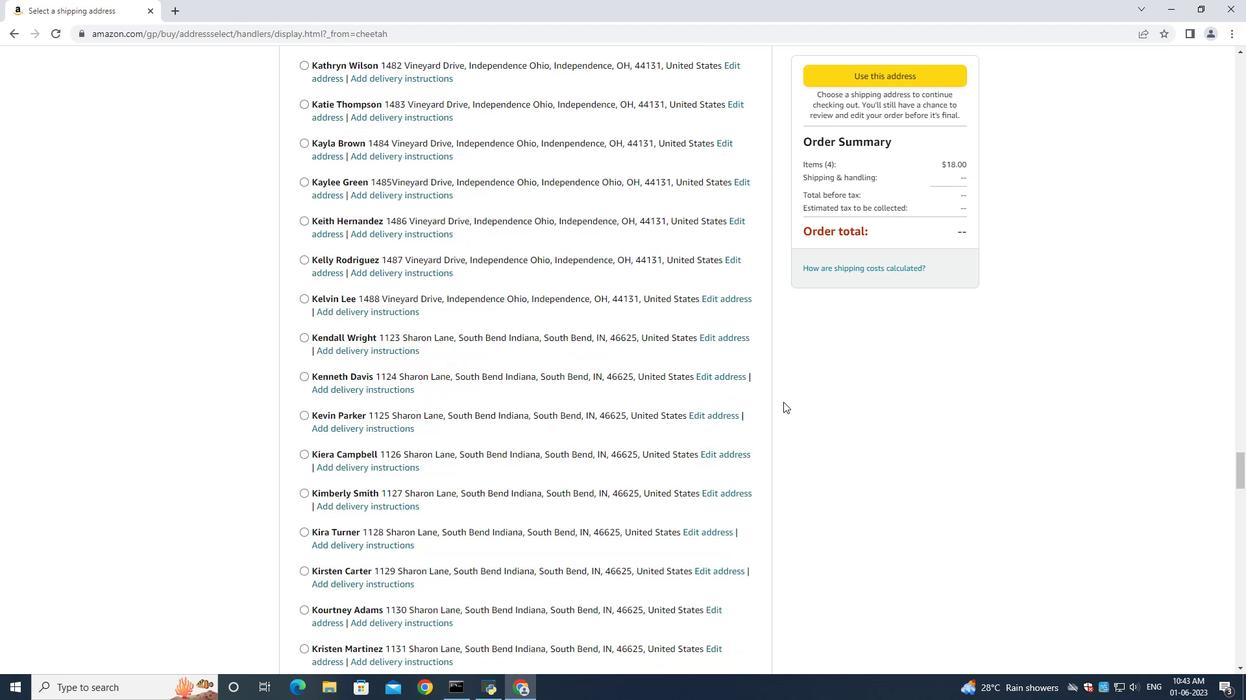 
Action: Mouse moved to (783, 401)
Screenshot: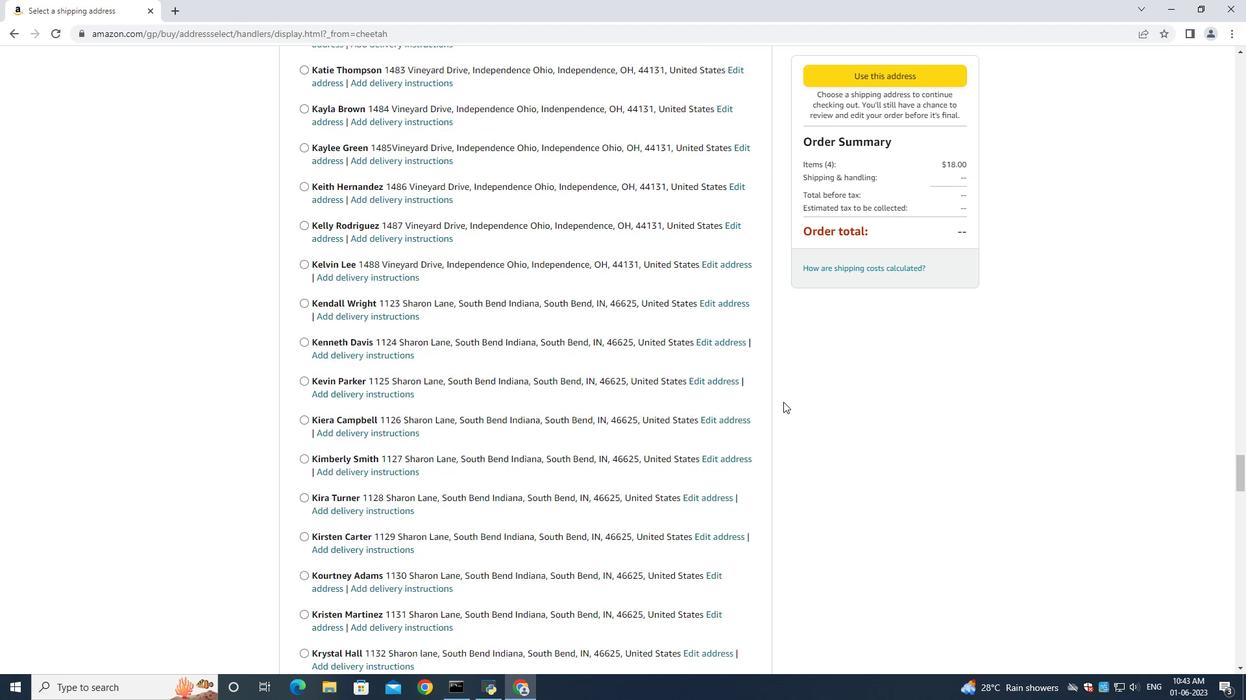 
Action: Mouse scrolled (783, 400) with delta (0, 0)
Screenshot: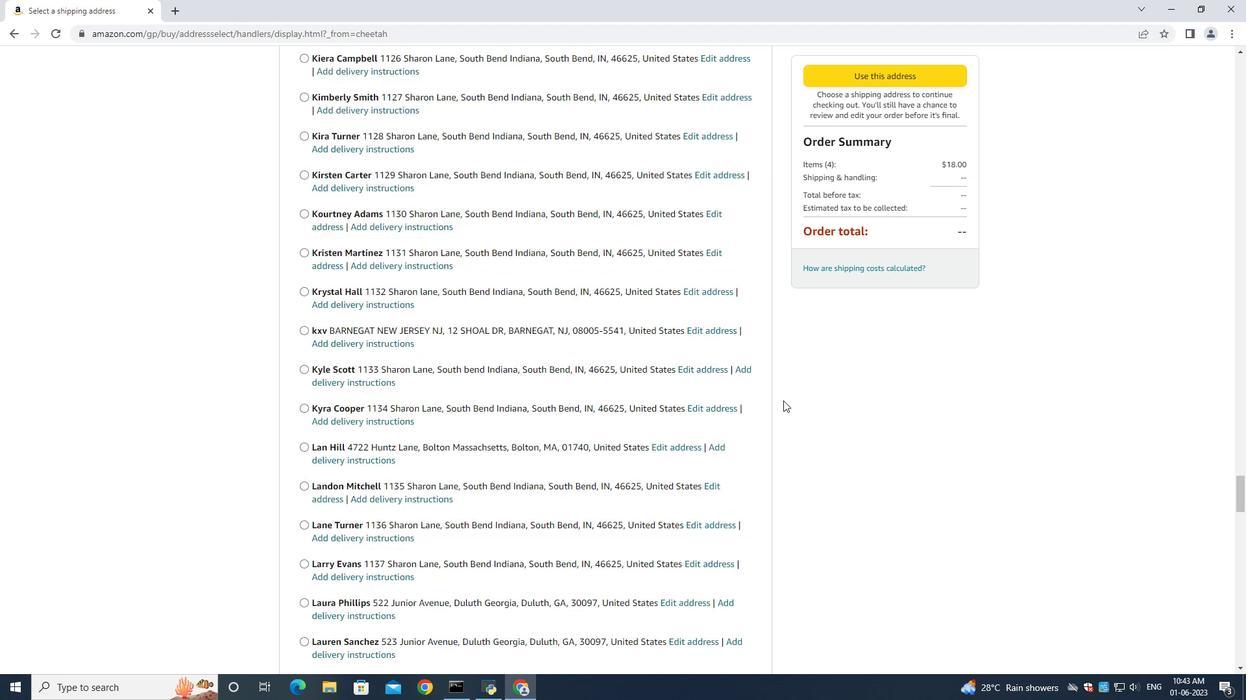 
Action: Mouse scrolled (783, 400) with delta (0, 0)
Screenshot: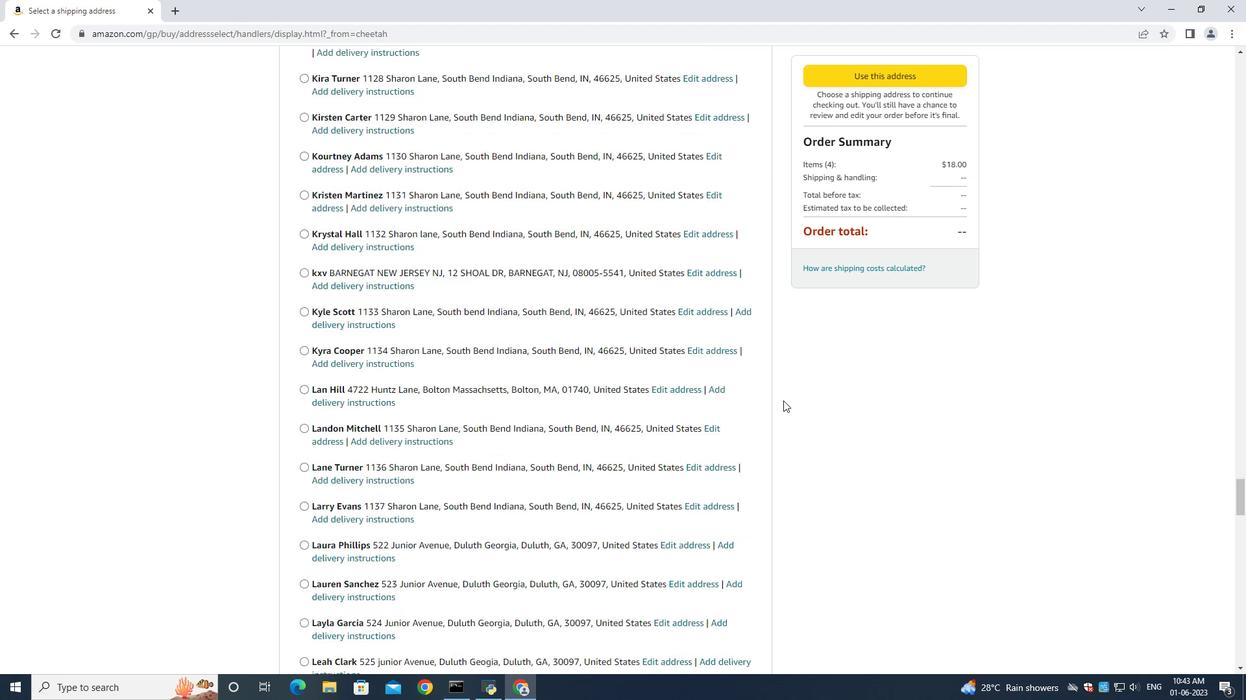 
Action: Mouse scrolled (783, 400) with delta (0, 0)
Screenshot: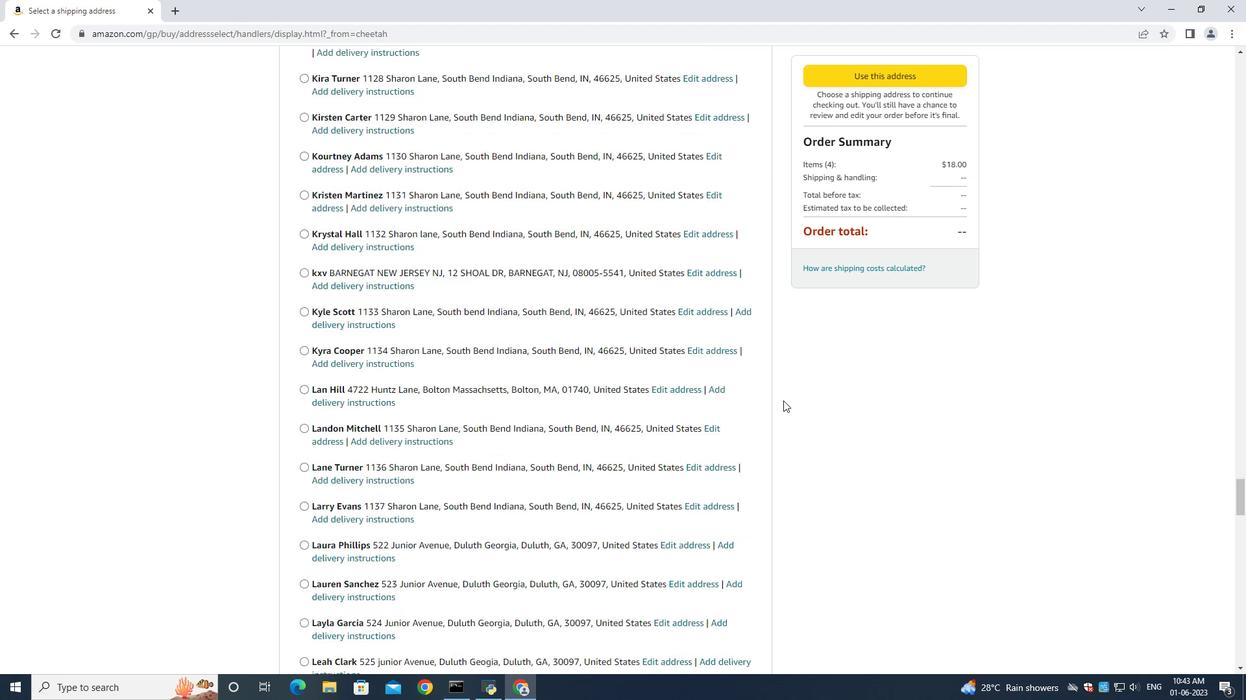 
Action: Mouse scrolled (783, 400) with delta (0, 0)
Screenshot: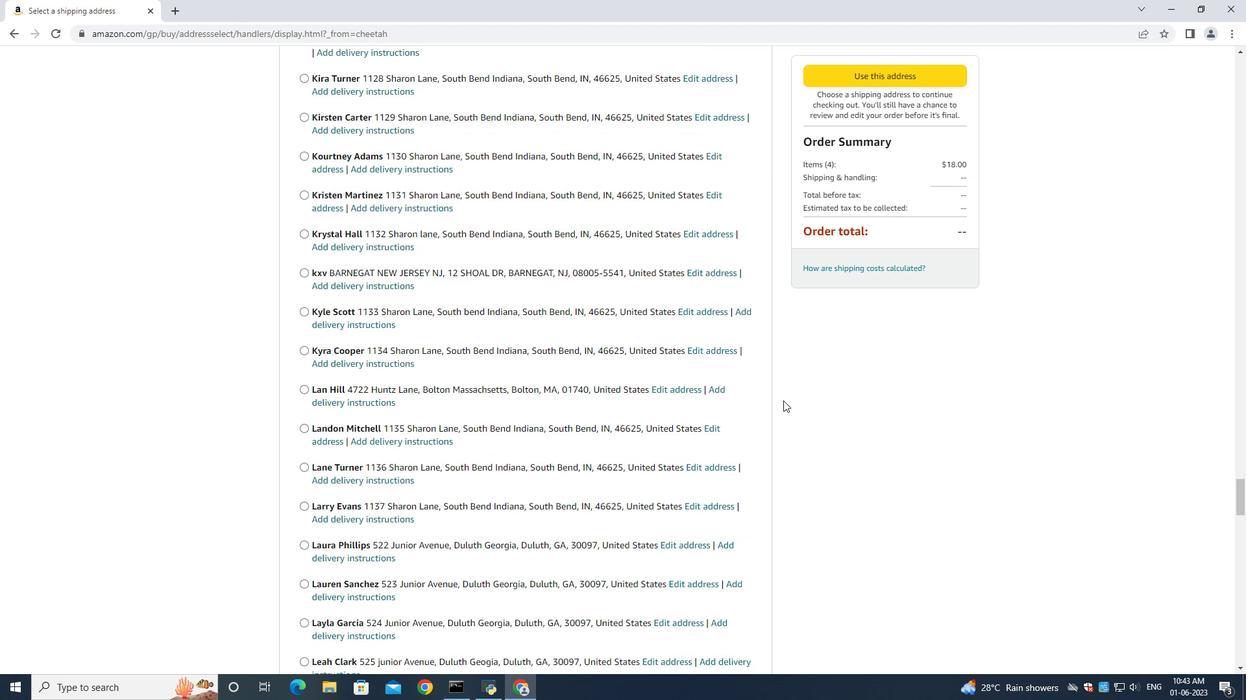 
Action: Mouse scrolled (783, 400) with delta (0, 0)
Screenshot: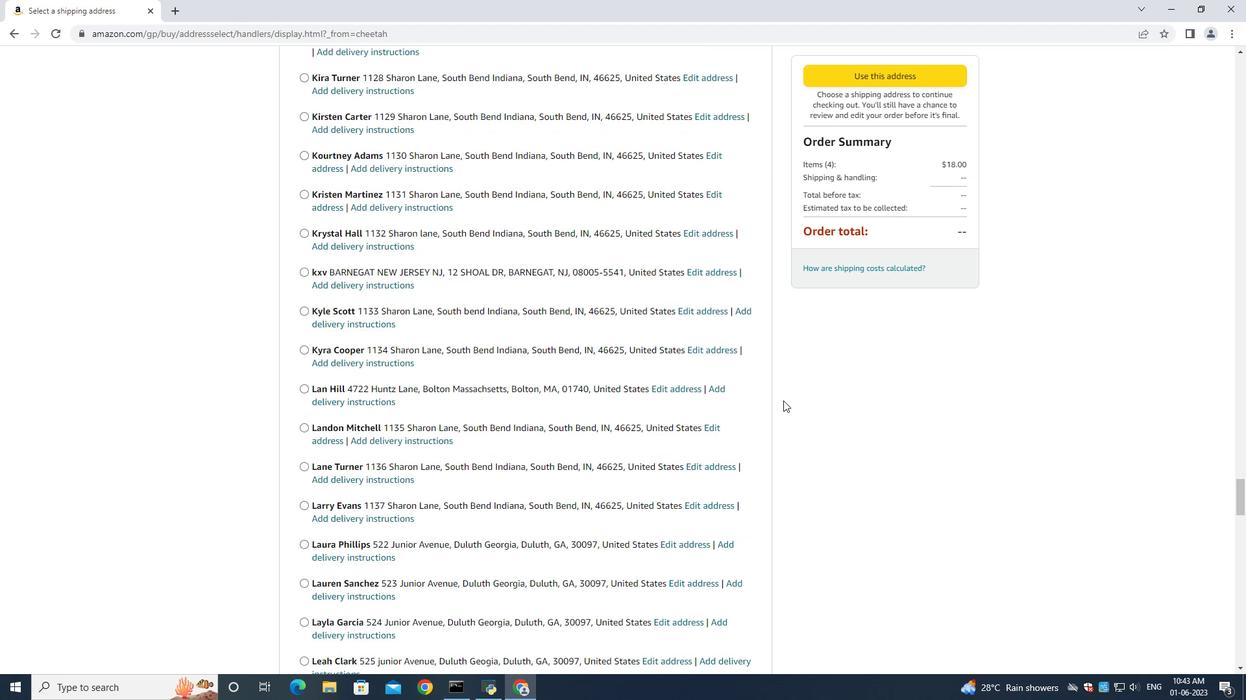 
Action: Mouse scrolled (783, 400) with delta (0, 0)
Screenshot: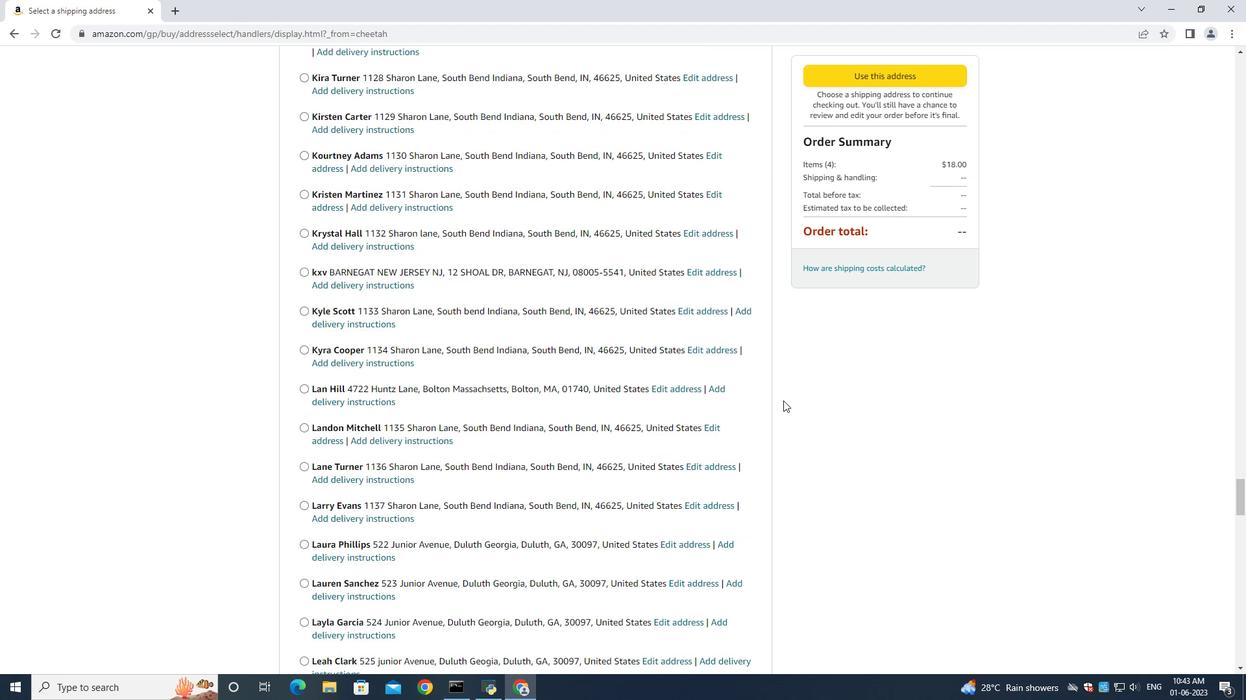 
Action: Mouse scrolled (783, 400) with delta (0, 0)
Screenshot: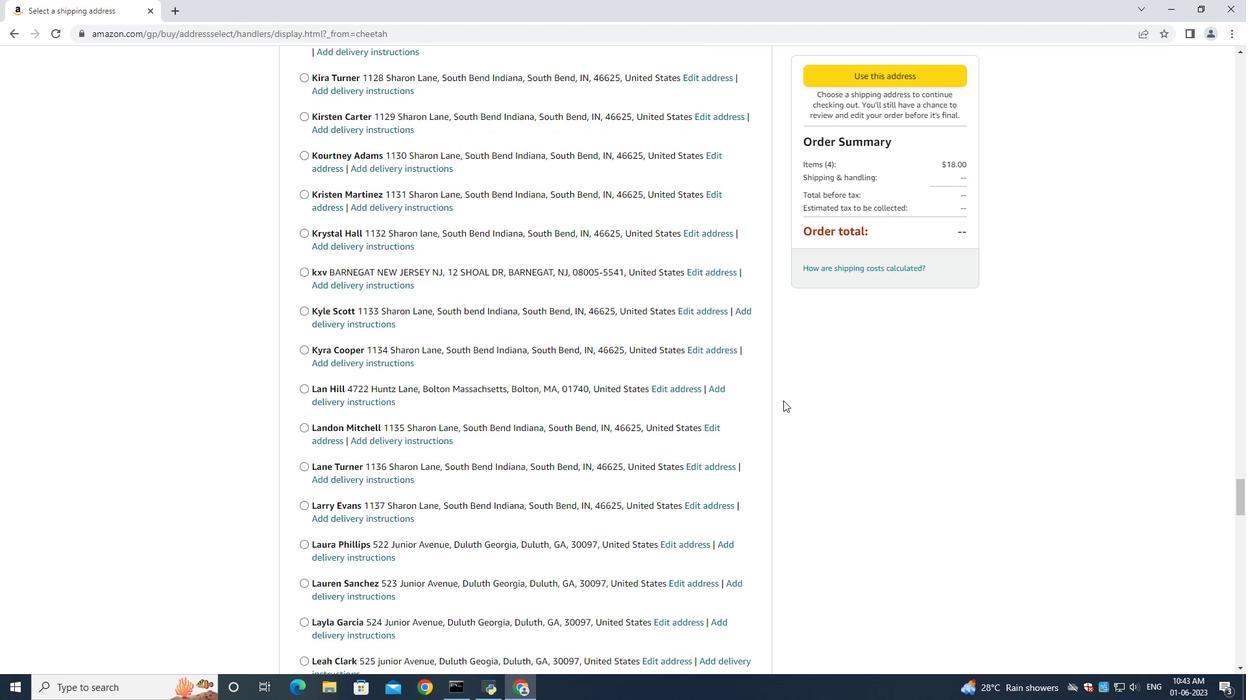 
Action: Mouse moved to (783, 400)
Screenshot: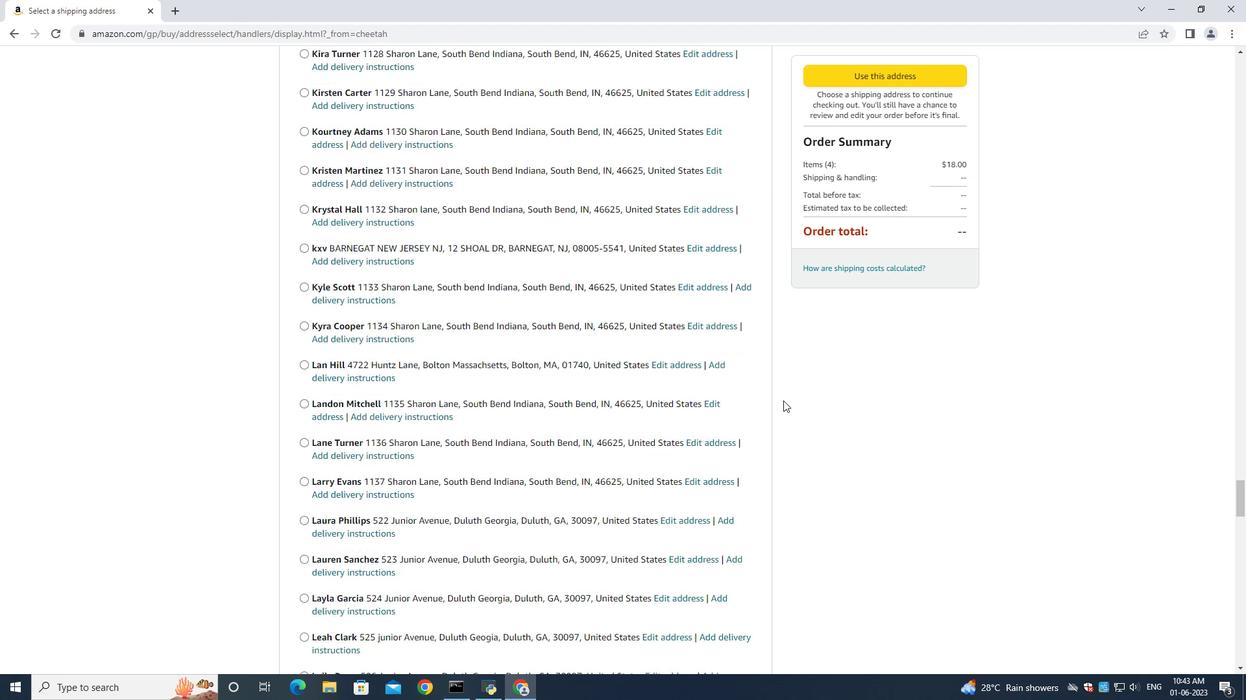 
Action: Mouse scrolled (783, 399) with delta (0, 0)
Screenshot: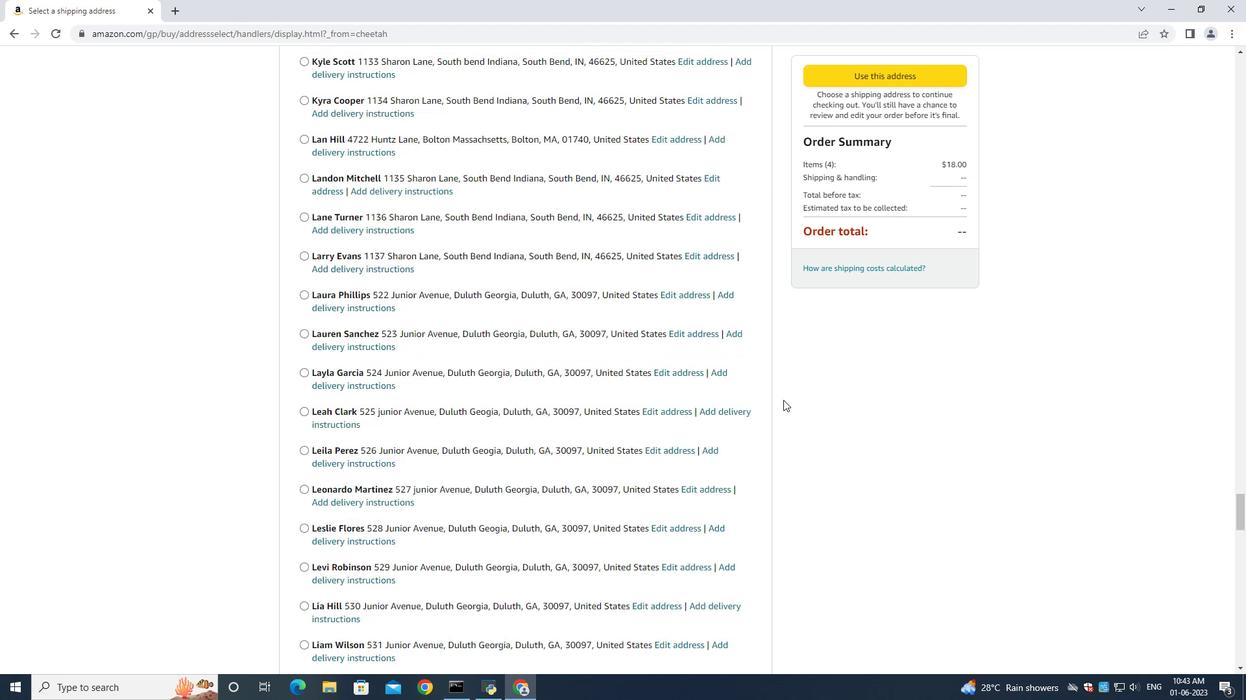 
Action: Mouse scrolled (783, 399) with delta (0, 0)
Screenshot: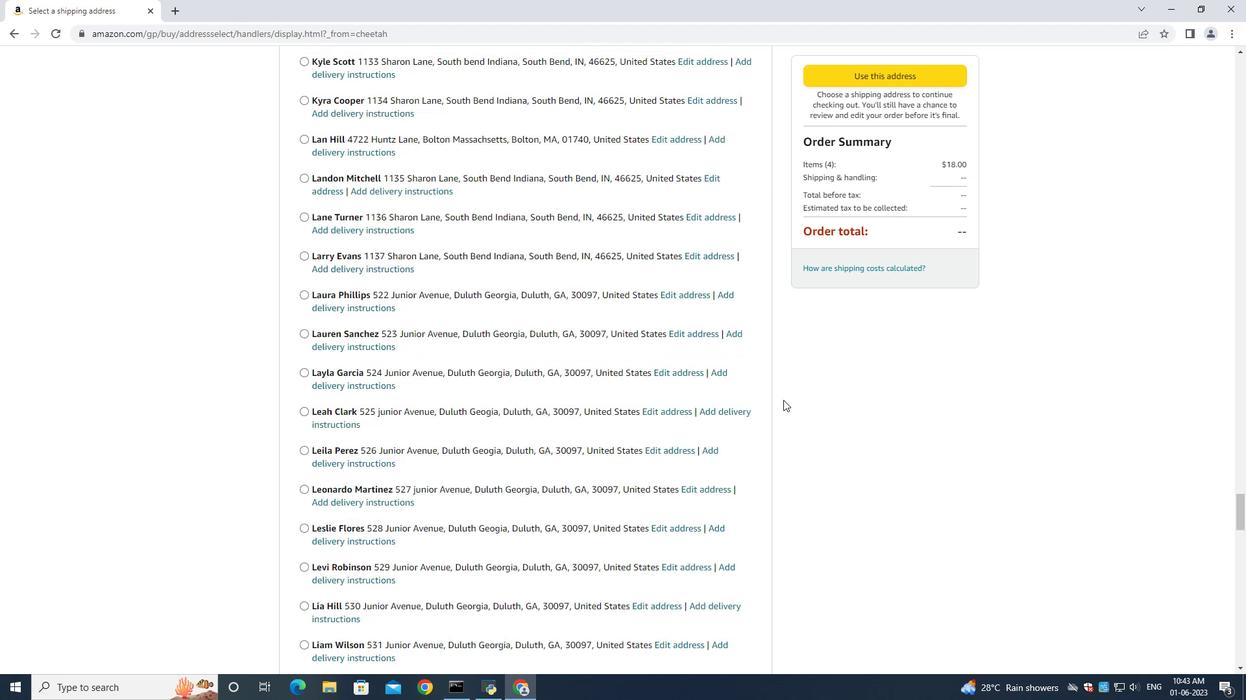 
Action: Mouse scrolled (783, 399) with delta (0, 0)
Screenshot: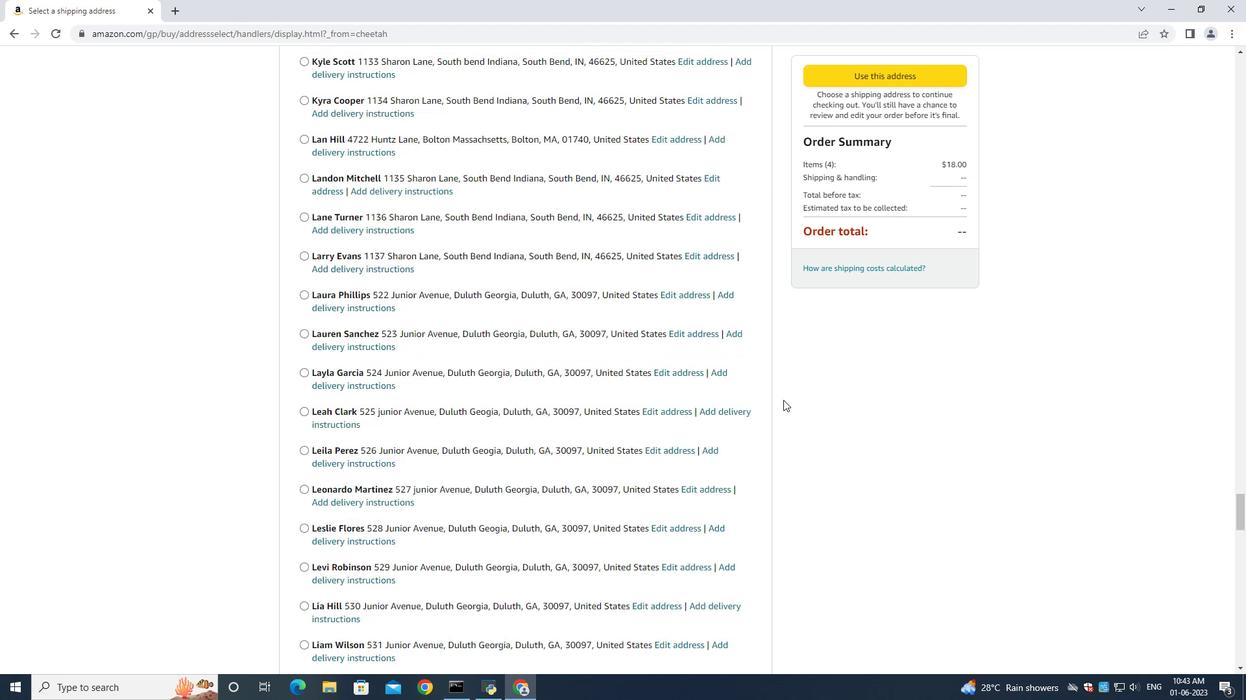 
Action: Mouse scrolled (783, 399) with delta (0, 0)
Screenshot: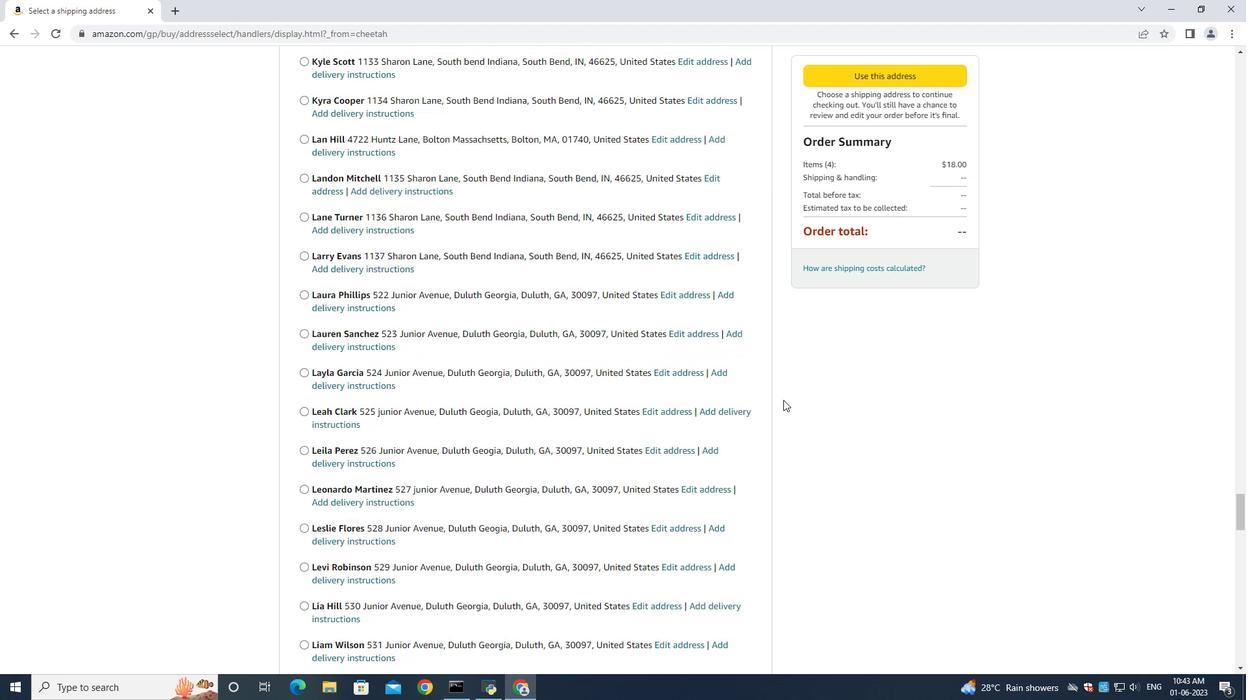 
Action: Mouse scrolled (783, 399) with delta (0, 0)
Screenshot: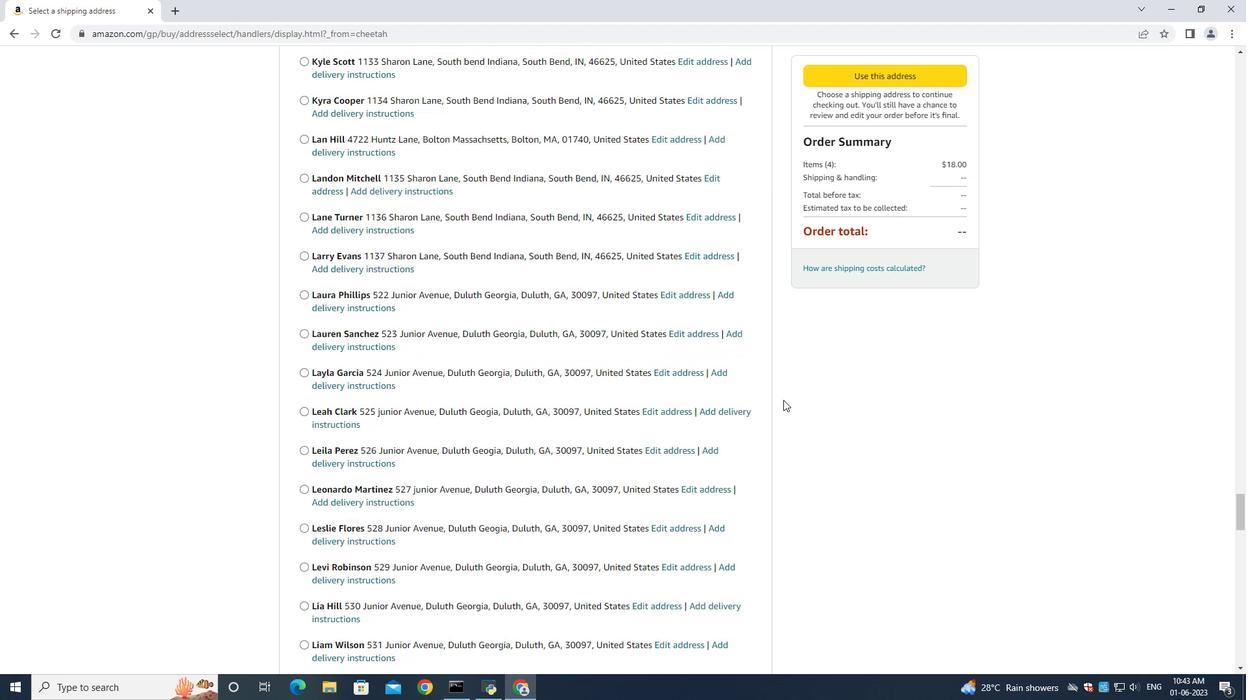 
Action: Mouse scrolled (783, 399) with delta (0, 0)
Screenshot: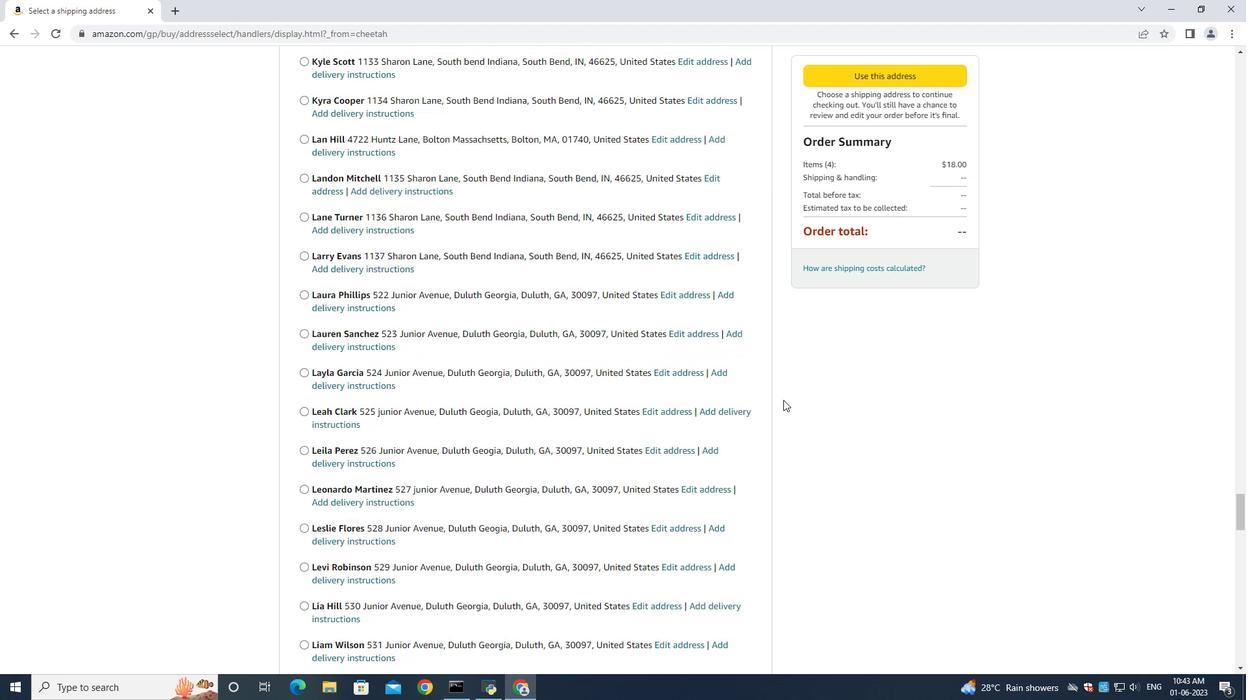 
Action: Mouse scrolled (783, 399) with delta (0, 0)
Screenshot: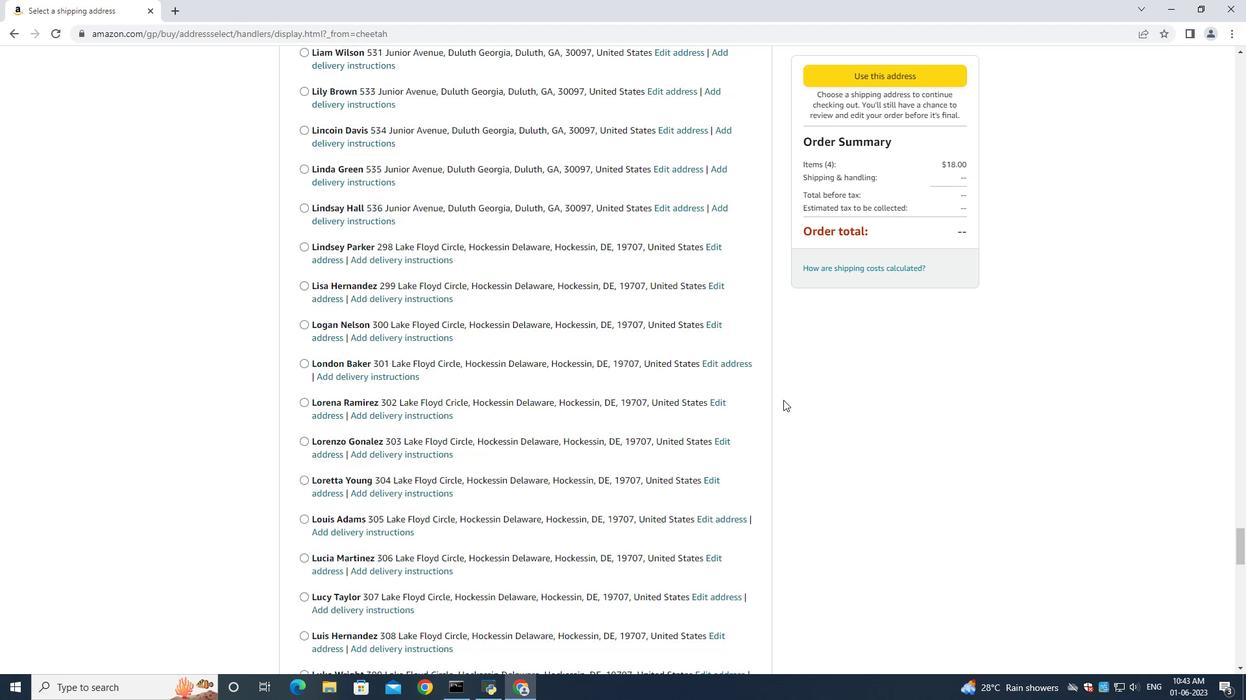 
Action: Mouse scrolled (783, 399) with delta (0, 0)
Screenshot: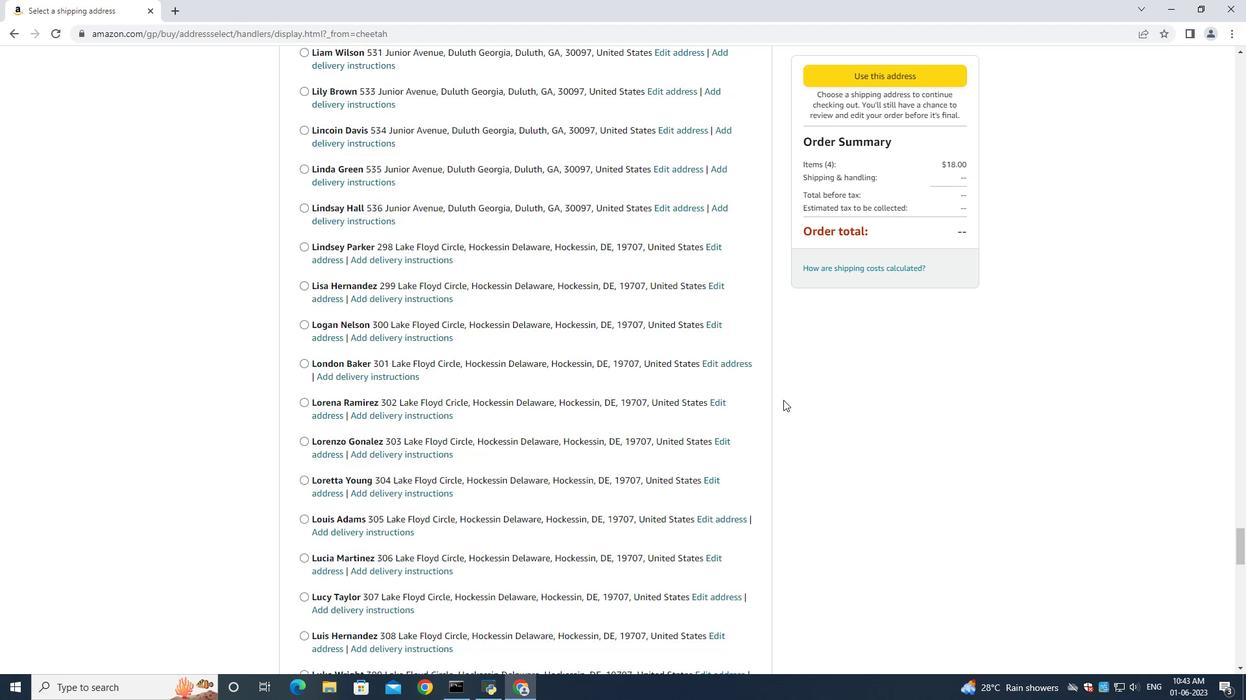 
Action: Mouse moved to (783, 400)
Screenshot: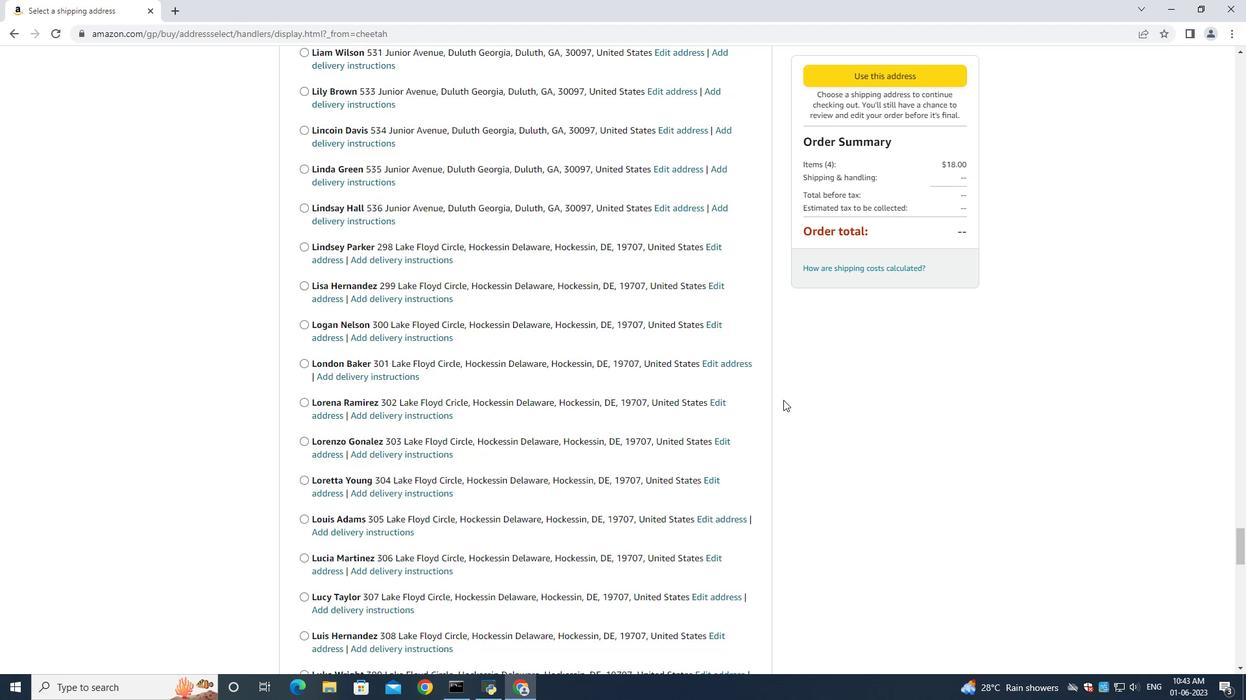 
Action: Mouse scrolled (783, 399) with delta (0, 0)
Screenshot: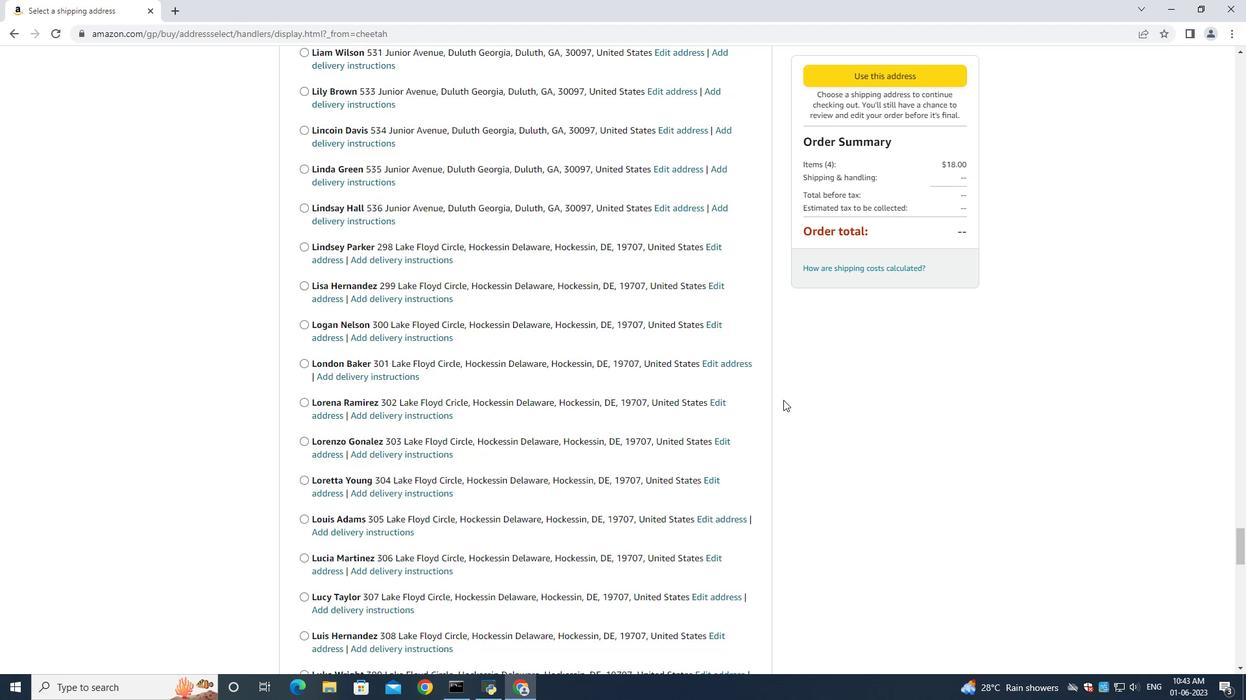 
Action: Mouse scrolled (783, 399) with delta (0, 0)
Screenshot: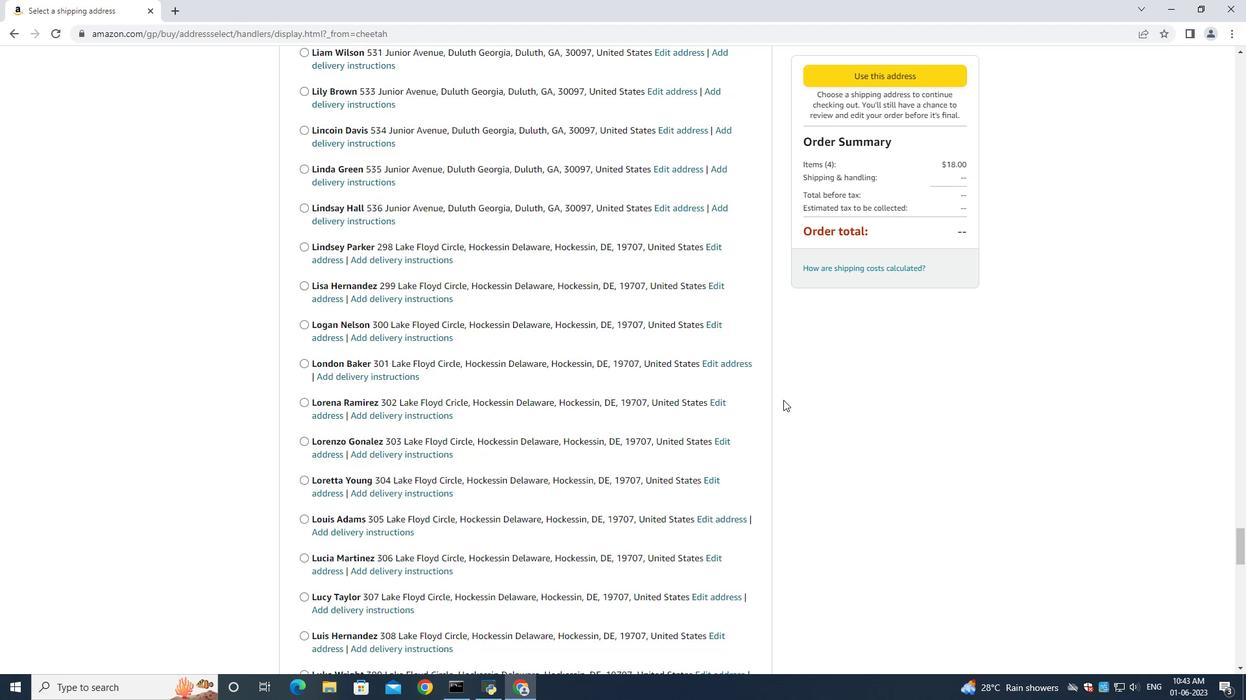 
Action: Mouse moved to (783, 400)
Screenshot: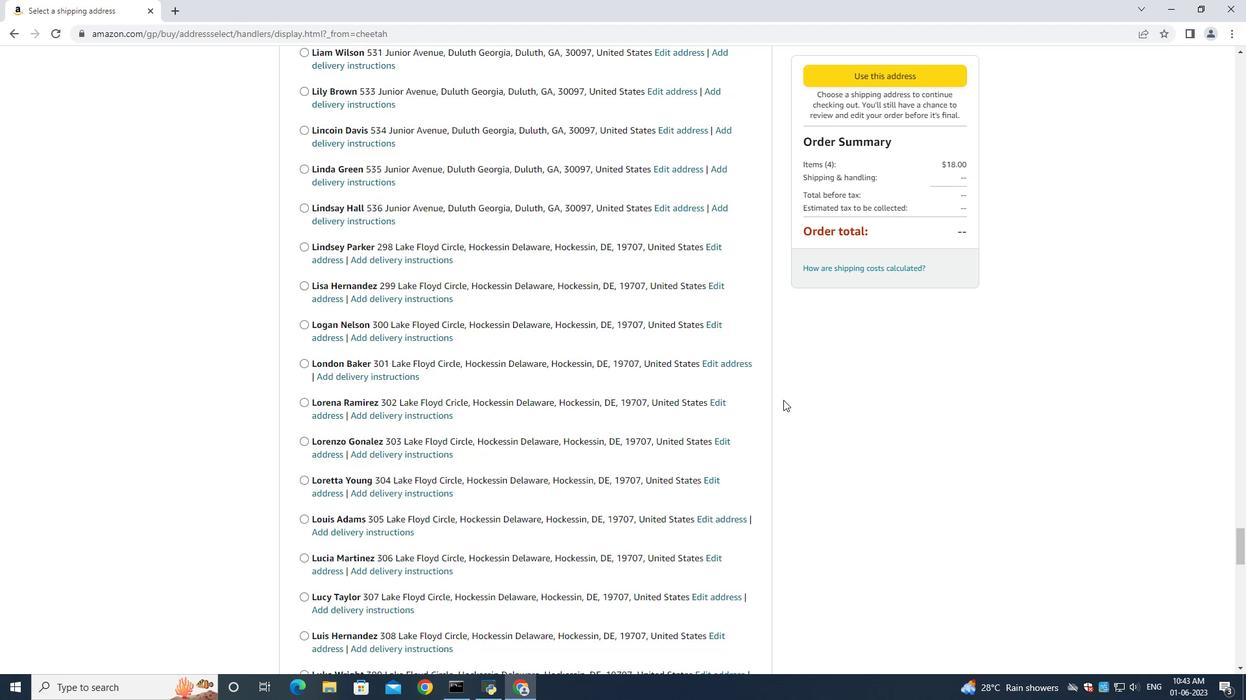 
Action: Mouse scrolled (783, 399) with delta (0, 0)
Screenshot: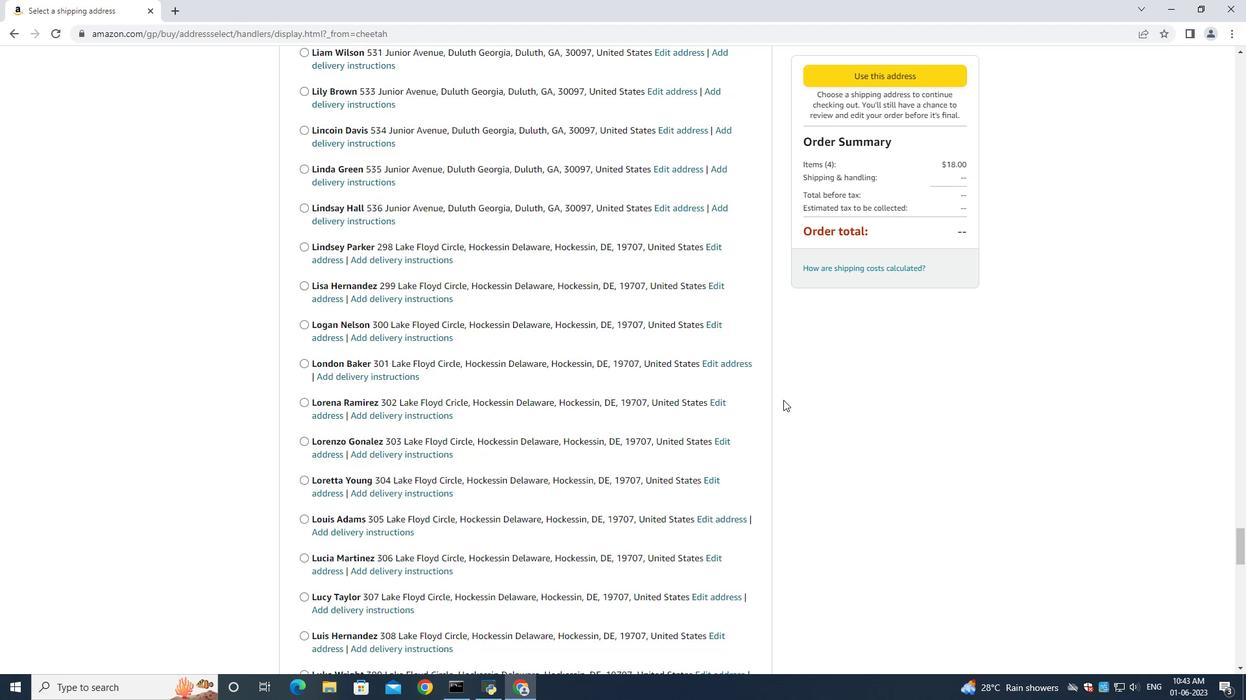 
Action: Mouse scrolled (783, 399) with delta (0, 0)
Screenshot: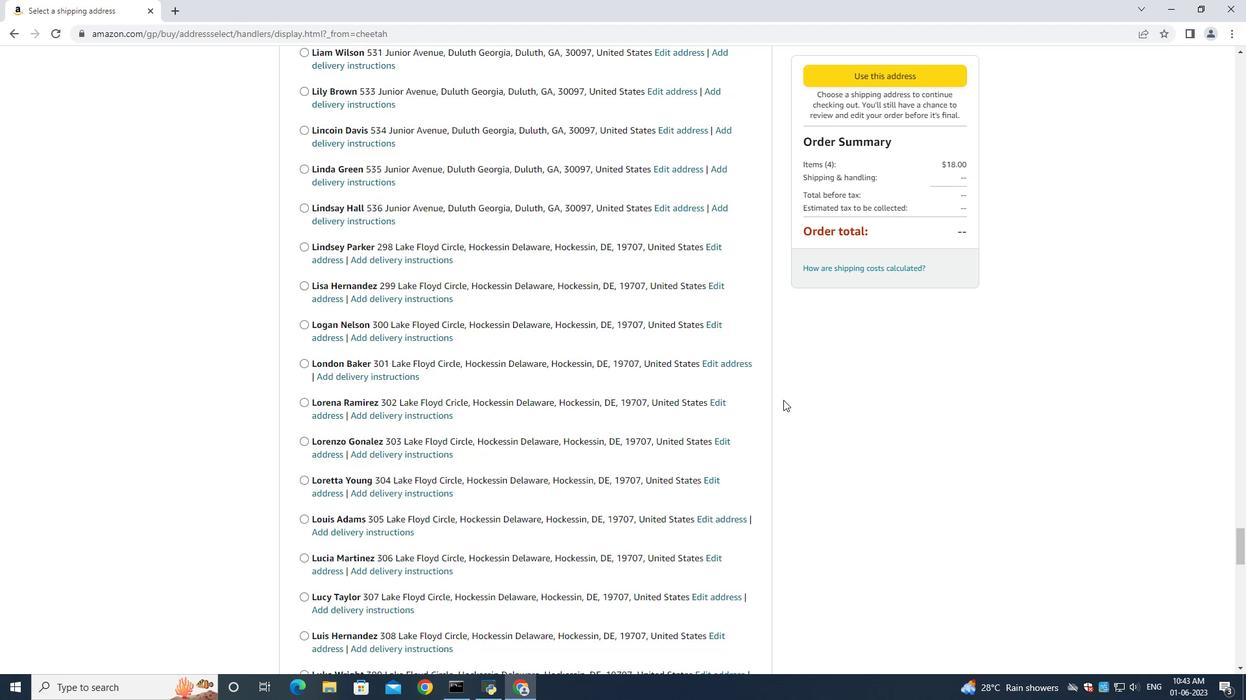 
Action: Mouse scrolled (783, 399) with delta (0, 0)
Screenshot: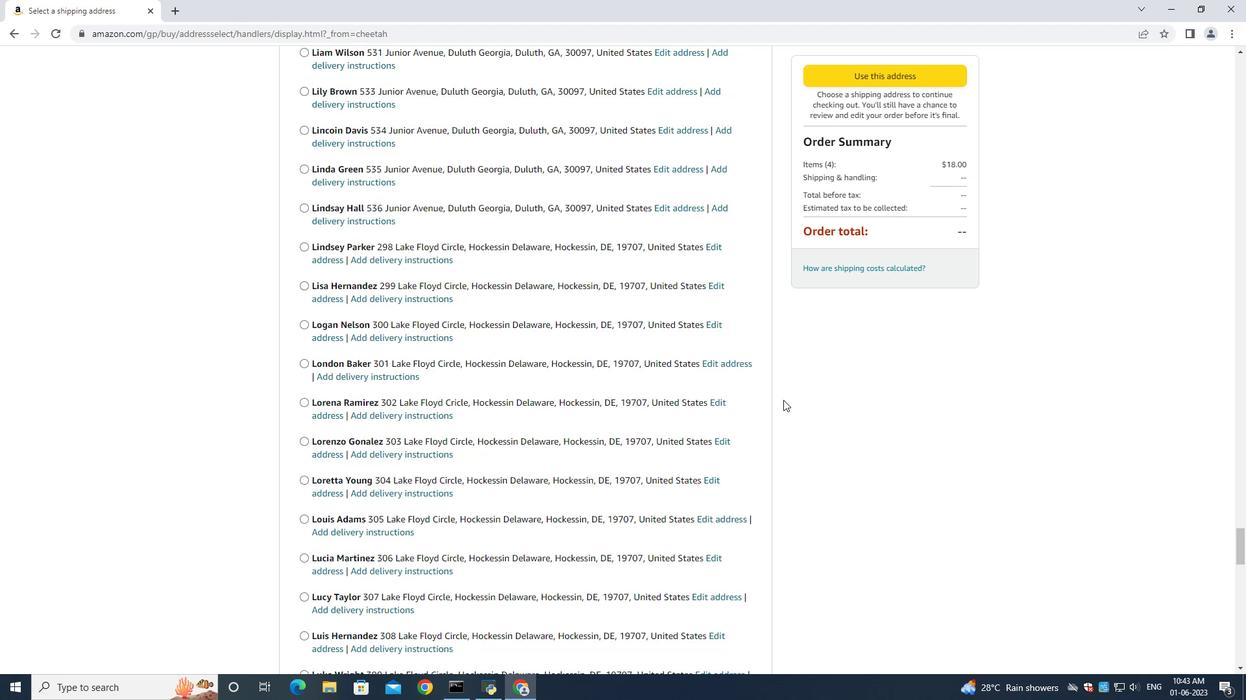 
Action: Mouse moved to (783, 400)
Screenshot: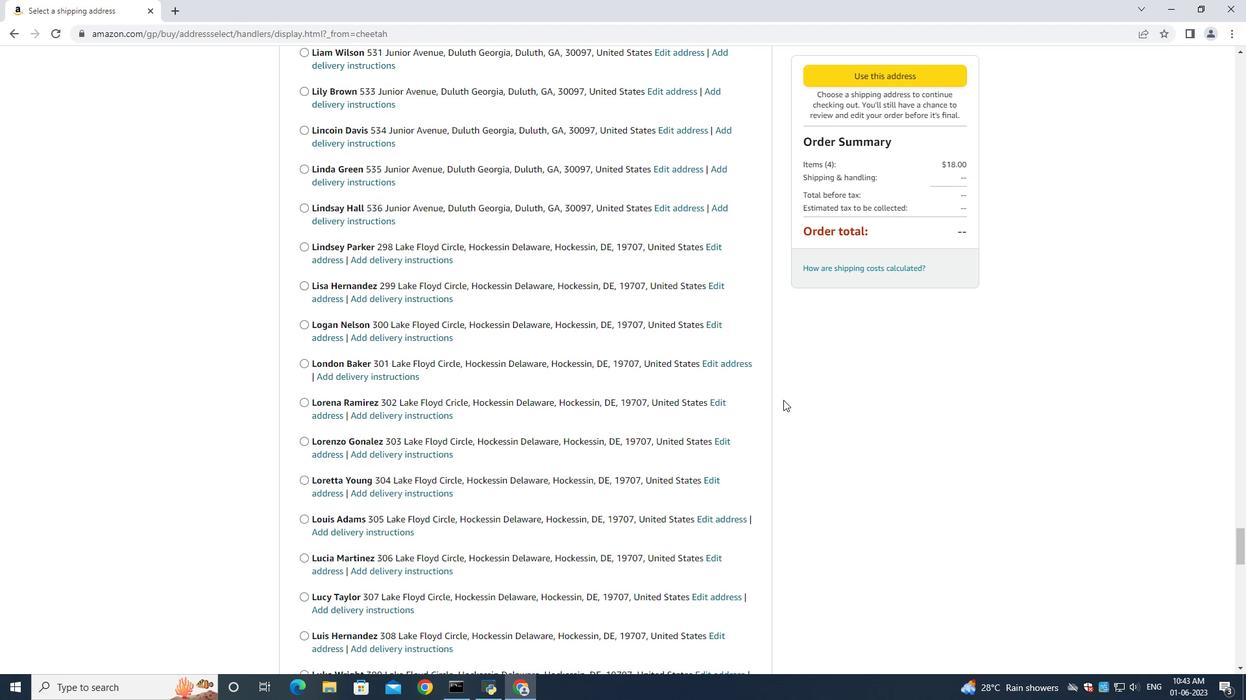 
Action: Mouse scrolled (783, 399) with delta (0, 0)
Screenshot: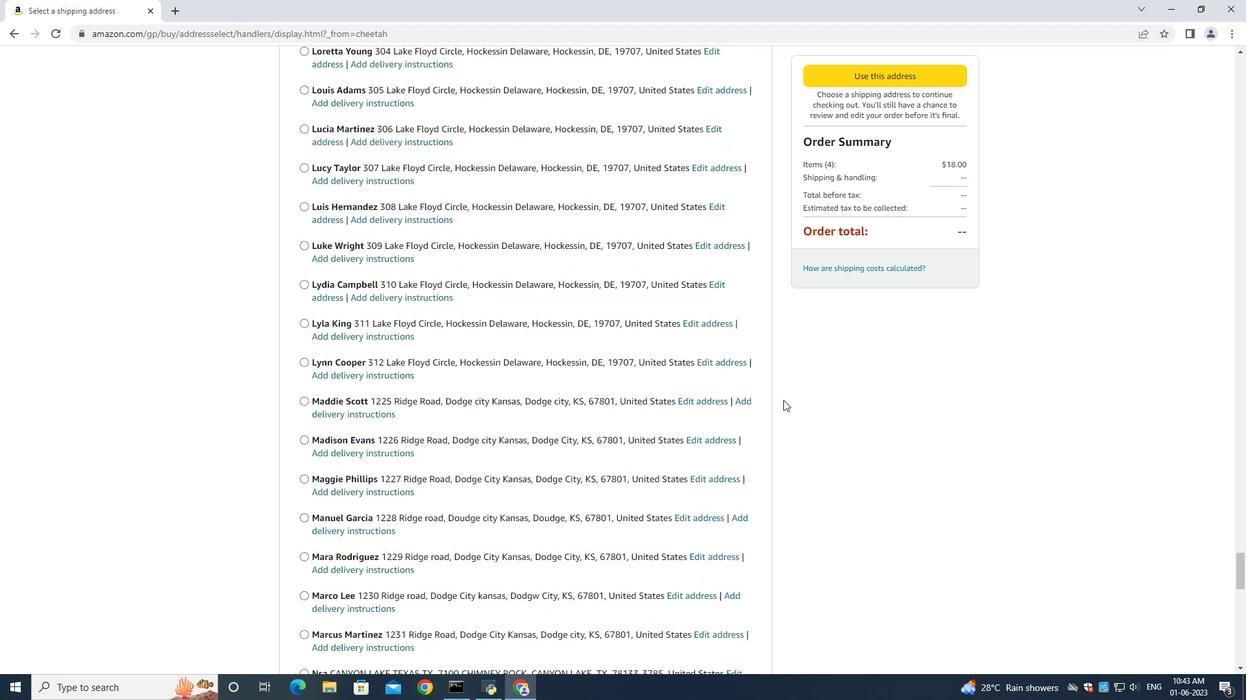 
Action: Mouse scrolled (783, 399) with delta (0, 0)
Screenshot: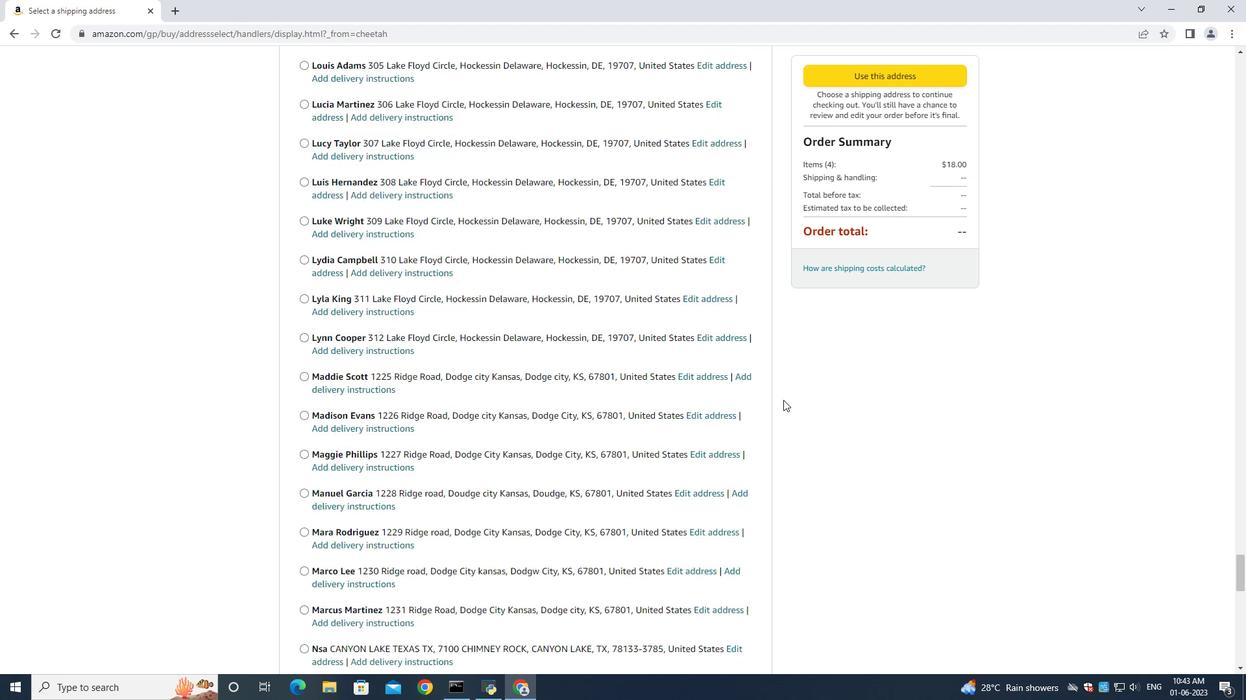 
Action: Mouse scrolled (783, 399) with delta (0, 0)
Screenshot: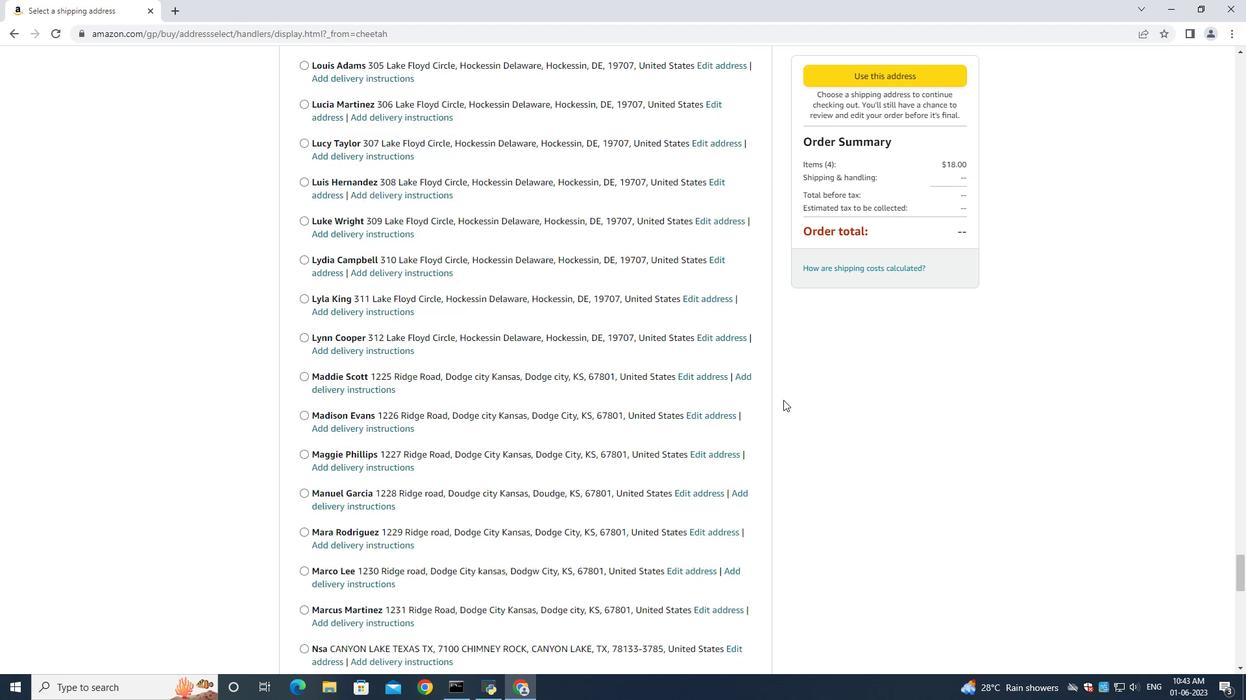 
Action: Mouse scrolled (783, 399) with delta (0, 0)
Screenshot: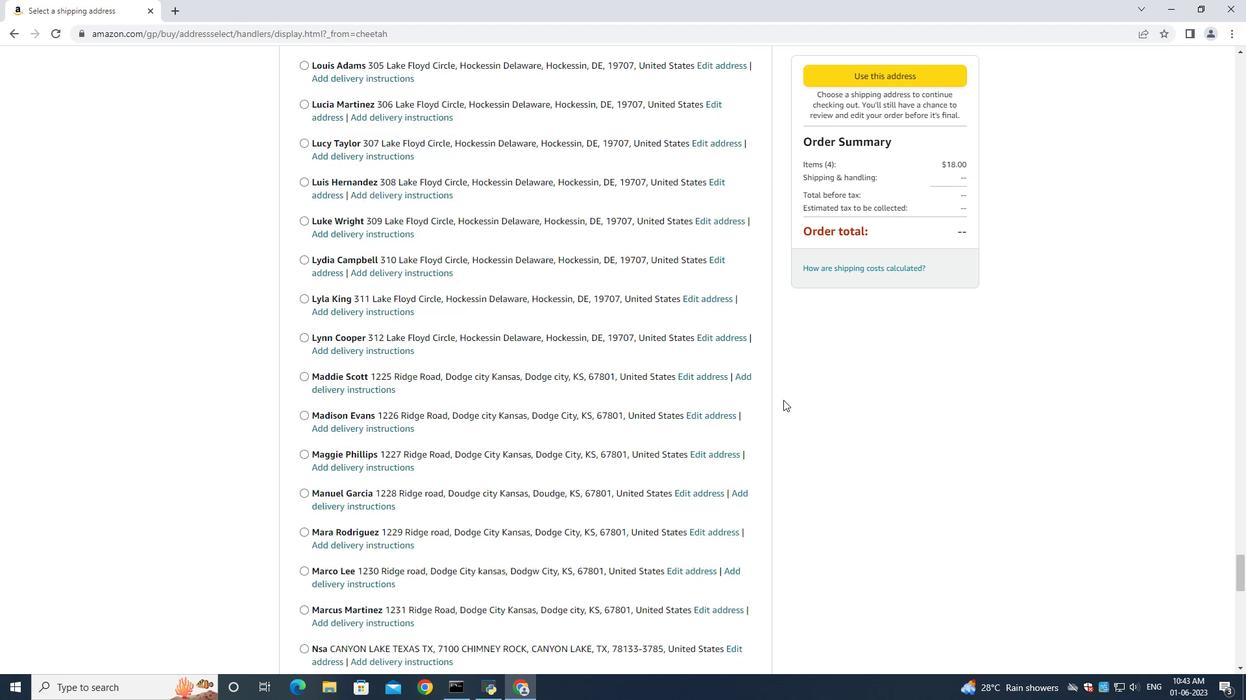 
Action: Mouse scrolled (783, 399) with delta (0, 0)
Screenshot: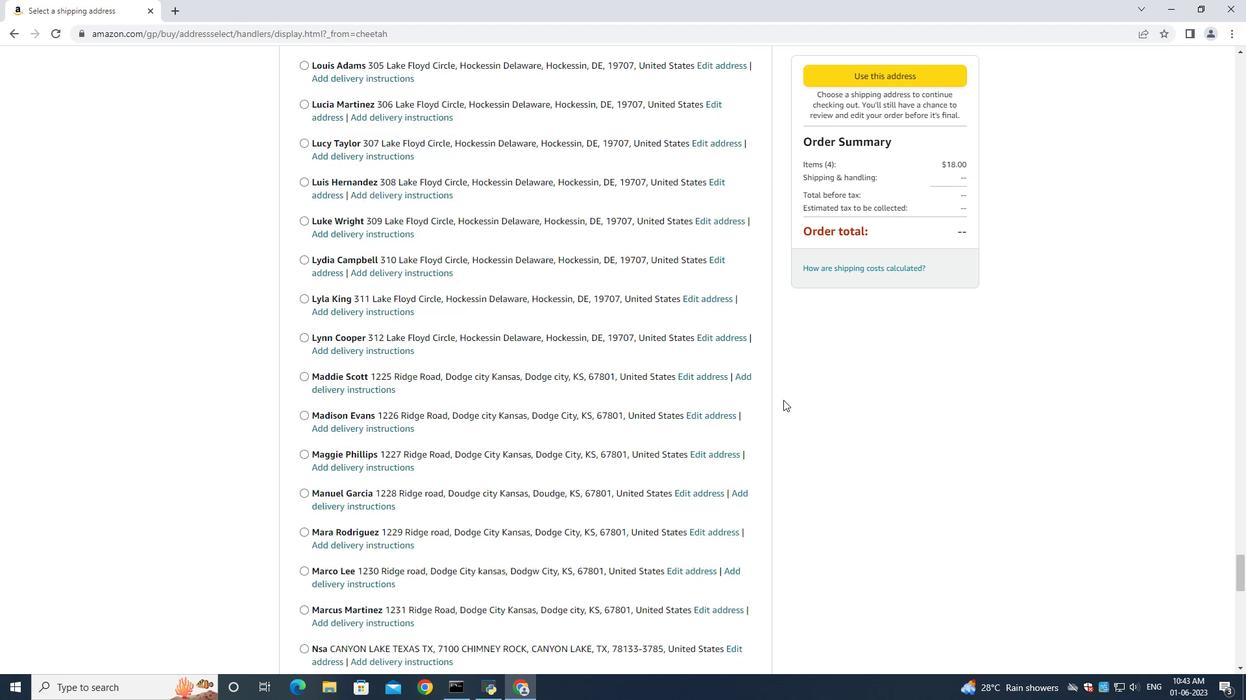 
Action: Mouse scrolled (783, 399) with delta (0, 0)
Screenshot: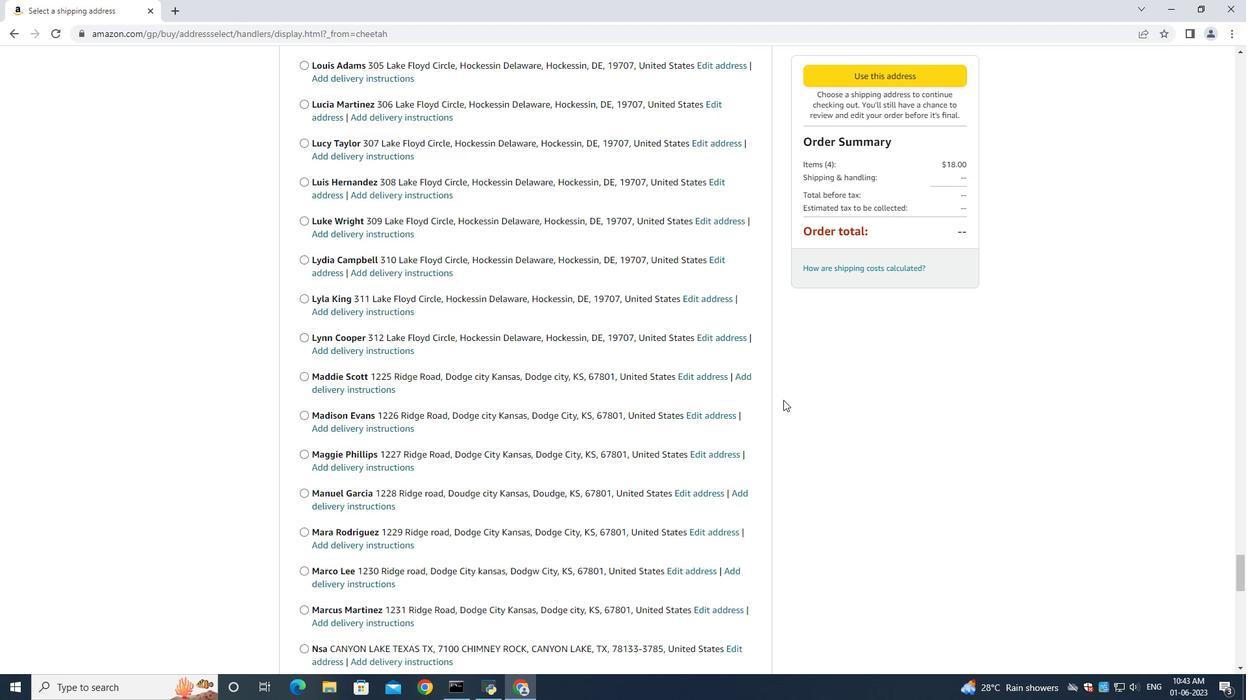 
Action: Mouse scrolled (783, 399) with delta (0, 0)
Screenshot: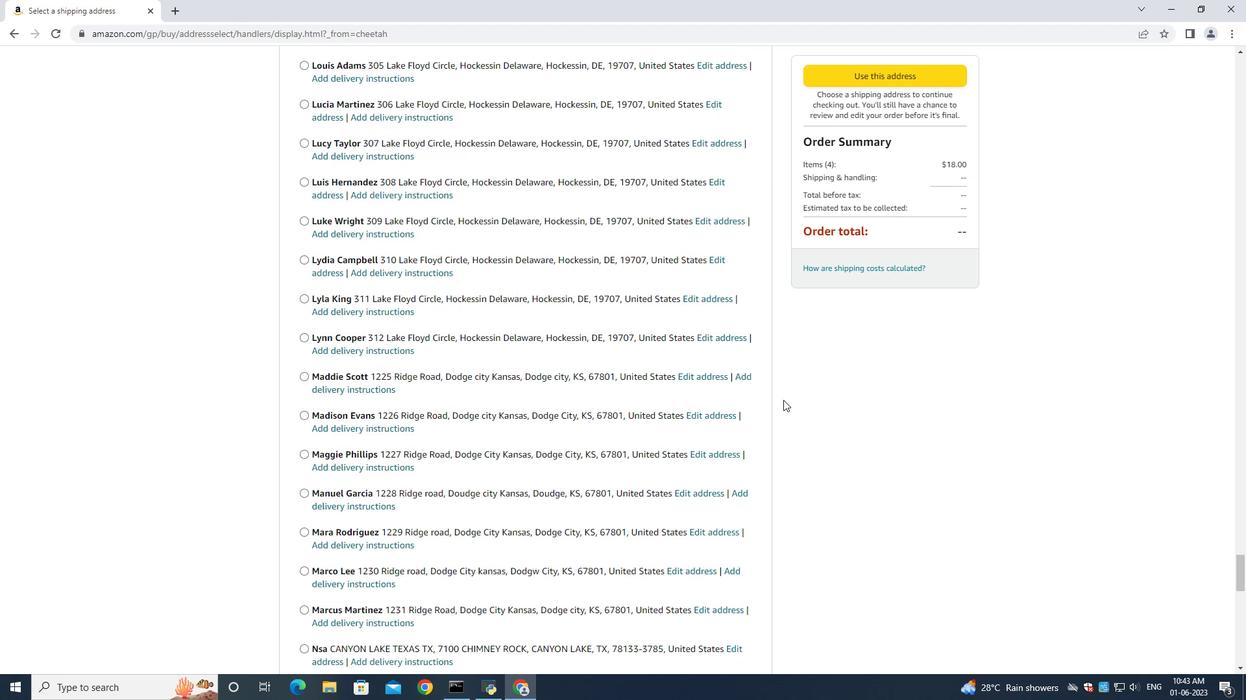 
Action: Mouse scrolled (783, 399) with delta (0, 0)
Screenshot: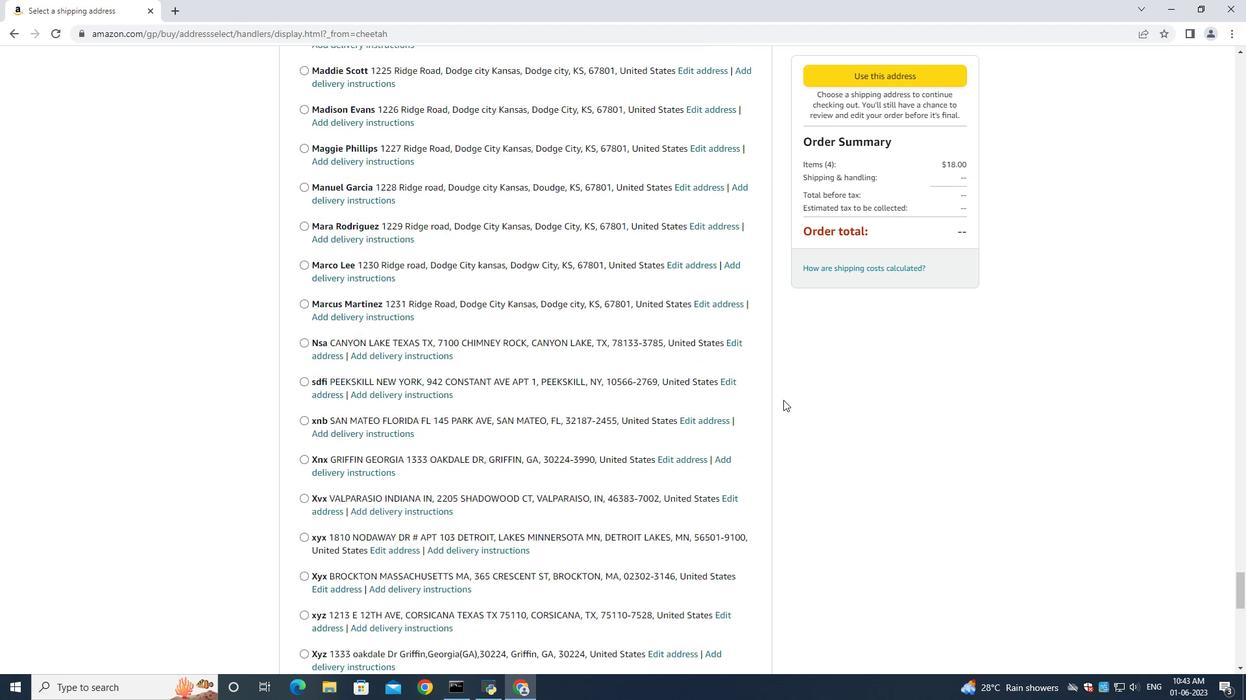 
Action: Mouse scrolled (783, 399) with delta (0, 0)
Screenshot: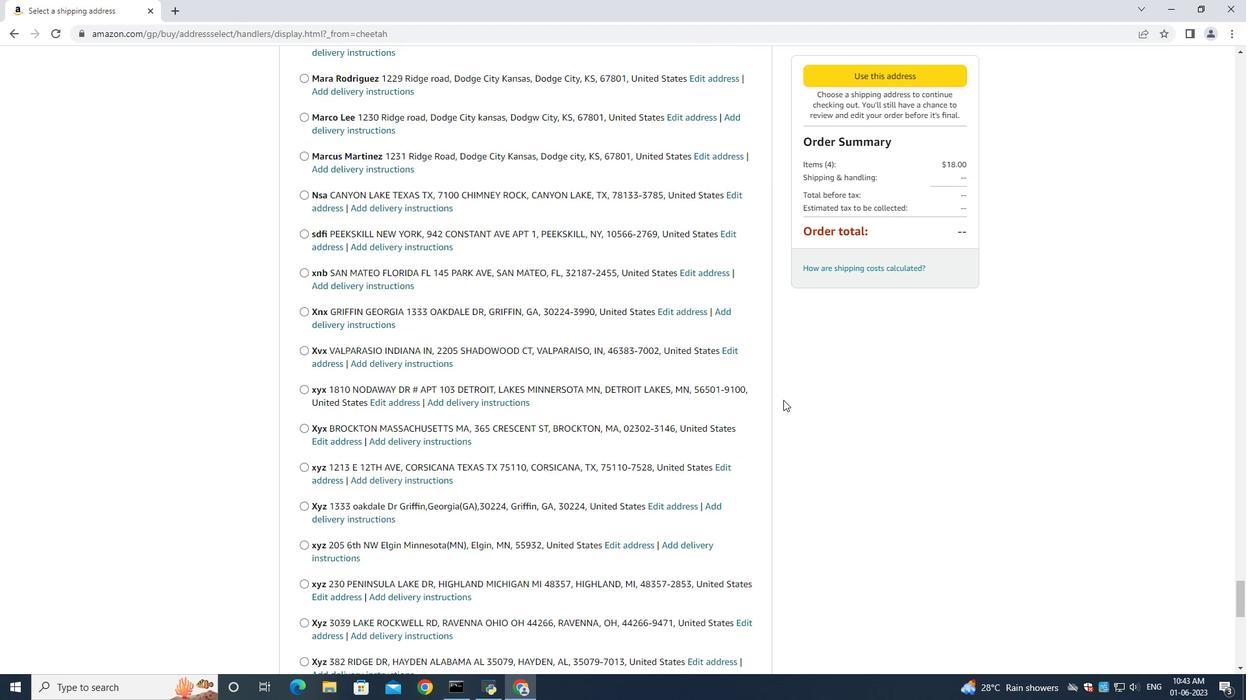 
Action: Mouse scrolled (783, 399) with delta (0, 0)
Screenshot: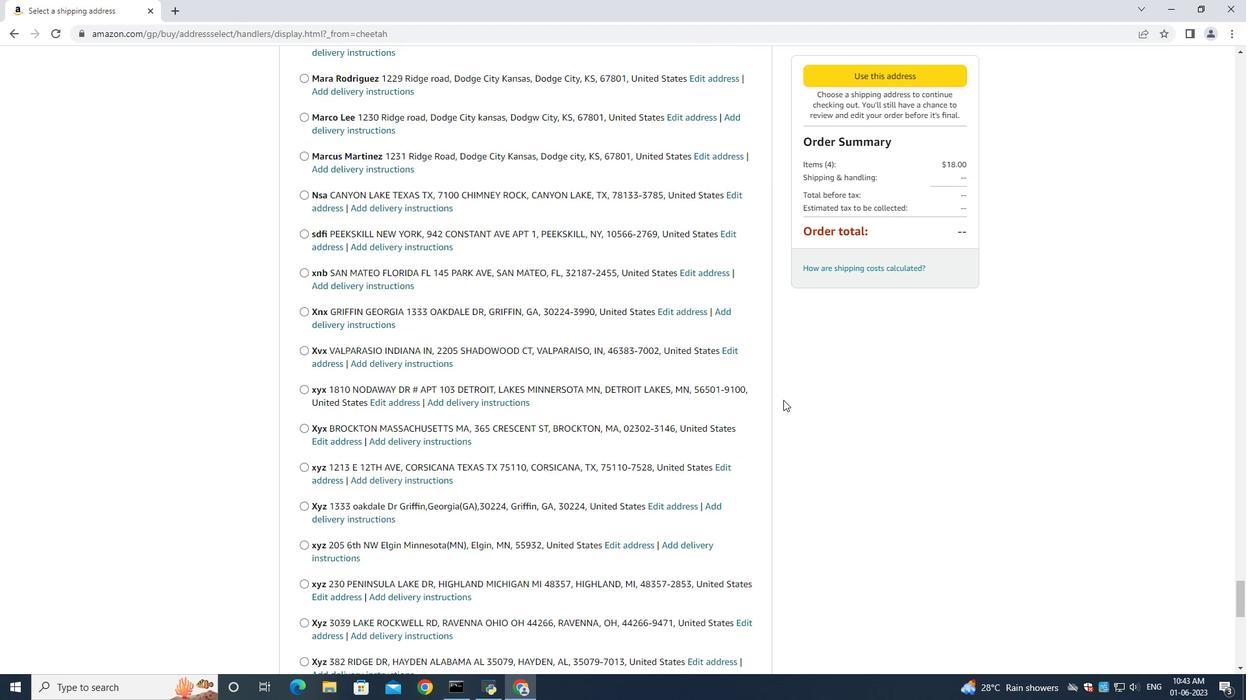 
Action: Mouse scrolled (783, 399) with delta (0, 0)
Screenshot: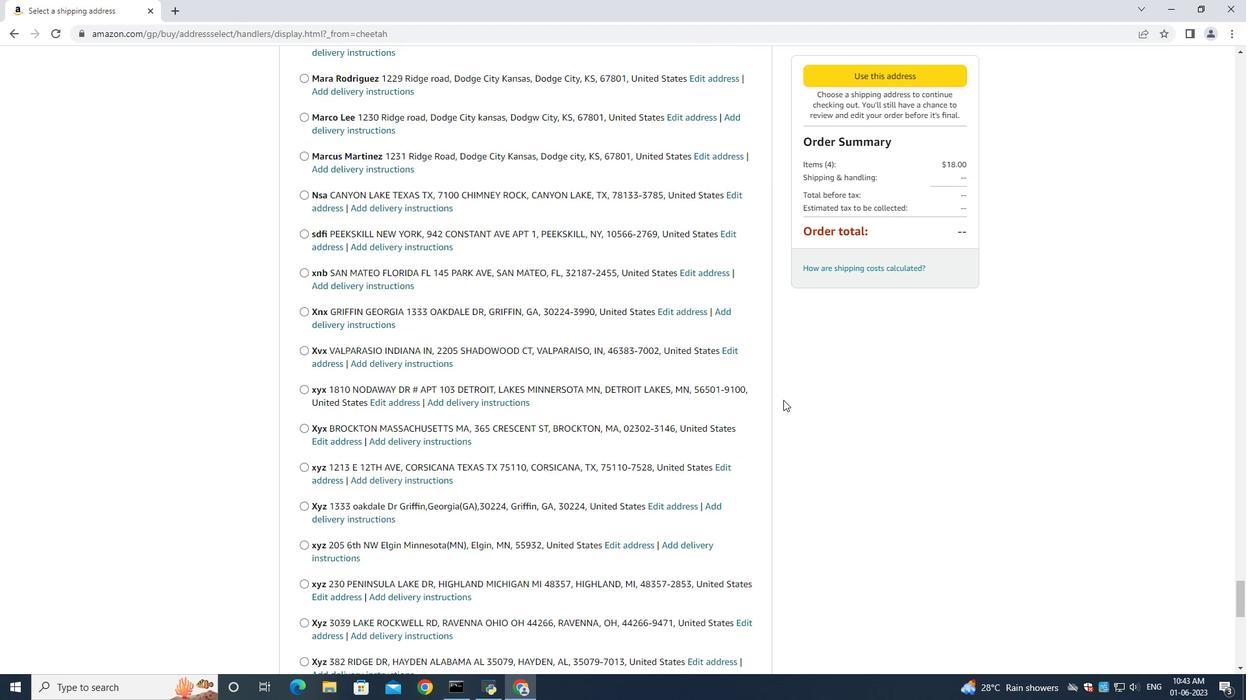 
Action: Mouse scrolled (783, 399) with delta (0, 0)
Screenshot: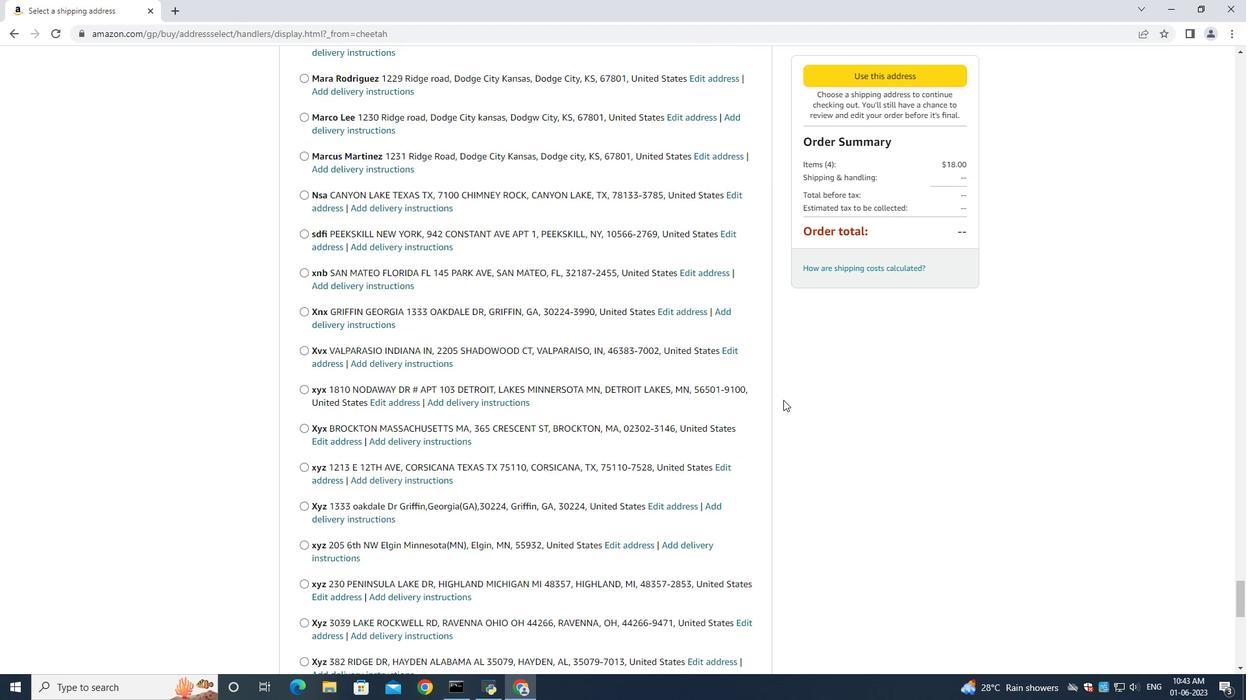 
Action: Mouse scrolled (783, 399) with delta (0, 0)
Screenshot: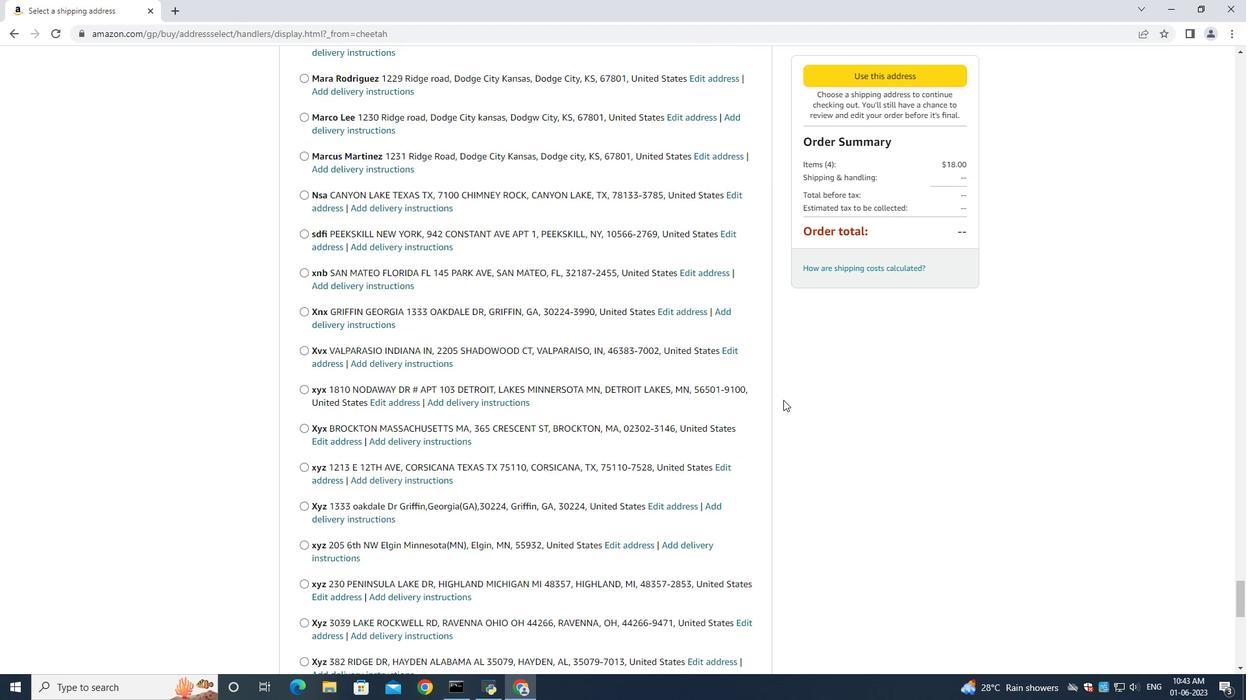 
Action: Mouse scrolled (783, 399) with delta (0, 0)
Screenshot: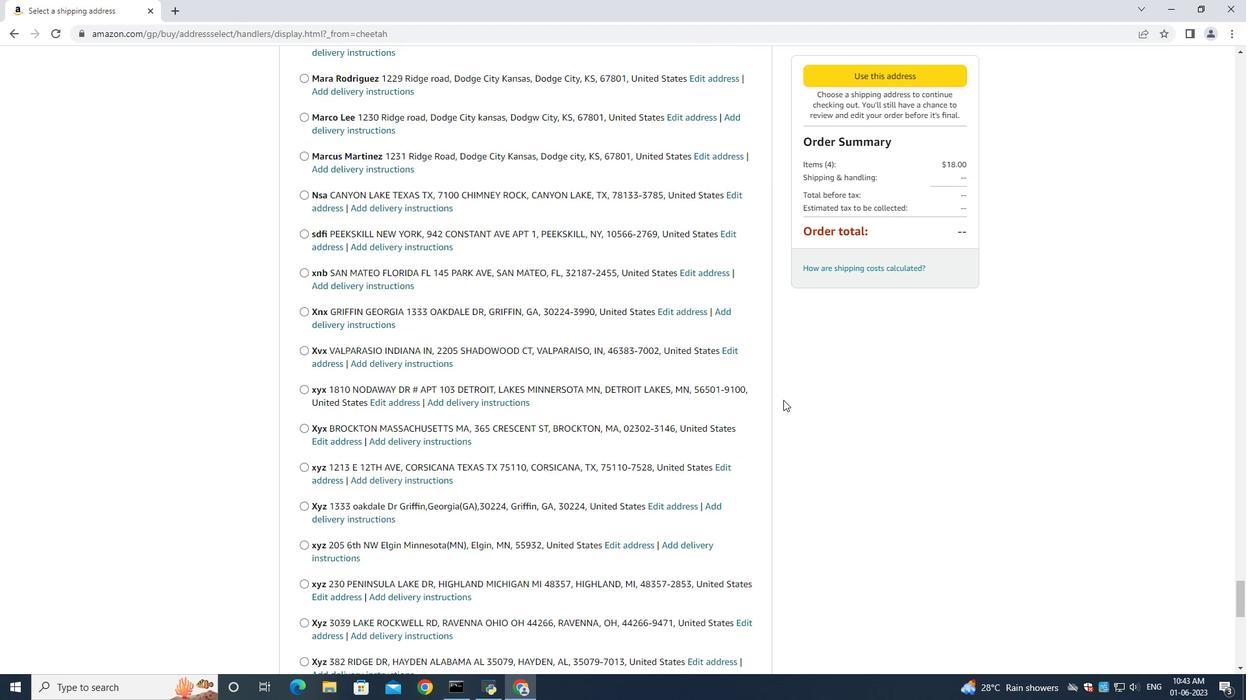 
Action: Mouse moved to (782, 400)
Screenshot: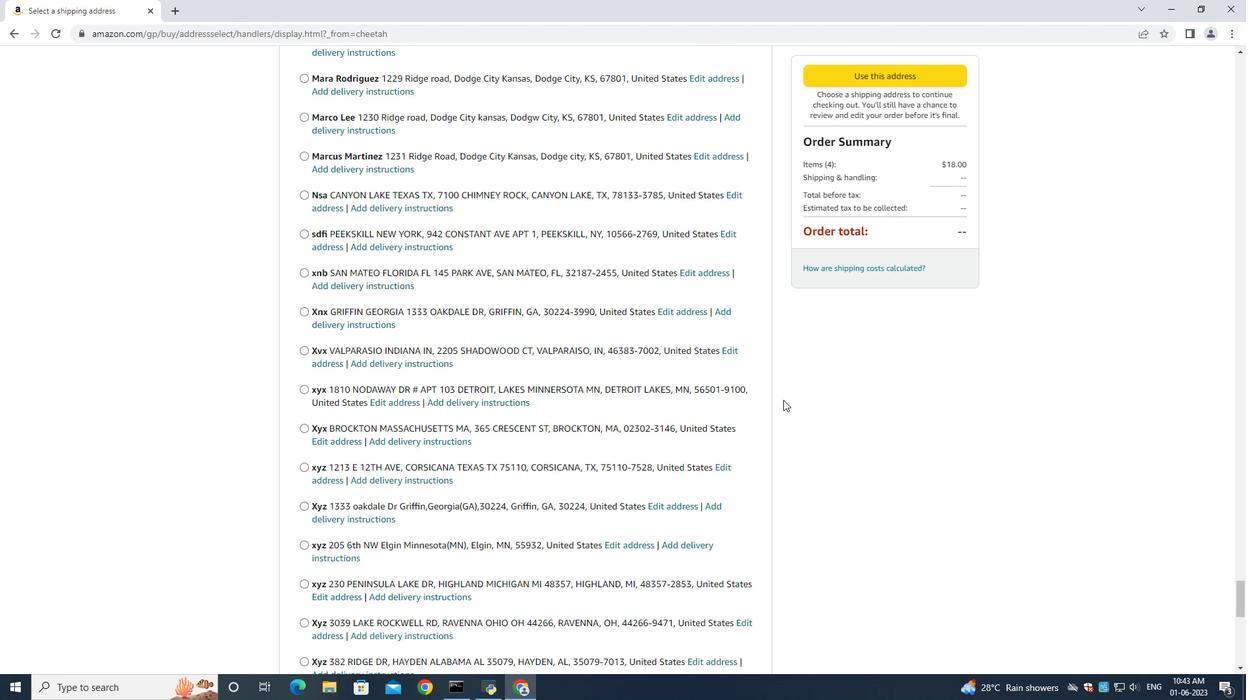 
Action: Mouse scrolled (782, 399) with delta (0, 0)
Screenshot: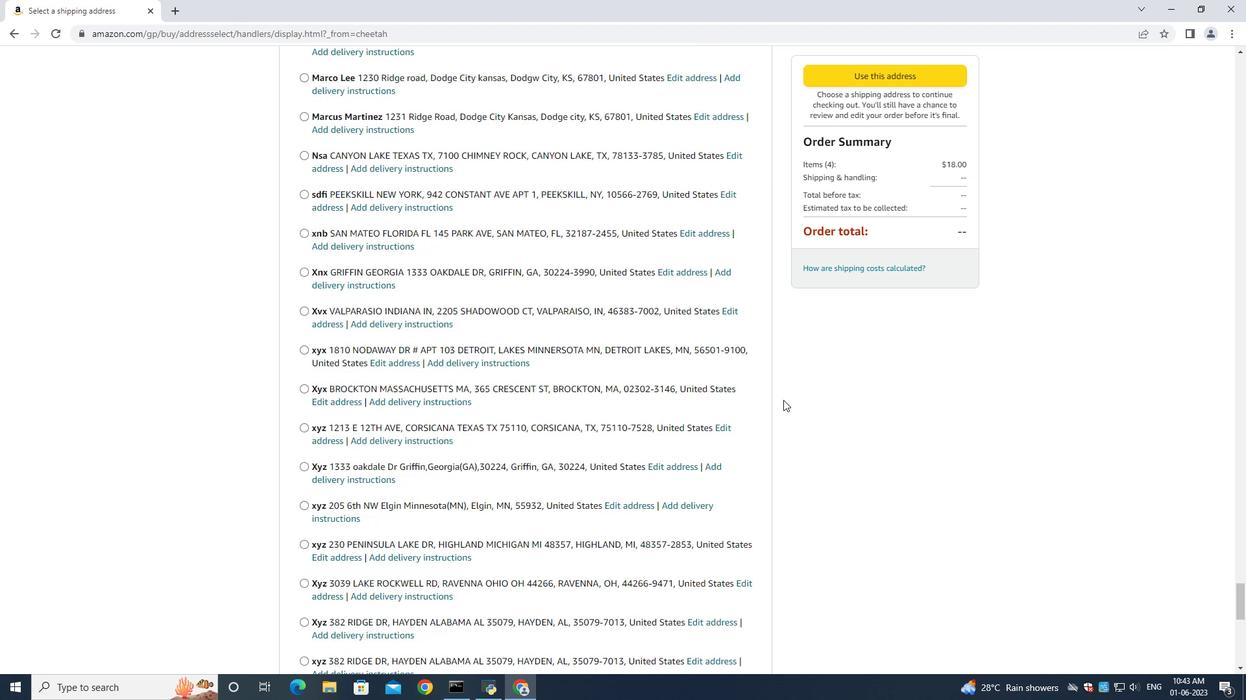 
Action: Mouse moved to (782, 400)
Screenshot: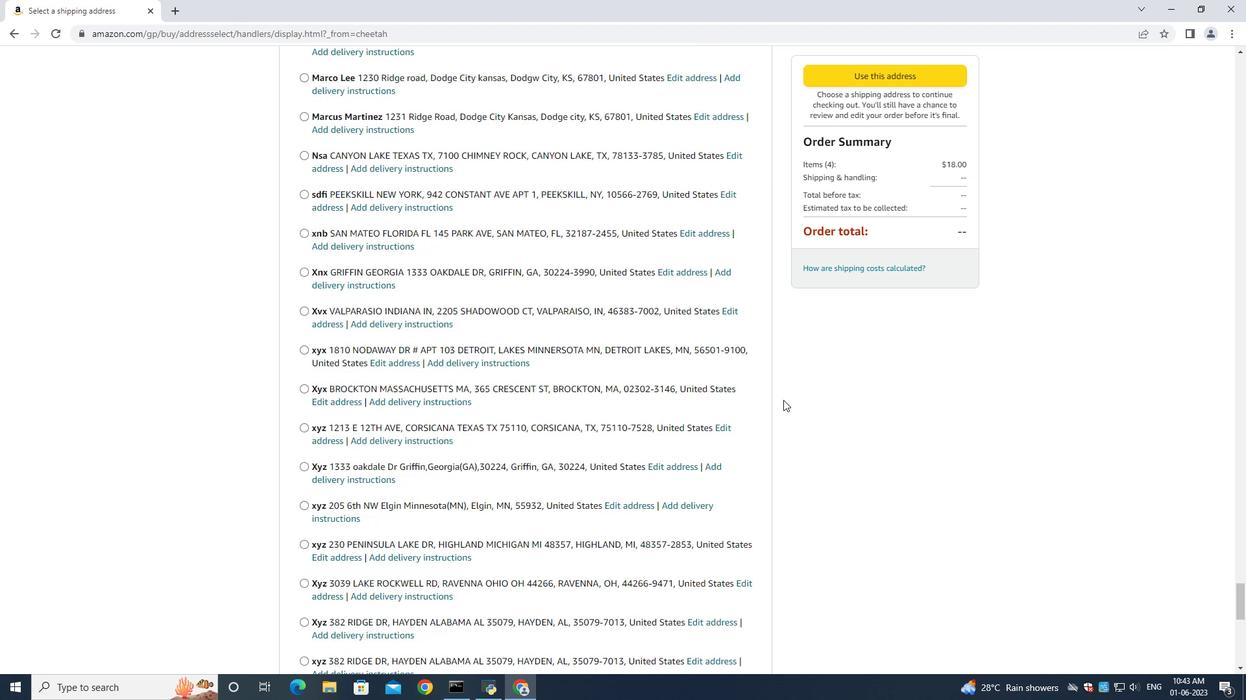 
Action: Mouse scrolled (782, 399) with delta (0, 0)
Screenshot: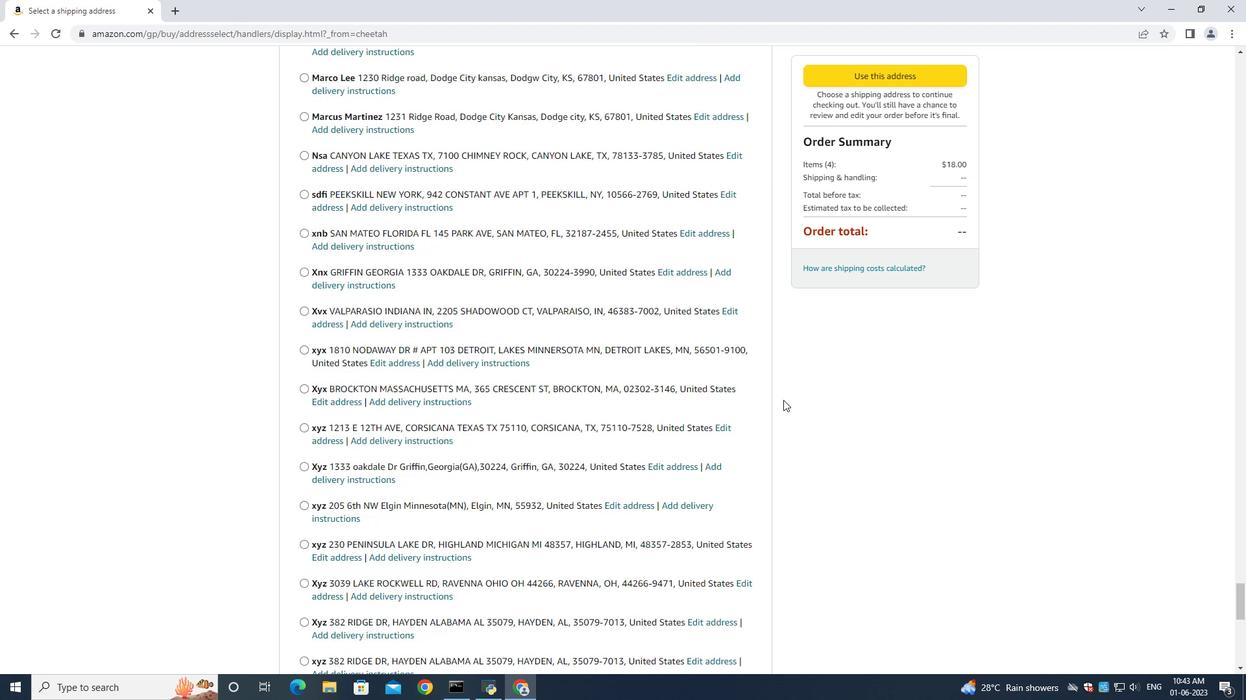 
Action: Mouse moved to (782, 400)
Screenshot: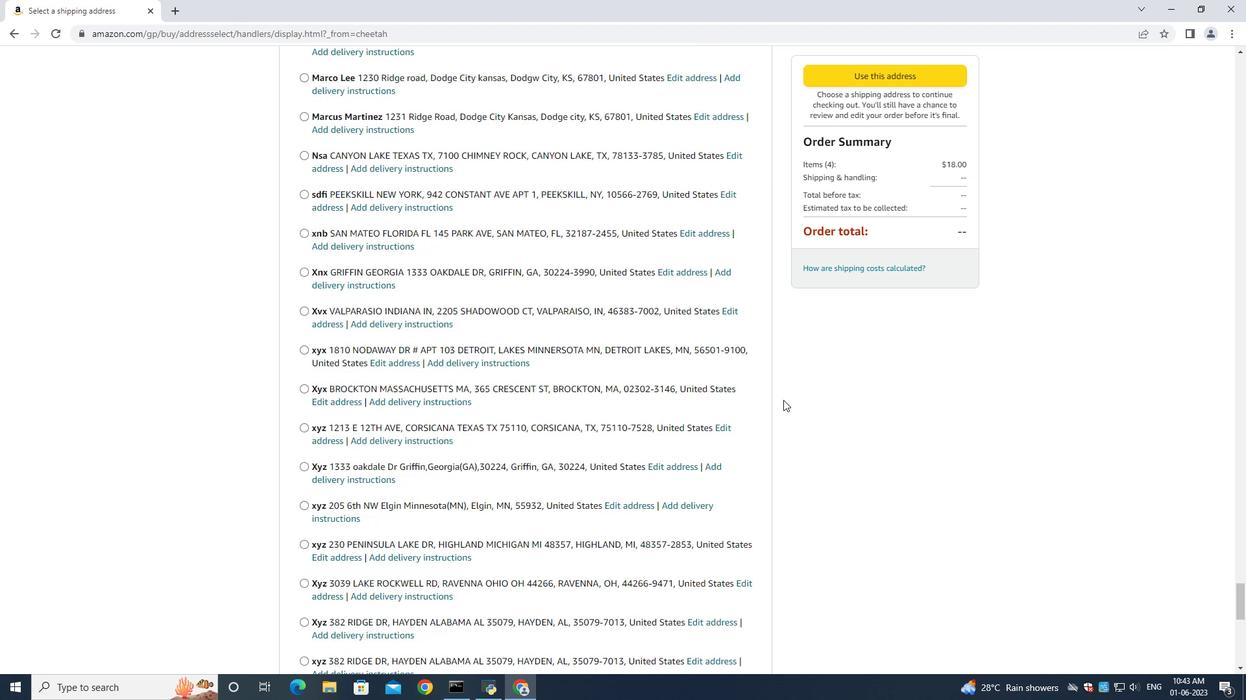 
Action: Mouse scrolled (782, 399) with delta (0, 0)
Screenshot: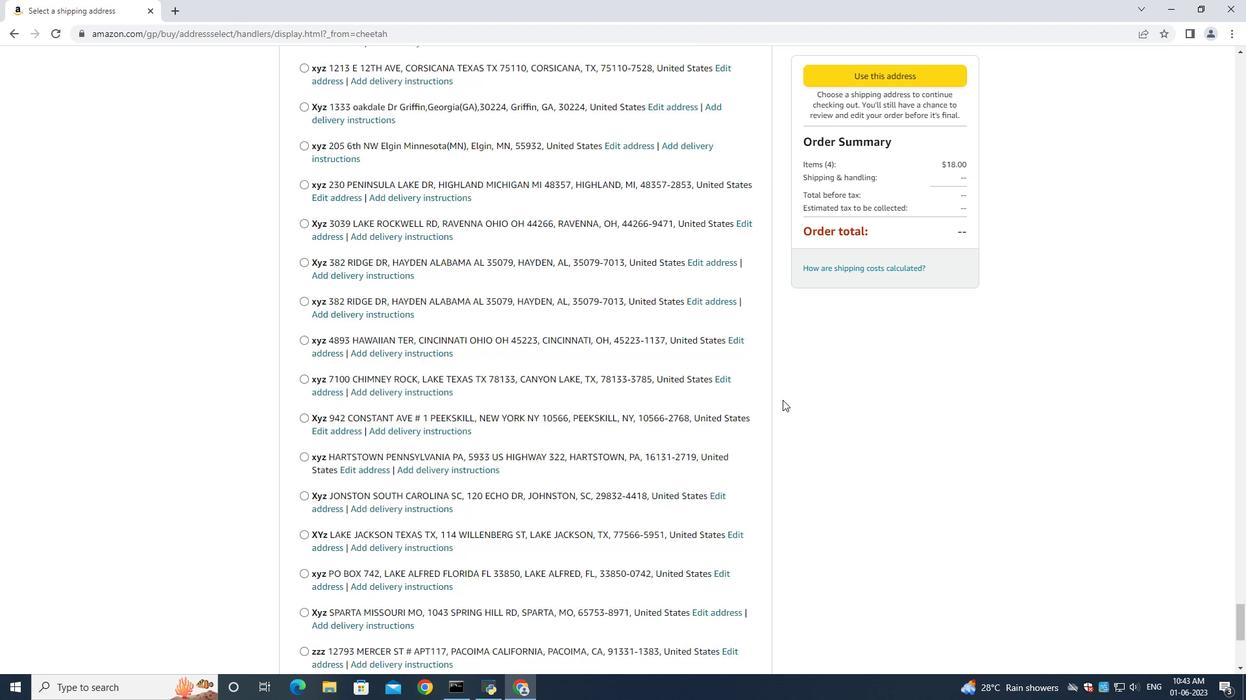 
Action: Mouse scrolled (782, 399) with delta (0, 0)
Screenshot: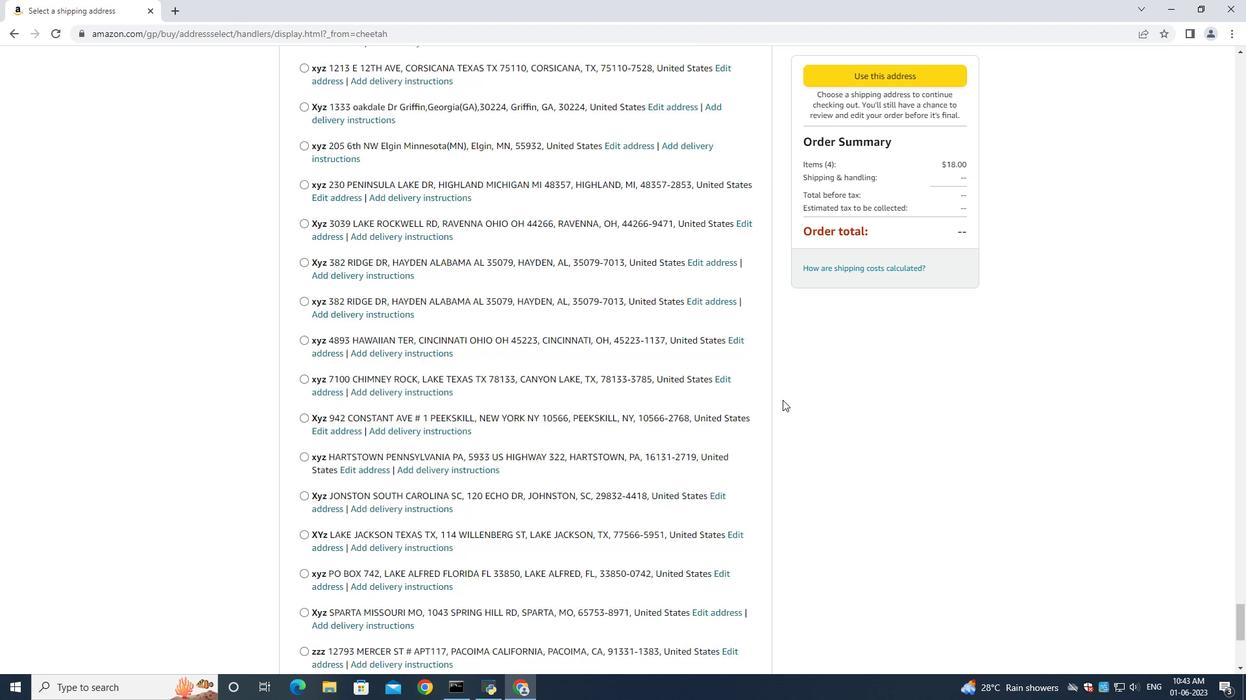 
Action: Mouse scrolled (782, 399) with delta (0, 0)
Screenshot: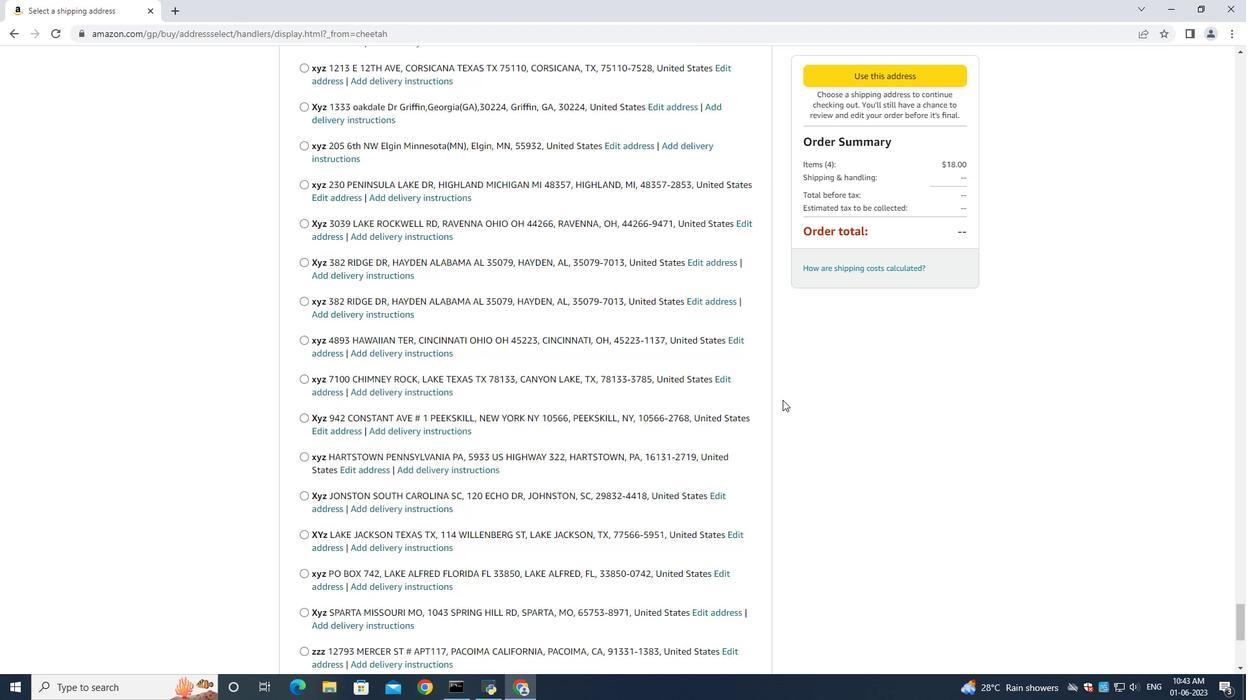 
Action: Mouse moved to (782, 400)
Screenshot: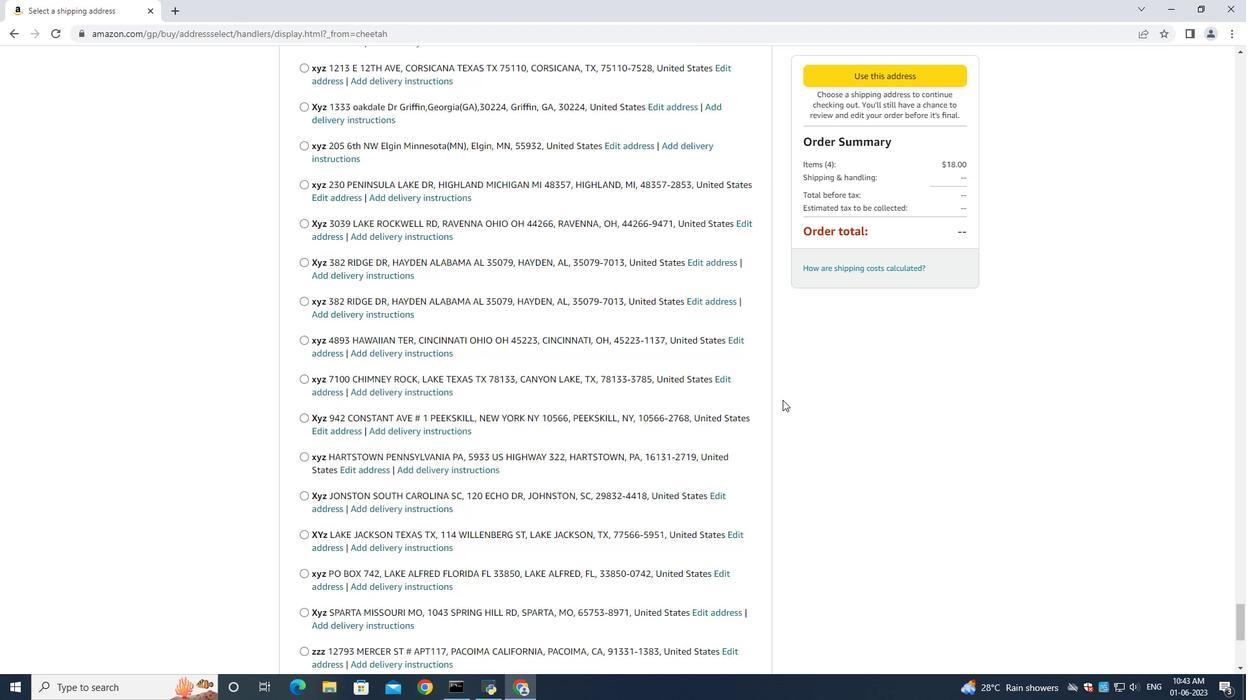 
Action: Mouse scrolled (782, 399) with delta (0, 0)
Screenshot: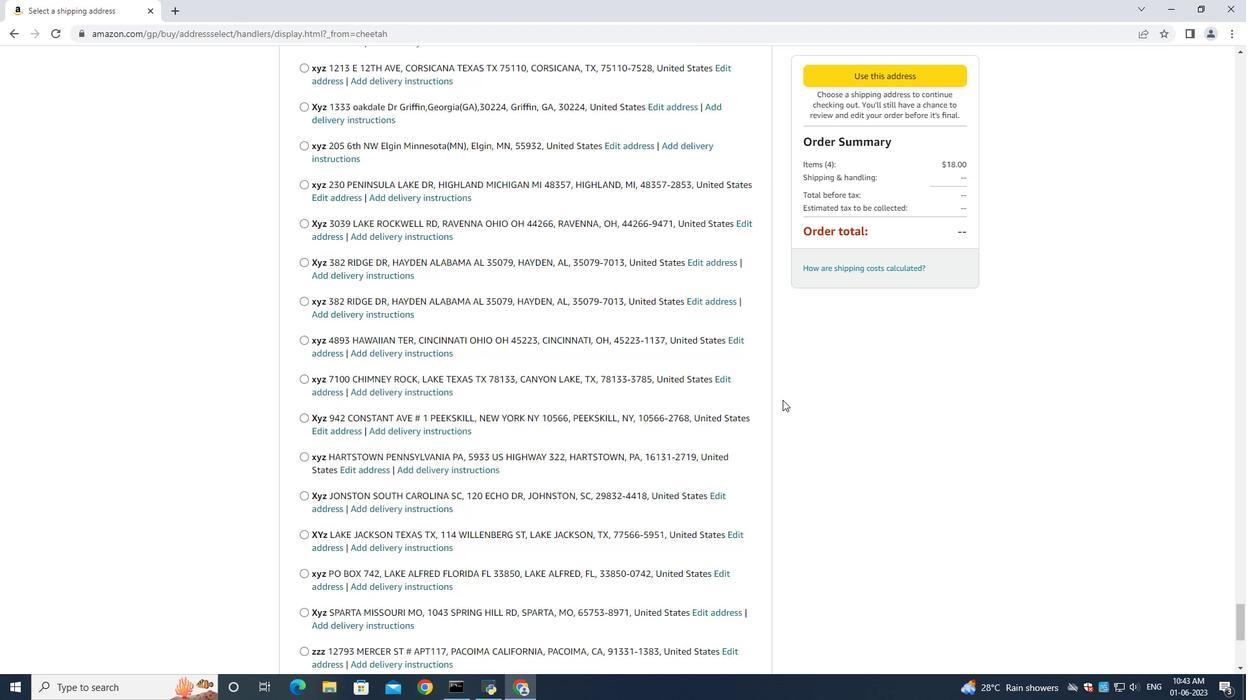 
Action: Mouse scrolled (782, 399) with delta (0, 0)
Screenshot: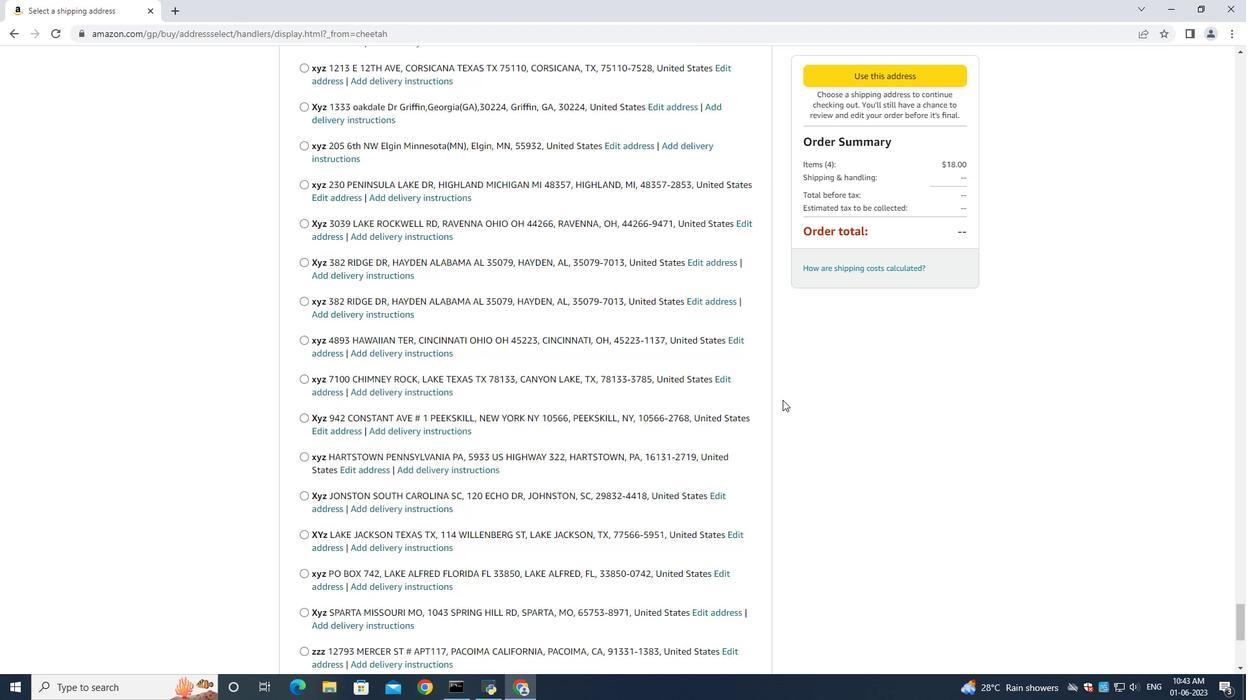 
Action: Mouse moved to (321, 308)
Screenshot: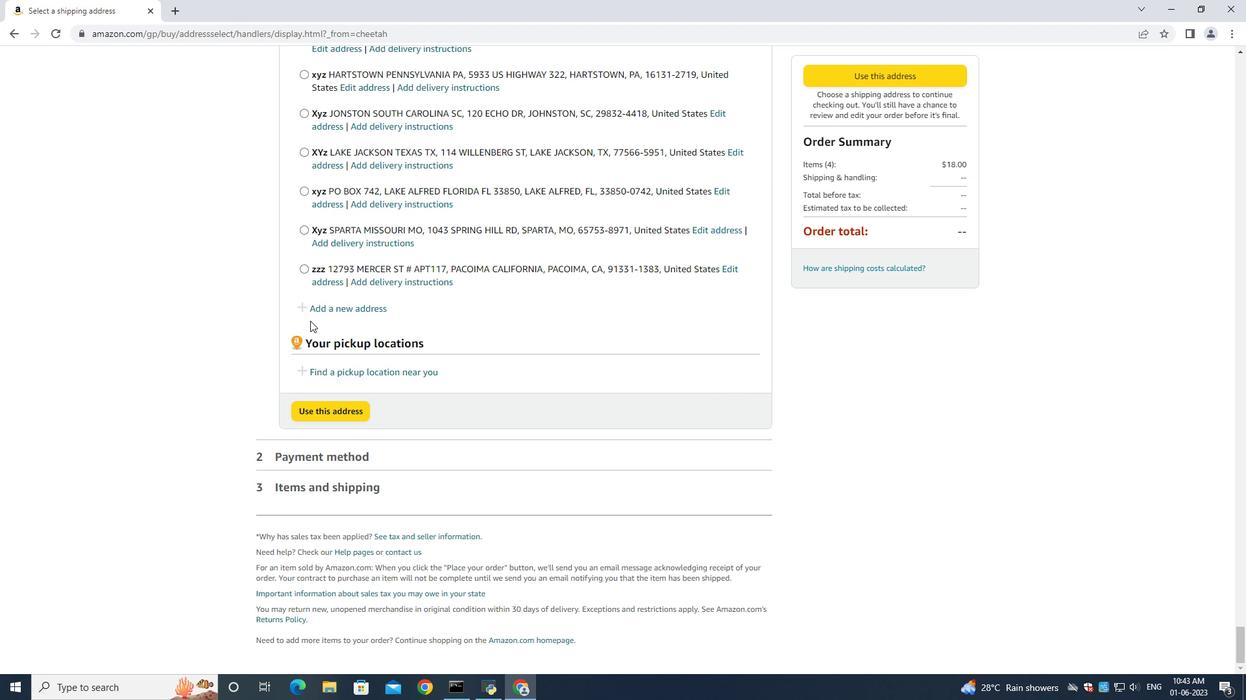 
Action: Mouse pressed left at (321, 308)
Screenshot: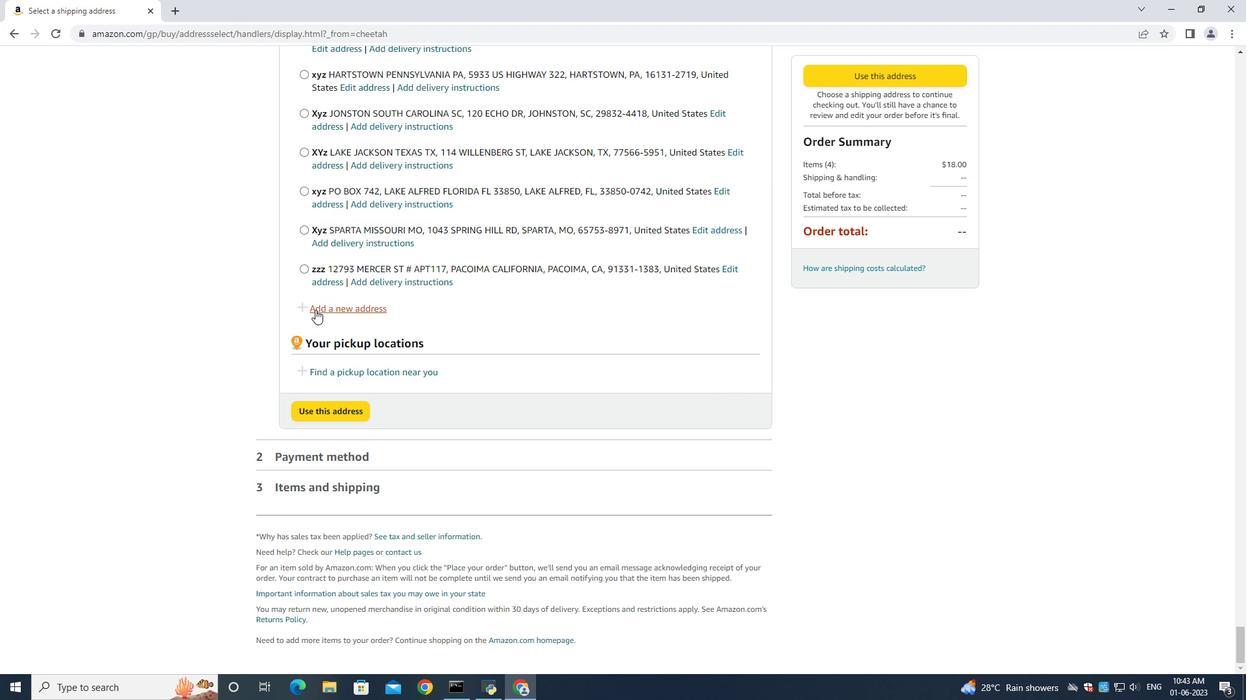 
Action: Mouse moved to (448, 323)
Screenshot: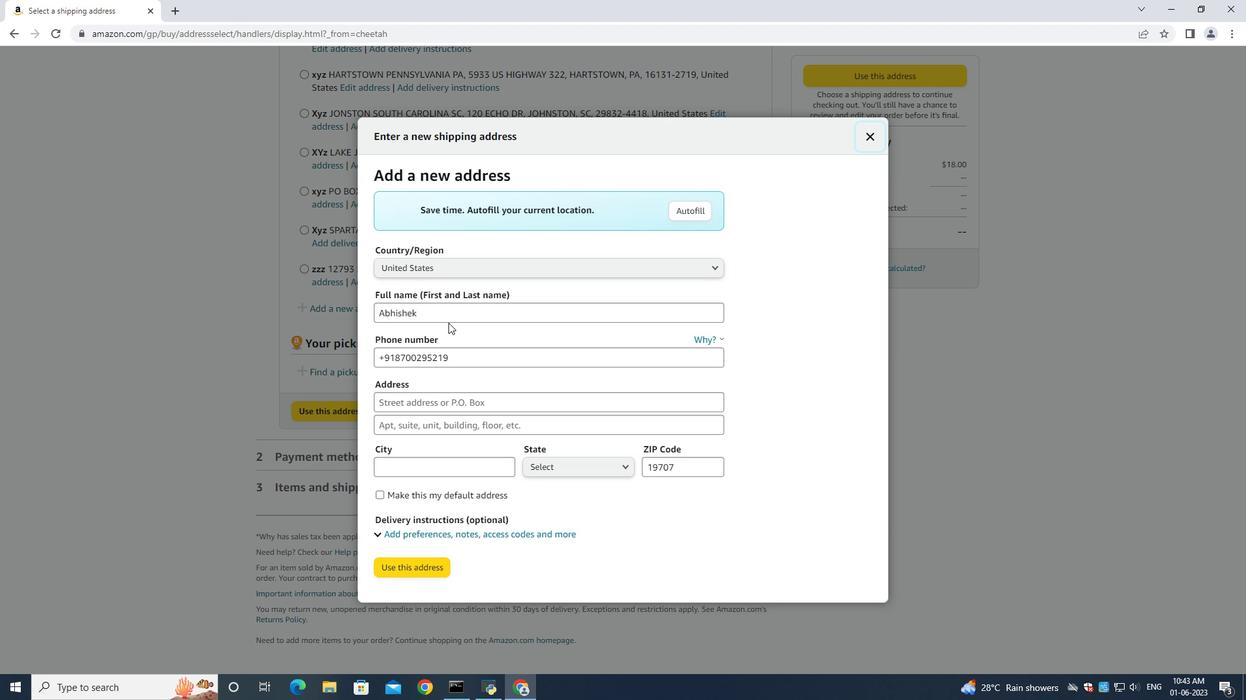 
Action: Mouse pressed left at (448, 323)
Screenshot: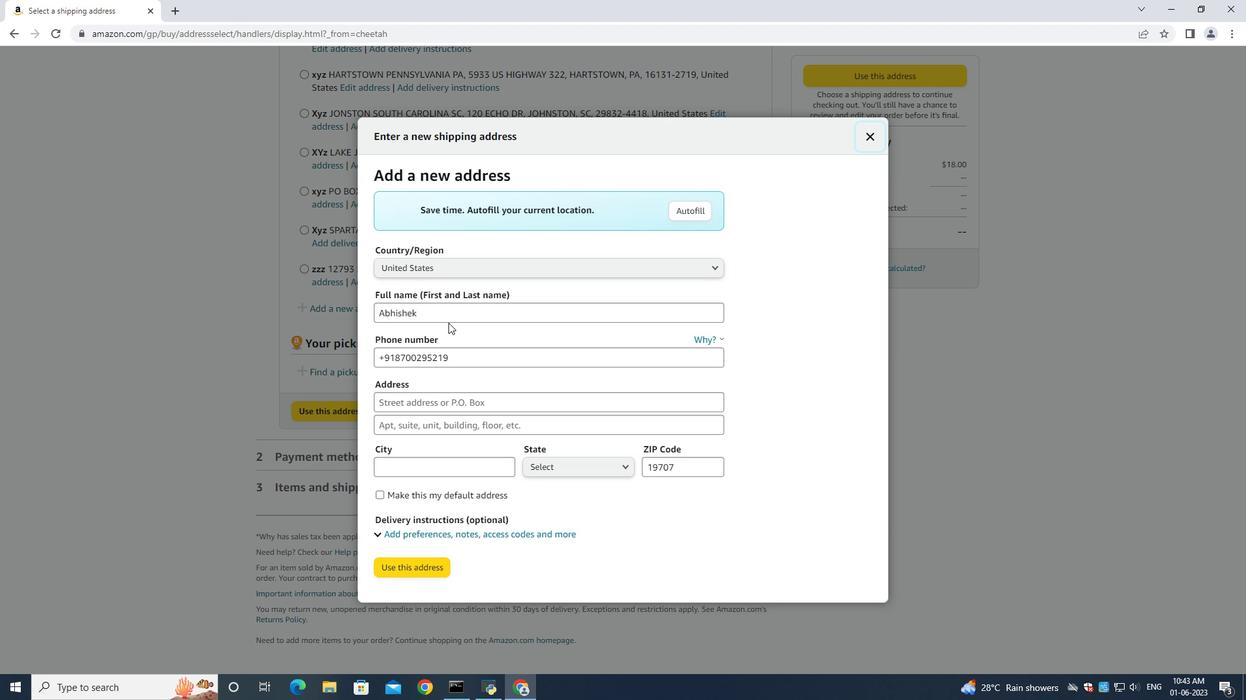 
Action: Mouse moved to (442, 314)
Screenshot: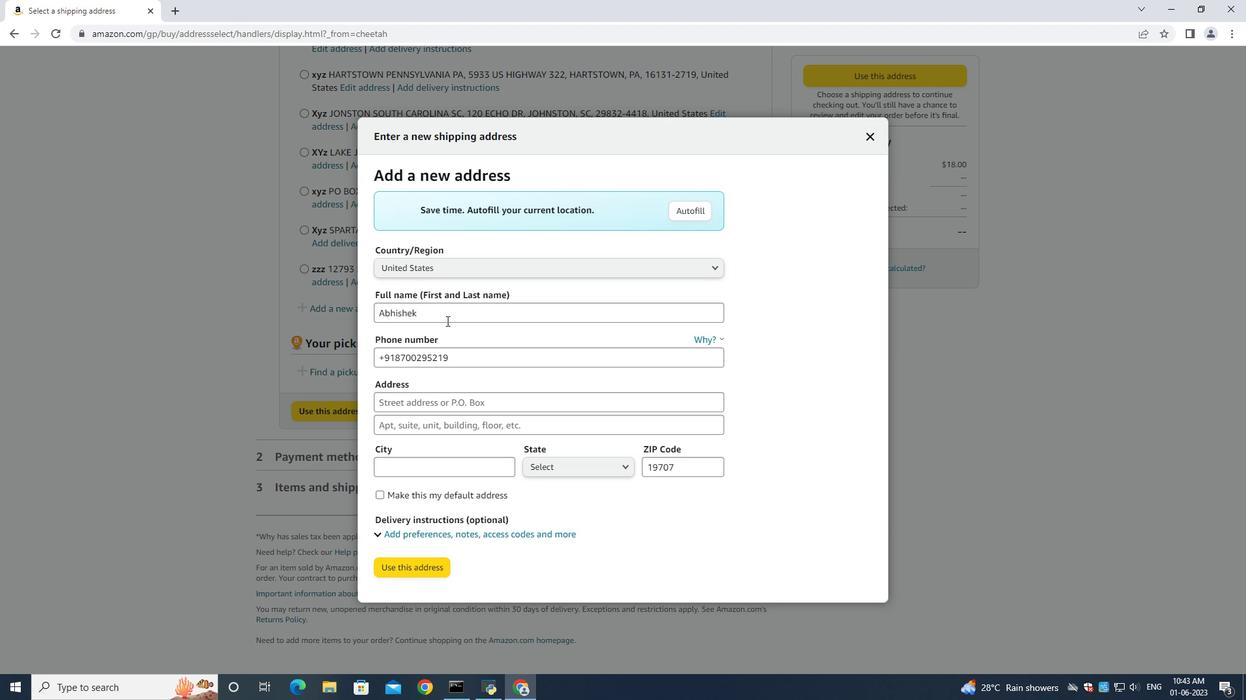 
Action: Mouse pressed left at (442, 314)
Screenshot: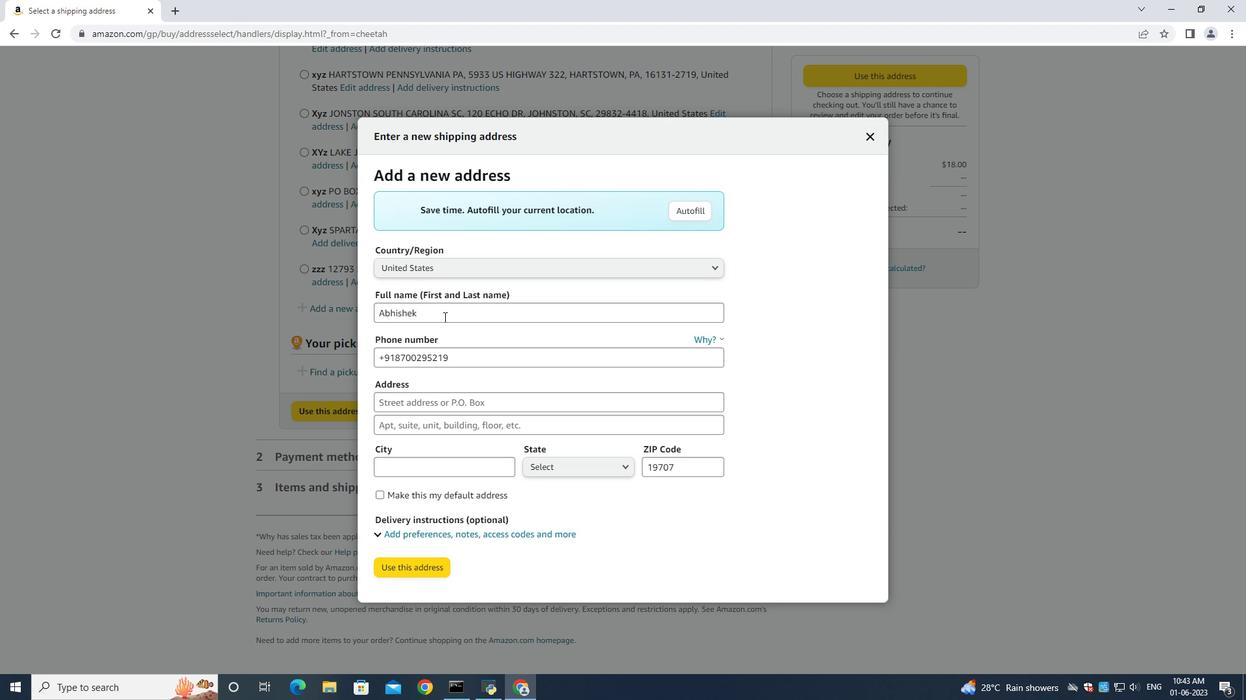 
Action: Mouse moved to (442, 314)
Screenshot: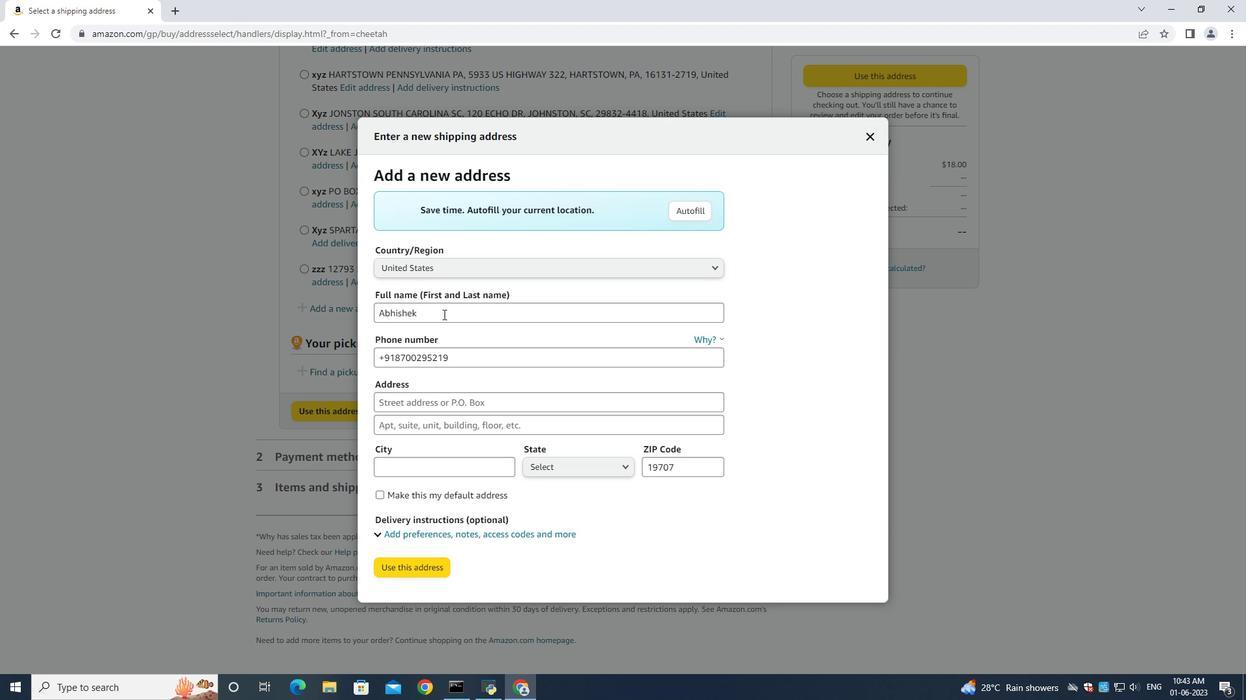 
Action: Key pressed <Key.backspace><Key.backspace><Key.backspace><Key.backspace><Key.backspace><Key.backspace><Key.backspace><Key.backspace><Key.backspace><Key.backspace><Key.backspace><Key.backspace><Key.backspace><Key.backspace><Key.backspace><Key.backspace><Key.backspace><Key.backspace><Key.backspace><Key.backspace><Key.backspace><Key.backspace><Key.backspace><Key.backspace><Key.backspace><Key.backspace><Key.backspace><Key.backspace><Key.backspace><Key.backspace><Key.backspace><Key.backspace><Key.backspace><Key.backspace><Key.backspace><Key.backspace><Key.backspace><Key.backspace><Key.backspace><Key.backspace><Key.backspace><Key.backspace><Key.backspace><Key.backspace><Key.backspace><Key.backspace><Key.backspace><Key.backspace><Key.shift>Margaret<Key.space><Key.shift>Wilson<Key.tab><Key.tab><Key.backspace>6205197251<Key.tab>1232<Key.space><Key.shift>Ridge<Key.space><Key.shift>Road<Key.space><Key.shift><Key.shift><Key.shift><Key.shift><Key.shift><Key.shift><Key.shift><Key.shift><Key.shift><Key.shift><Key.shift><Key.shift><Key.shift><Key.shift><Key.shift><Key.shift><Key.shift><Key.shift><Key.shift><Key.shift><Key.shift>Dodge<Key.space><Key.shift><Key.shift><Key.shift><Key.shift><Key.shift><Key.shift><Key.shift><Key.shift><Key.shift><Key.shift><Key.shift><Key.shift><Key.shift><Key.shift><Key.shift><Key.shift><Key.shift><Key.shift><Key.shift><Key.shift><Key.shift><Key.shift><Key.shift><Key.shift><Key.shift><Key.shift><Key.shift><Key.shift><Key.shift><Key.shift><Key.shift><Key.shift>City<Key.space>
Screenshot: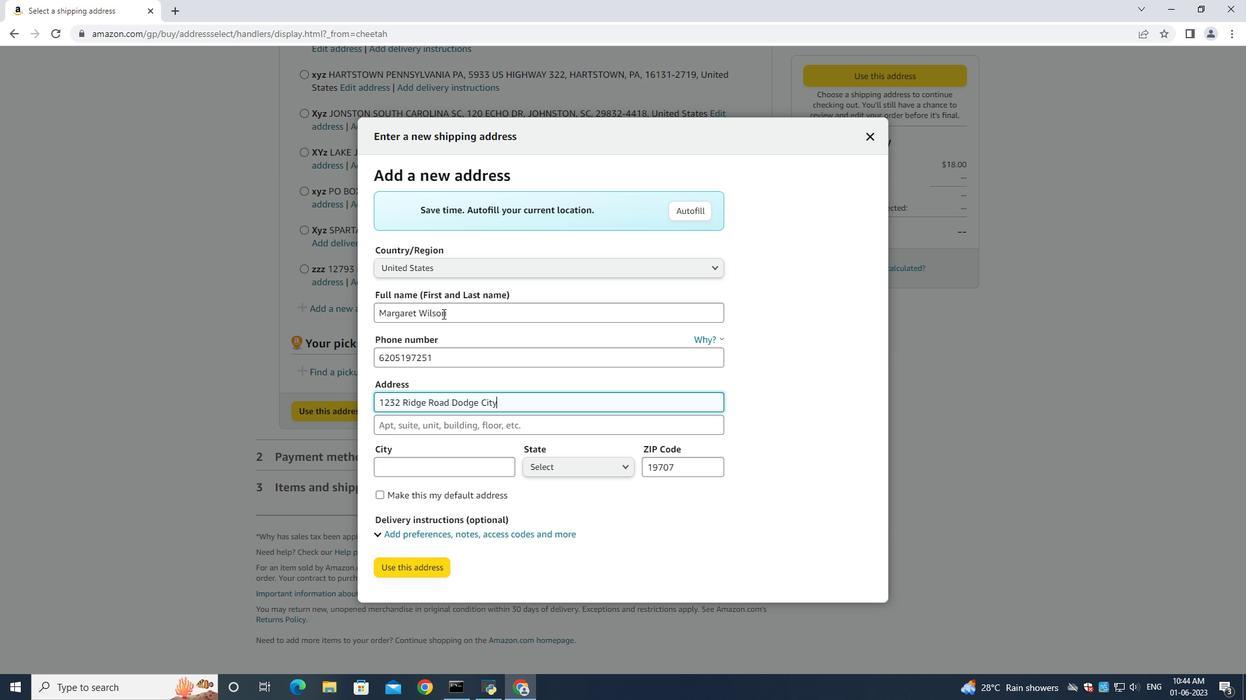 
Action: Mouse moved to (451, 402)
Screenshot: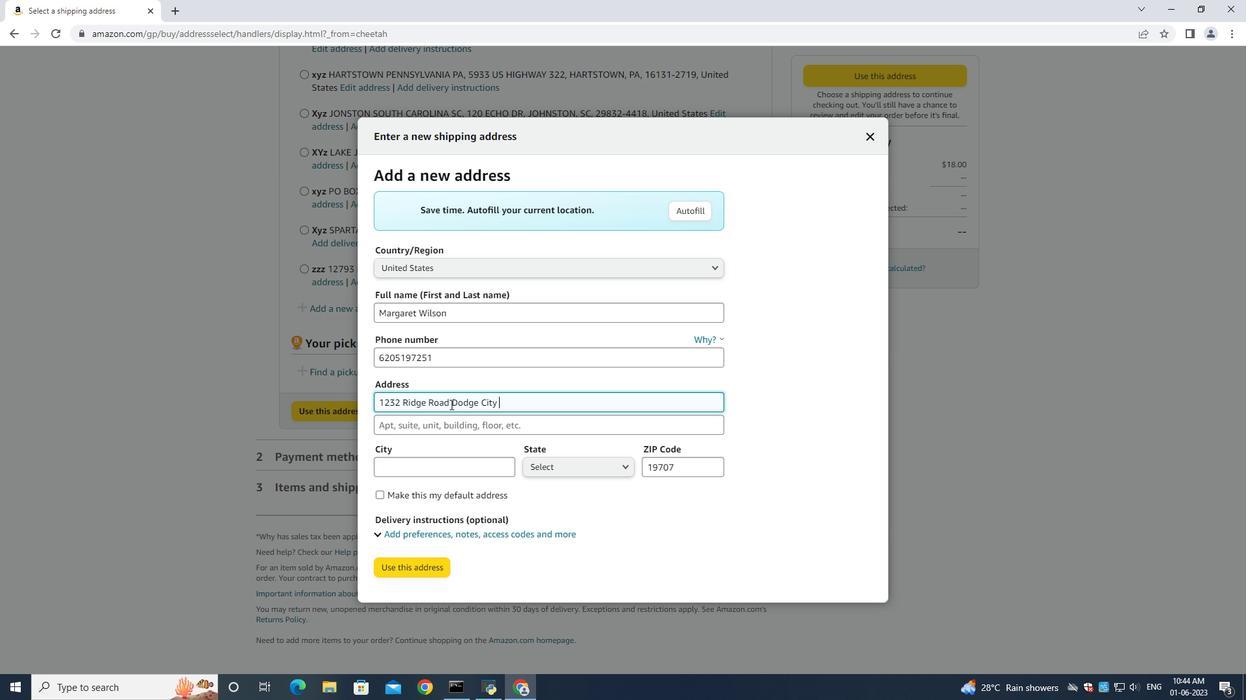 
Action: Mouse pressed left at (451, 402)
Screenshot: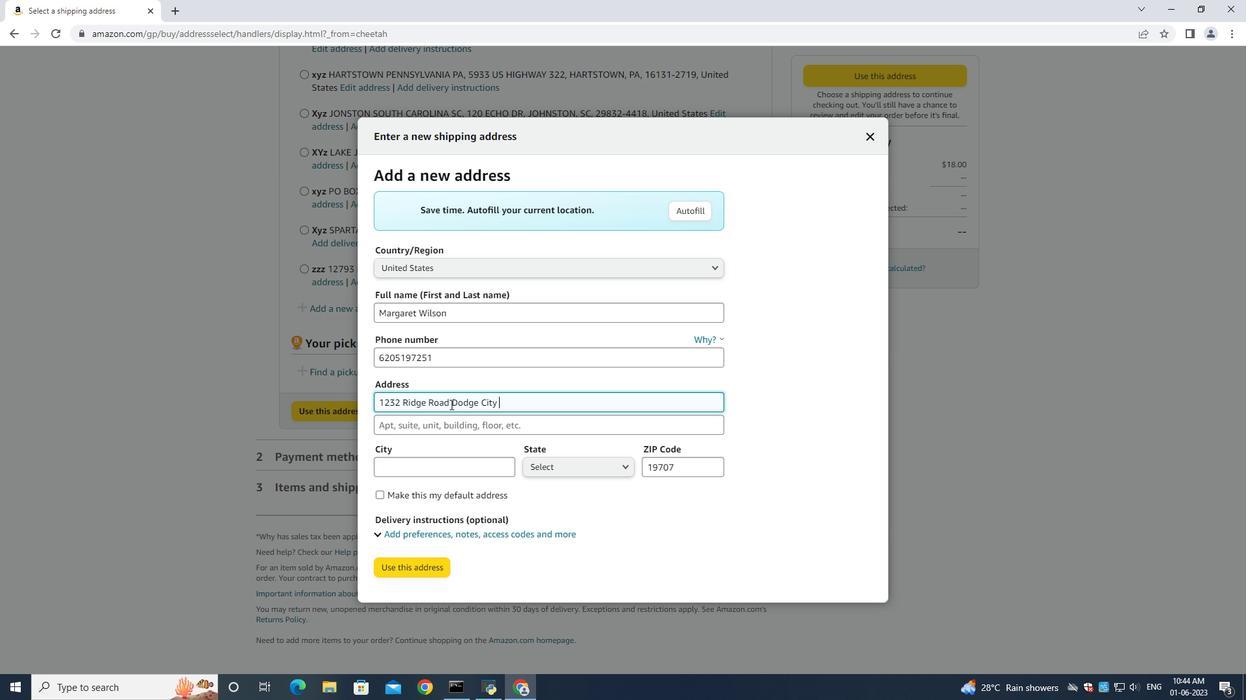 
Action: Mouse moved to (519, 401)
Screenshot: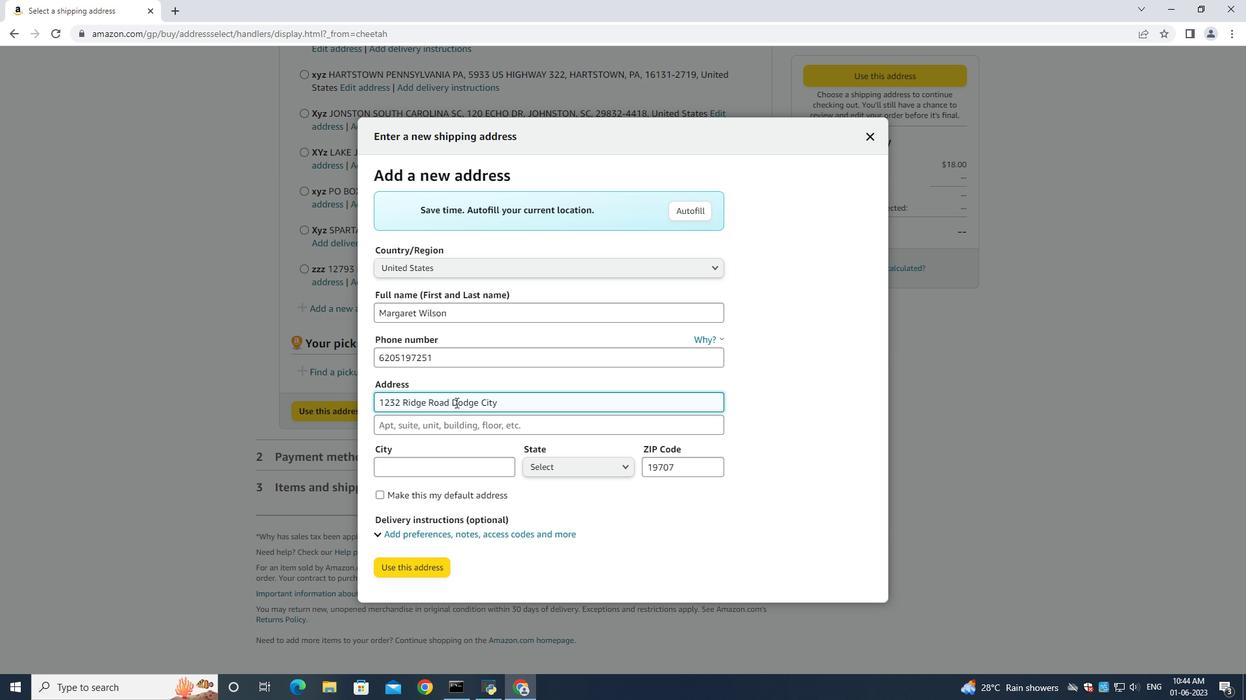 
Action: Key pressed ctrl+C<Key.backspace>
Screenshot: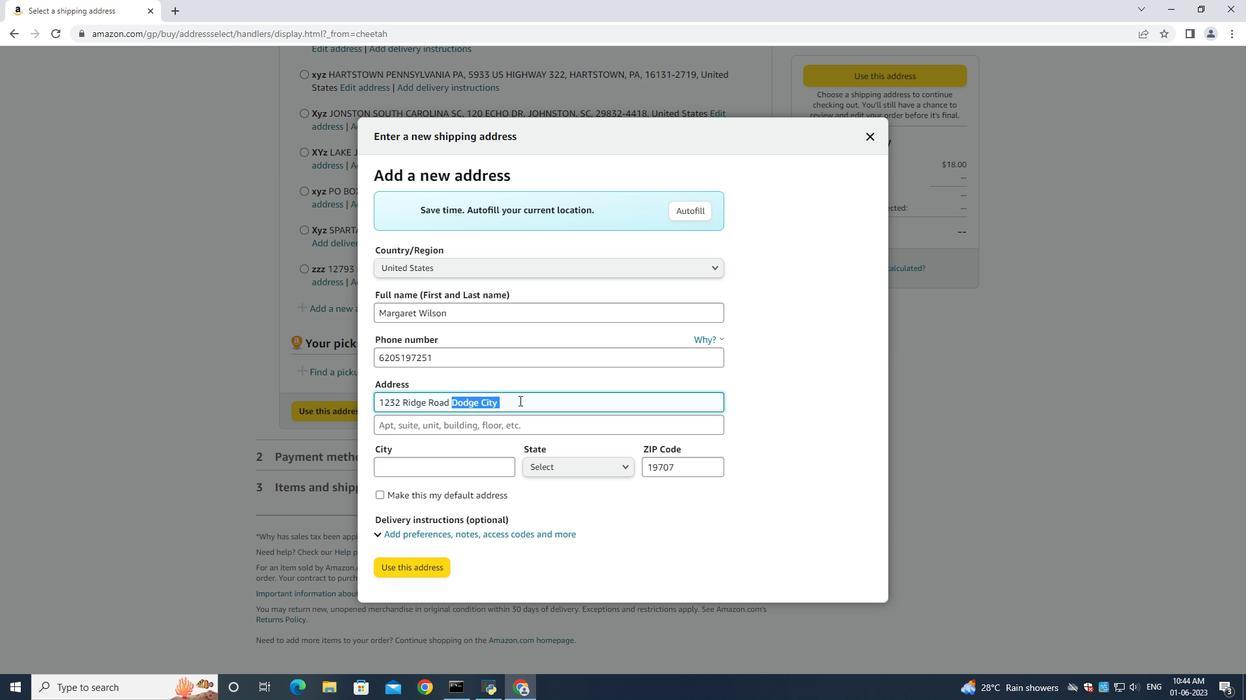 
Action: Mouse moved to (563, 362)
Screenshot: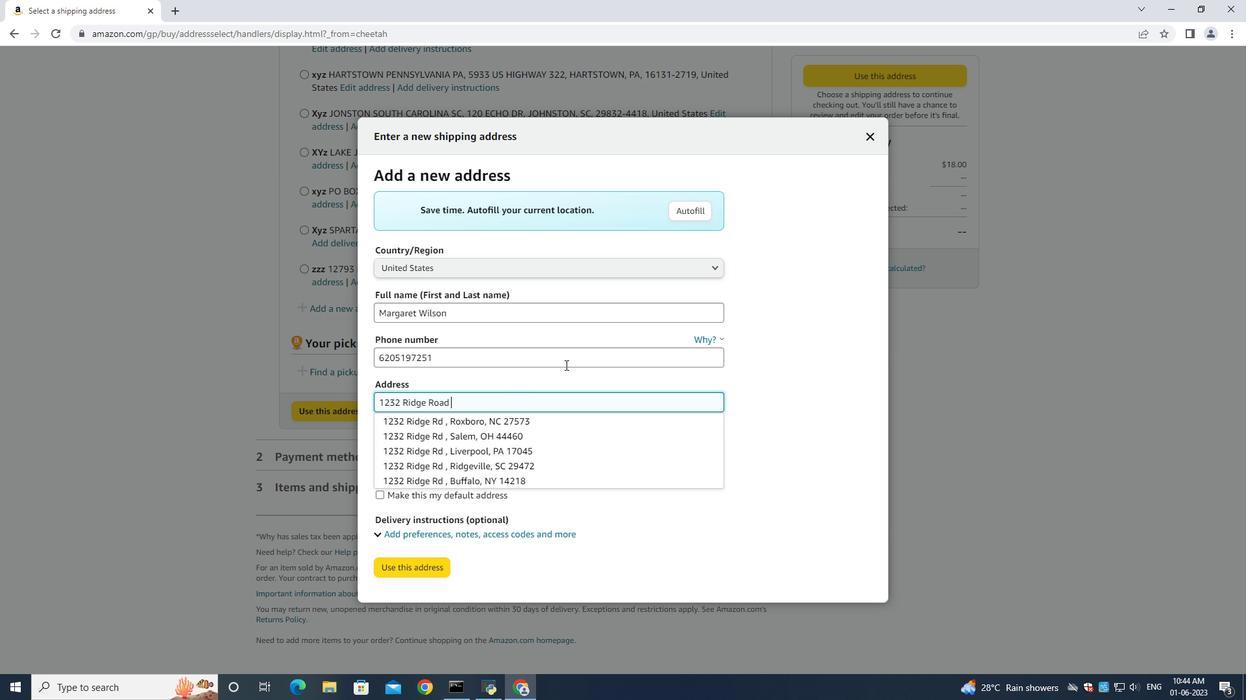 
Action: Mouse pressed left at (563, 362)
Screenshot: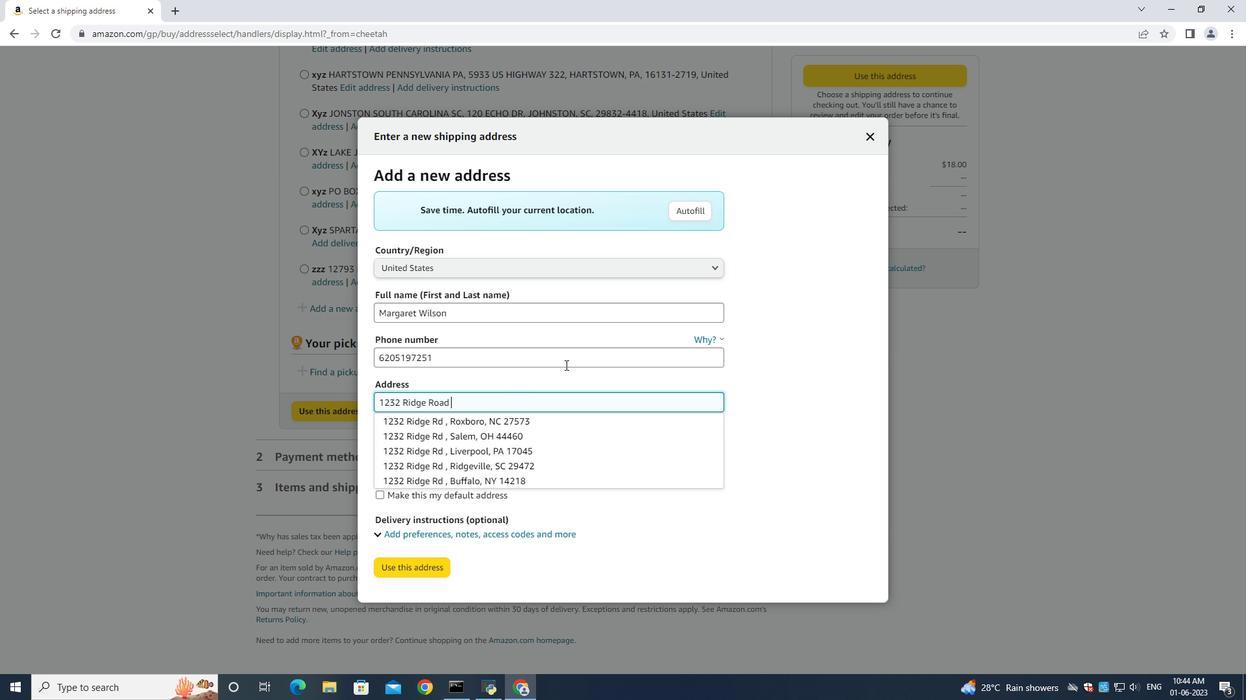 
Action: Mouse moved to (452, 426)
Screenshot: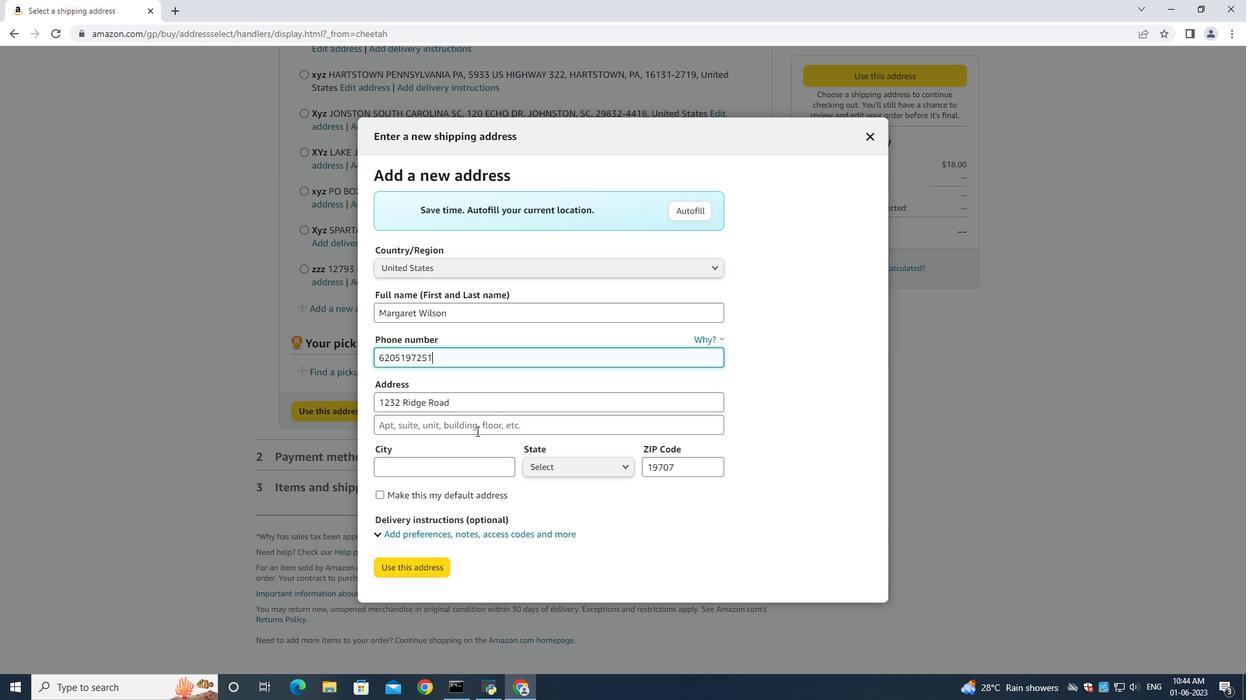 
Action: Mouse pressed left at (452, 426)
Screenshot: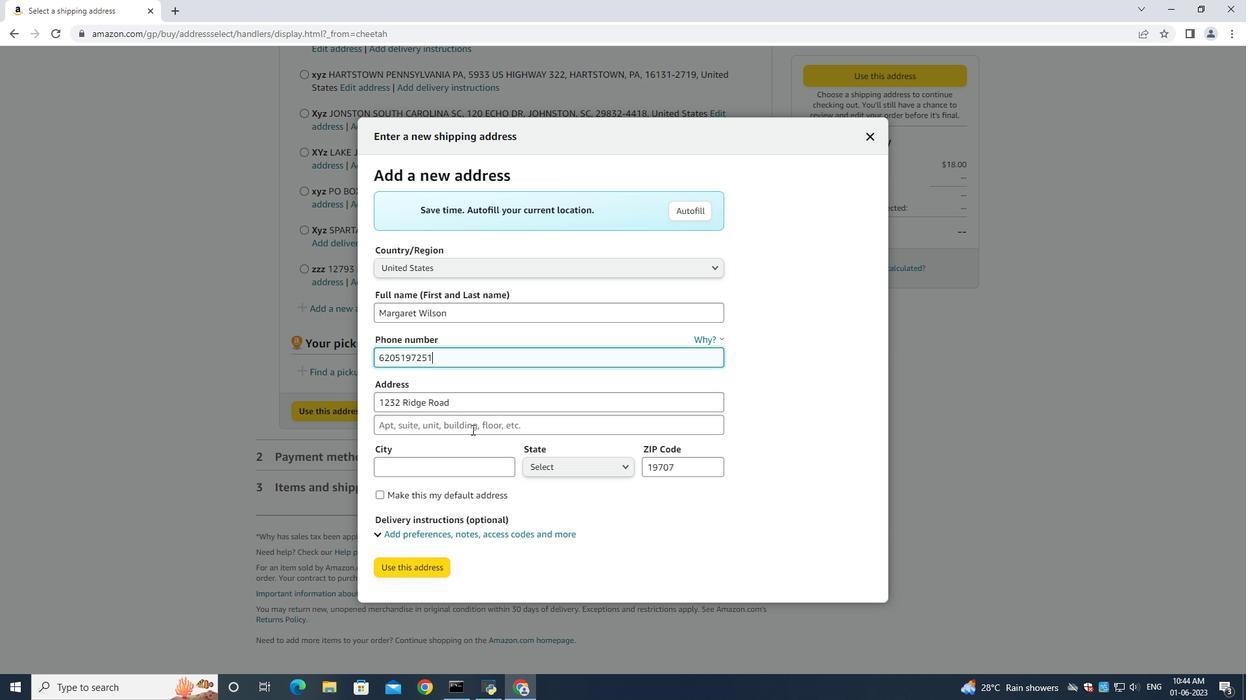 
Action: Mouse moved to (453, 426)
Screenshot: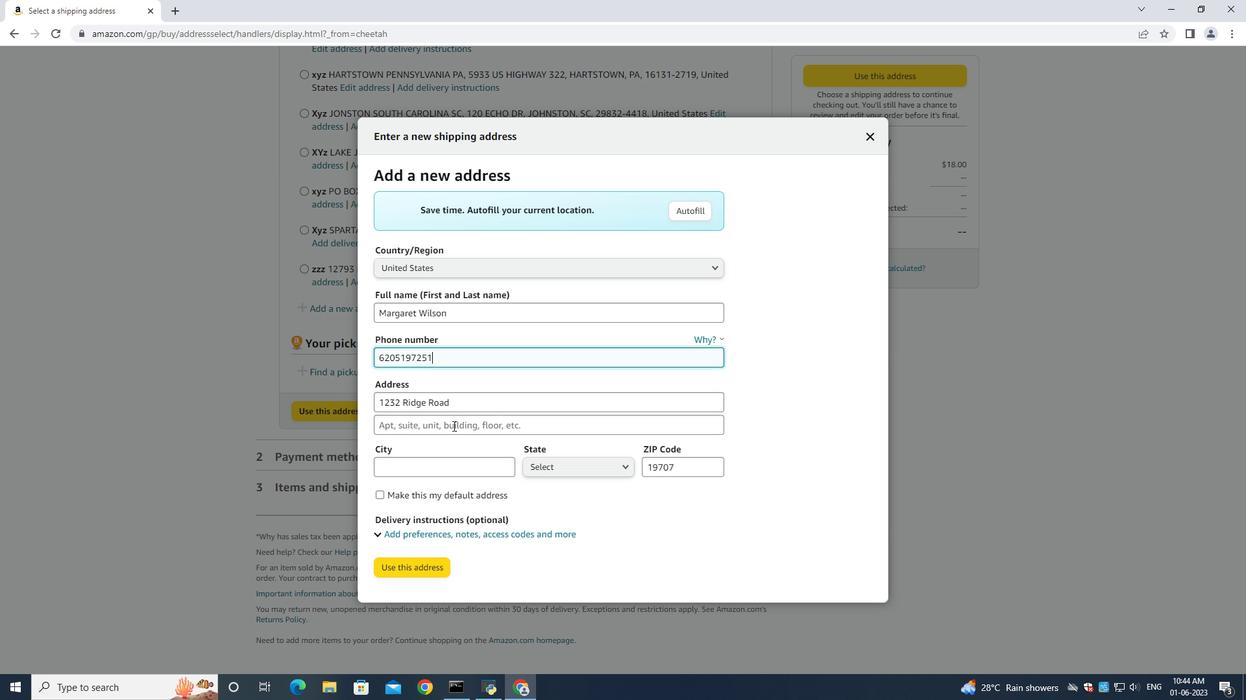 
Action: Key pressed ctrl+V<Key.space><Key.shift><Key.shift><Key.shift><Key.shift><Key.shift><Key.shift><Key.shift><Key.shift><Key.shift><Key.shift><Key.shift><Key.shift><Key.shift><Key.shift><Key.shift><Key.shift><Key.shift><Key.shift><Key.shift><Key.shift><Key.shift><Key.shift><Key.shift><Key.shift><Key.shift><Key.shift><Key.shift><Key.shift><Key.shift><Key.shift><Key.shift><Key.shift><Key.shift><Key.shift><Key.shift><Key.shift><Key.shift><Key.shift><Key.shift><Key.shift><Key.shift><Key.shift><Key.shift><Key.shift><Key.shift><Key.shift><Key.shift><Key.shift><Key.shift><Key.shift><Key.shift><Key.shift><Key.shift><Key.shift><Key.shift><Key.shift><Key.shift><Key.shift><Key.shift><Key.shift><Key.shift><Key.shift><Key.shift><Key.shift><Key.shift><Key.shift><Key.shift>Kansas<Key.tab>
Screenshot: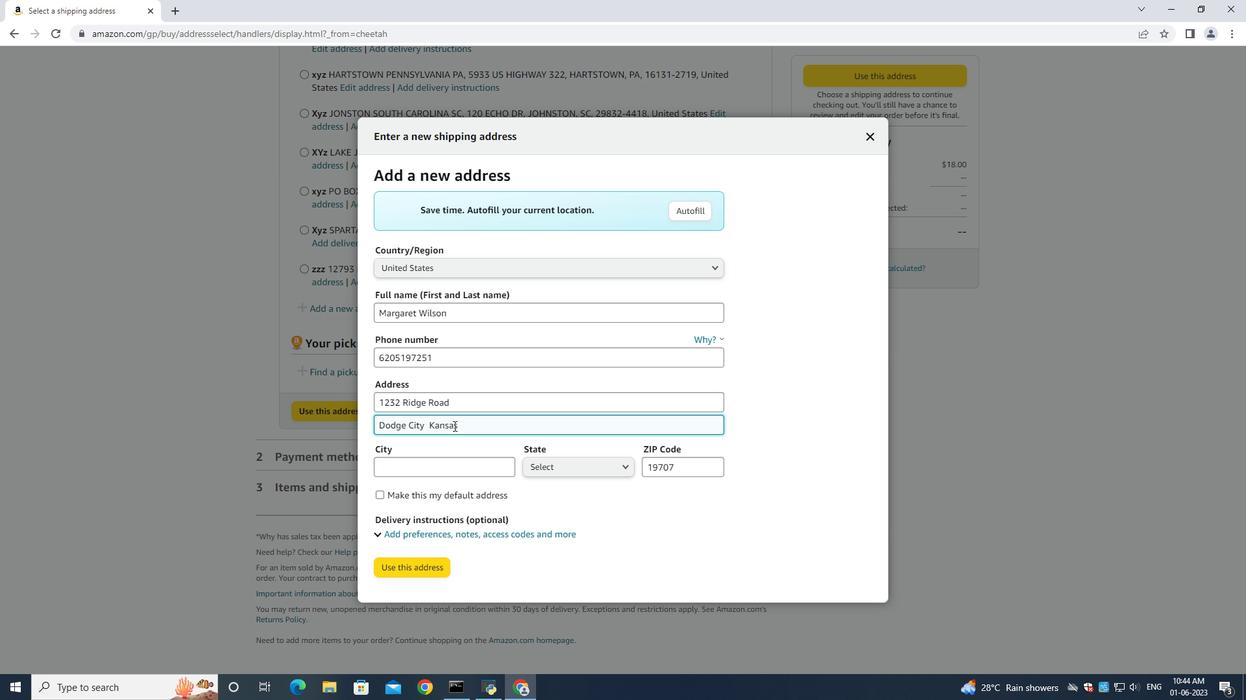 
Action: Mouse moved to (473, 465)
Screenshot: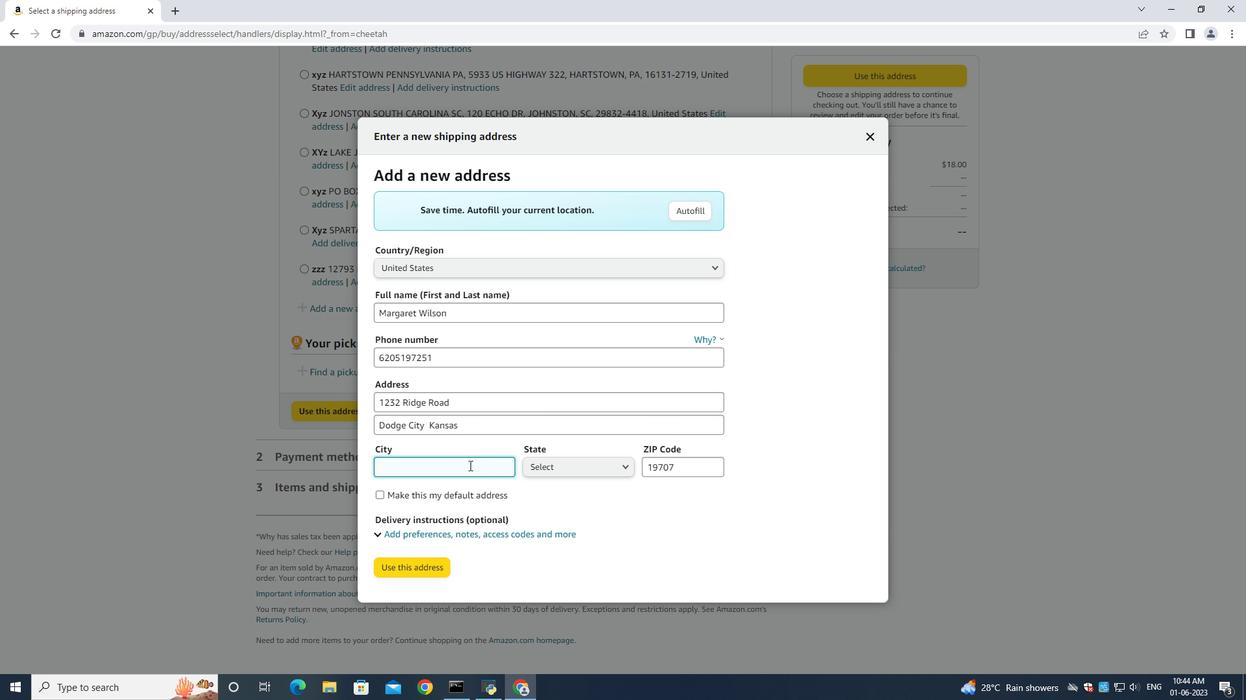 
Action: Key pressed <Key.shift>Dodge<Key.space><Key.shift>City<Key.space><Key.tab><Key.shift><Key.shift><Key.shift><Key.shift><Key.shift><Key.shift><Key.shift><Key.shift><Key.shift><Key.shift><Key.shift><Key.shift><Key.shift><Key.shift><Key.shift><Key.shift><Key.shift><Key.shift><Key.shift><Key.shift><Key.shift><Key.shift><Key.shift><Key.shift><Key.shift><Key.shift><Key.shift><Key.shift><Key.shift><Key.shift><Key.shift><Key.shift><Key.shift><Key.shift><Key.shift><Key.shift><Key.shift><Key.shift><Key.shift><Key.shift><Key.shift><Key.shift><Key.shift><Key.shift><Key.shift><Key.shift><Key.shift><Key.shift><Key.shift><Key.shift><Key.shift><Key.shift><Key.shift><Key.shift><Key.shift><Key.shift><Key.shift><Key.shift>K<Key.tab><Key.backspace>67801
Screenshot: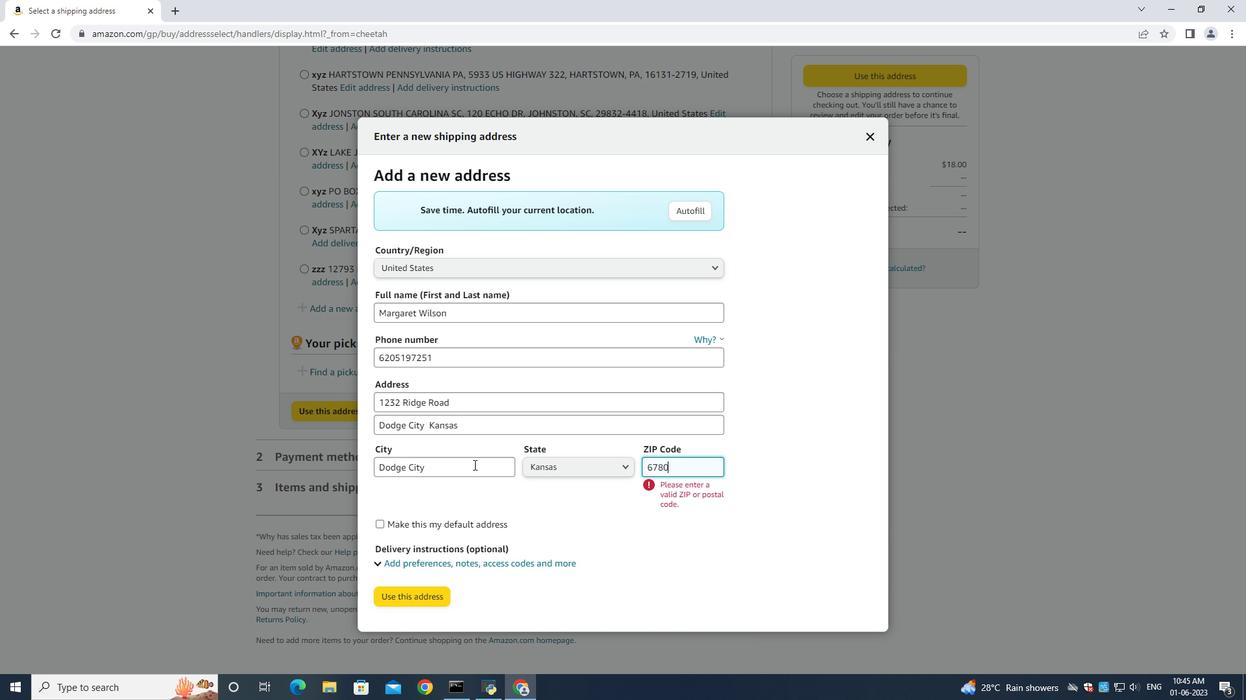 
Action: Mouse moved to (411, 565)
Screenshot: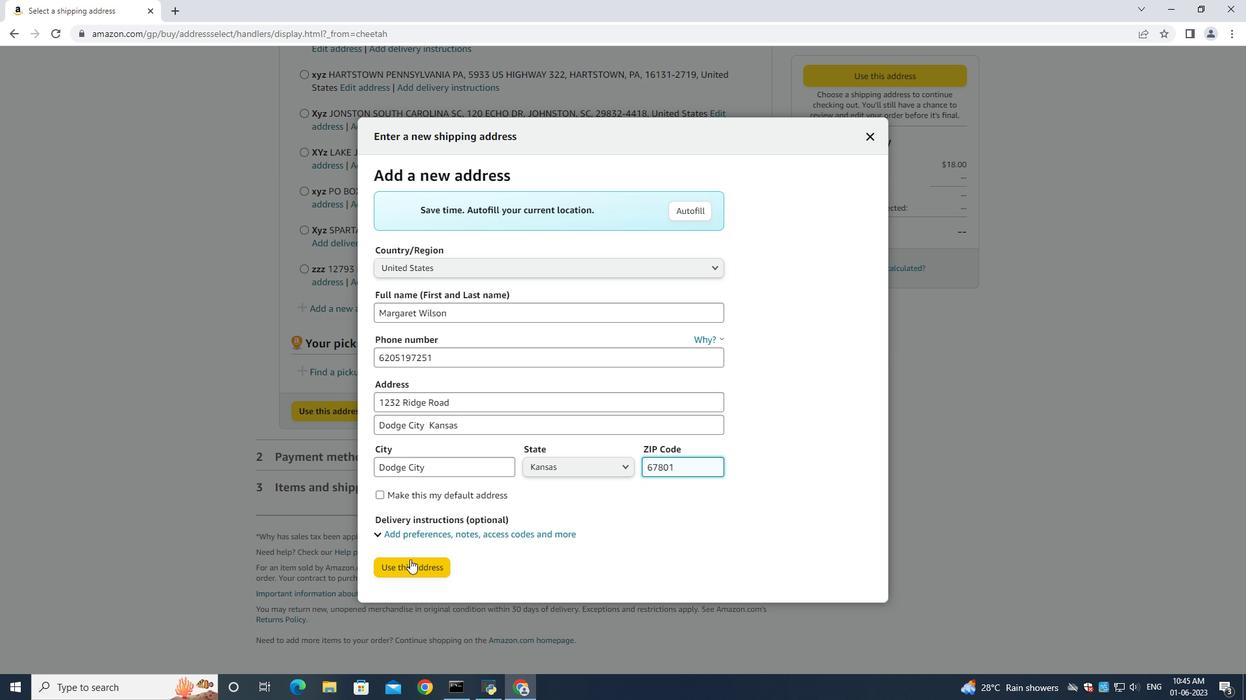 
Action: Mouse pressed left at (411, 565)
Screenshot: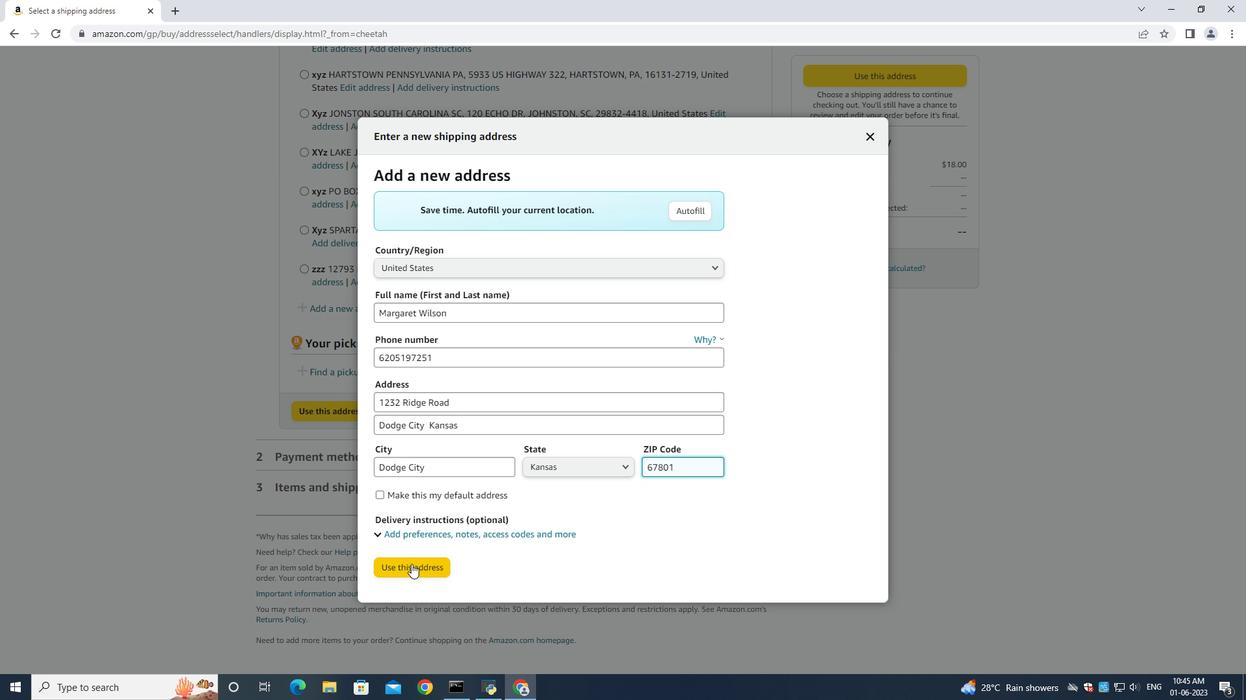 
Action: Mouse moved to (405, 657)
Screenshot: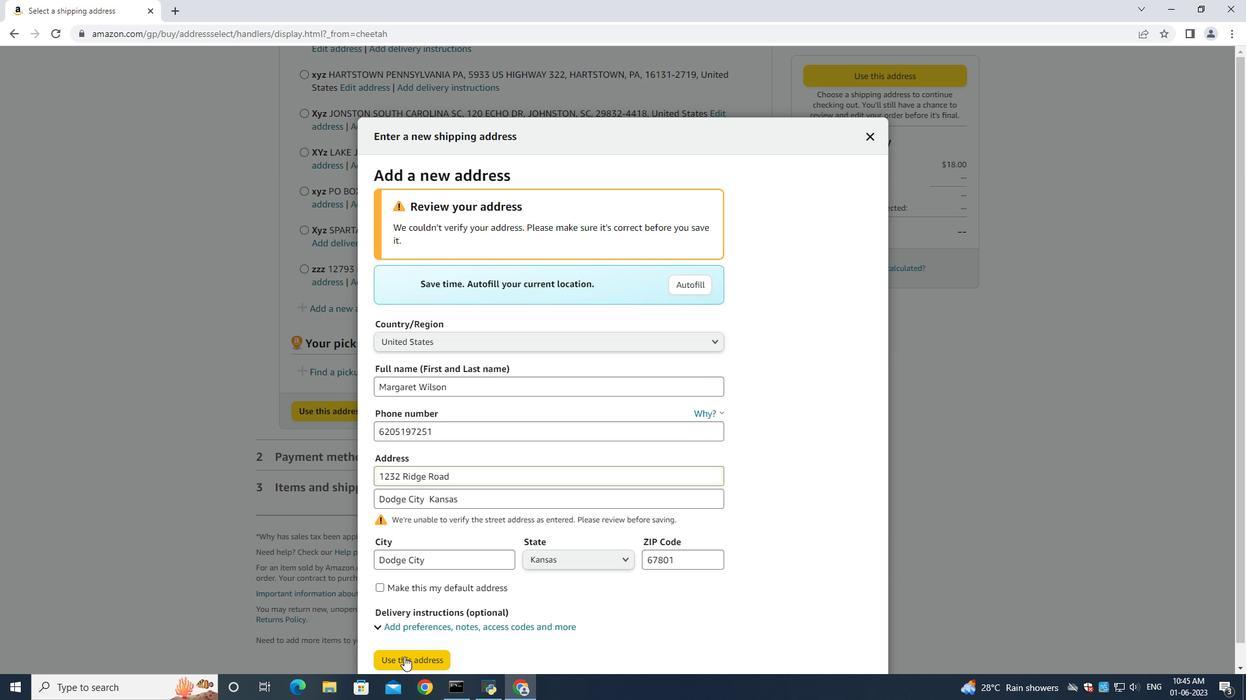 
Action: Mouse pressed left at (405, 657)
Screenshot: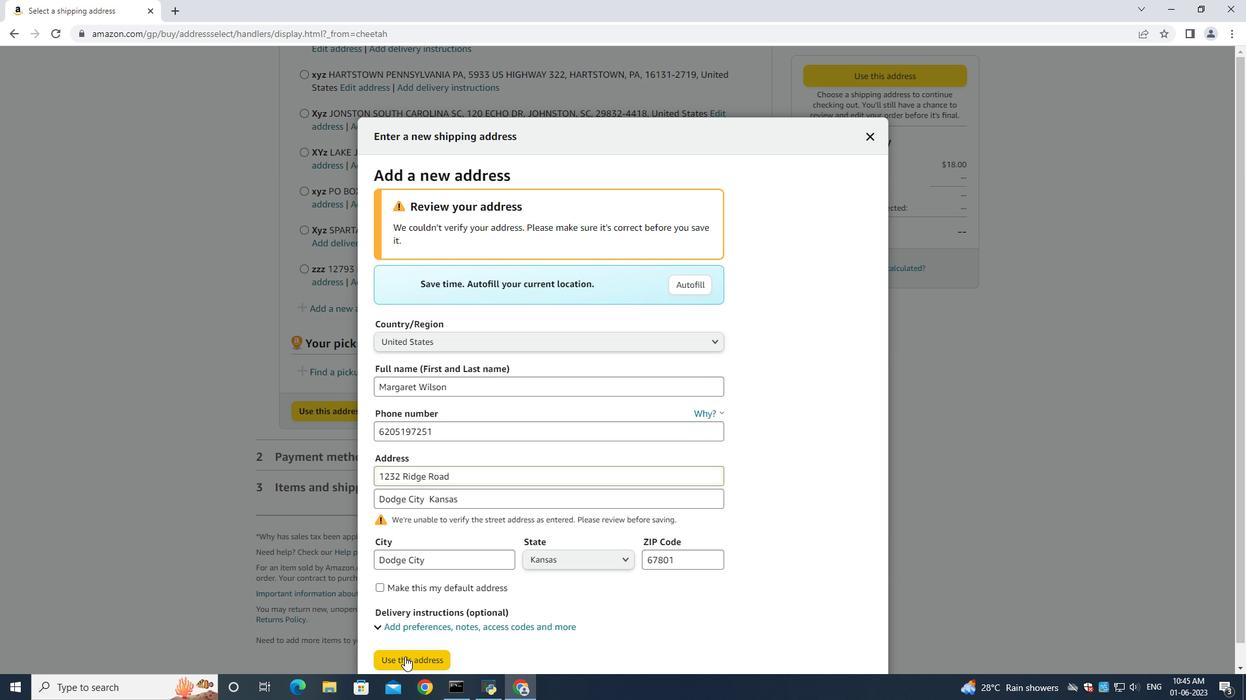 
Action: Mouse moved to (395, 364)
Screenshot: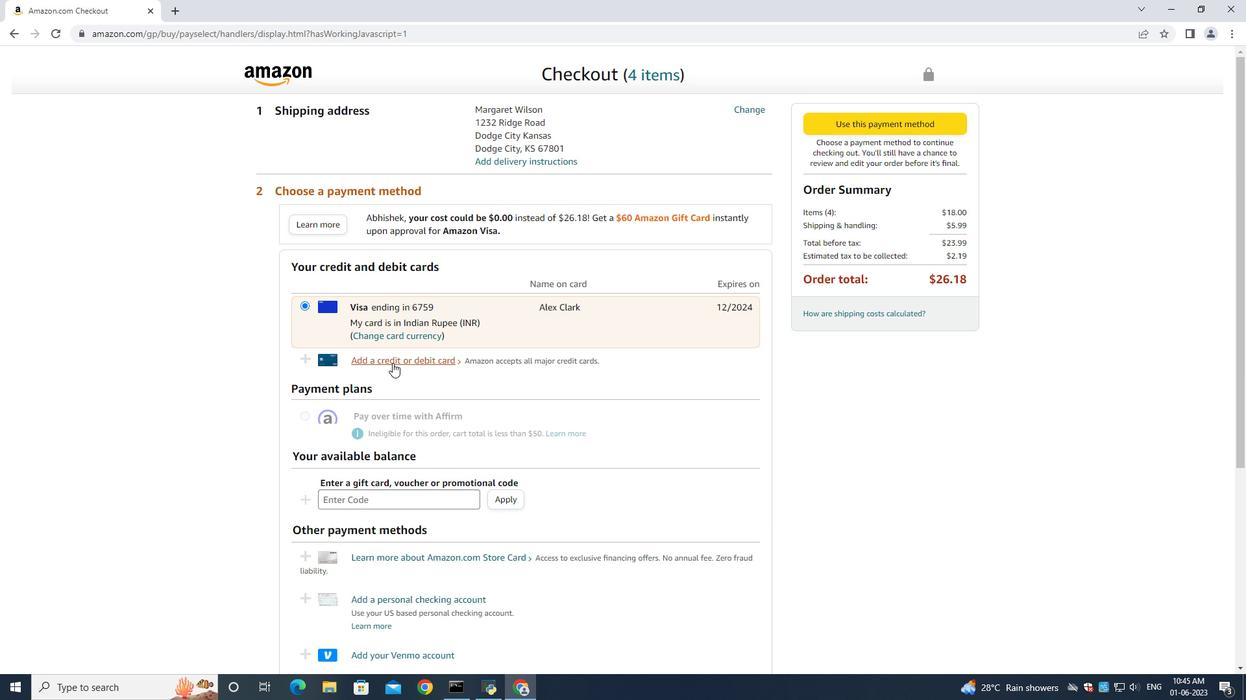 
Action: Mouse pressed left at (395, 364)
Screenshot: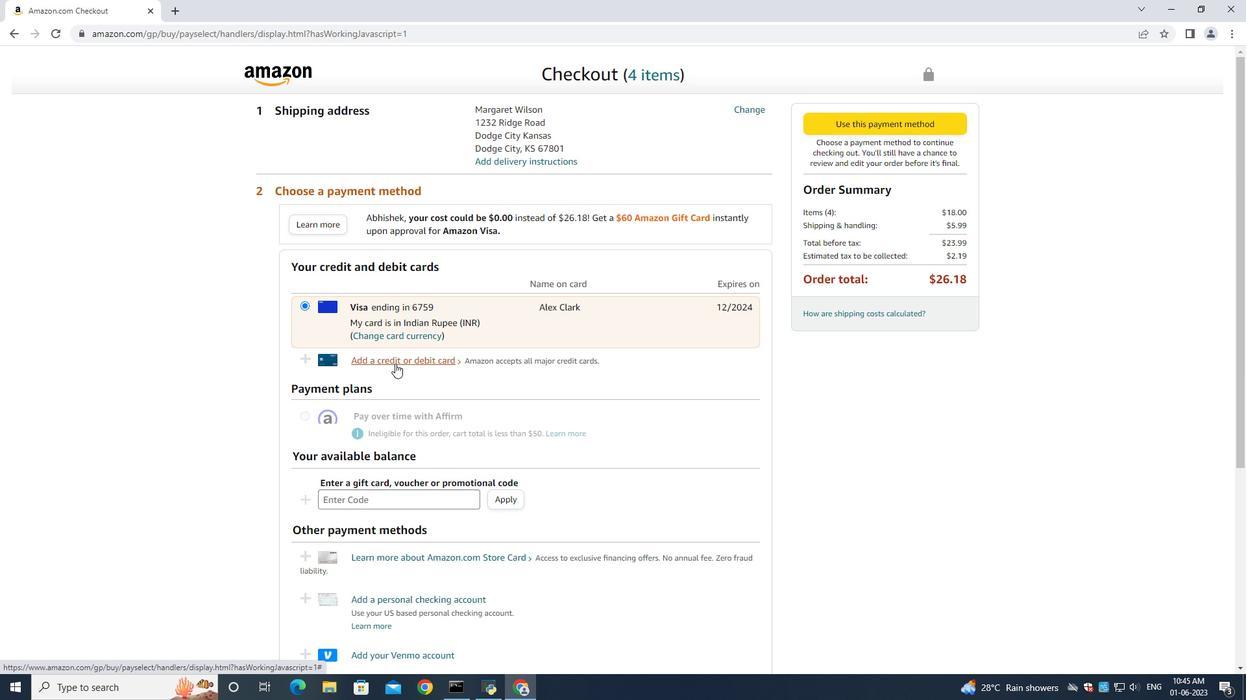 
Action: Mouse moved to (499, 321)
Screenshot: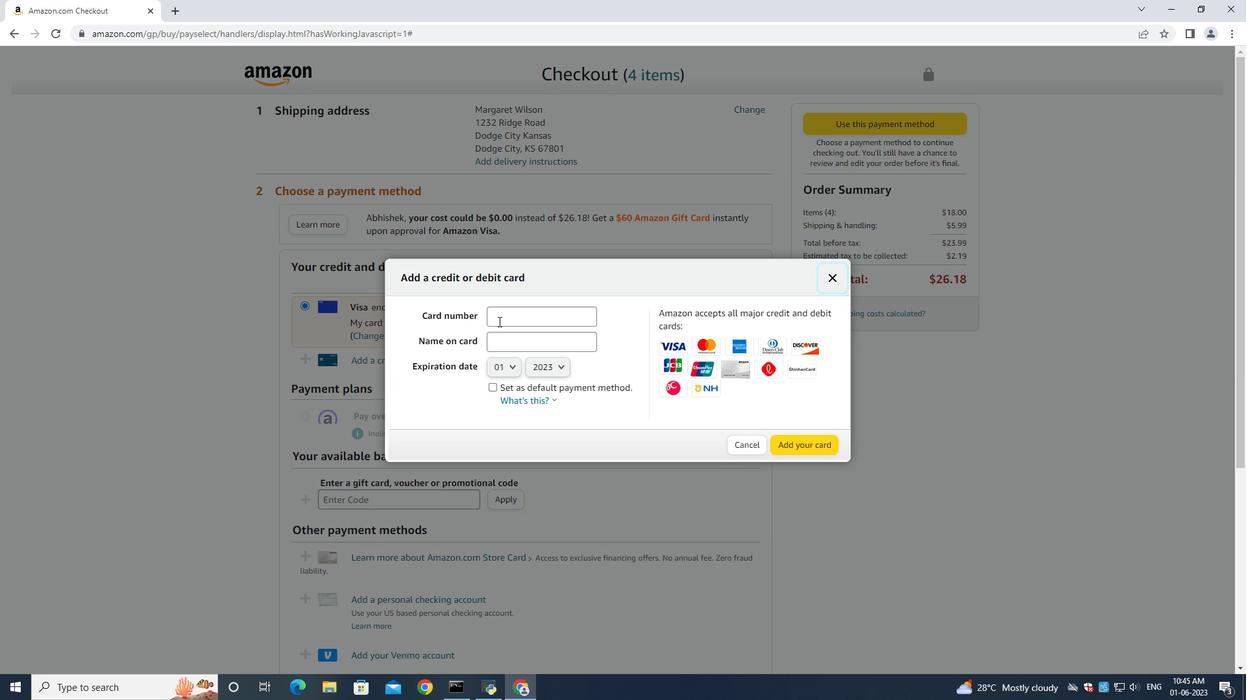 
Action: Mouse pressed left at (499, 321)
Screenshot: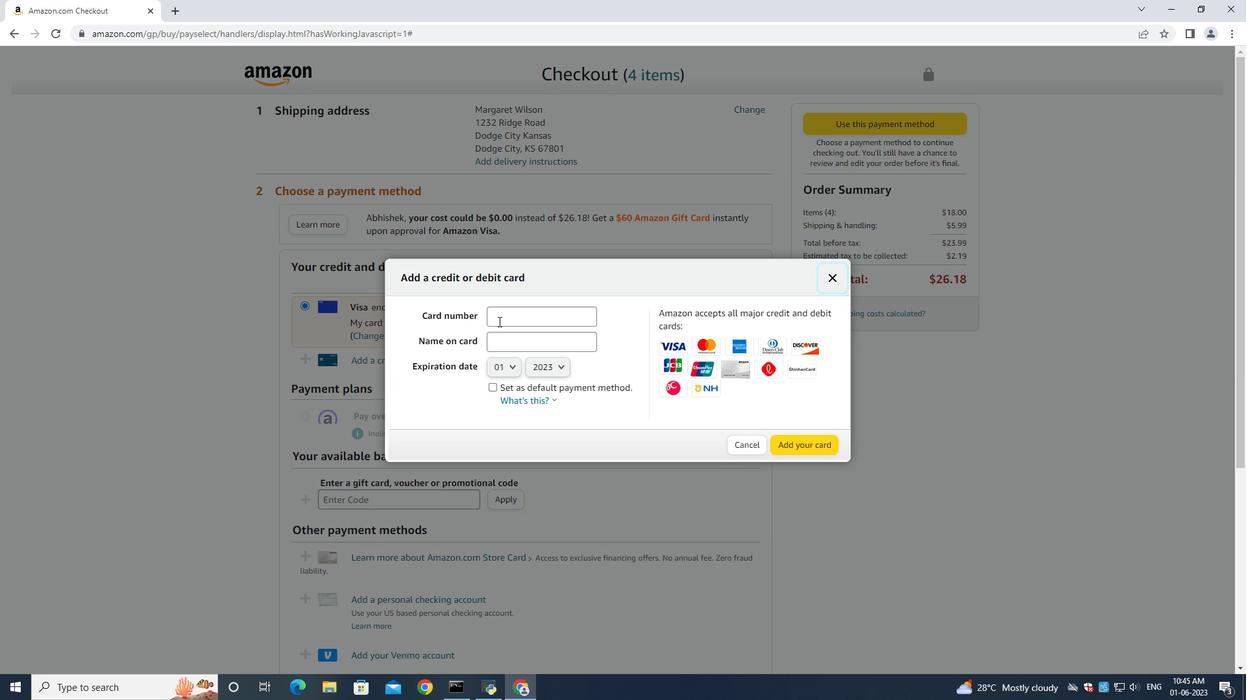 
Action: Mouse moved to (500, 321)
Screenshot: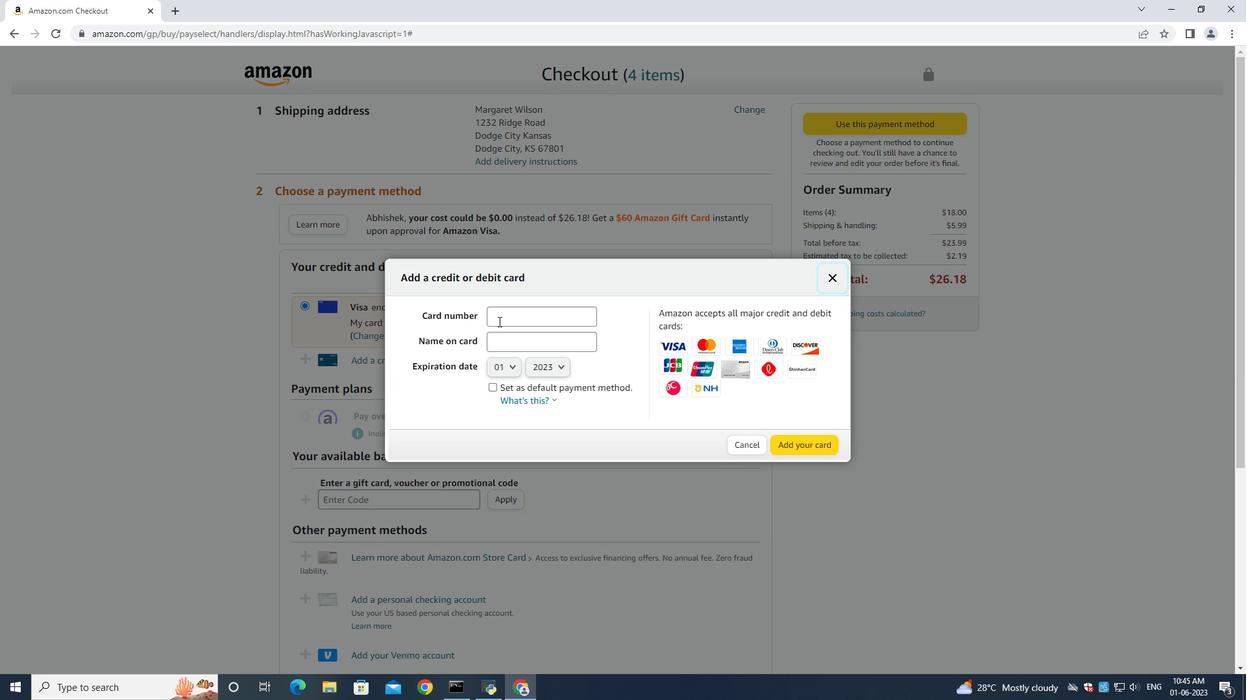 
Action: Key pressed 4893754559587965
Screenshot: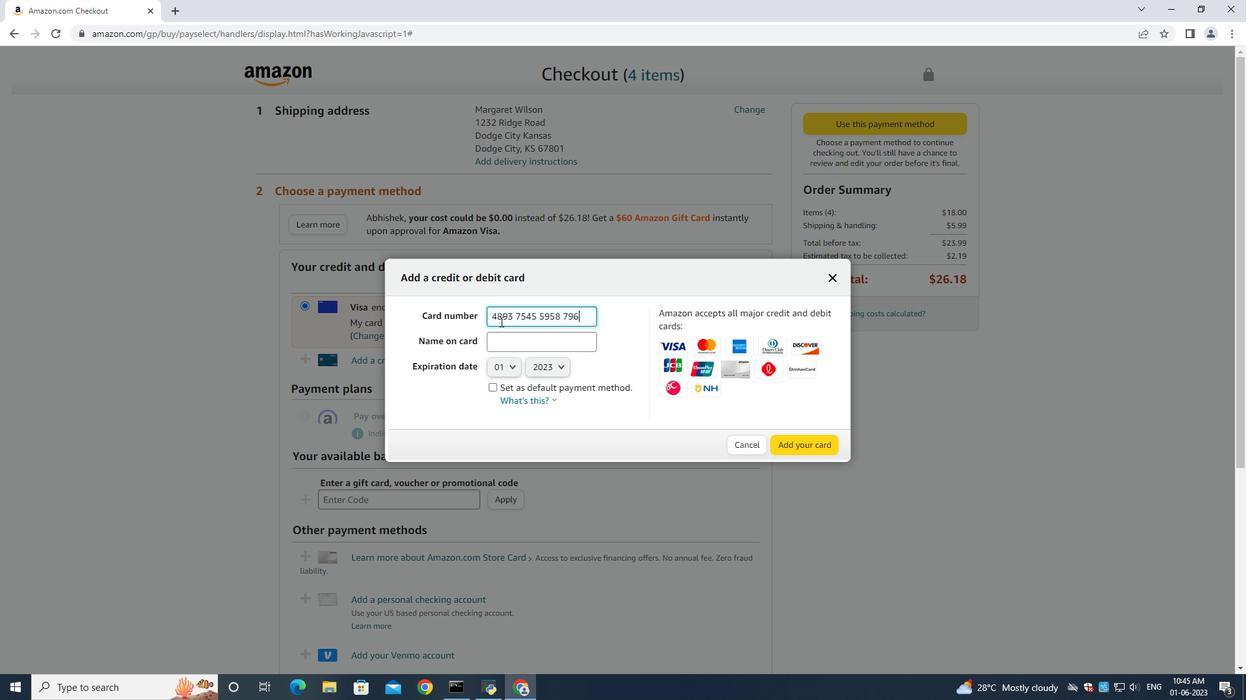 
Action: Mouse moved to (517, 347)
Screenshot: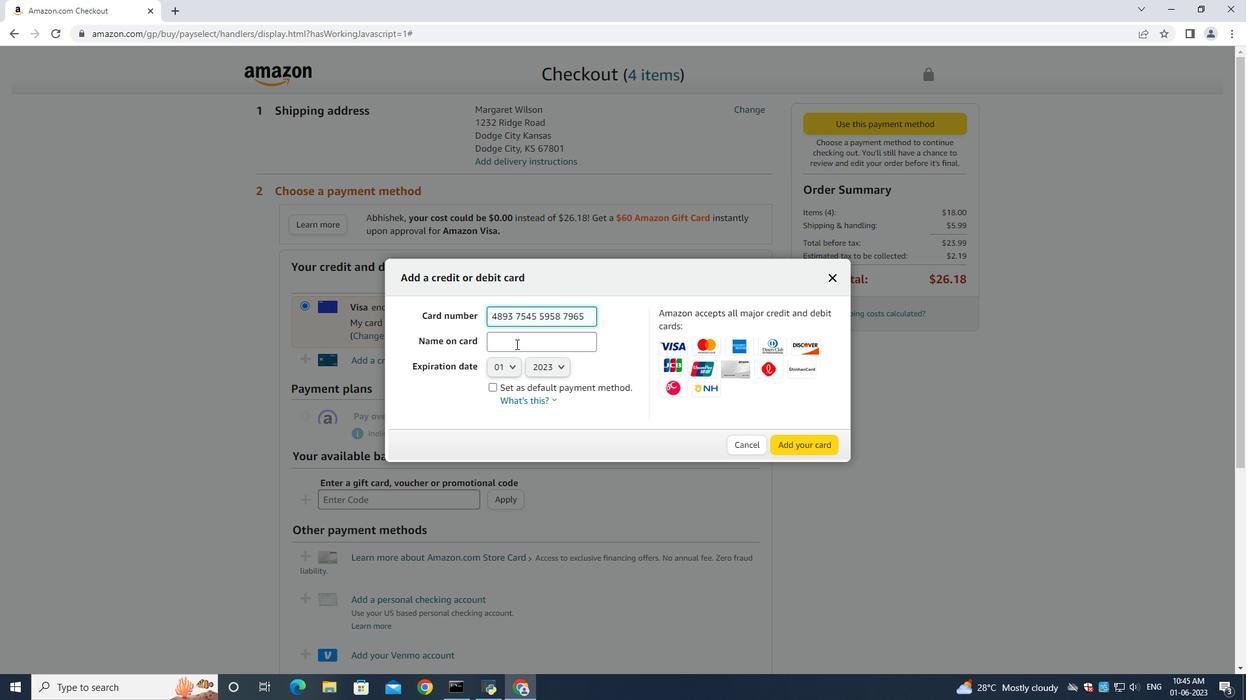 
Action: Mouse pressed left at (517, 347)
Screenshot: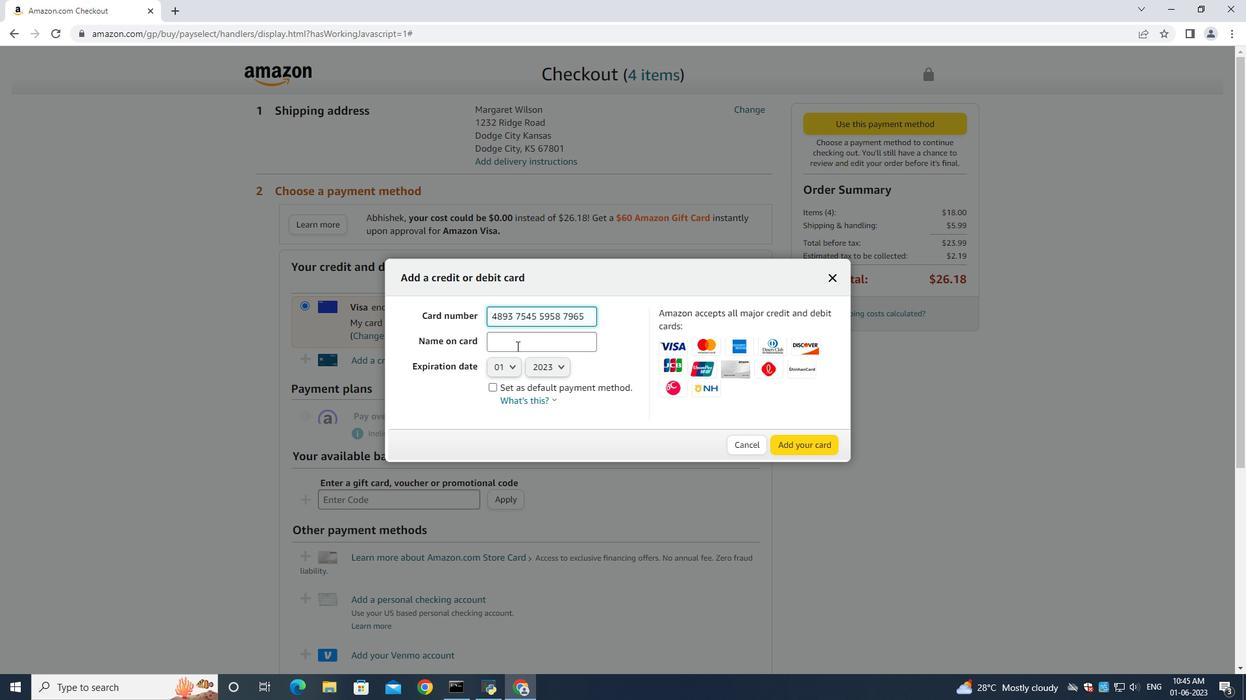
Action: Mouse moved to (517, 347)
Screenshot: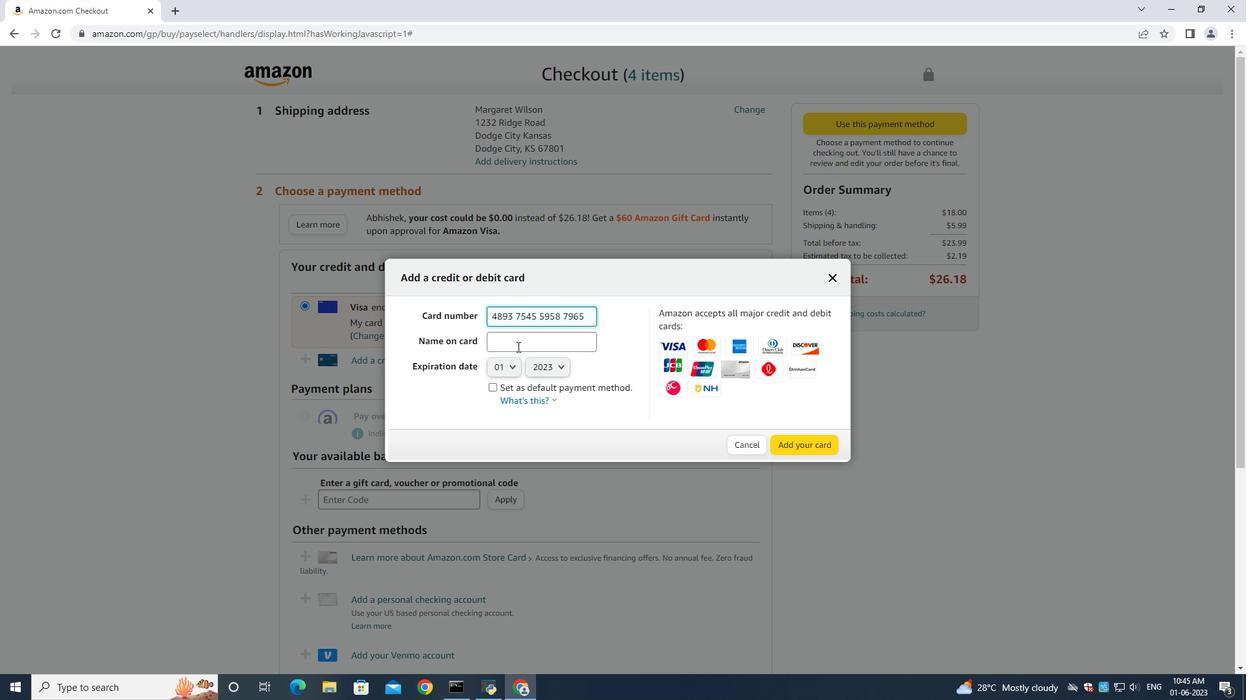 
Action: Key pressed <Key.shift>John<Key.space><Key.shift>Baker<Key.tab>
Screenshot: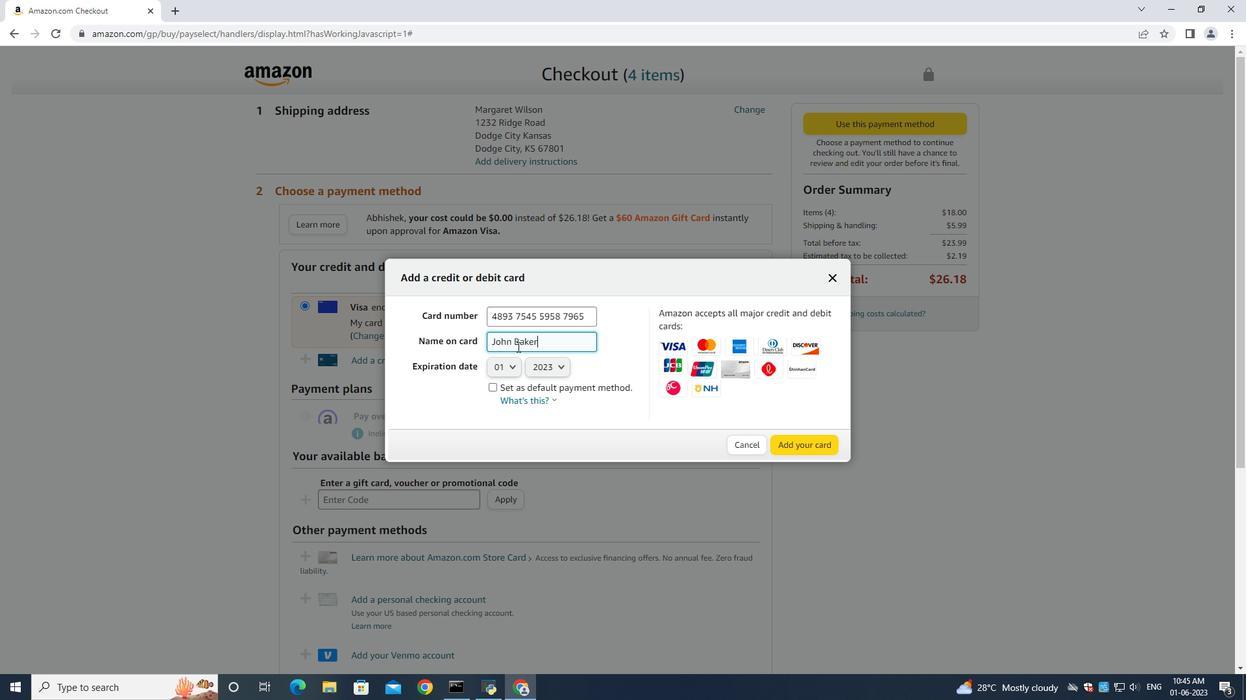 
Action: Mouse moved to (507, 369)
Screenshot: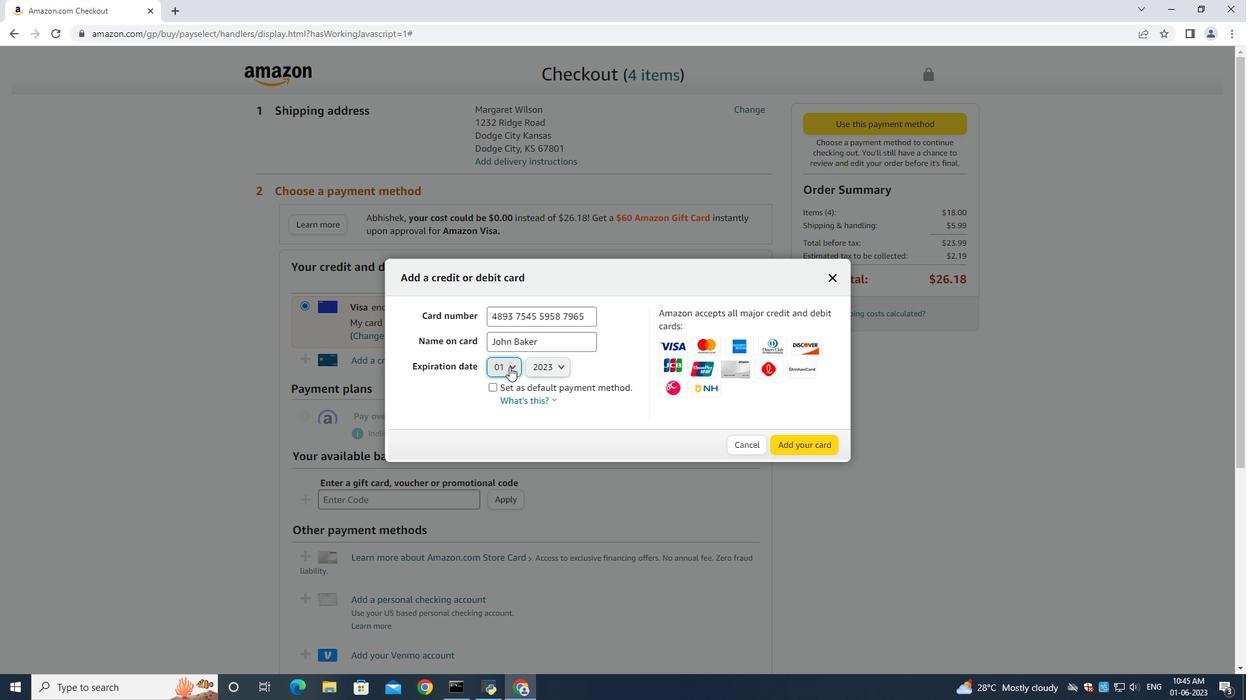 
Action: Mouse pressed left at (507, 369)
Screenshot: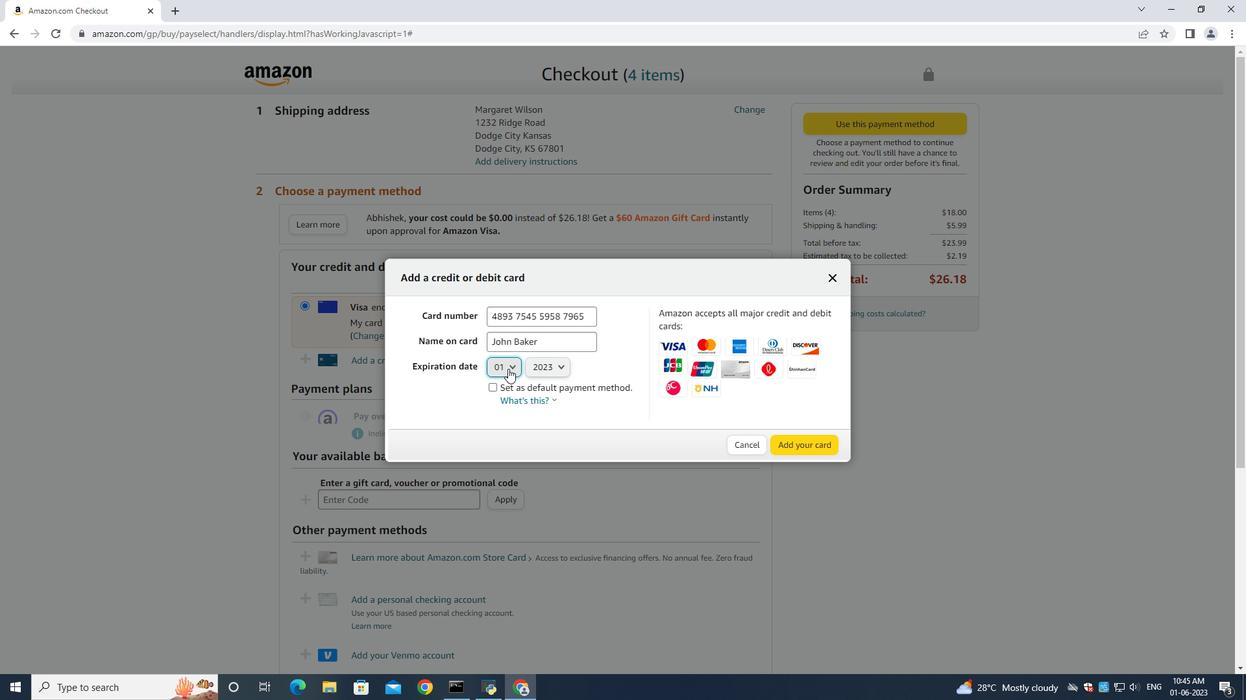 
Action: Mouse moved to (504, 453)
Screenshot: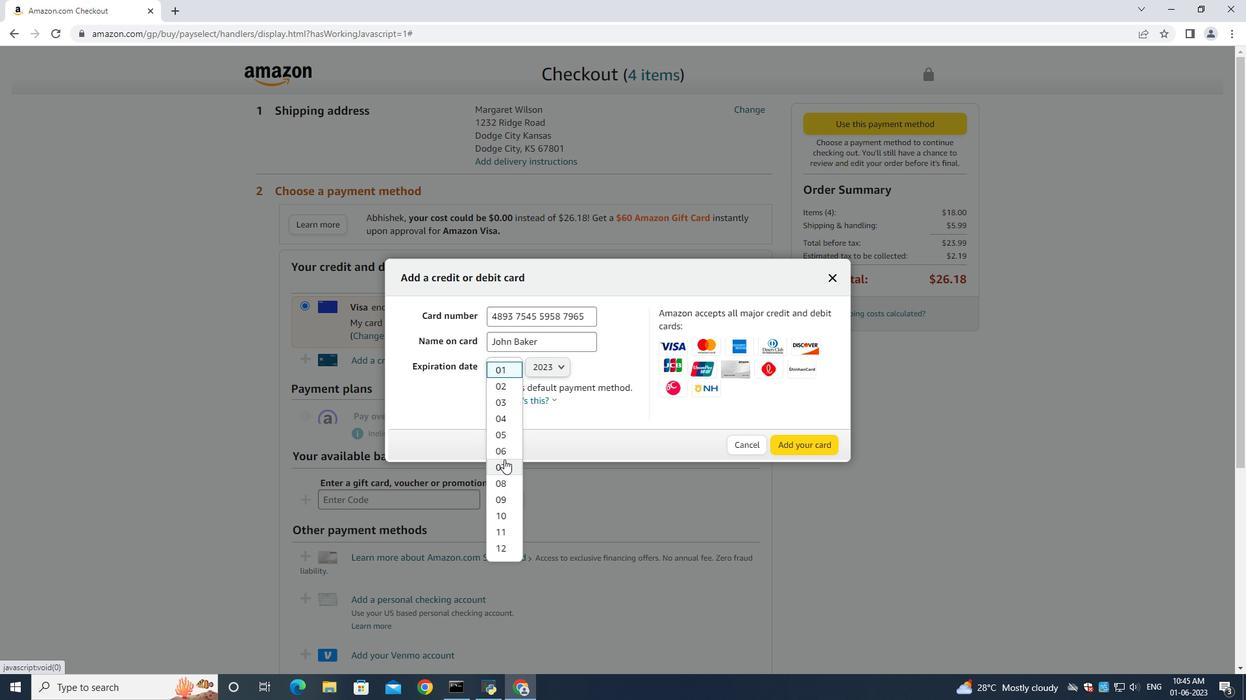 
Action: Mouse pressed left at (504, 453)
Screenshot: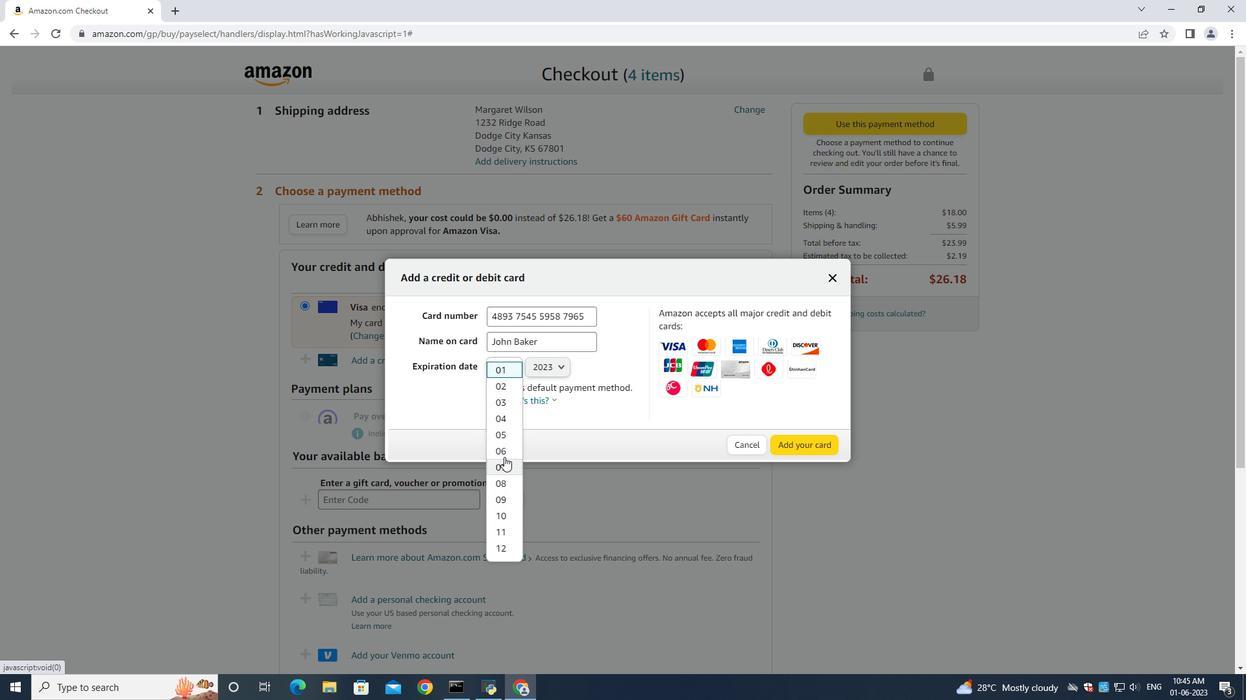 
Action: Mouse moved to (552, 364)
Screenshot: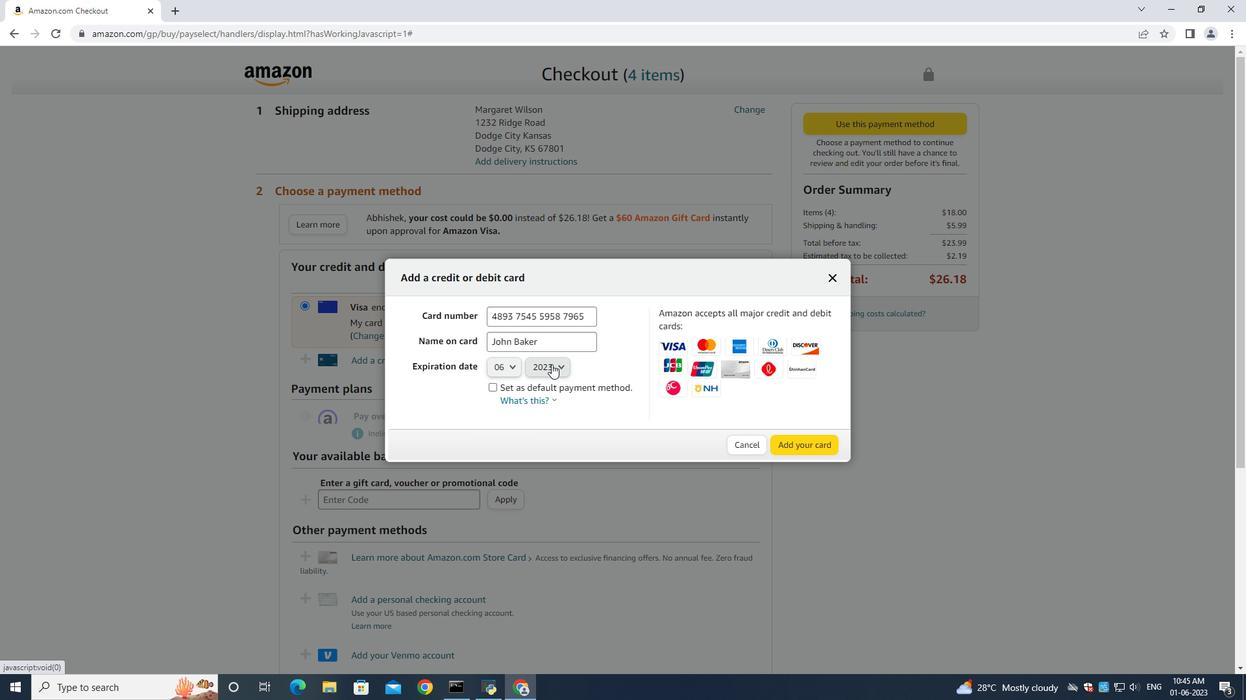 
Action: Mouse pressed left at (552, 364)
